 Task: Find connections with filter location Maumere with filter topic #sustainabilitywith filter profile language Potuguese with filter current company STL - Sterlite Technologies Limited with filter school Bharatiya Vidya Bhavans M M College of Arts, N.M.Institute of Science and Haji Rashid Jaffer College of Commerce Bhavans College Munshi Nagar Andheri West Mumbai 400 058 with filter industry Retail Recyclable Materials & Used Merchandise with filter service category Virtual Assistance with filter keywords title Animal Breeder
Action: Mouse moved to (526, 233)
Screenshot: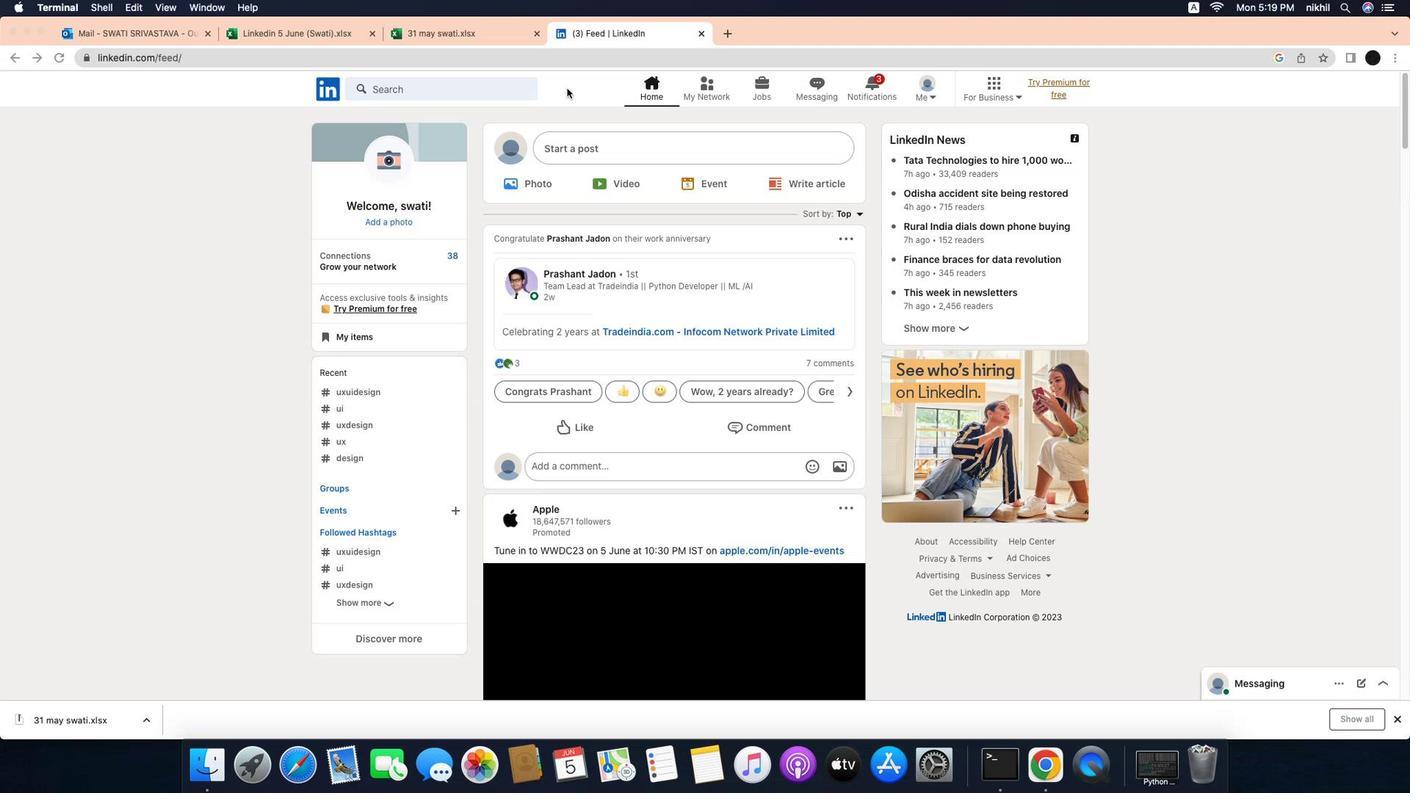 
Action: Mouse pressed left at (526, 233)
Screenshot: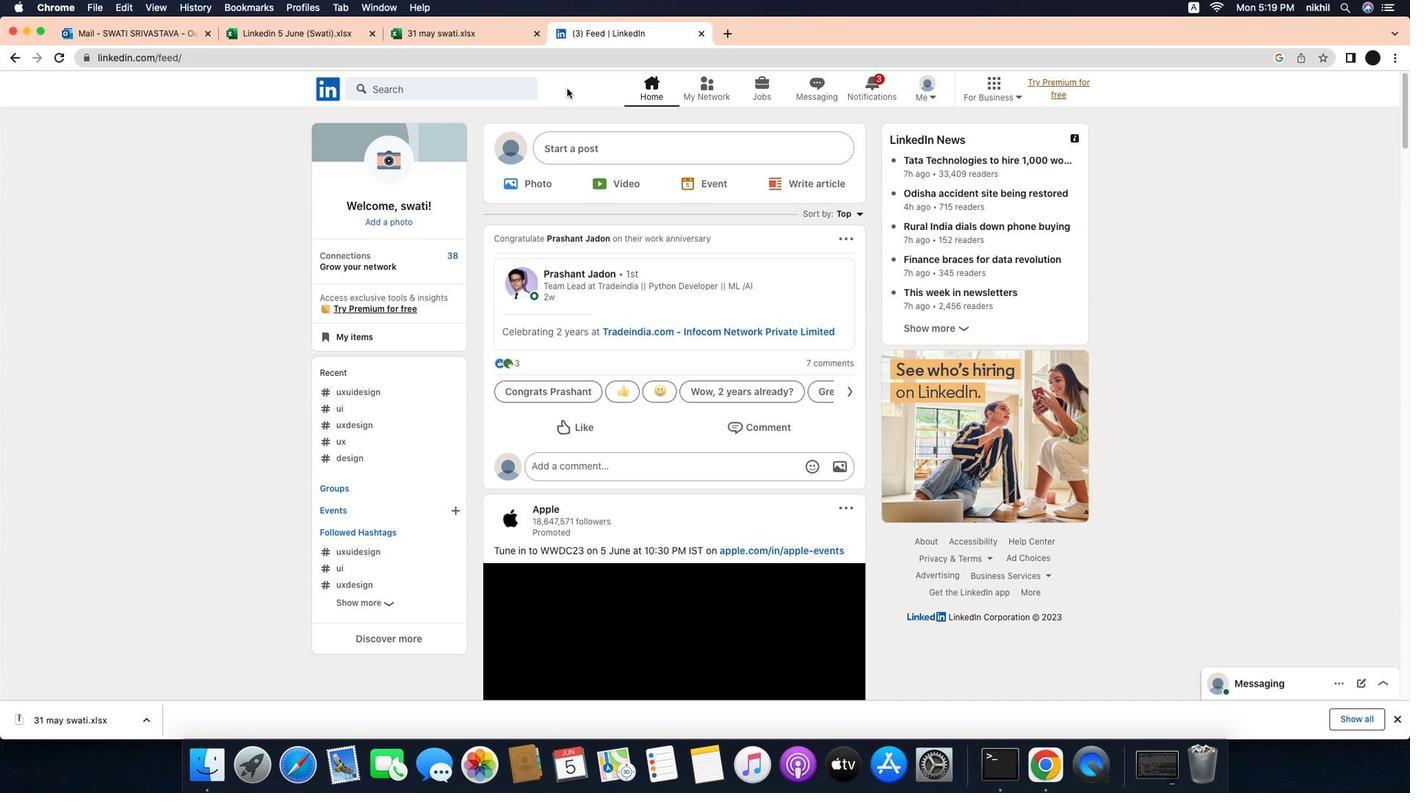 
Action: Mouse moved to (683, 229)
Screenshot: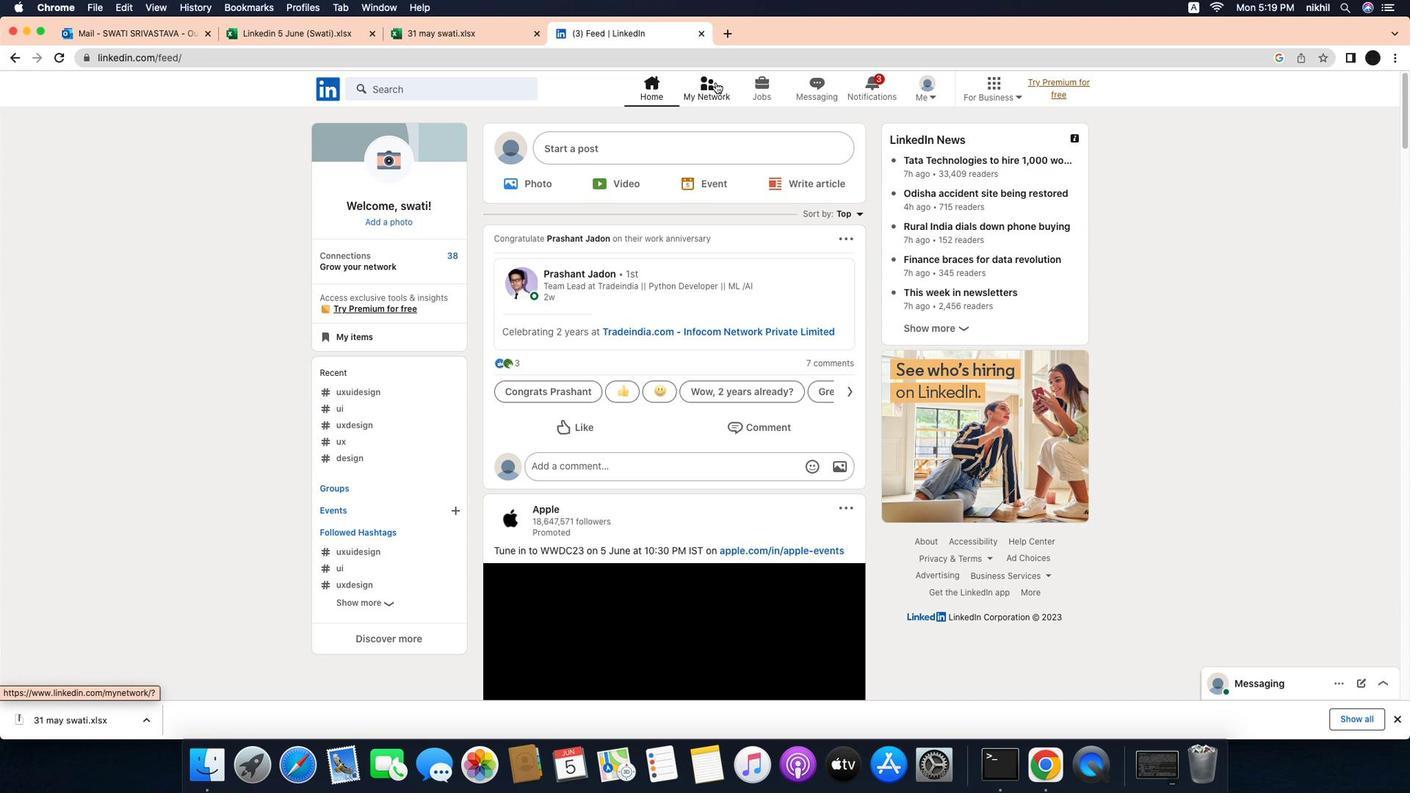 
Action: Mouse pressed left at (683, 229)
Screenshot: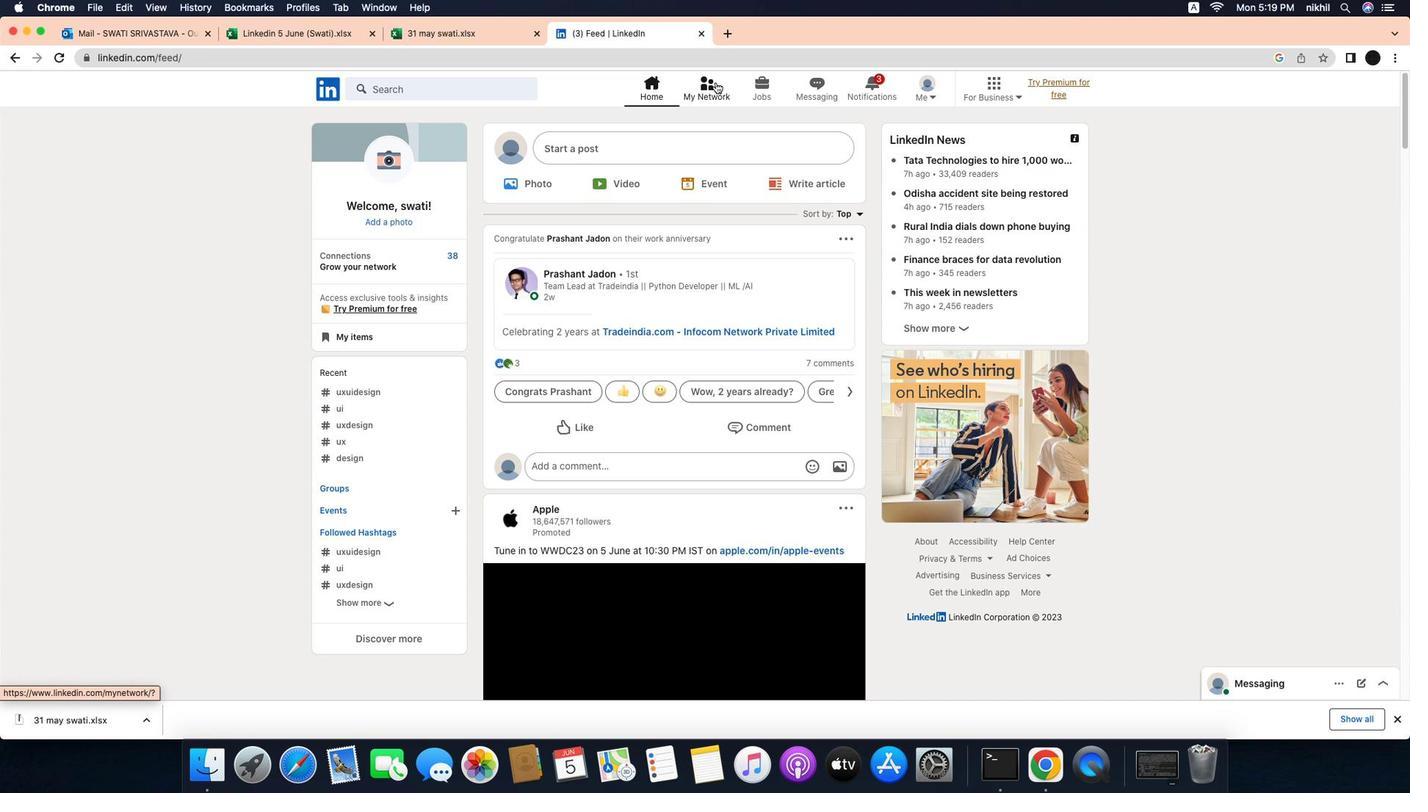 
Action: Mouse moved to (444, 283)
Screenshot: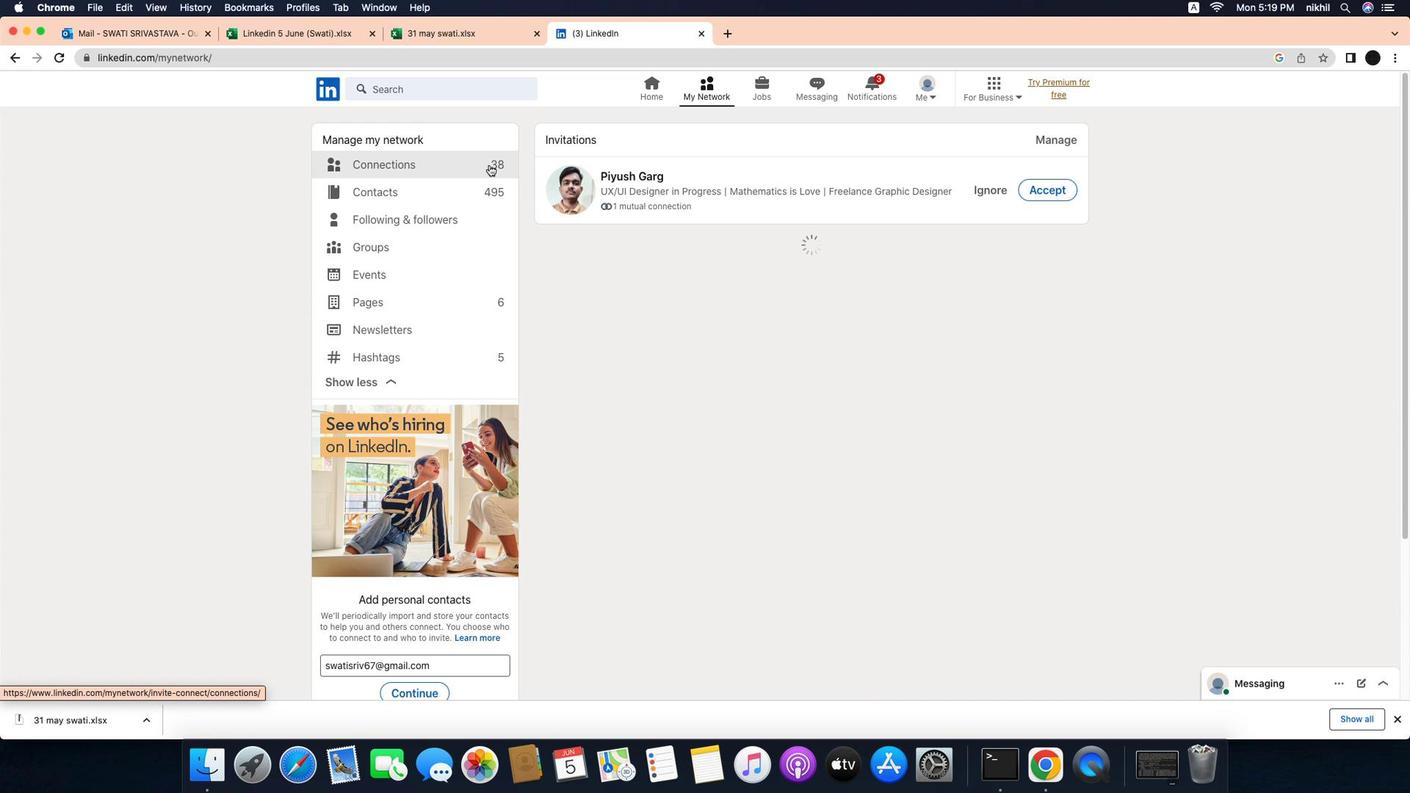 
Action: Mouse pressed left at (444, 283)
Screenshot: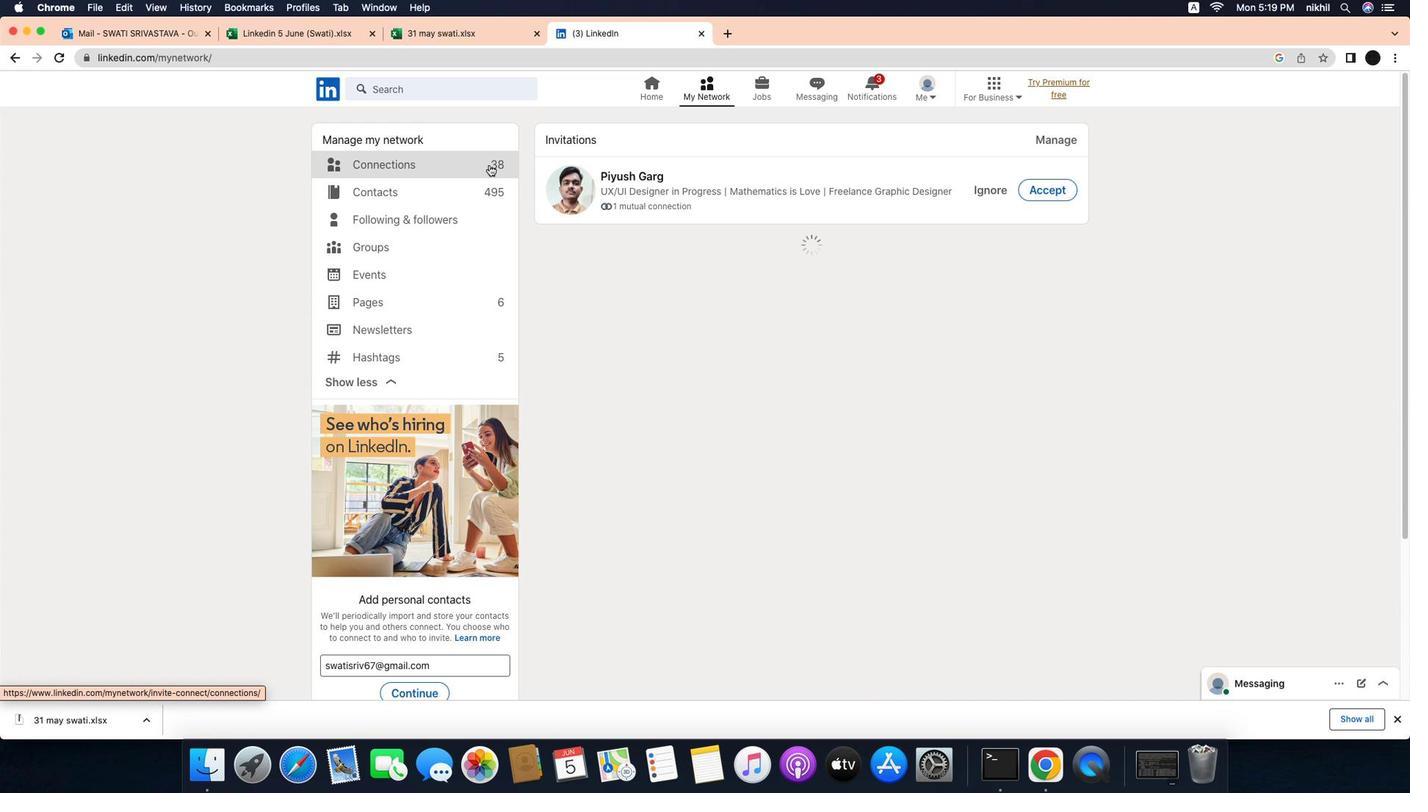 
Action: Mouse moved to (774, 283)
Screenshot: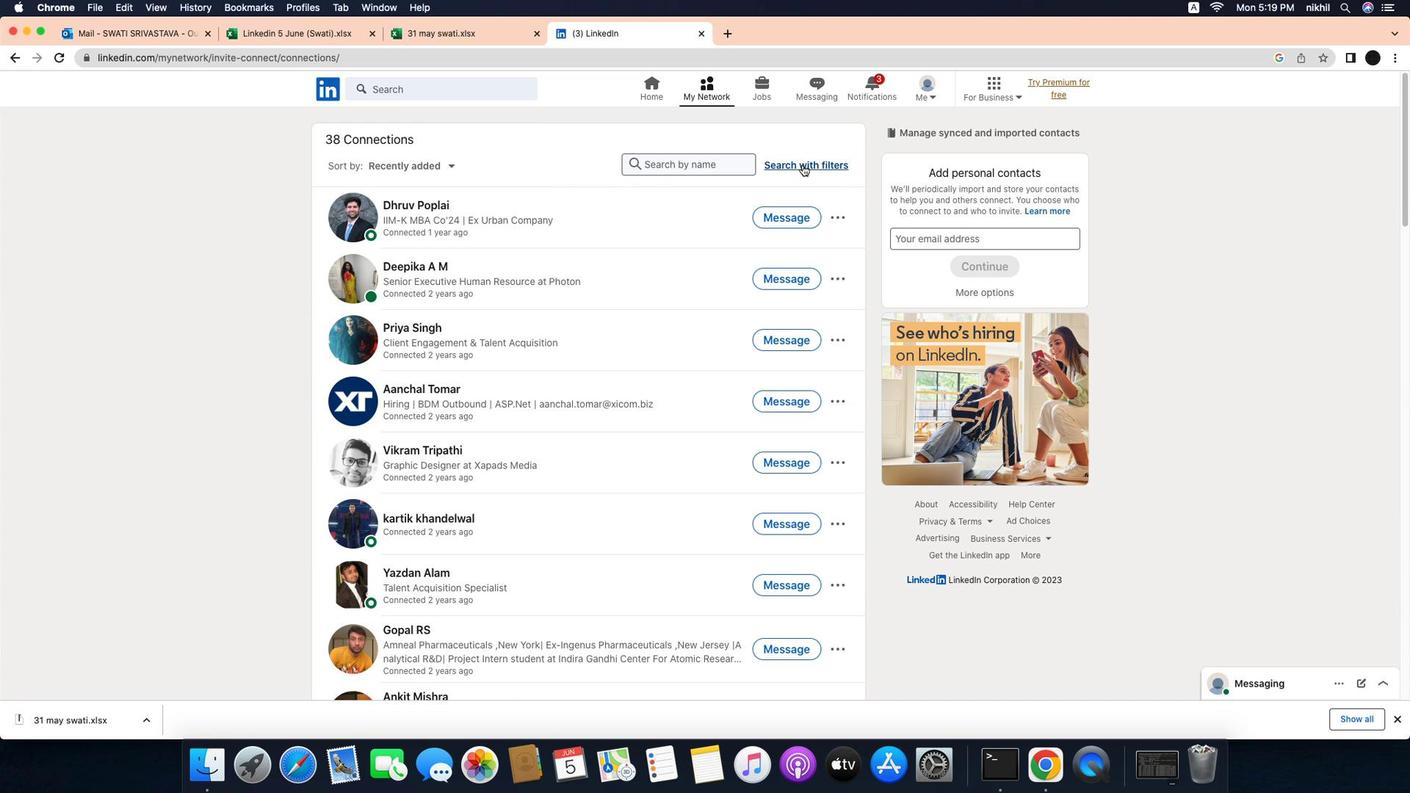 
Action: Mouse pressed left at (774, 283)
Screenshot: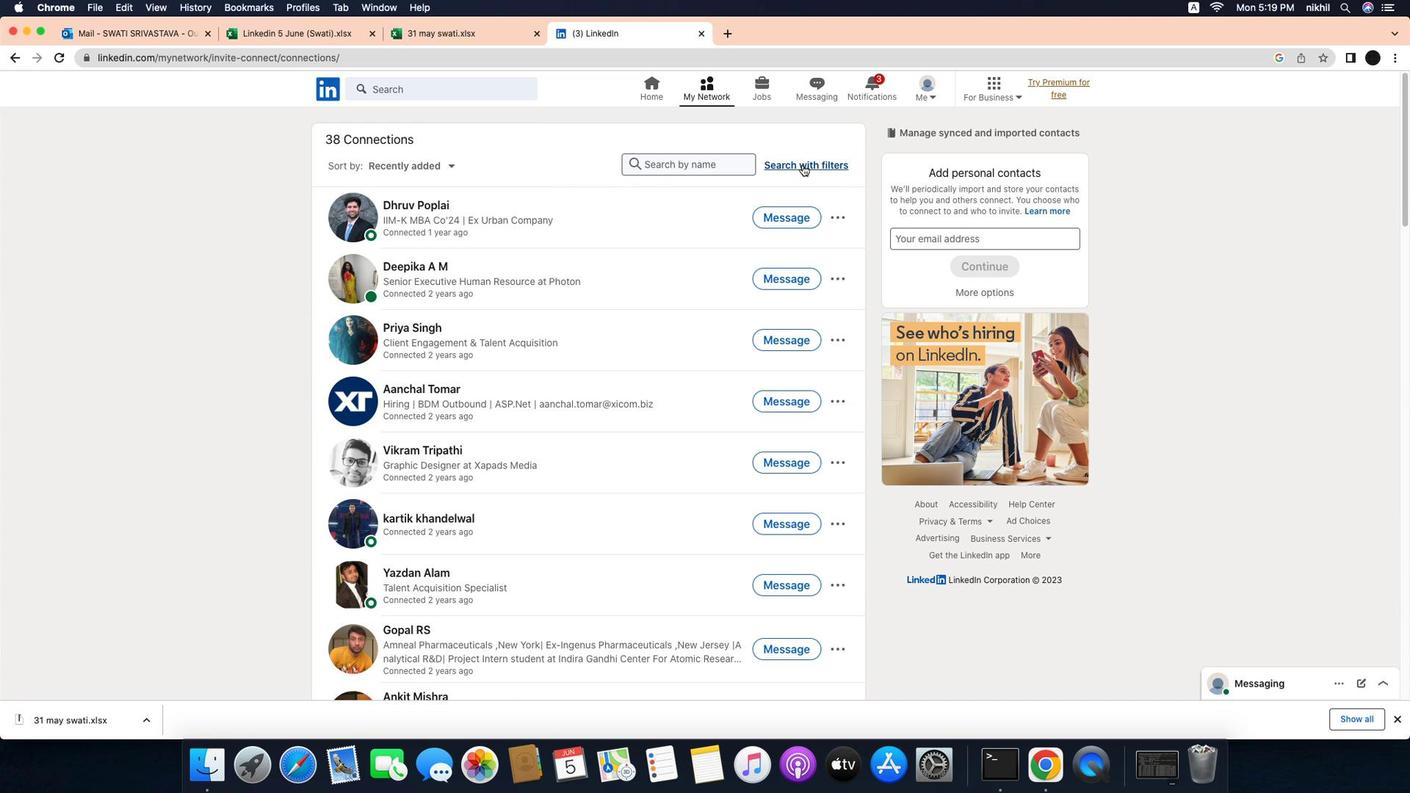 
Action: Mouse moved to (731, 259)
Screenshot: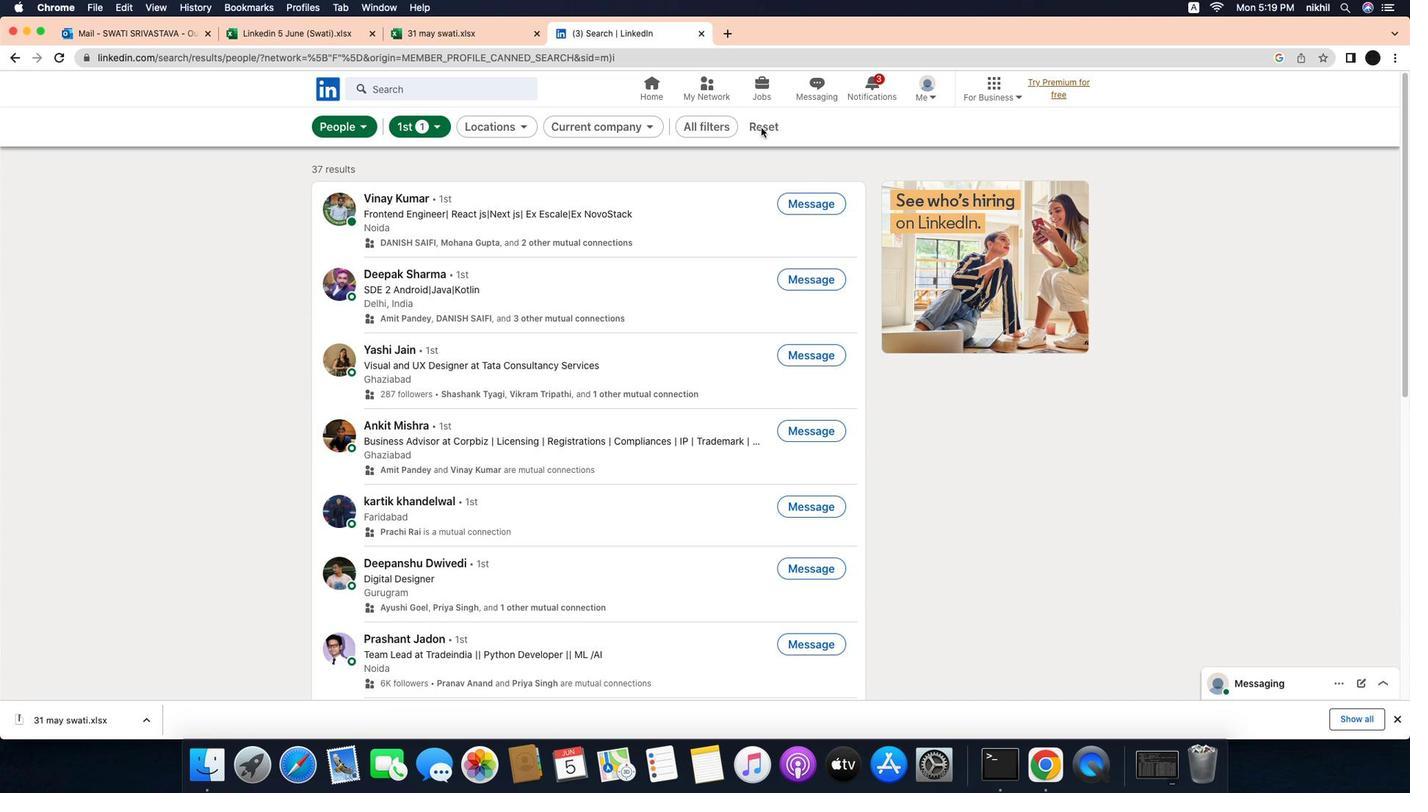 
Action: Mouse pressed left at (731, 259)
Screenshot: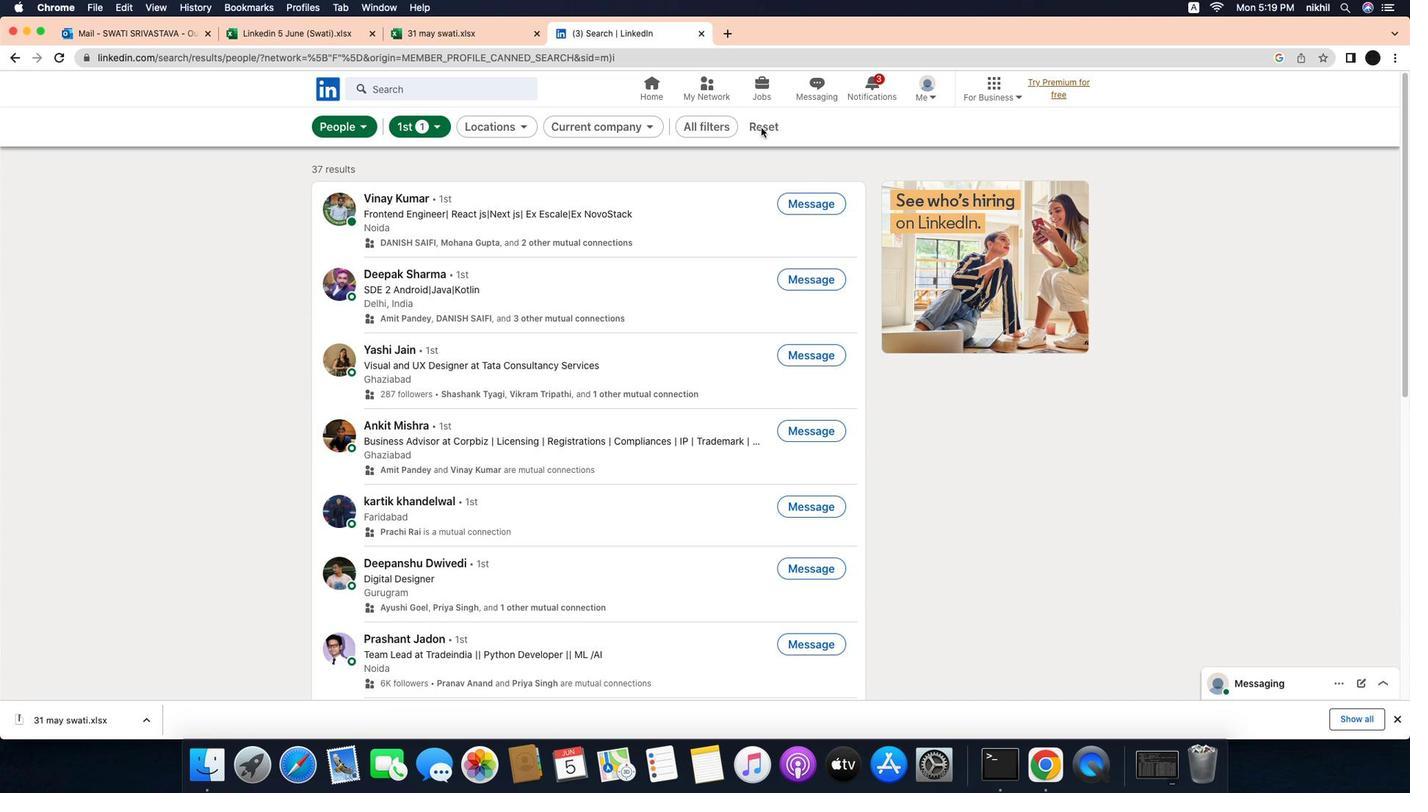 
Action: Mouse moved to (731, 259)
Screenshot: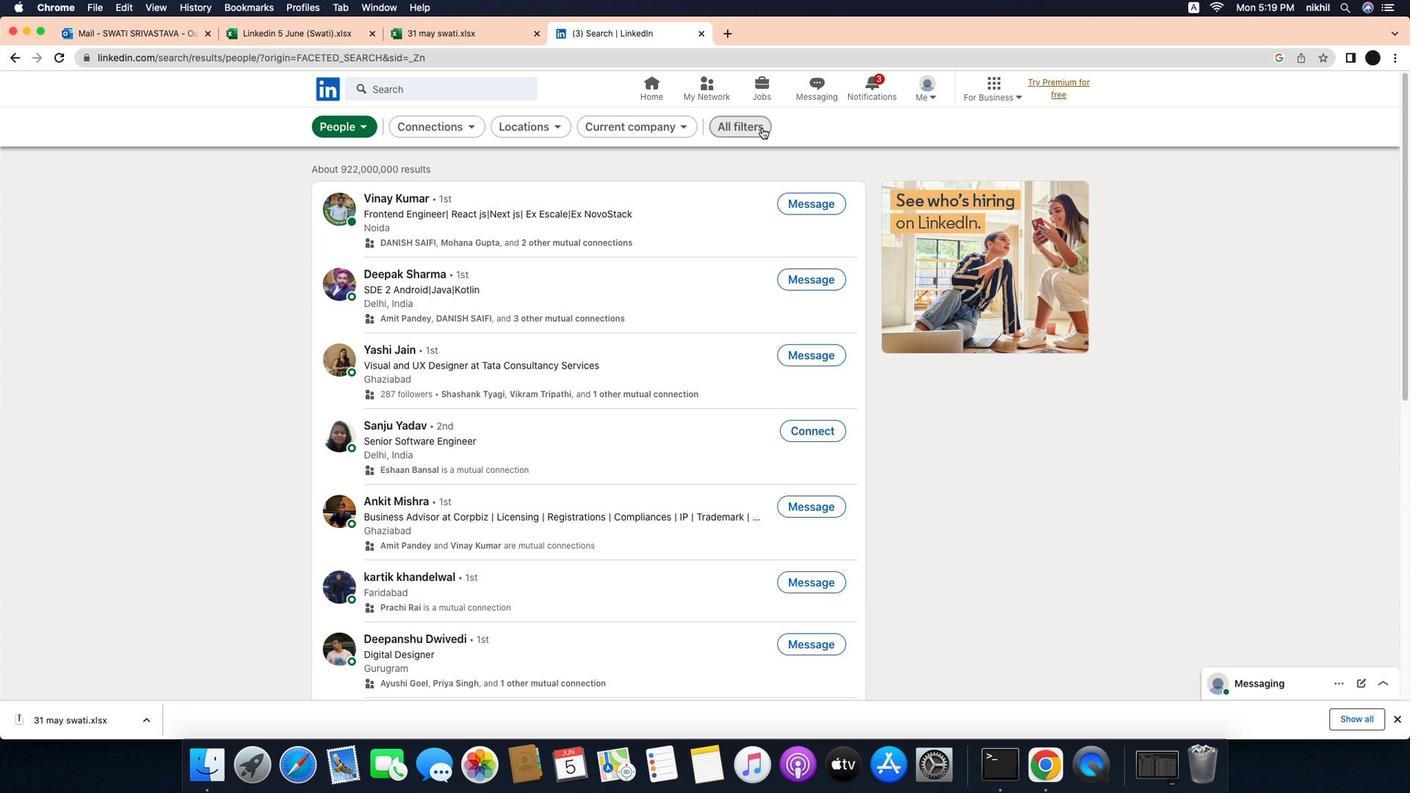 
Action: Mouse pressed left at (731, 259)
Screenshot: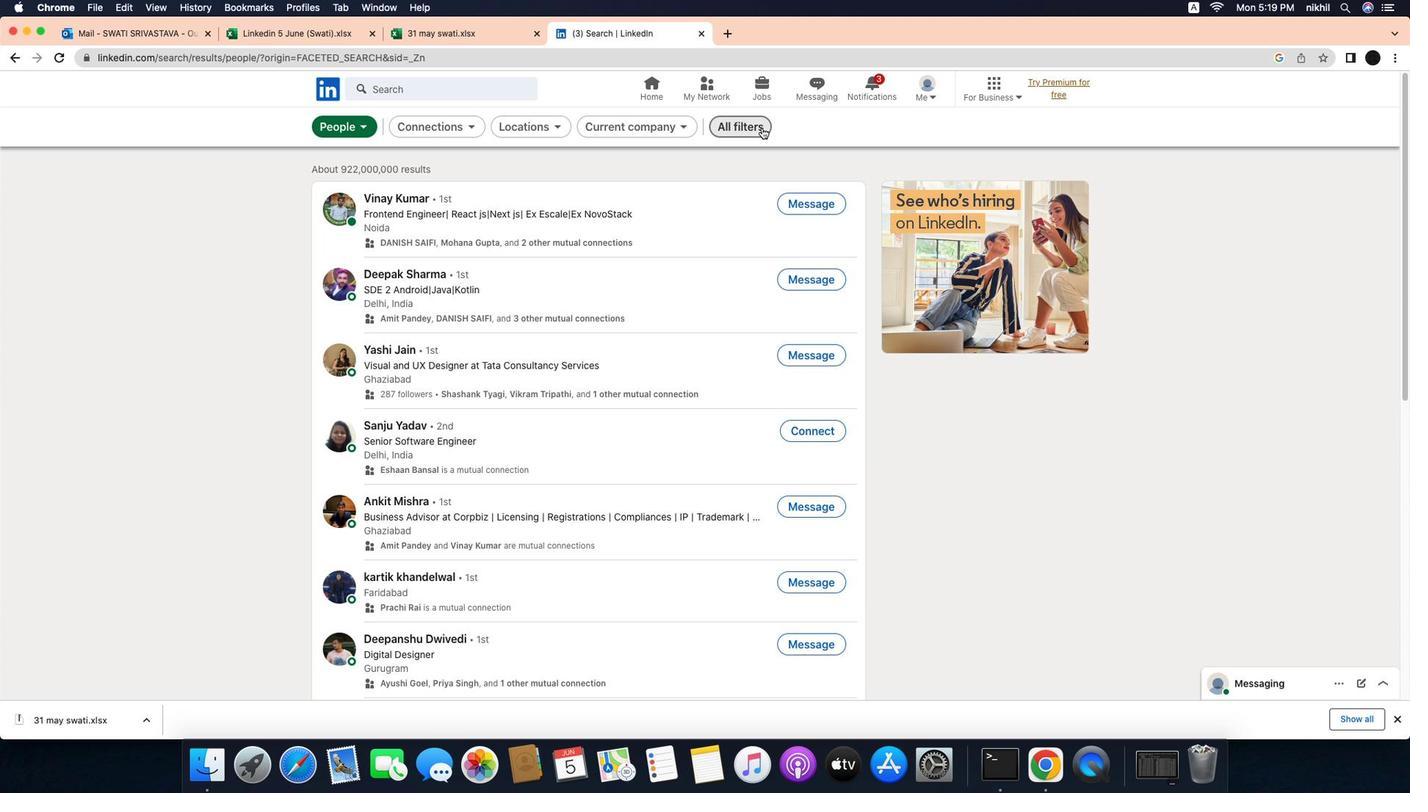 
Action: Mouse moved to (1266, 423)
Screenshot: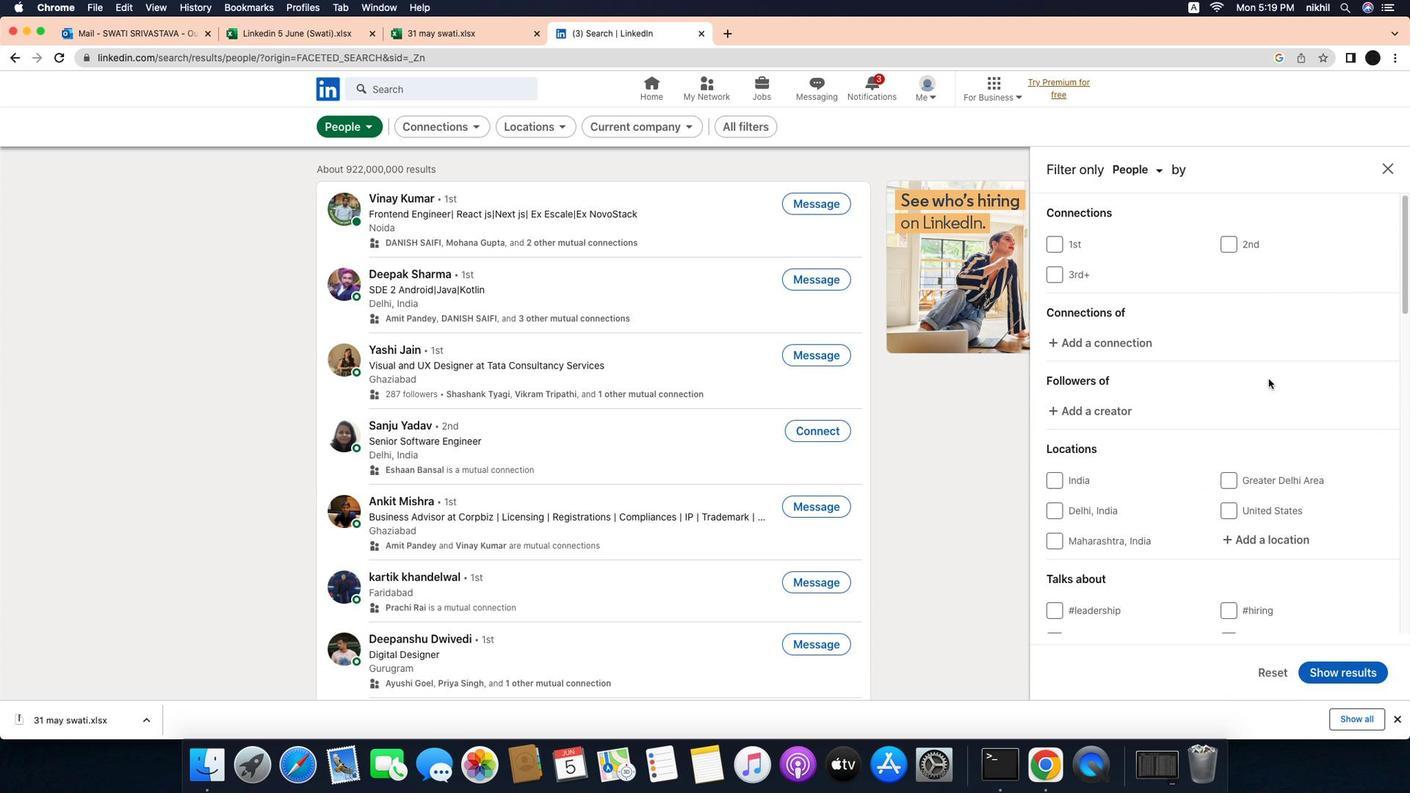 
Action: Mouse scrolled (1266, 423) with delta (-69, 175)
Screenshot: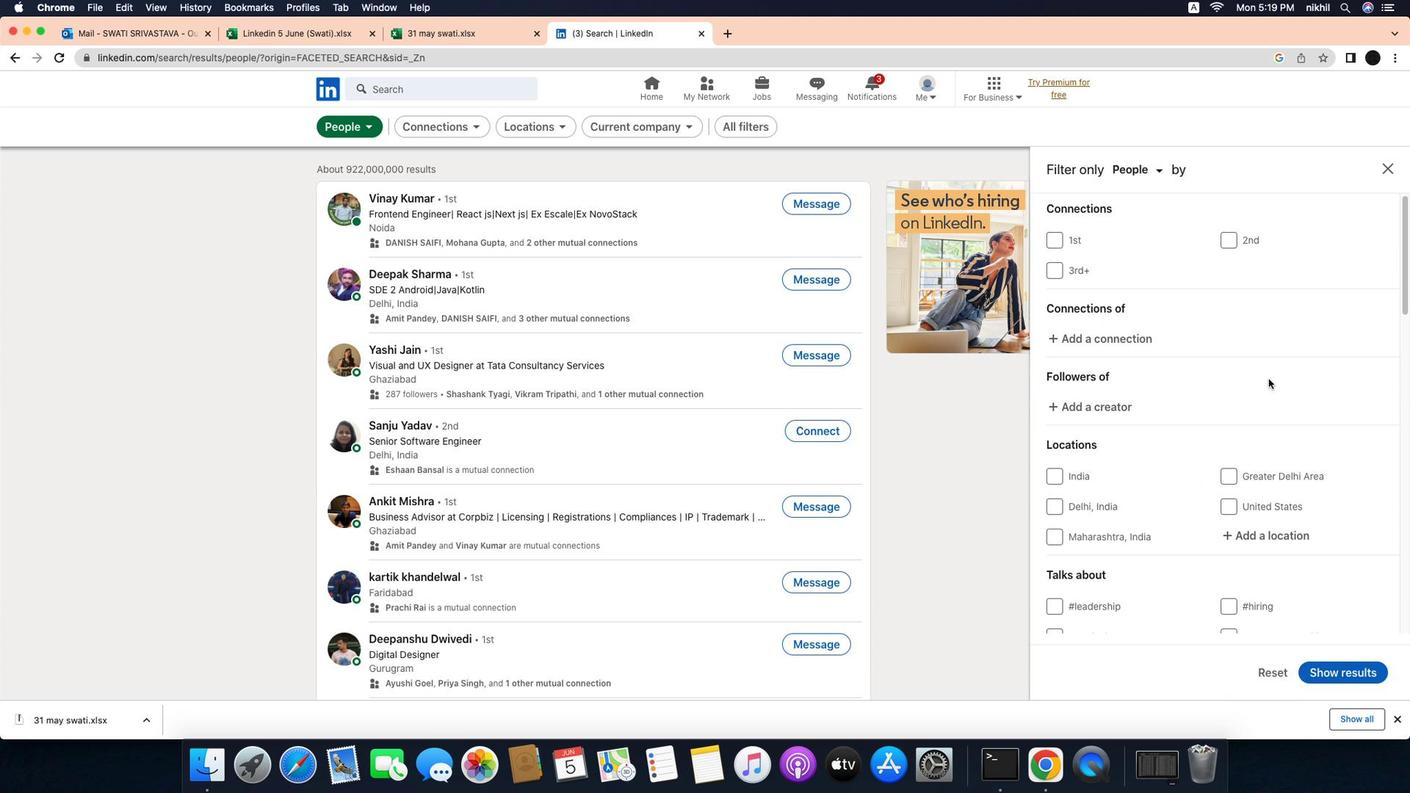 
Action: Mouse scrolled (1266, 423) with delta (-69, 175)
Screenshot: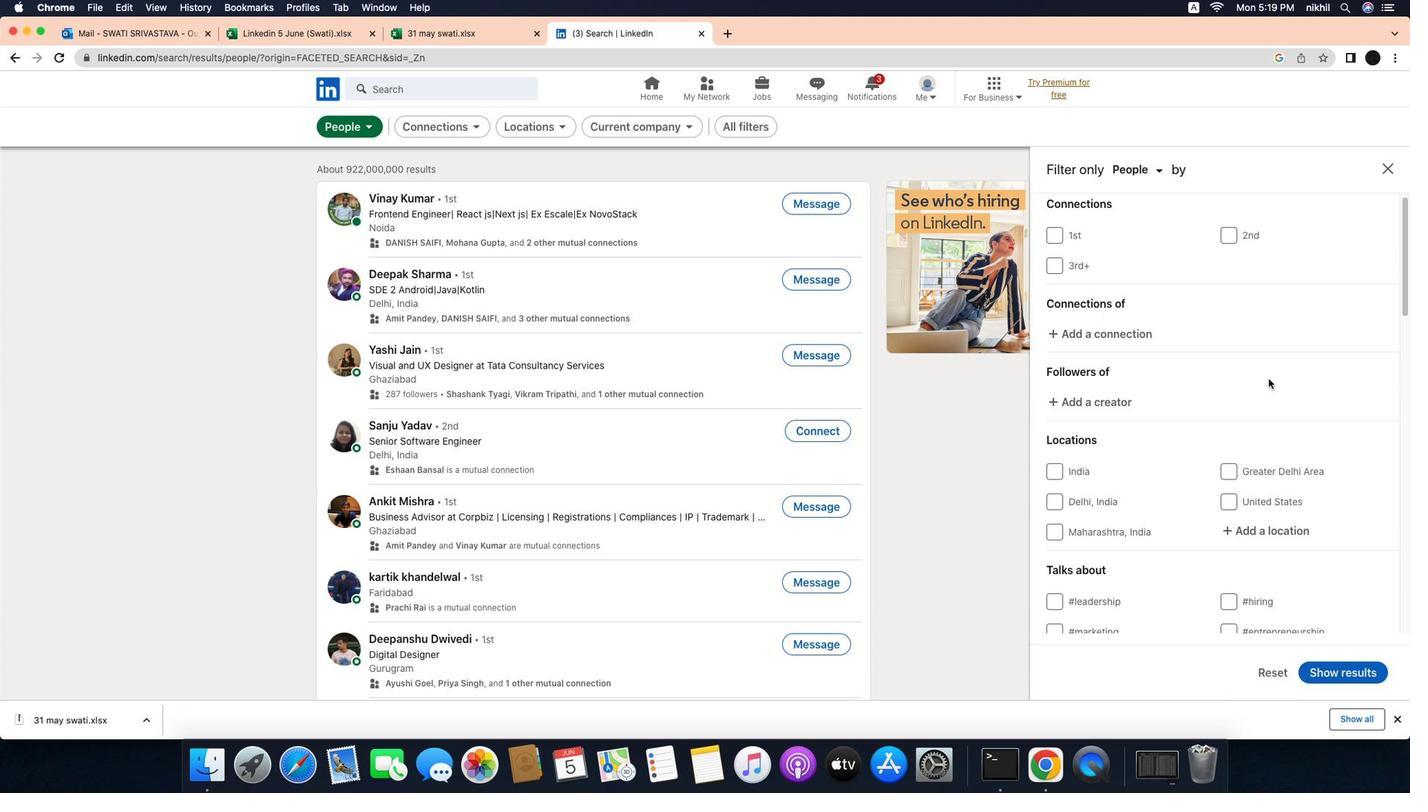 
Action: Mouse moved to (1264, 509)
Screenshot: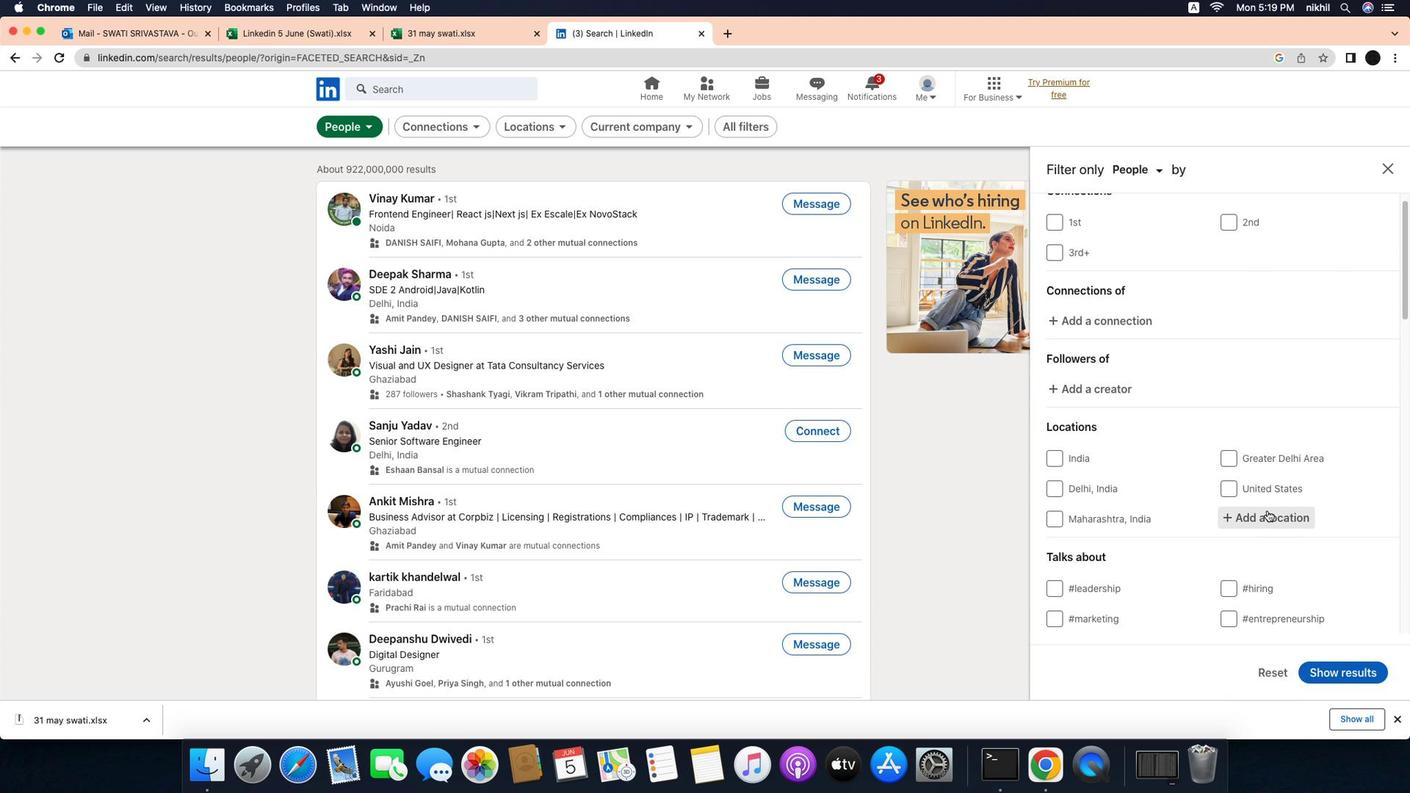 
Action: Mouse pressed left at (1264, 509)
Screenshot: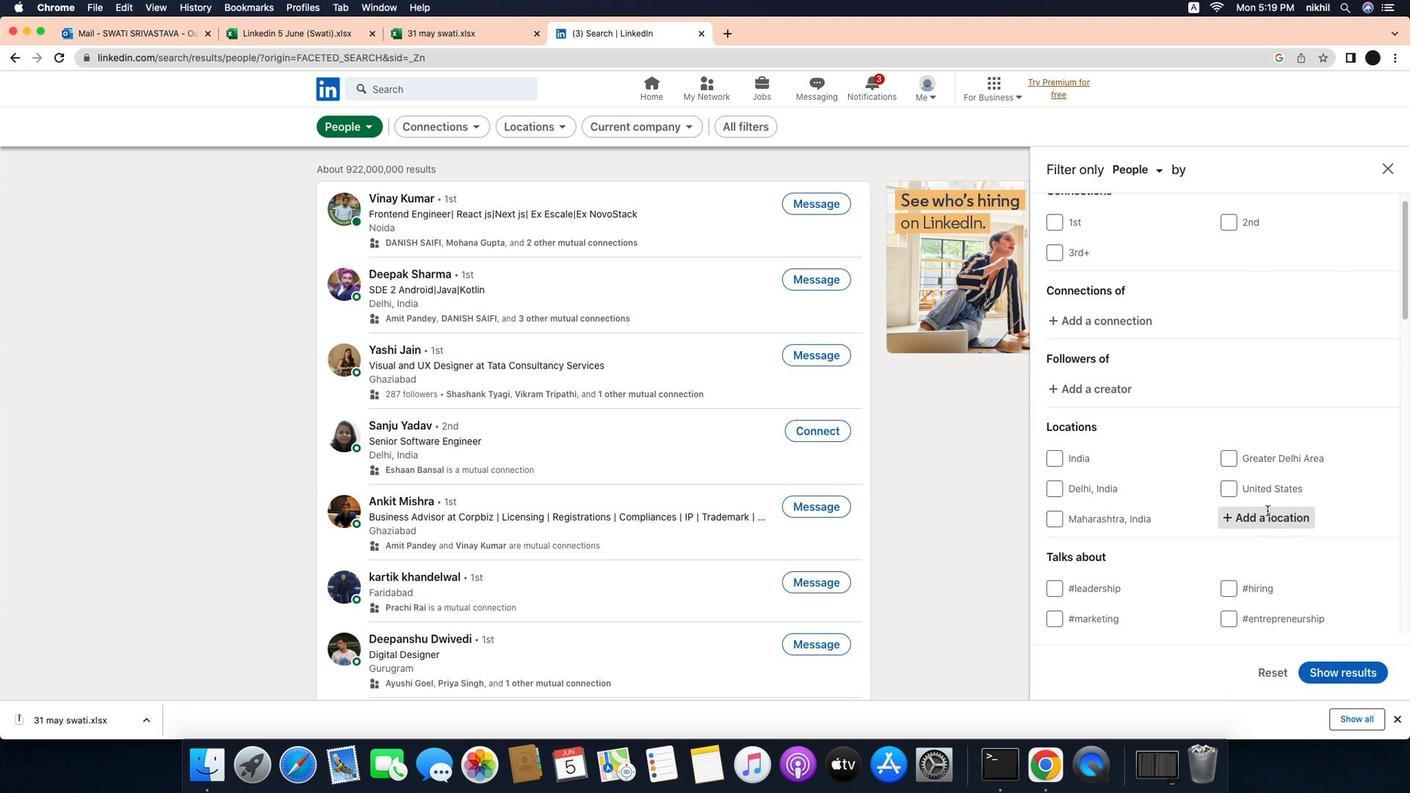 
Action: Mouse moved to (1281, 513)
Screenshot: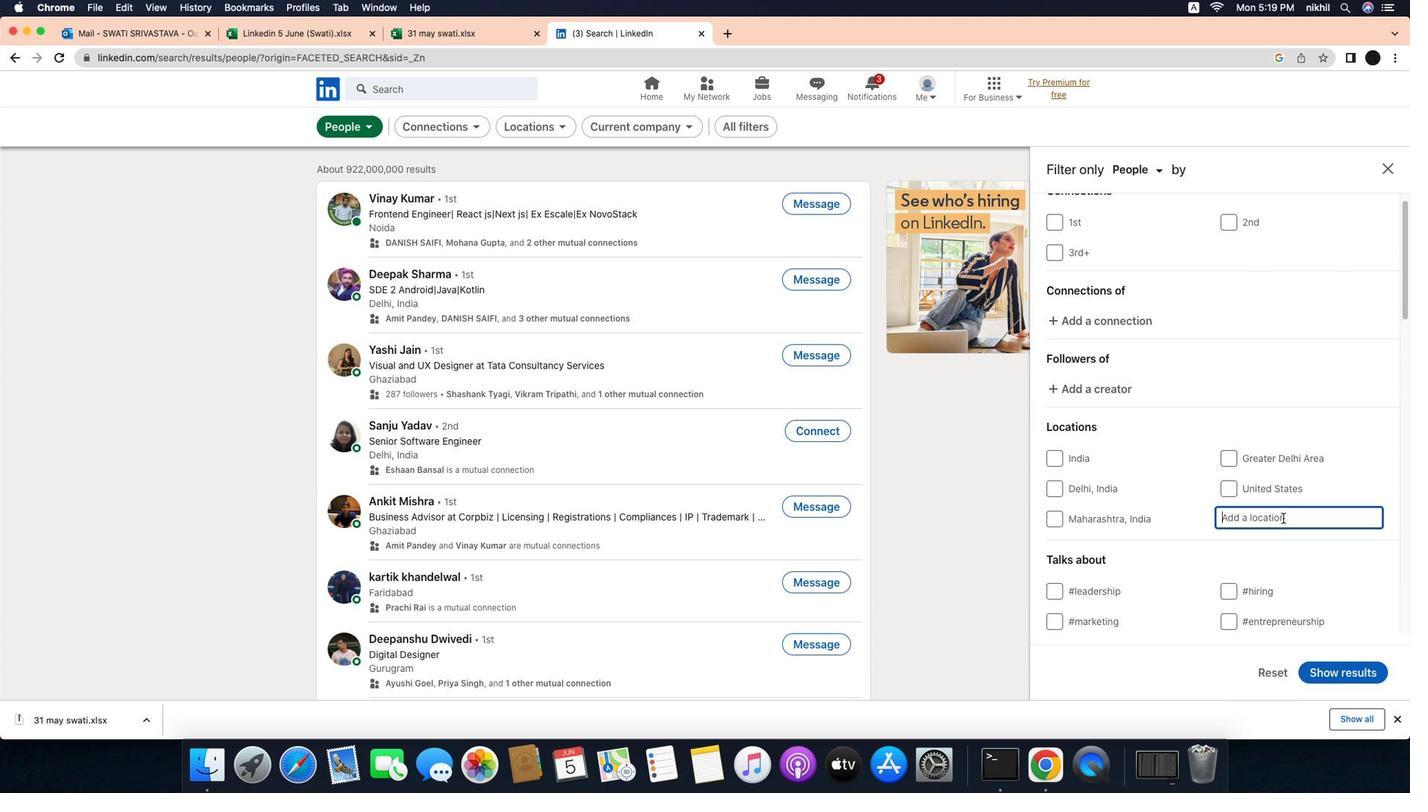 
Action: Mouse pressed left at (1281, 513)
Screenshot: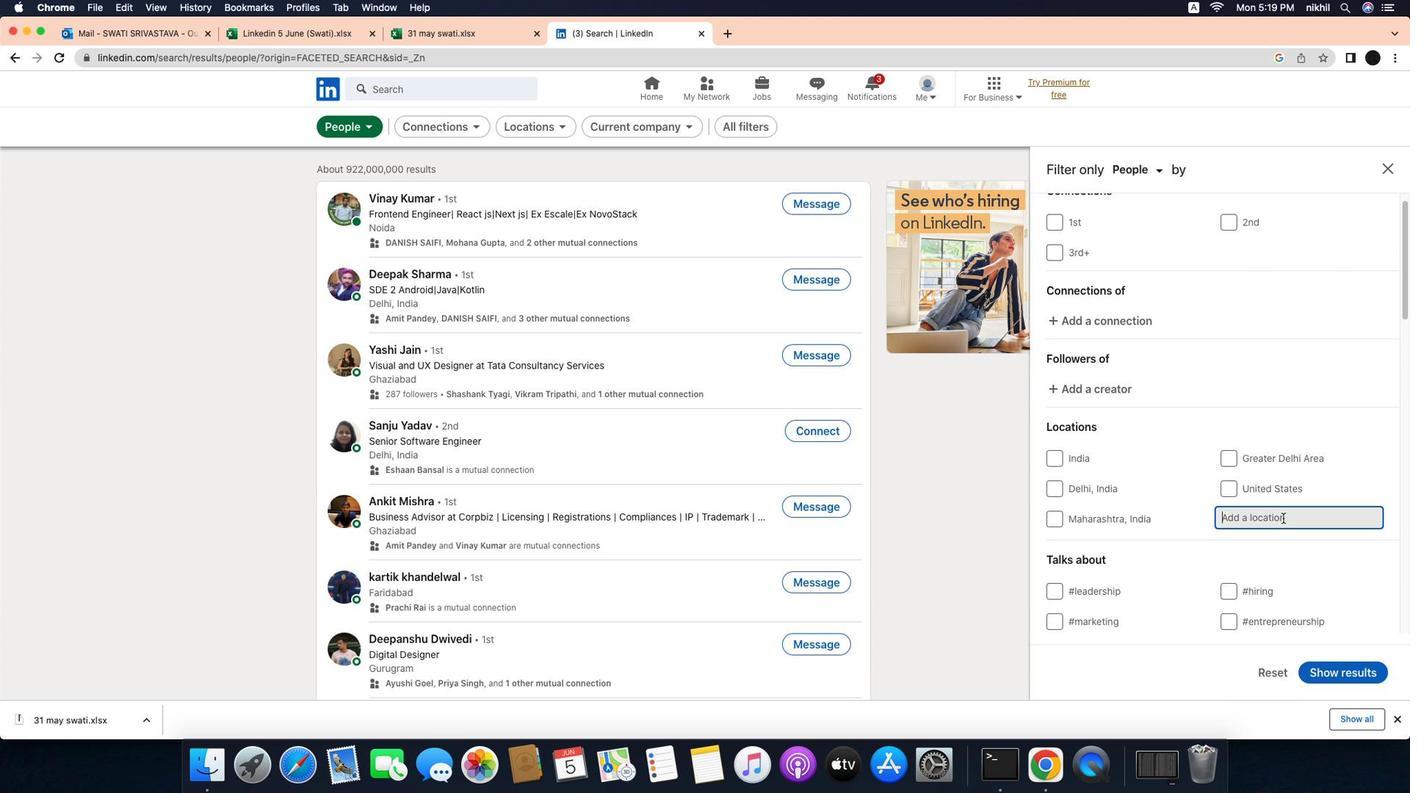 
Action: Key pressed Key.caps_lock'M'Key.caps_lock'a''u''m''e''r''e'Key.enter
Screenshot: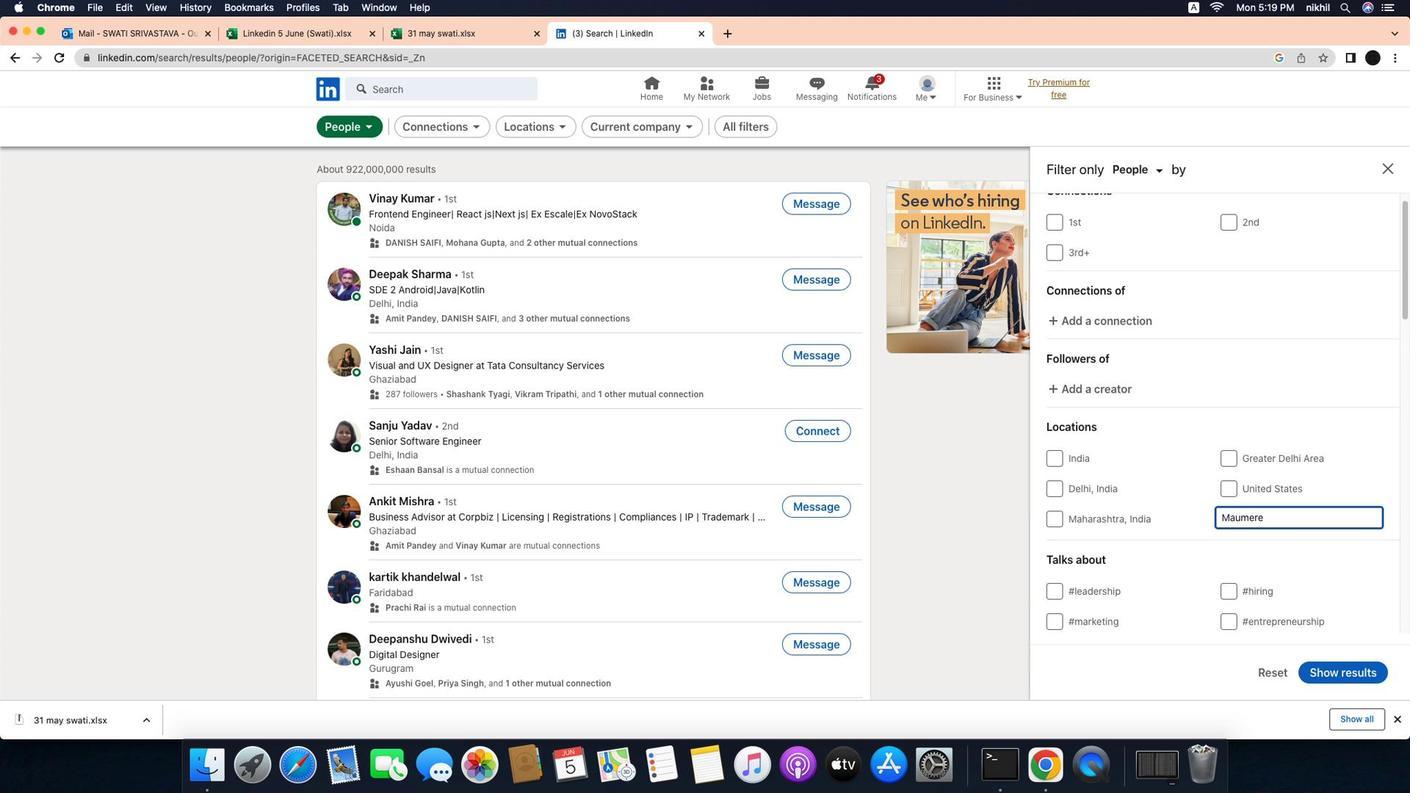 
Action: Mouse moved to (1257, 533)
Screenshot: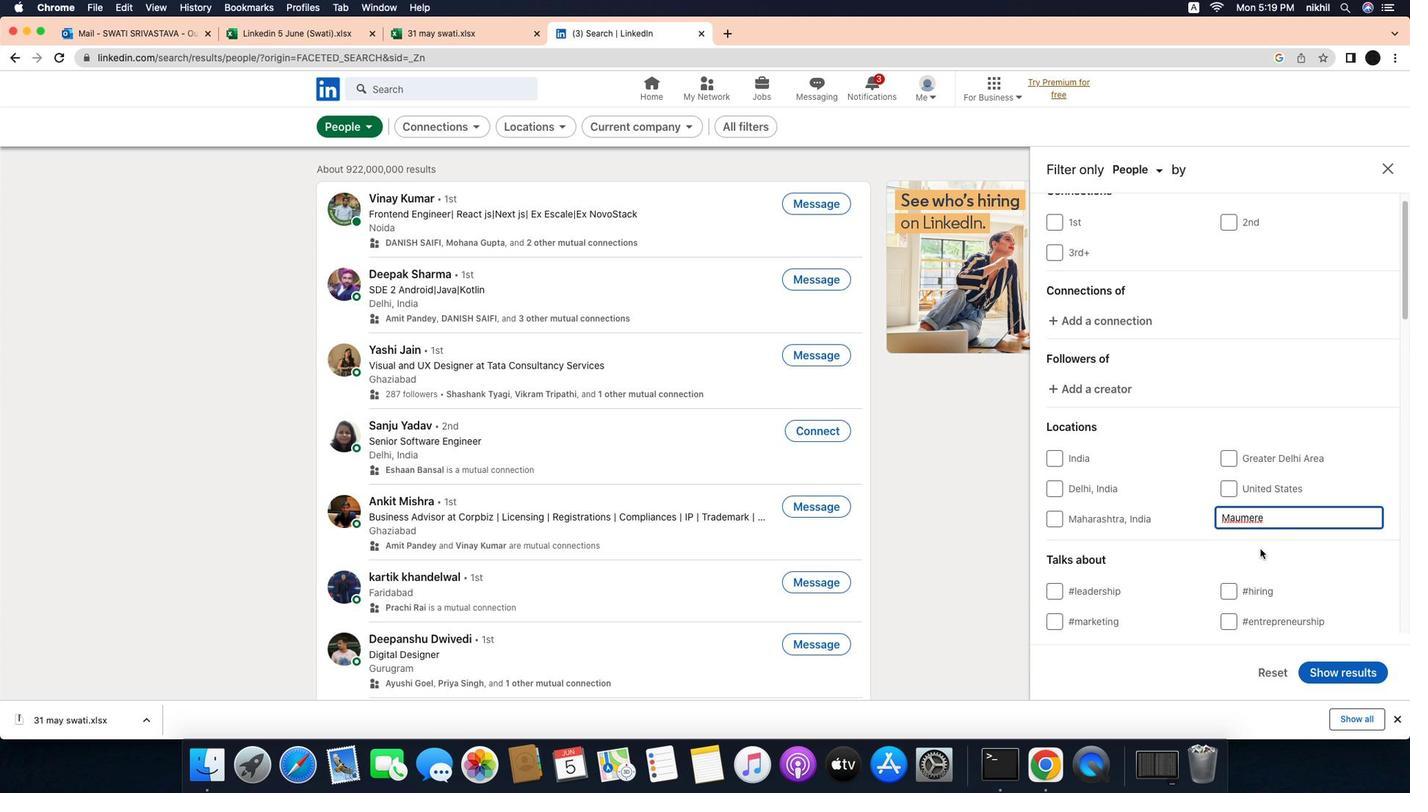 
Action: Mouse scrolled (1257, 533) with delta (-69, 175)
Screenshot: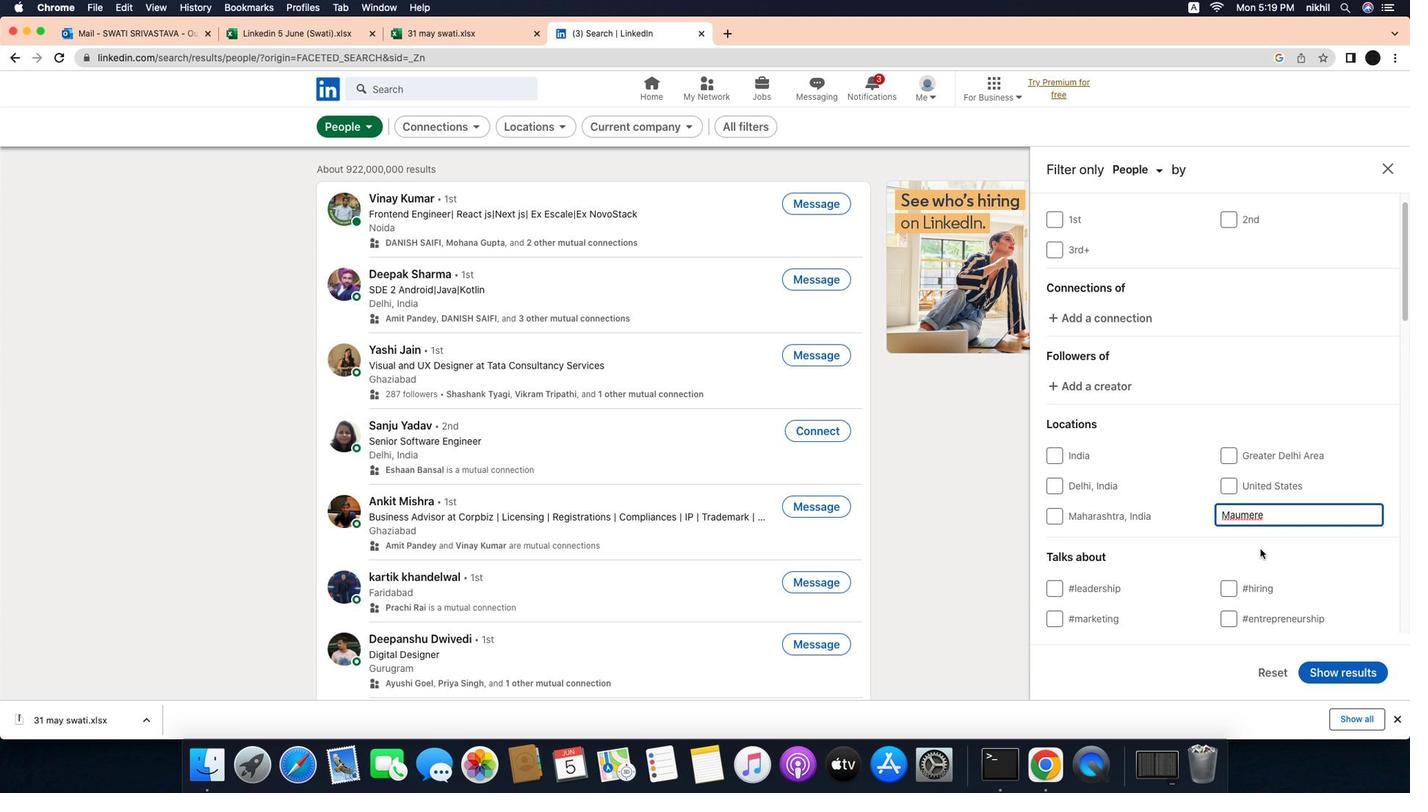 
Action: Mouse scrolled (1257, 533) with delta (-69, 175)
Screenshot: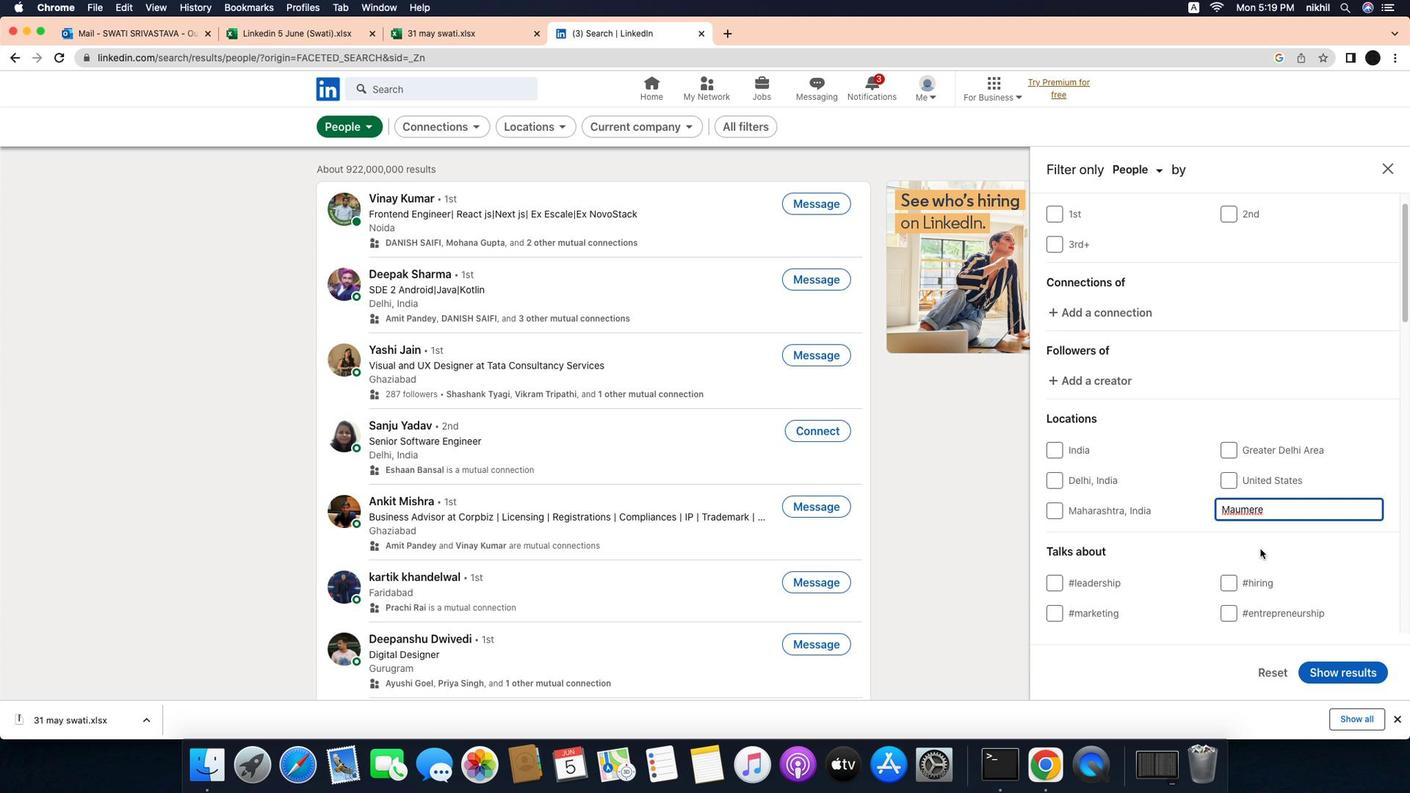 
Action: Mouse scrolled (1257, 533) with delta (-69, 174)
Screenshot: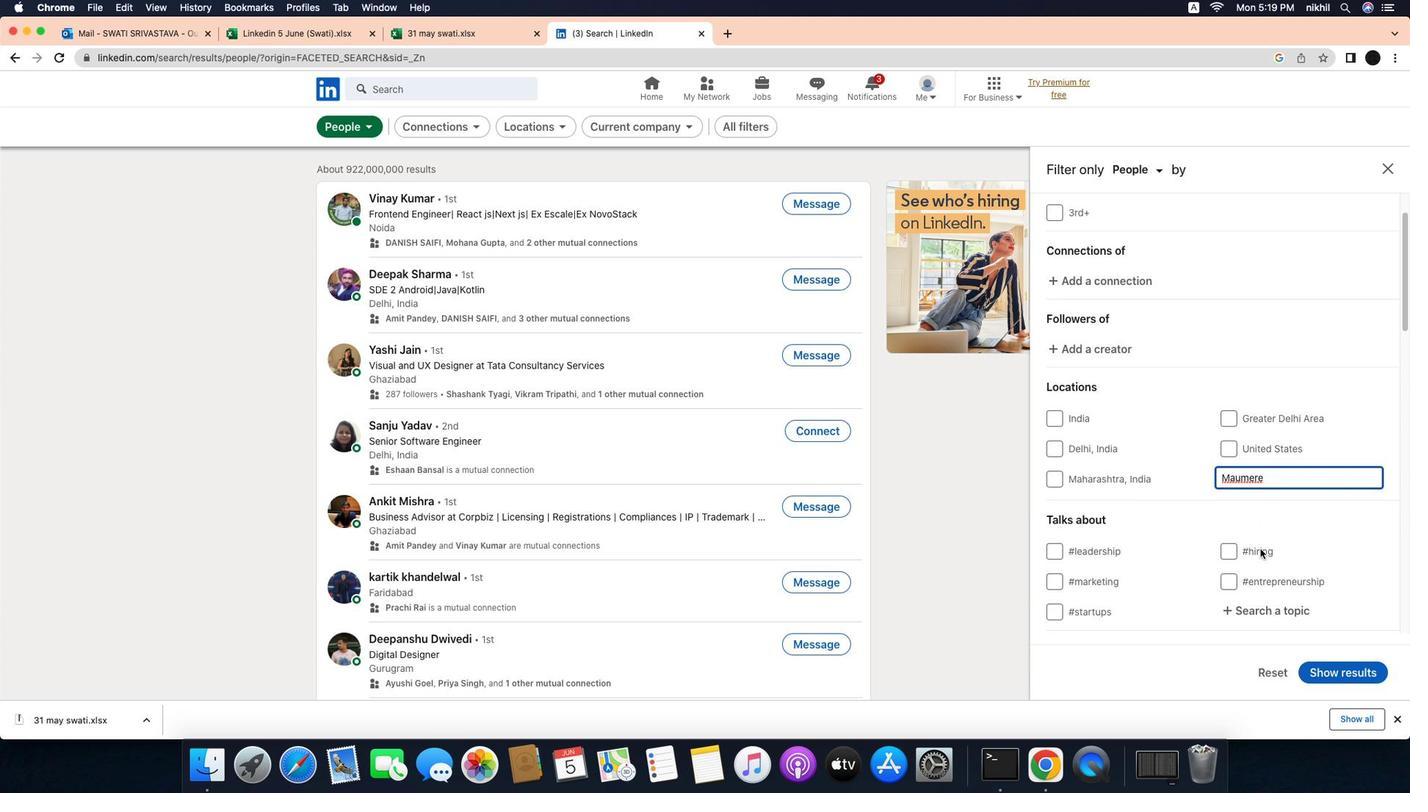
Action: Mouse scrolled (1257, 533) with delta (-69, 174)
Screenshot: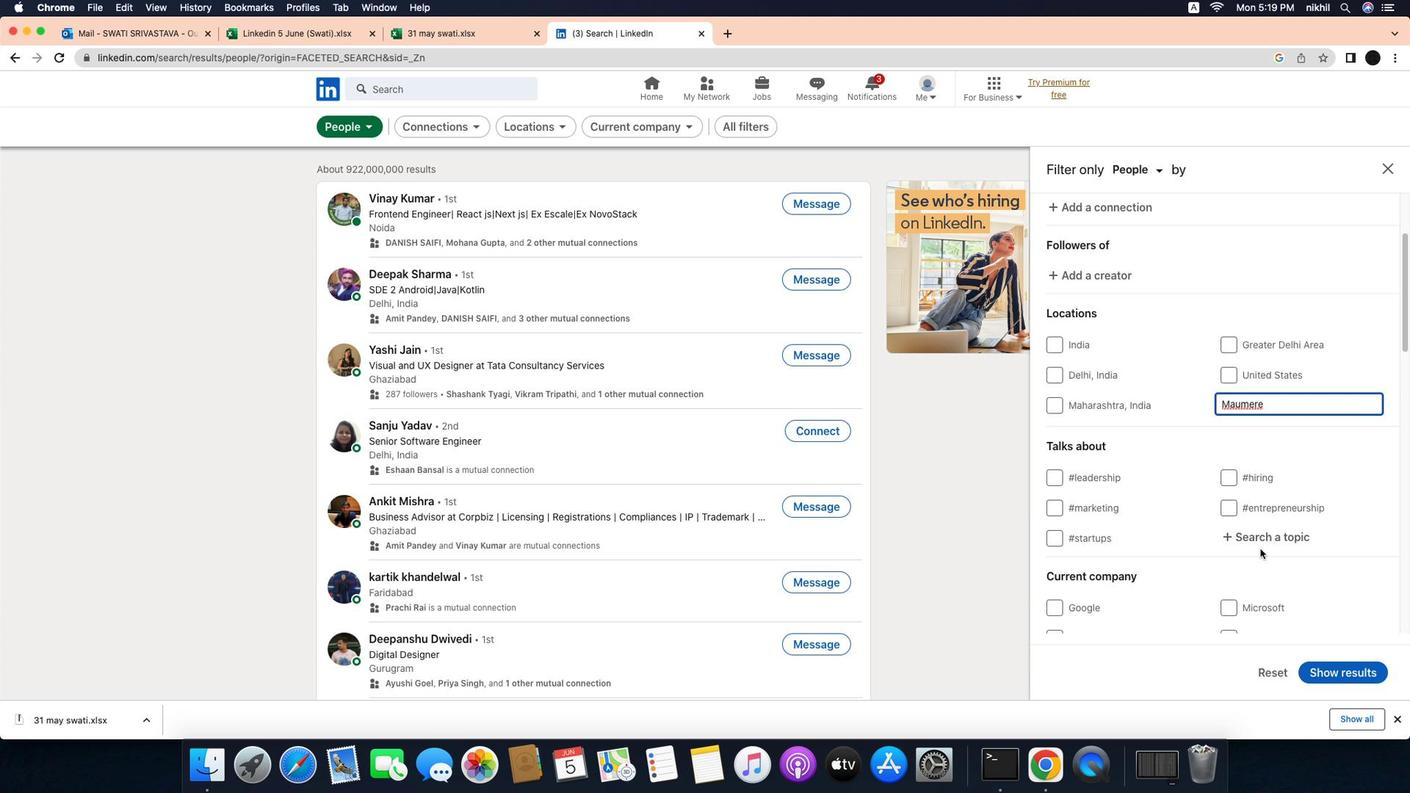 
Action: Mouse moved to (1264, 484)
Screenshot: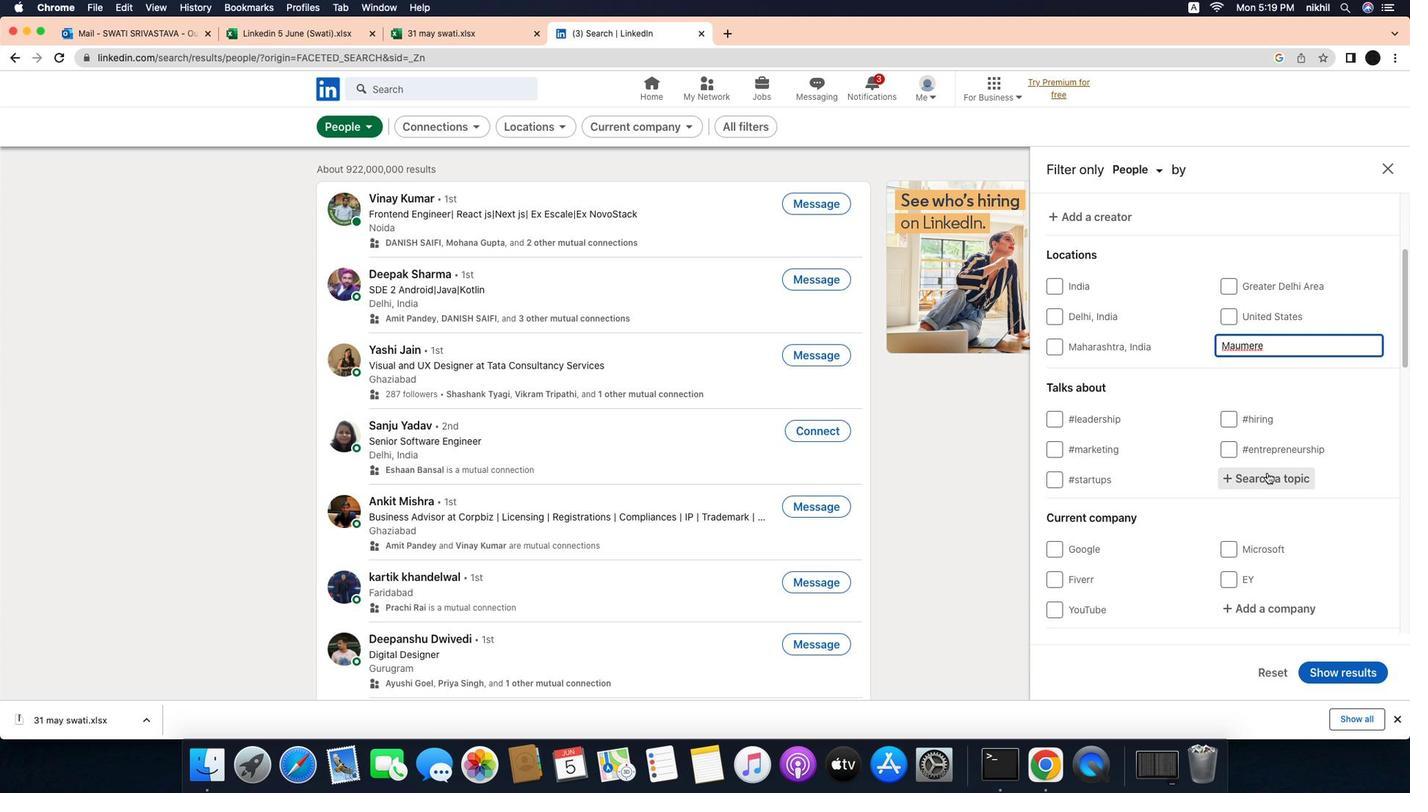 
Action: Mouse pressed left at (1264, 484)
Screenshot: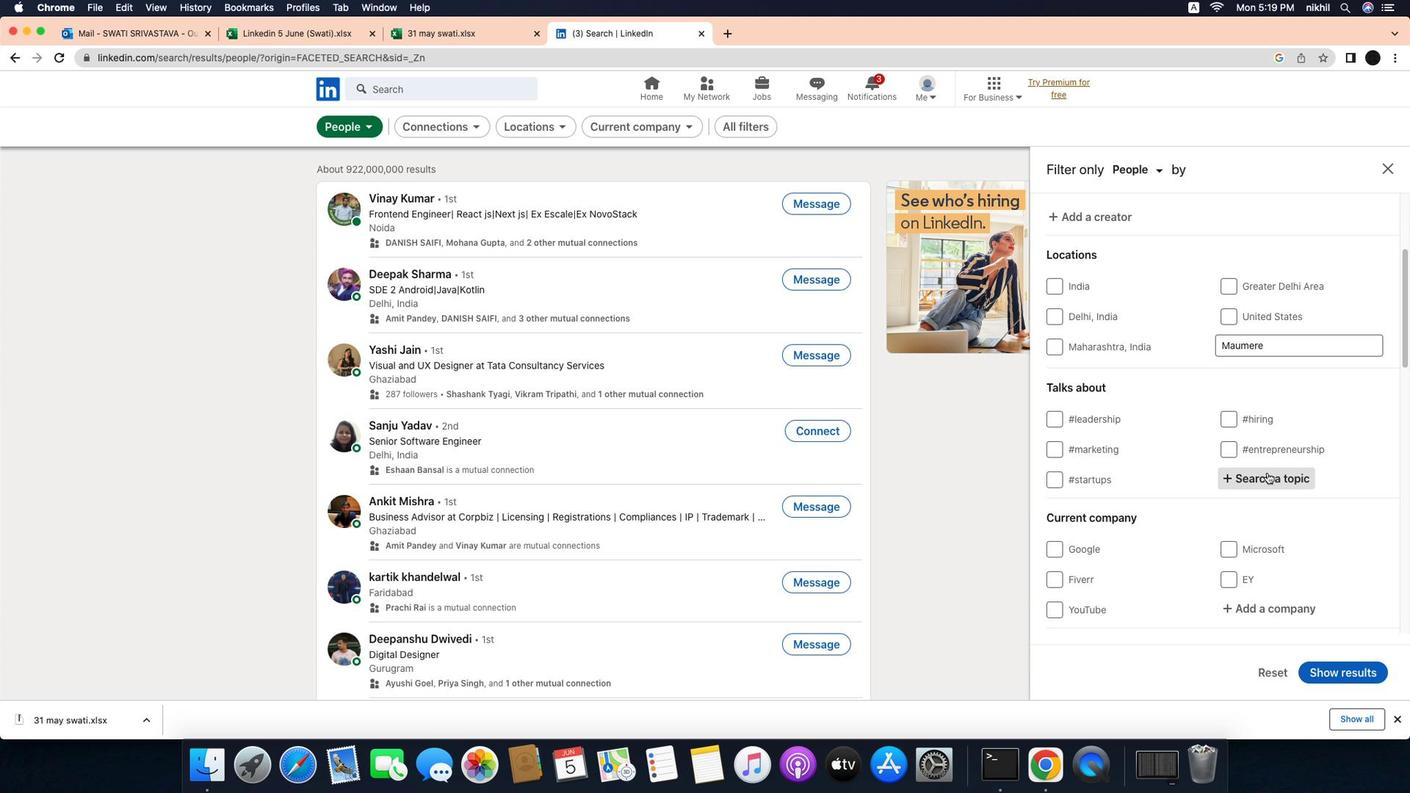 
Action: Mouse moved to (1292, 487)
Screenshot: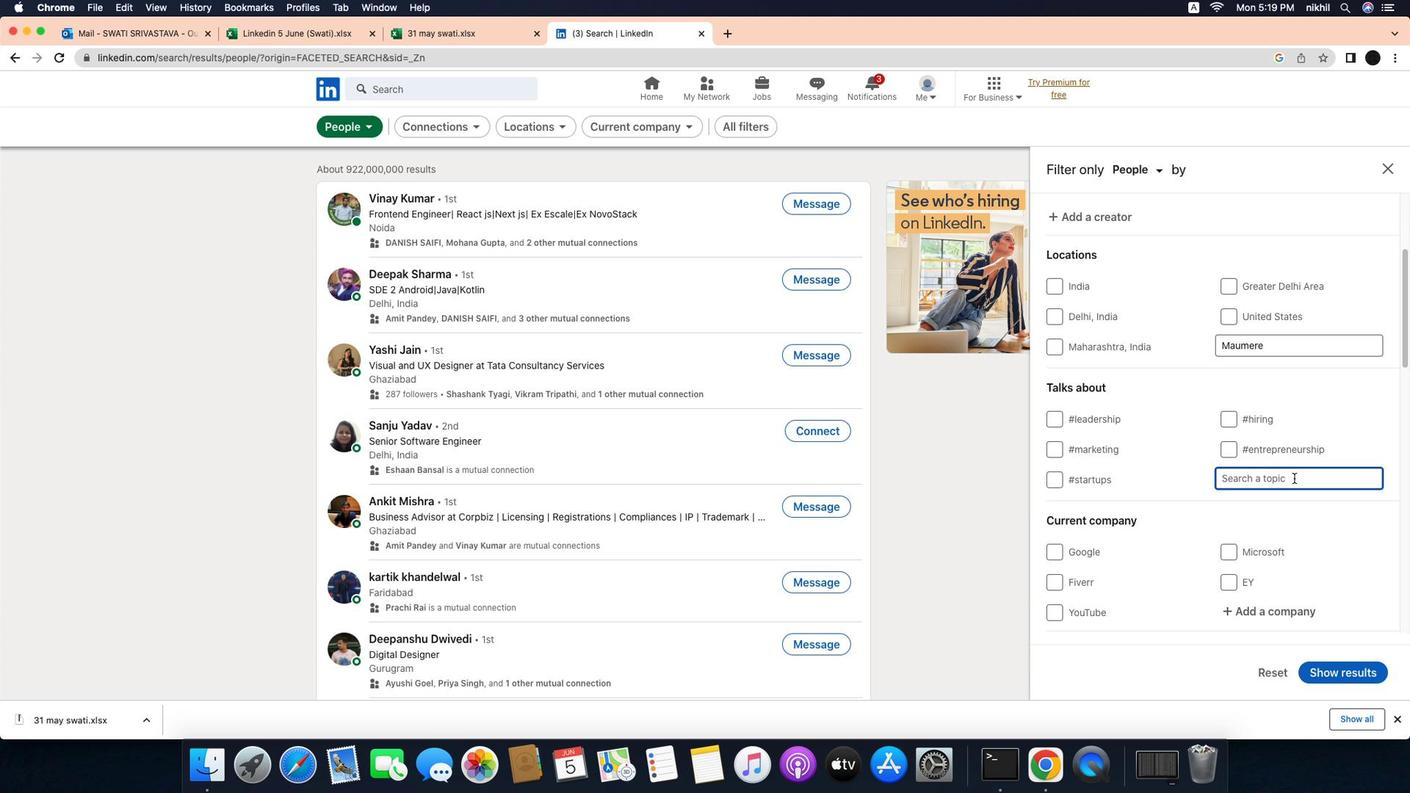 
Action: Mouse pressed left at (1292, 487)
Screenshot: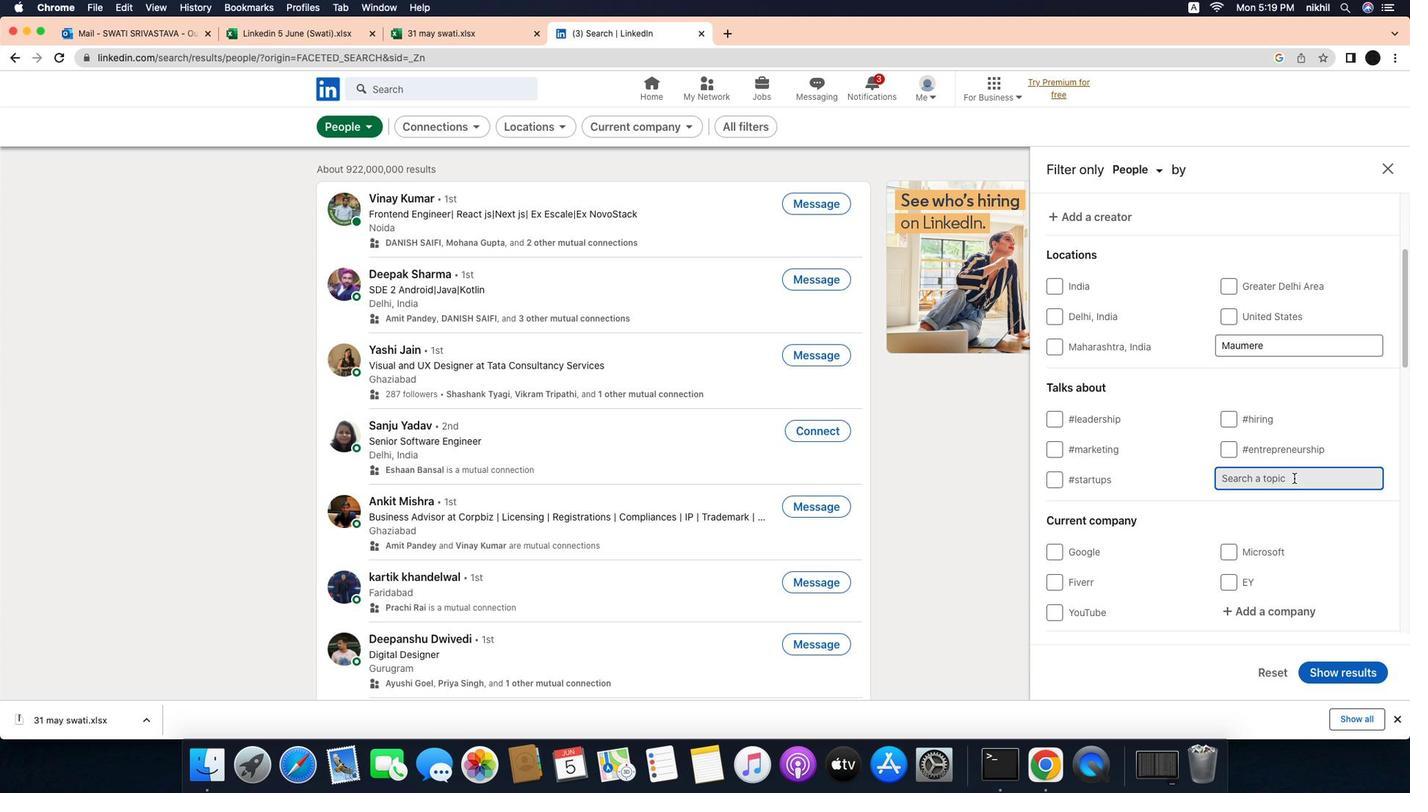 
Action: Key pressed 's''u''s''t''a''i''n''a''b''i''l''i''t''y'
Screenshot: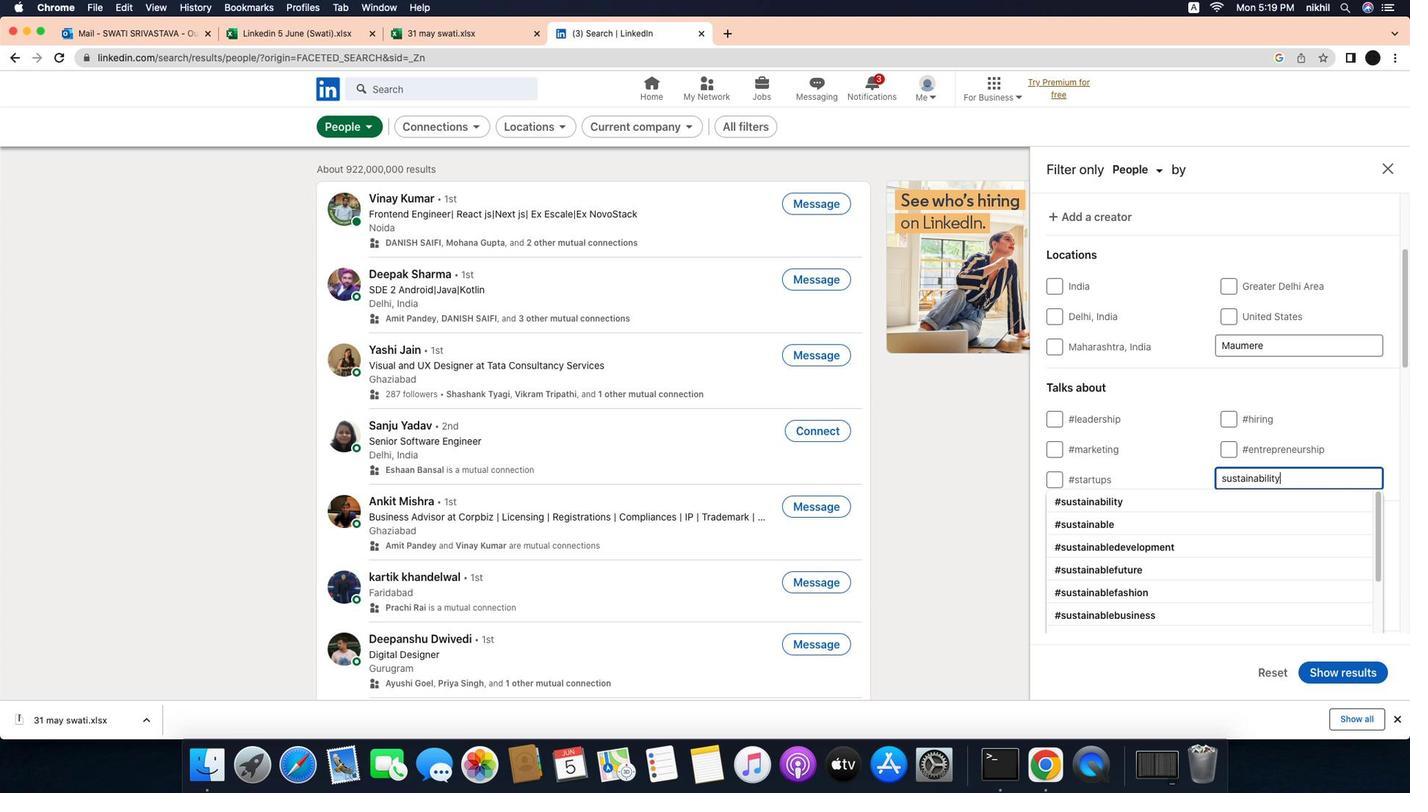 
Action: Mouse moved to (1228, 500)
Screenshot: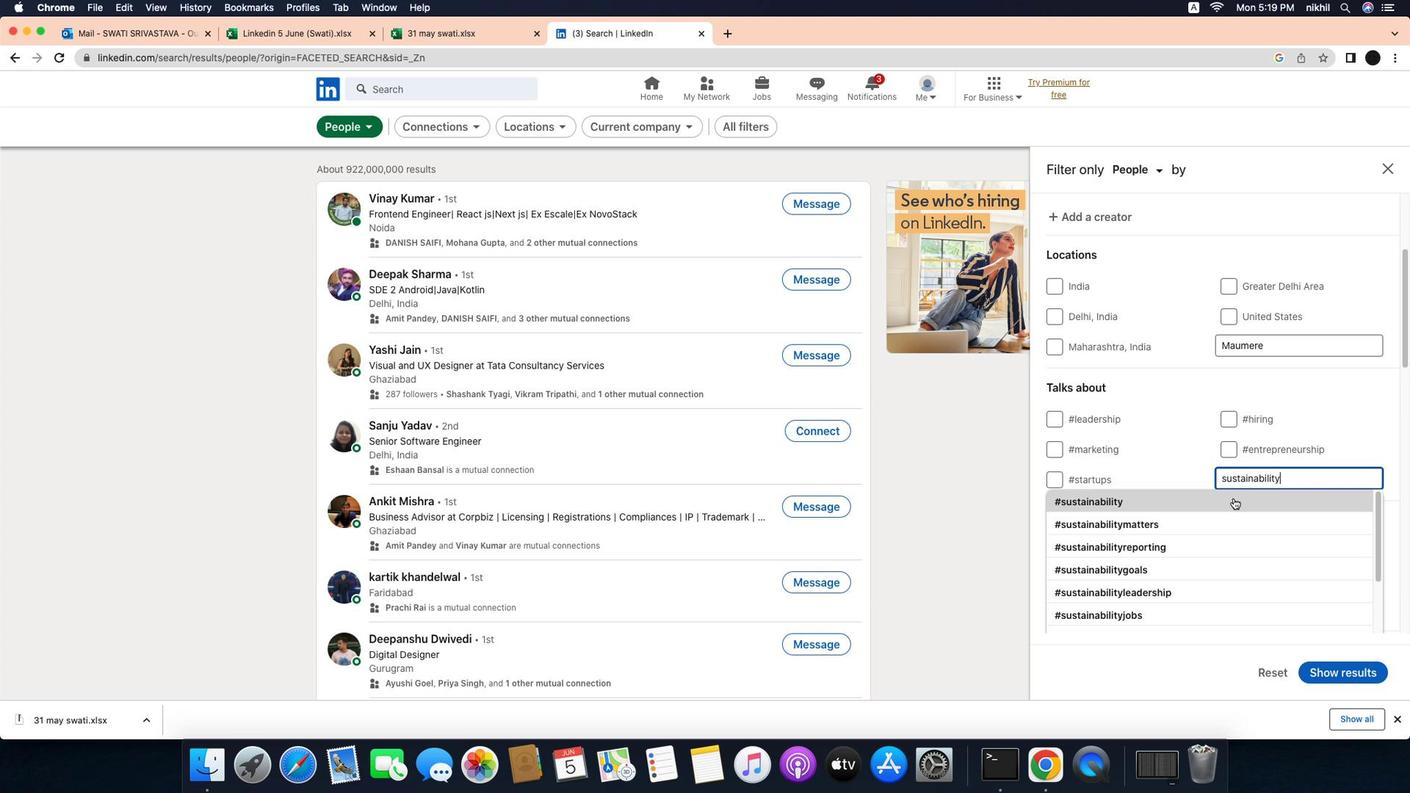 
Action: Mouse pressed left at (1228, 500)
Screenshot: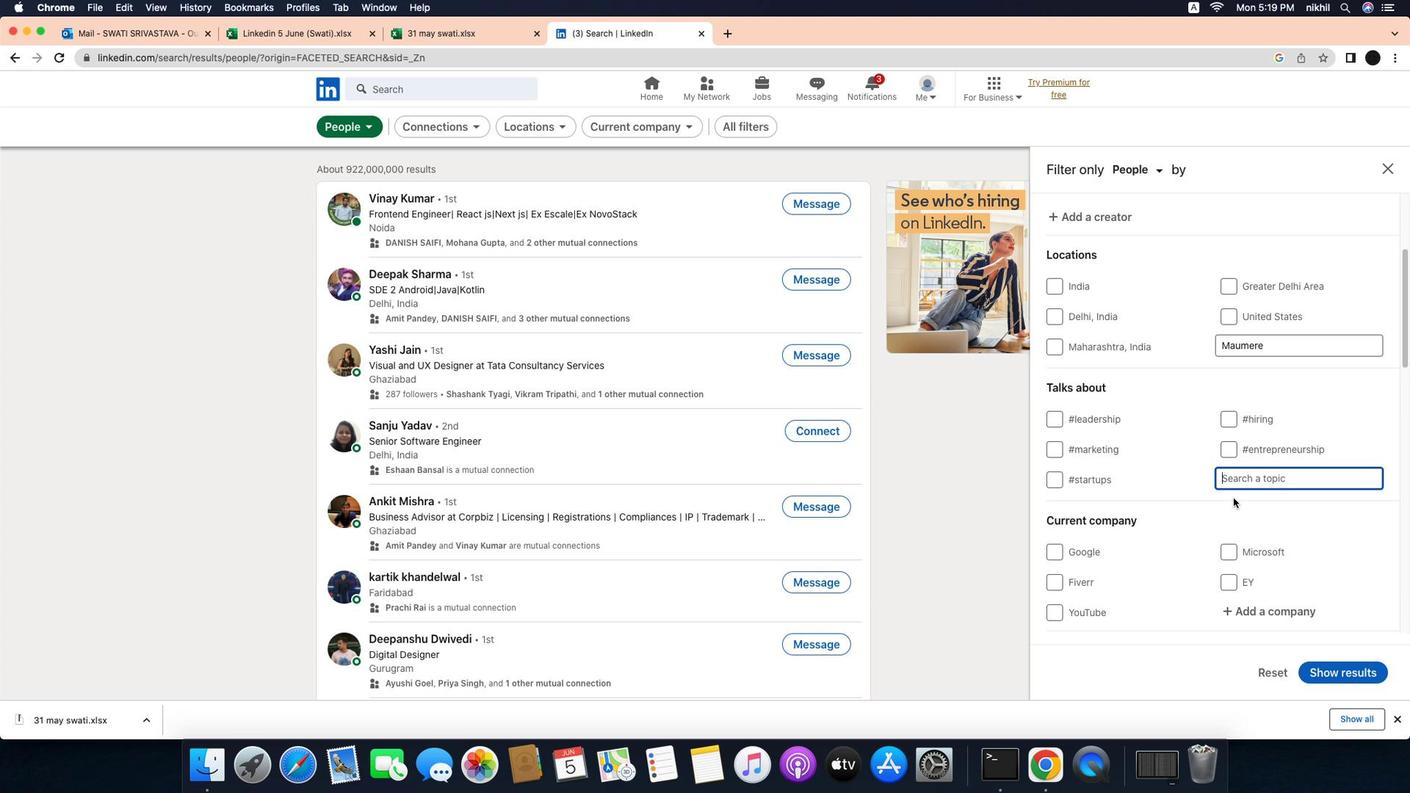 
Action: Mouse moved to (1224, 510)
Screenshot: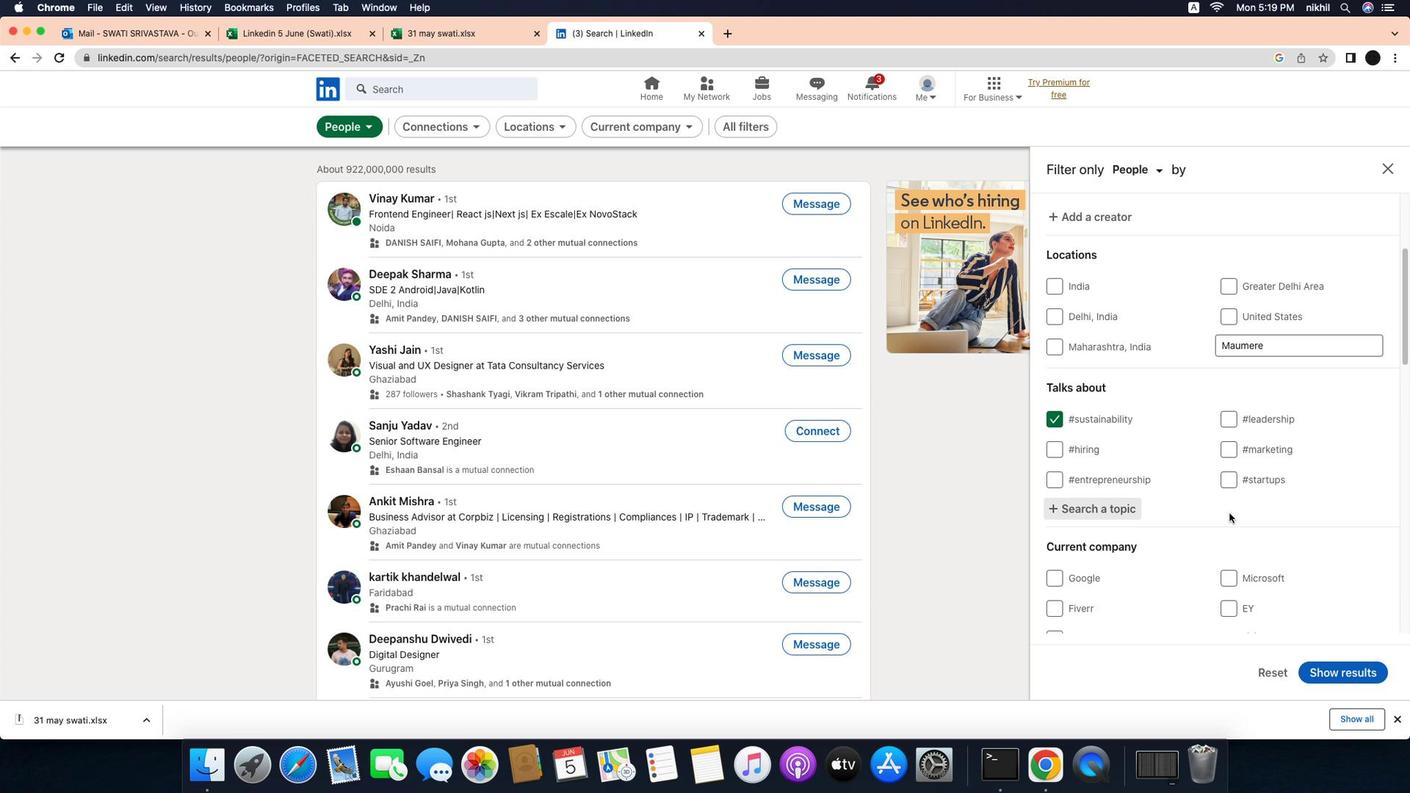 
Action: Mouse scrolled (1224, 510) with delta (-69, 175)
Screenshot: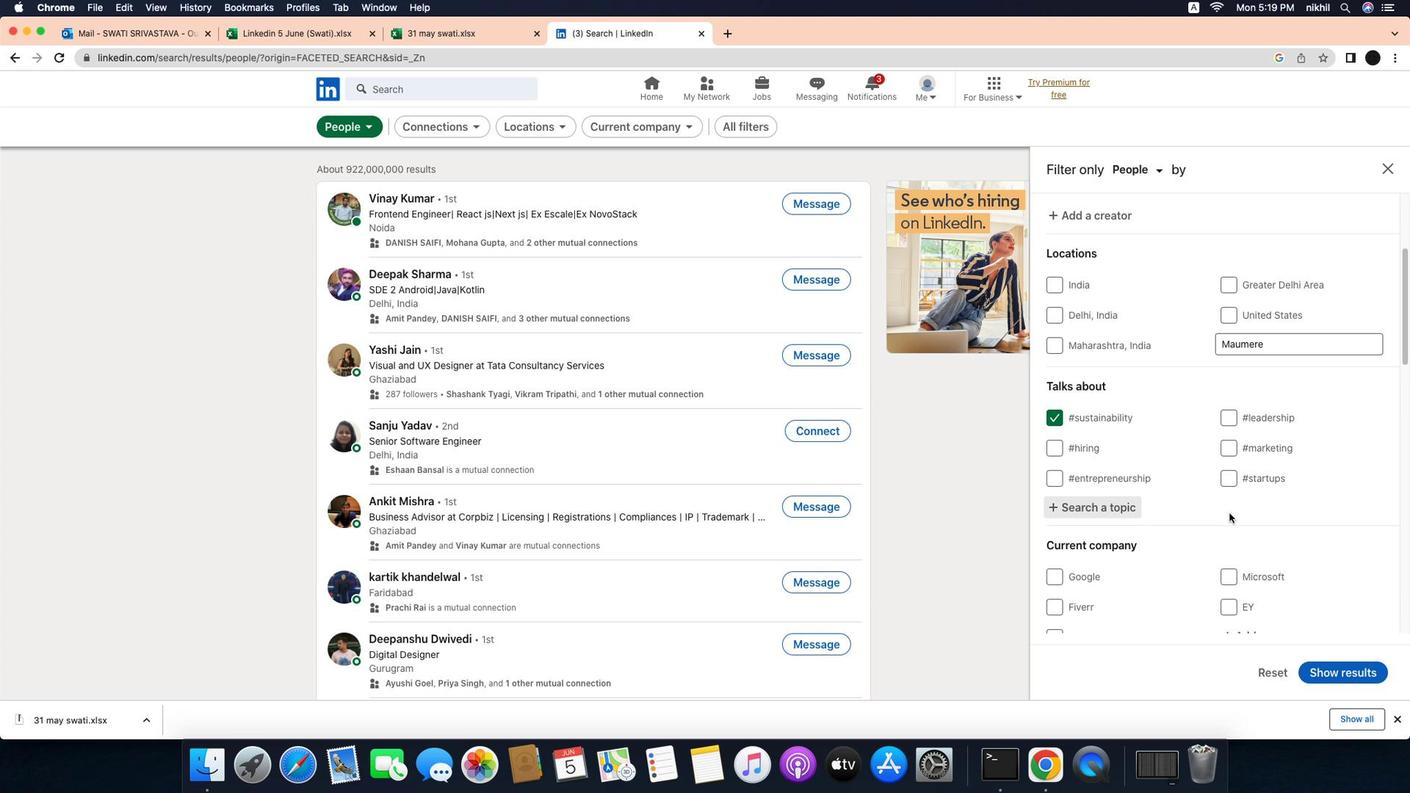
Action: Mouse scrolled (1224, 510) with delta (-69, 175)
Screenshot: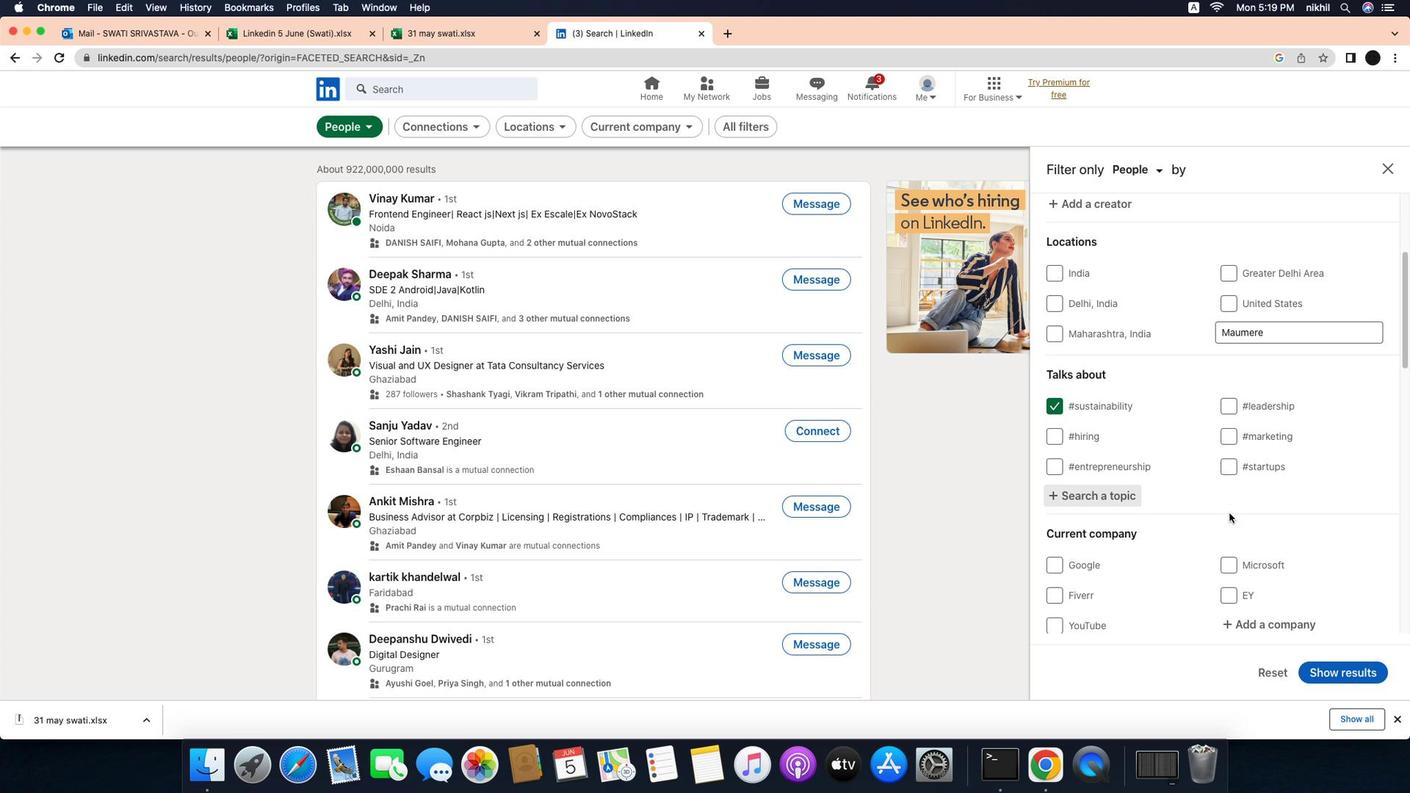 
Action: Mouse scrolled (1224, 510) with delta (-69, 175)
Screenshot: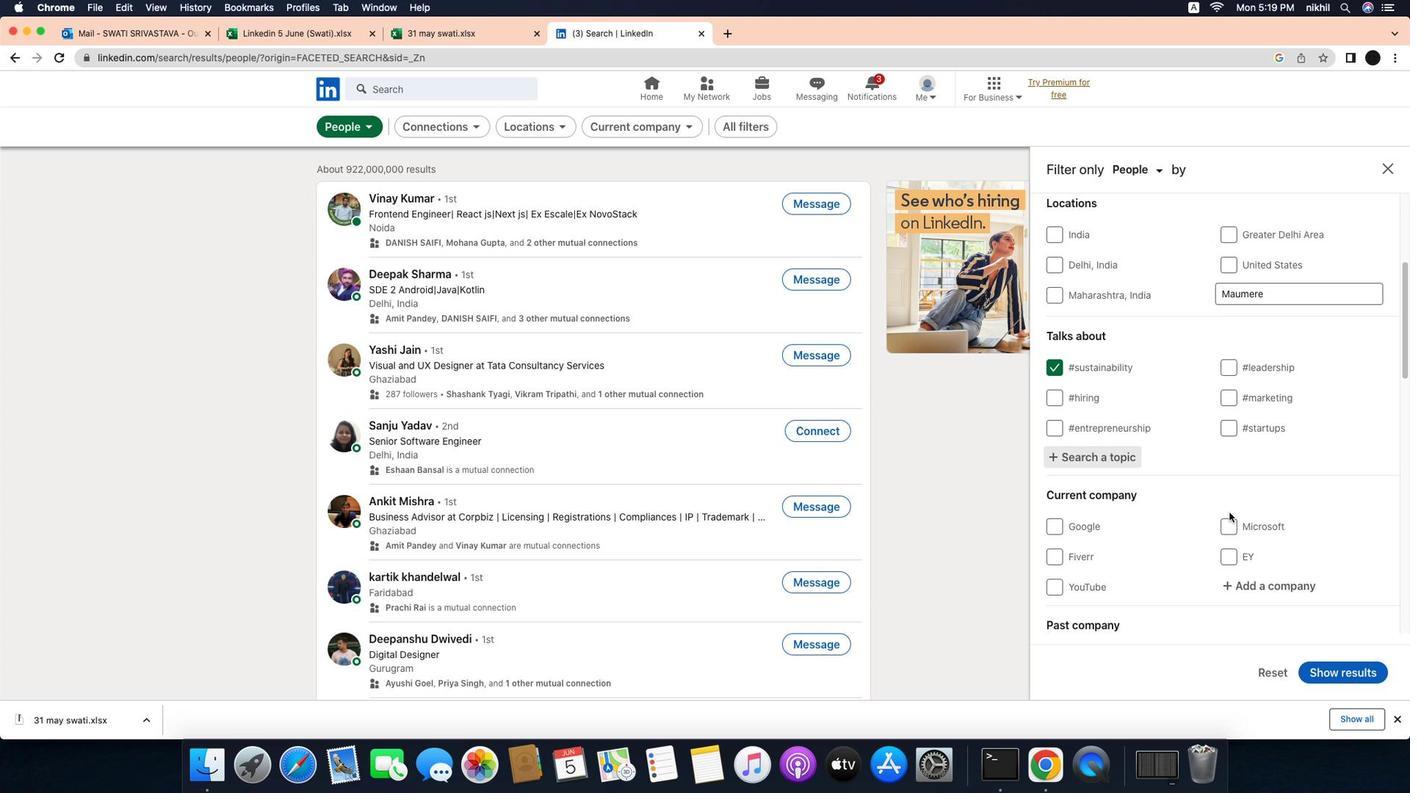 
Action: Mouse moved to (1224, 510)
Screenshot: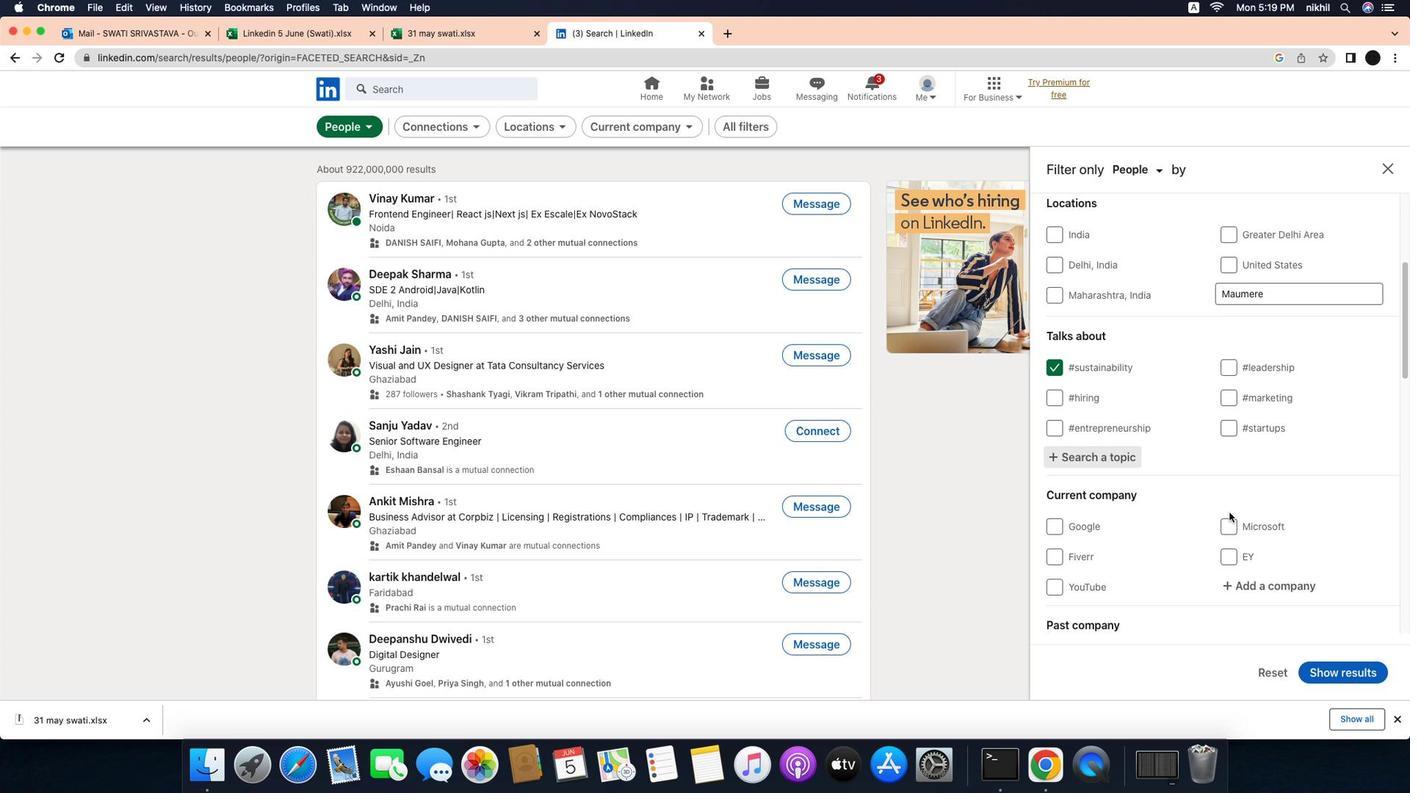 
Action: Mouse scrolled (1224, 510) with delta (-69, 174)
Screenshot: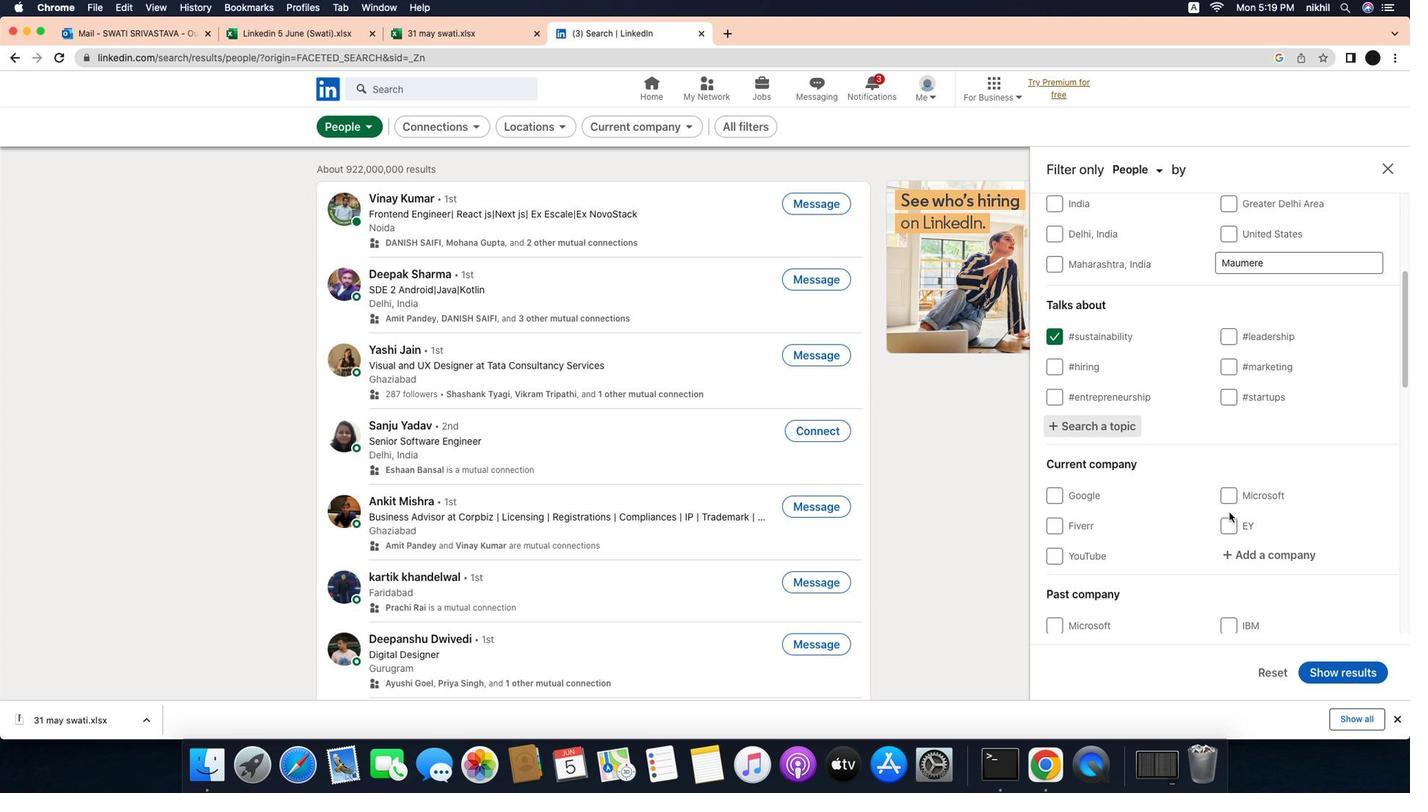 
Action: Mouse moved to (1219, 506)
Screenshot: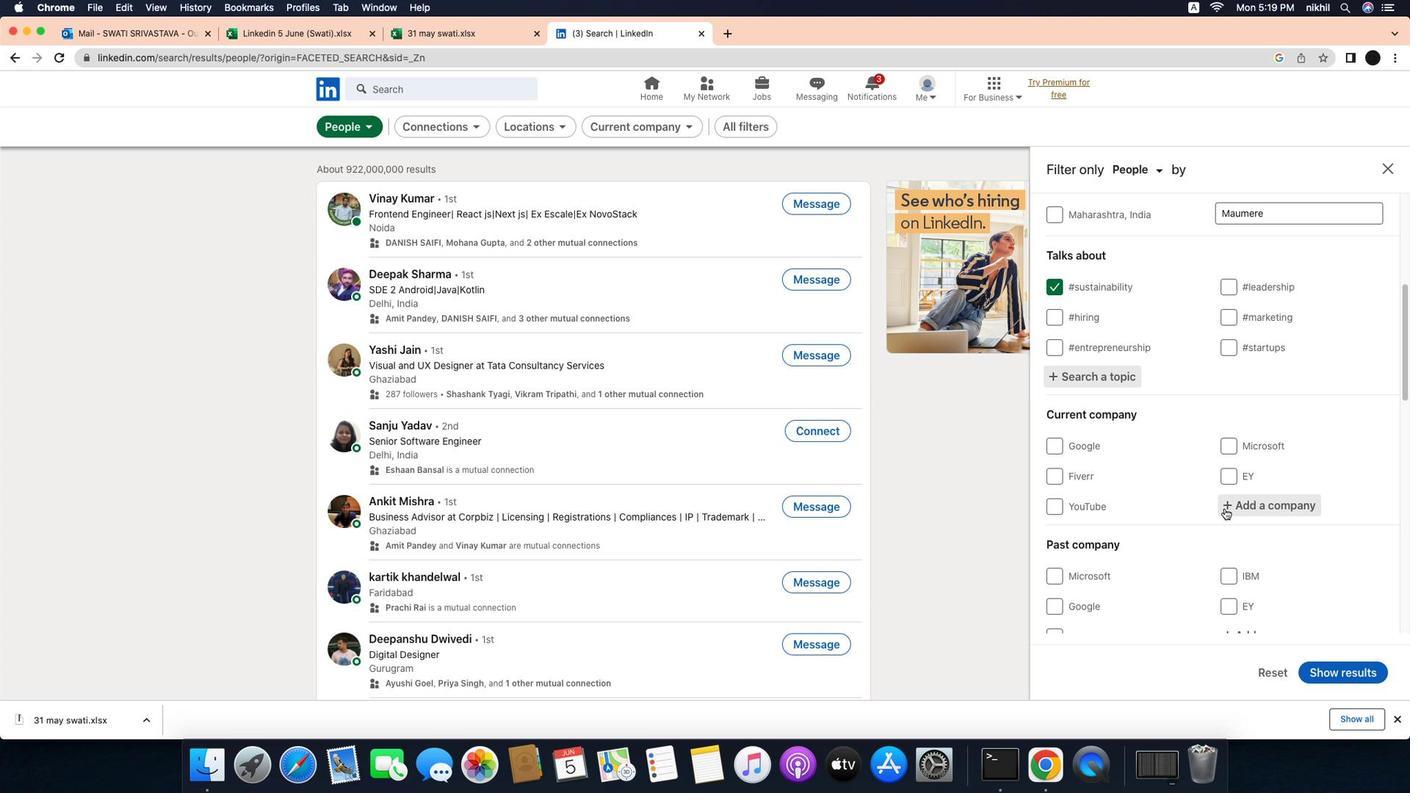 
Action: Mouse scrolled (1219, 506) with delta (-69, 175)
Screenshot: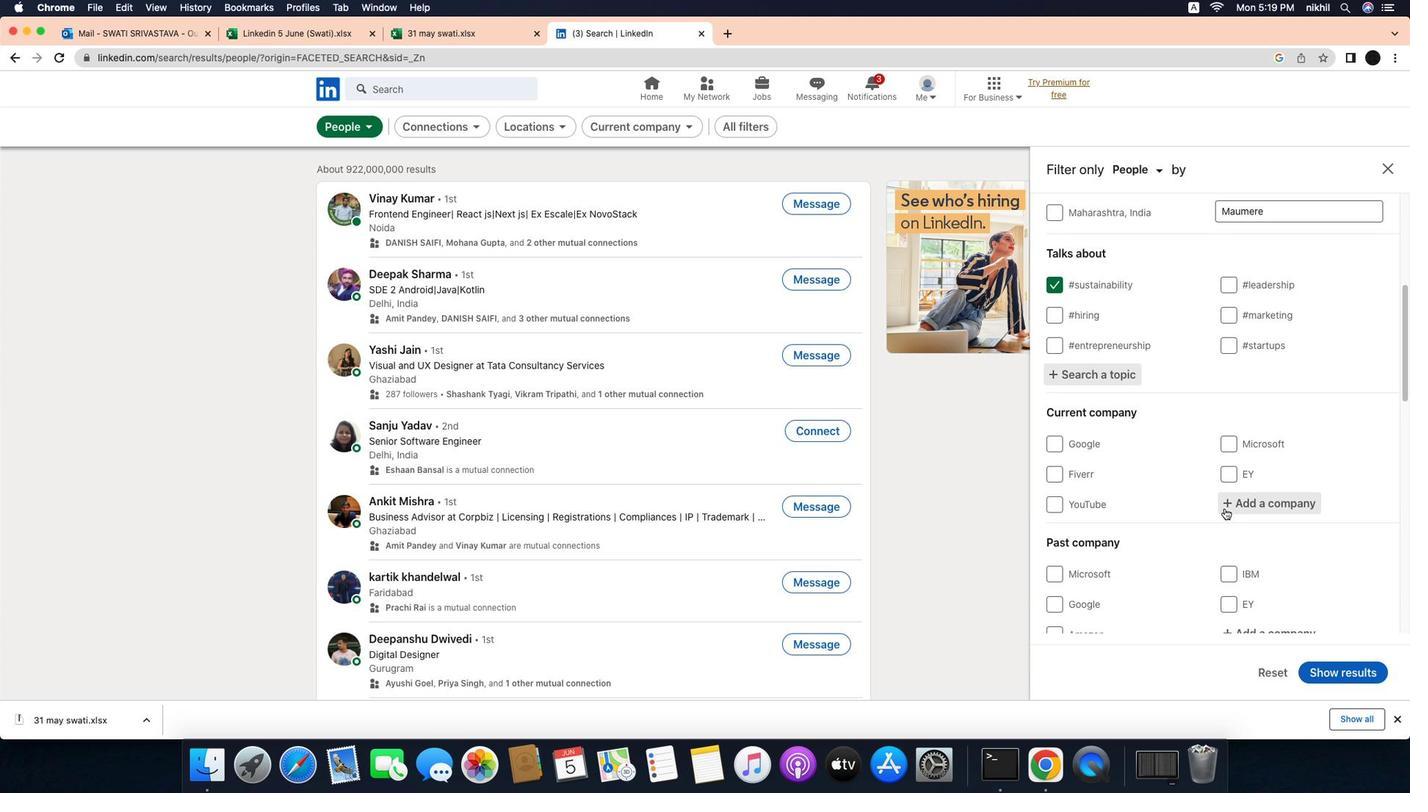 
Action: Mouse scrolled (1219, 506) with delta (-69, 175)
Screenshot: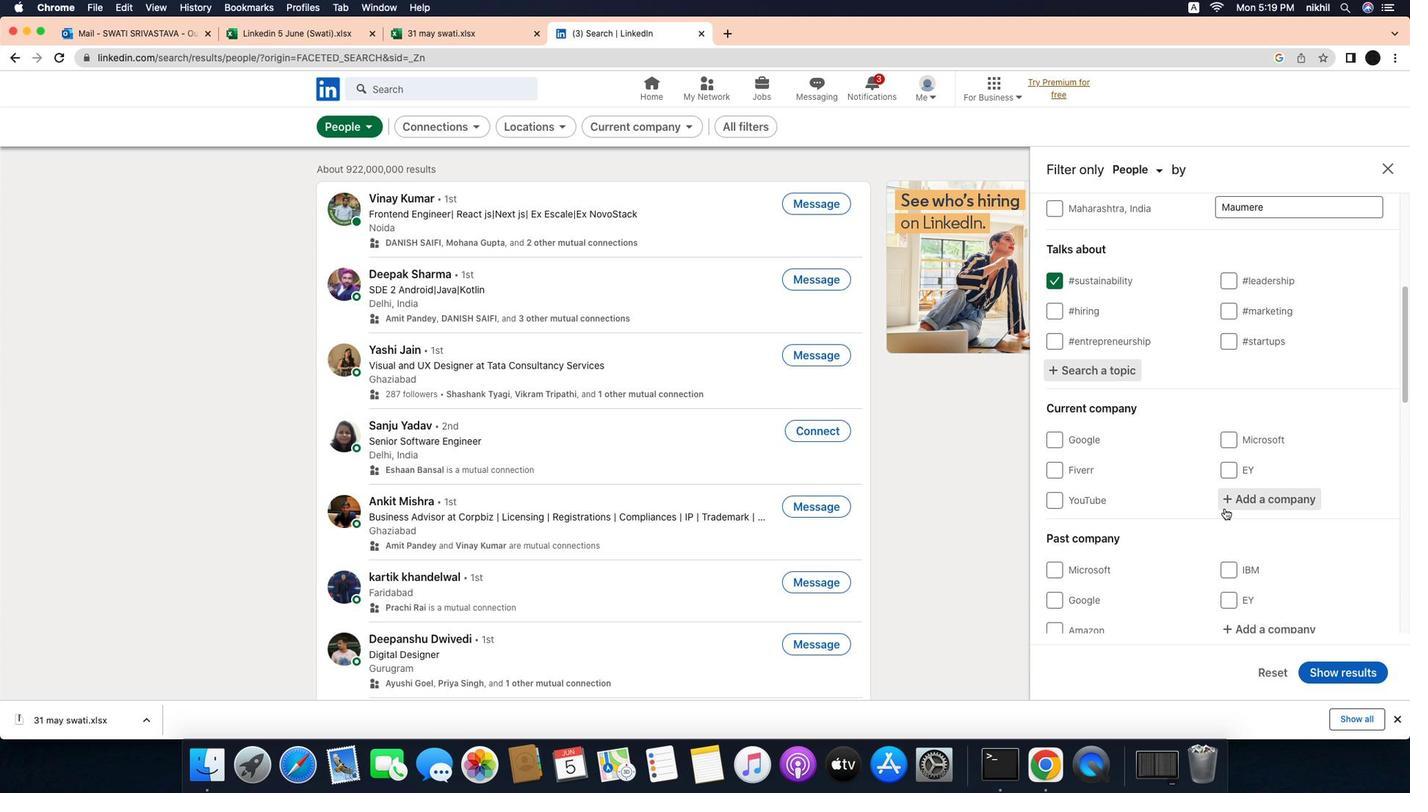 
Action: Mouse scrolled (1219, 506) with delta (-69, 175)
Screenshot: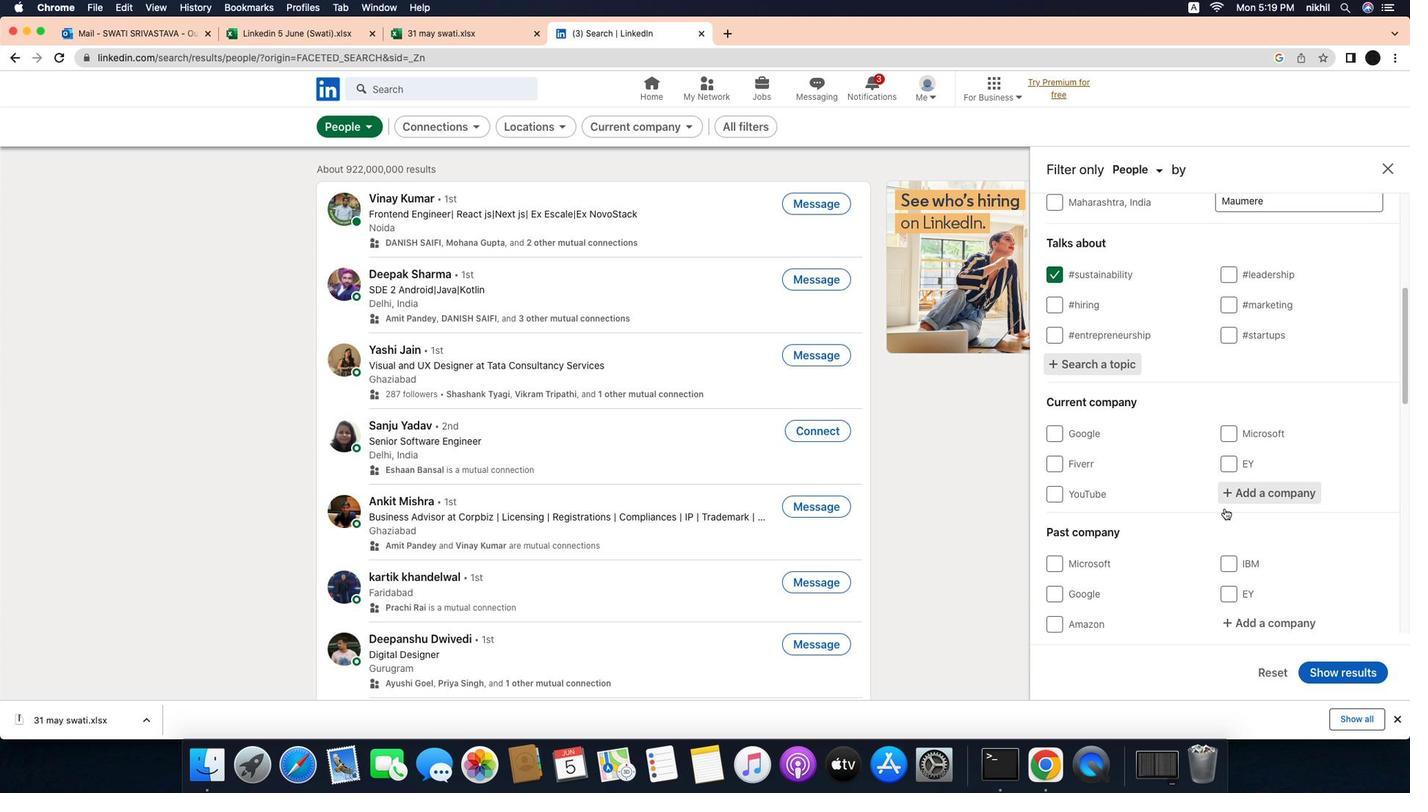 
Action: Mouse scrolled (1219, 506) with delta (-69, 175)
Screenshot: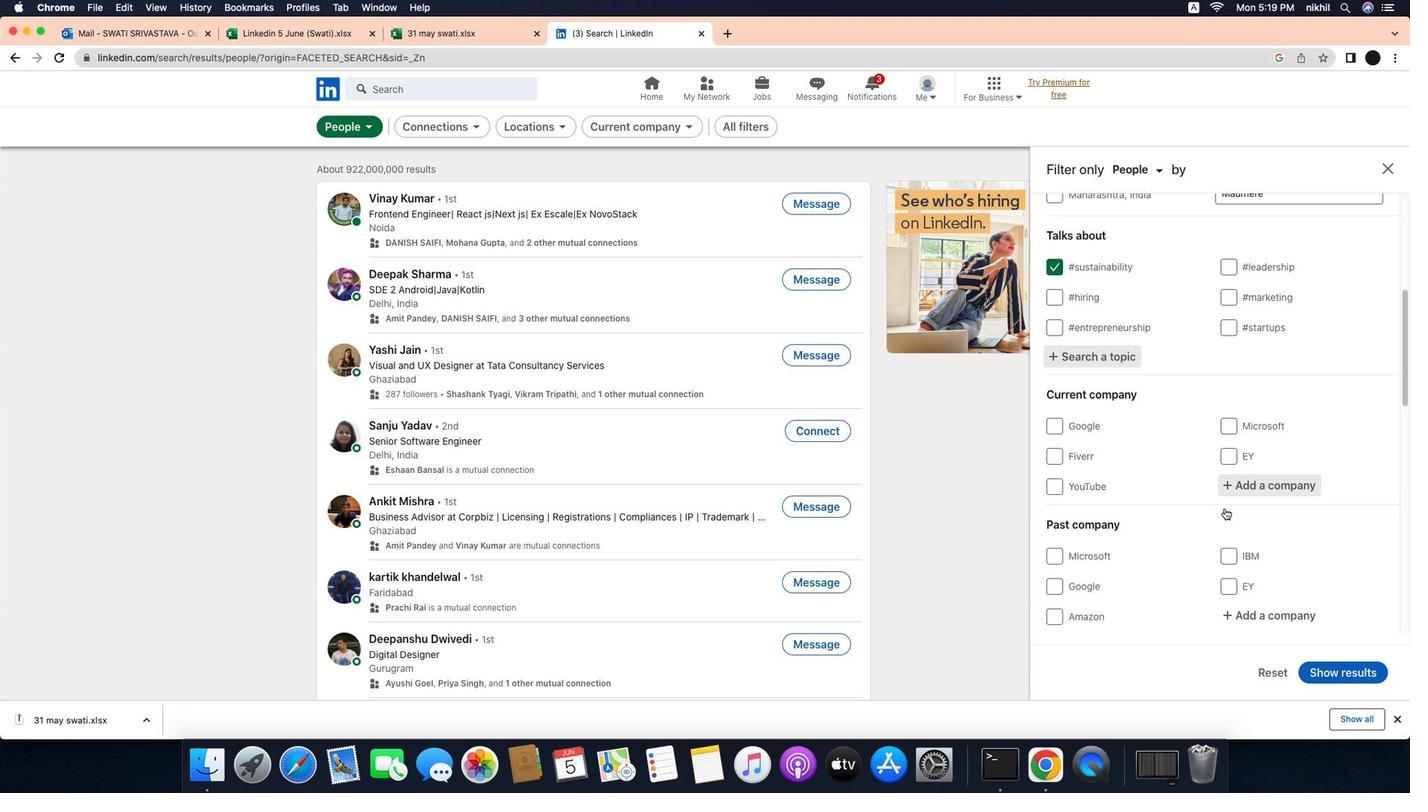 
Action: Mouse scrolled (1219, 506) with delta (-69, 175)
Screenshot: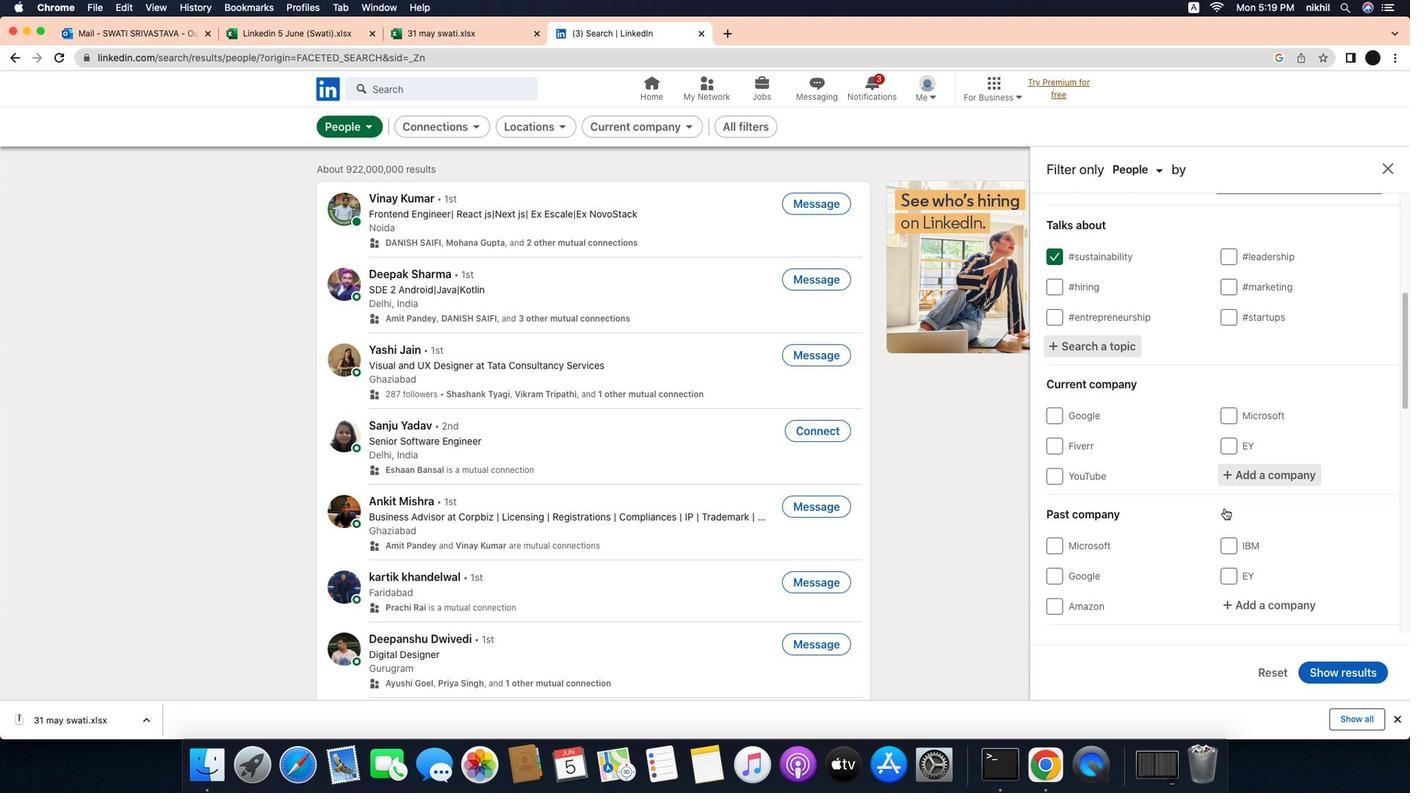 
Action: Mouse scrolled (1219, 506) with delta (-69, 175)
Screenshot: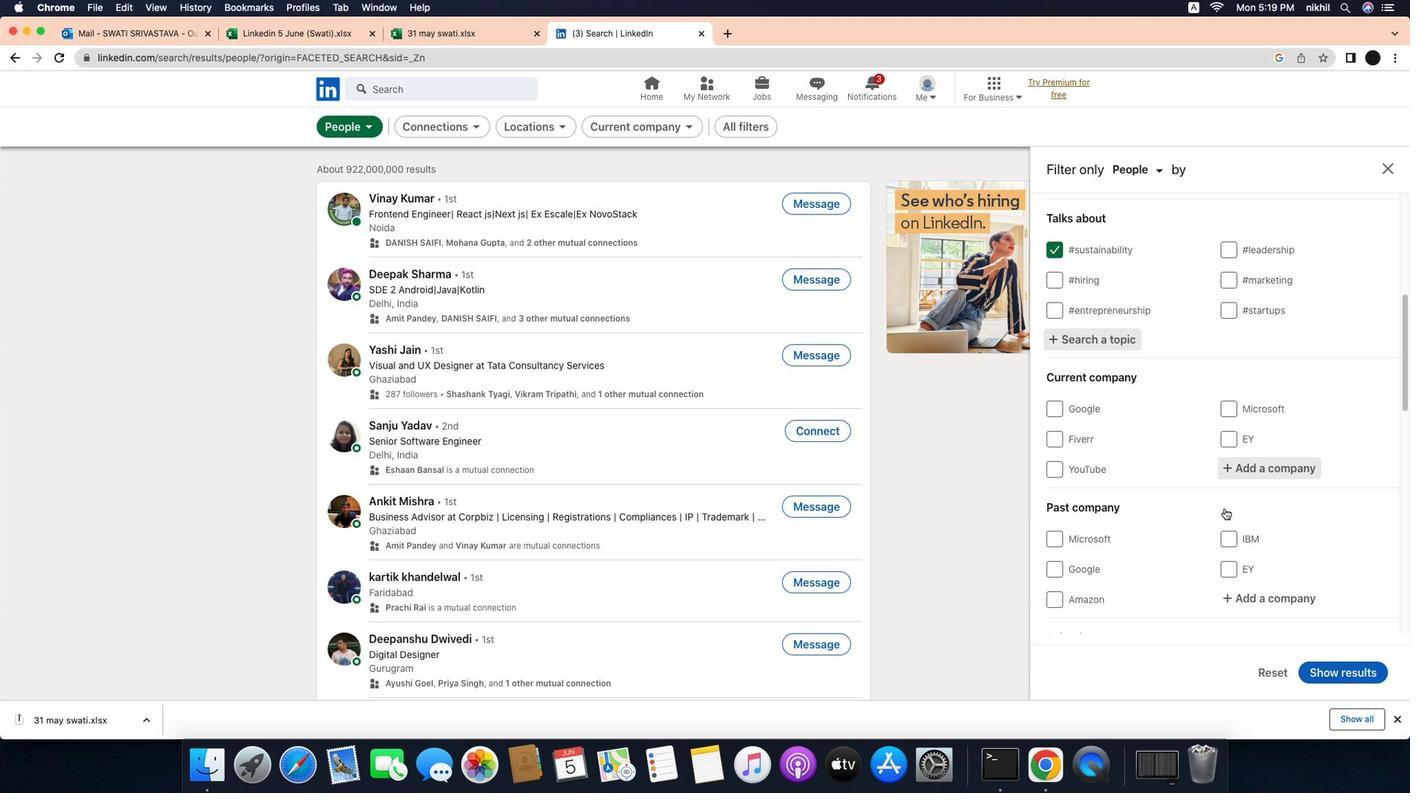 
Action: Mouse scrolled (1219, 506) with delta (-69, 175)
Screenshot: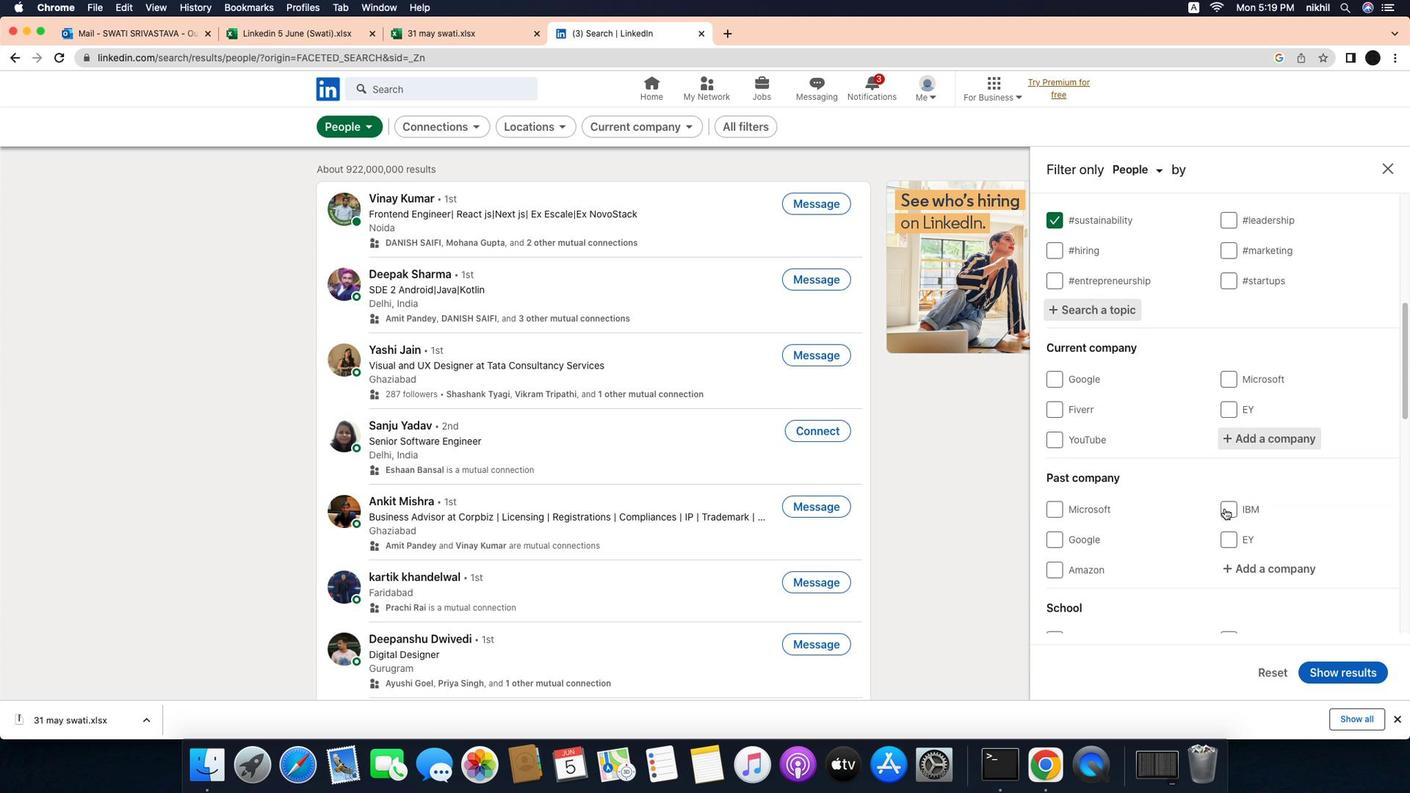 
Action: Mouse scrolled (1219, 506) with delta (-69, 174)
Screenshot: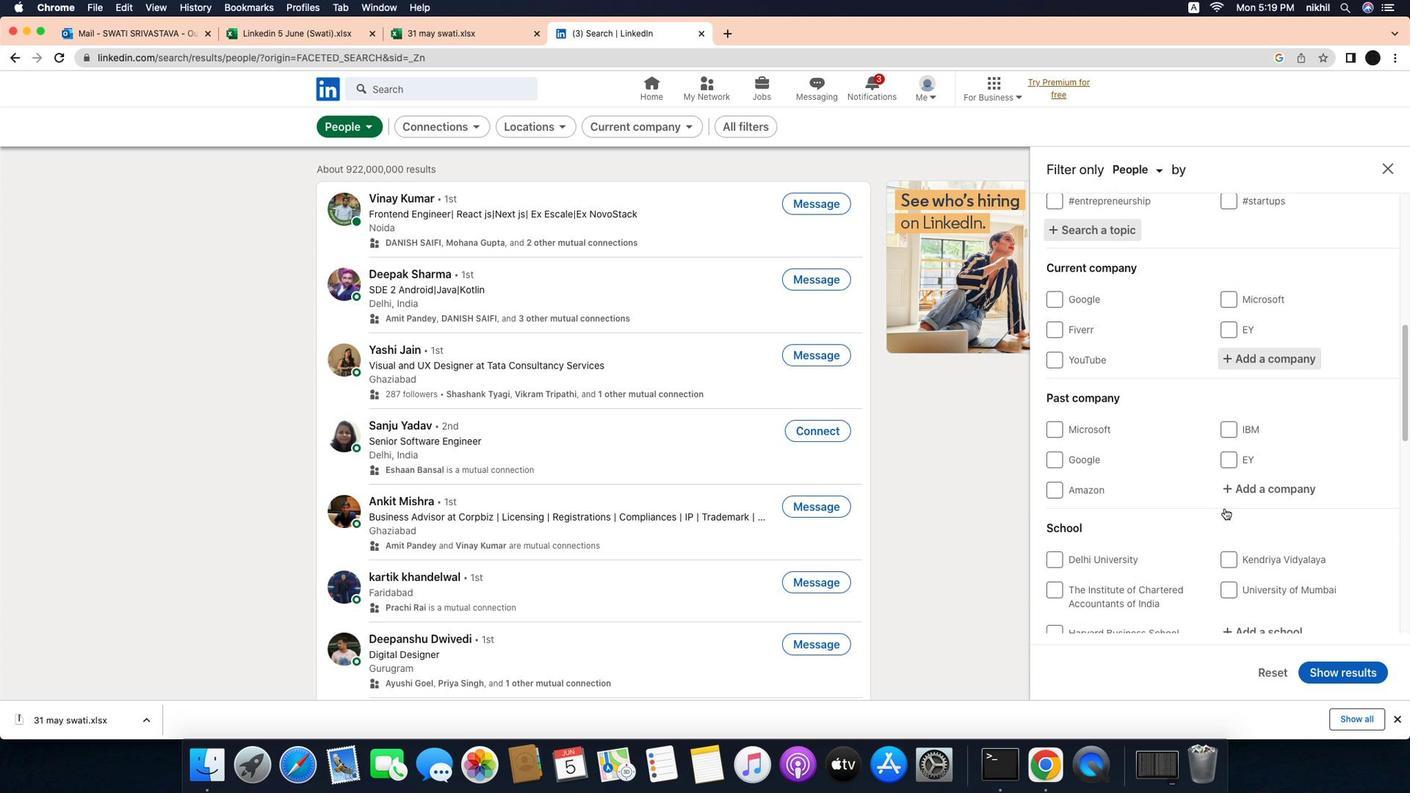 
Action: Mouse scrolled (1219, 506) with delta (-69, 174)
Screenshot: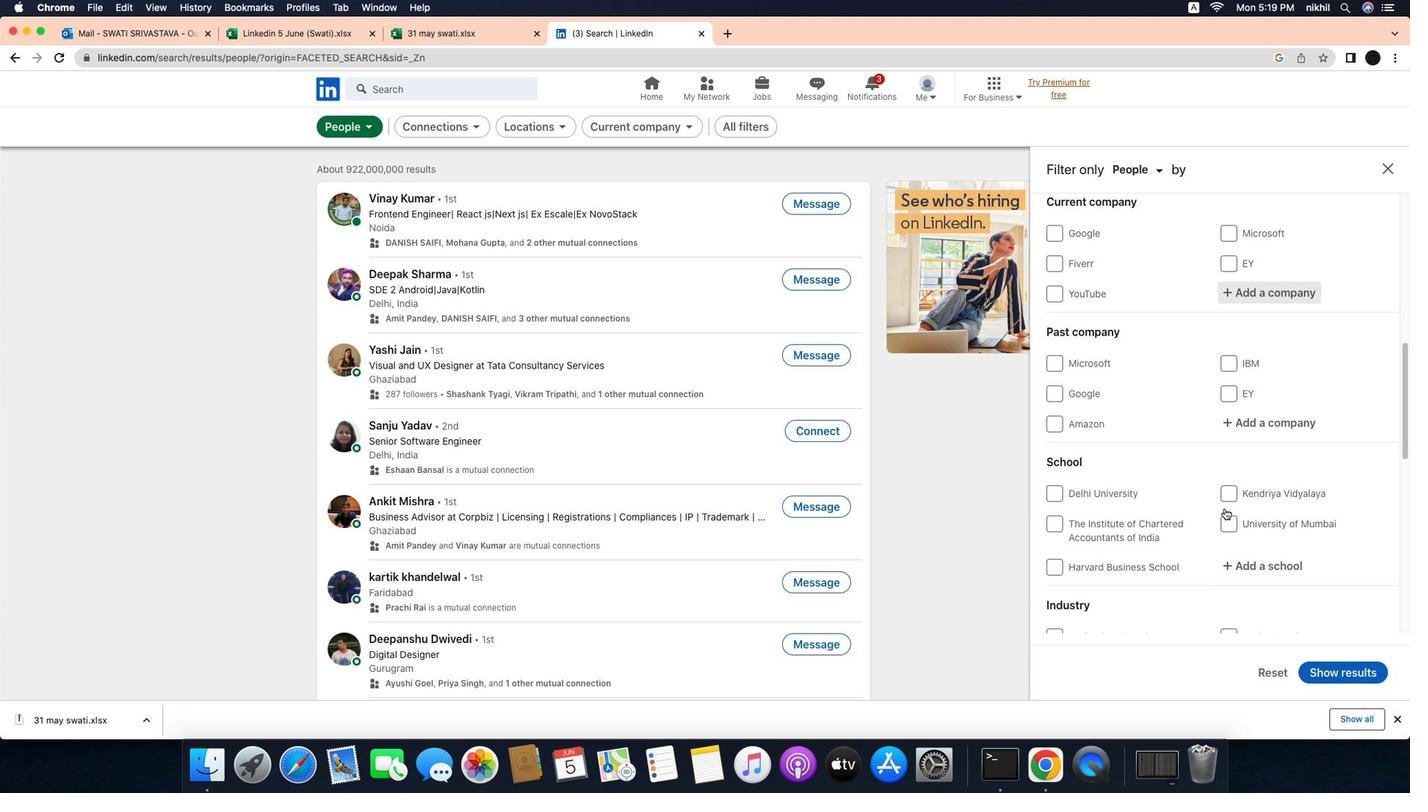 
Action: Mouse scrolled (1219, 506) with delta (-69, 175)
Screenshot: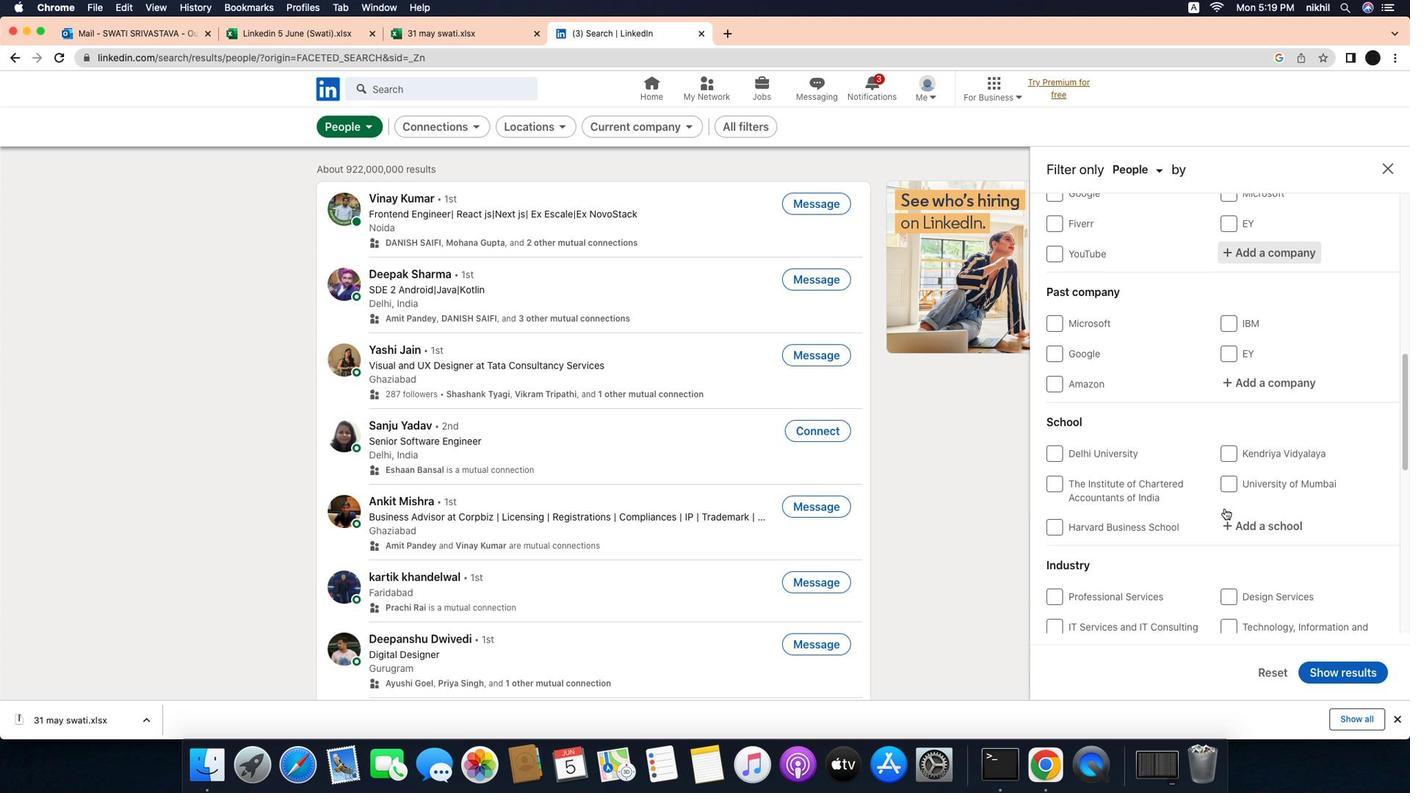 
Action: Mouse scrolled (1219, 506) with delta (-69, 175)
Screenshot: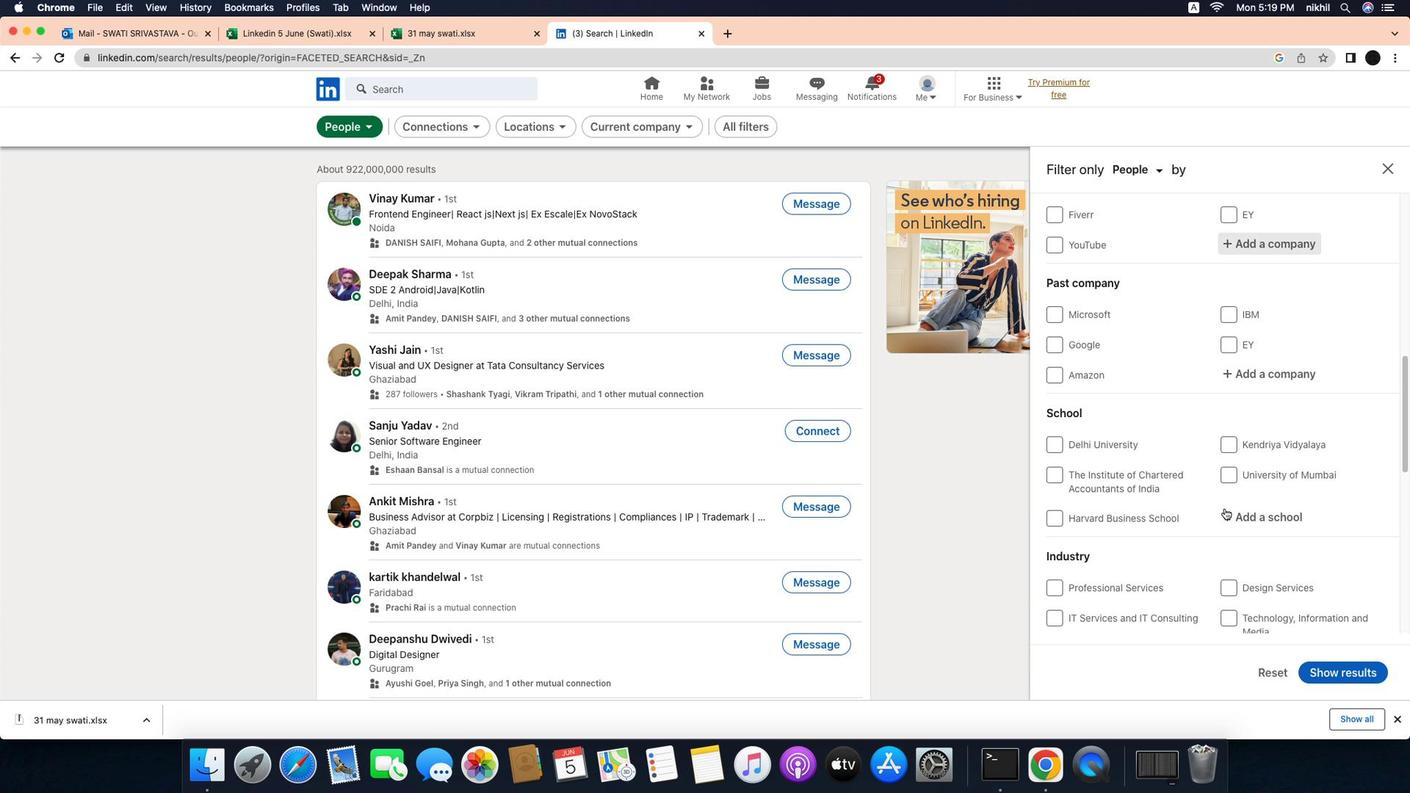 
Action: Mouse scrolled (1219, 506) with delta (-69, 174)
Screenshot: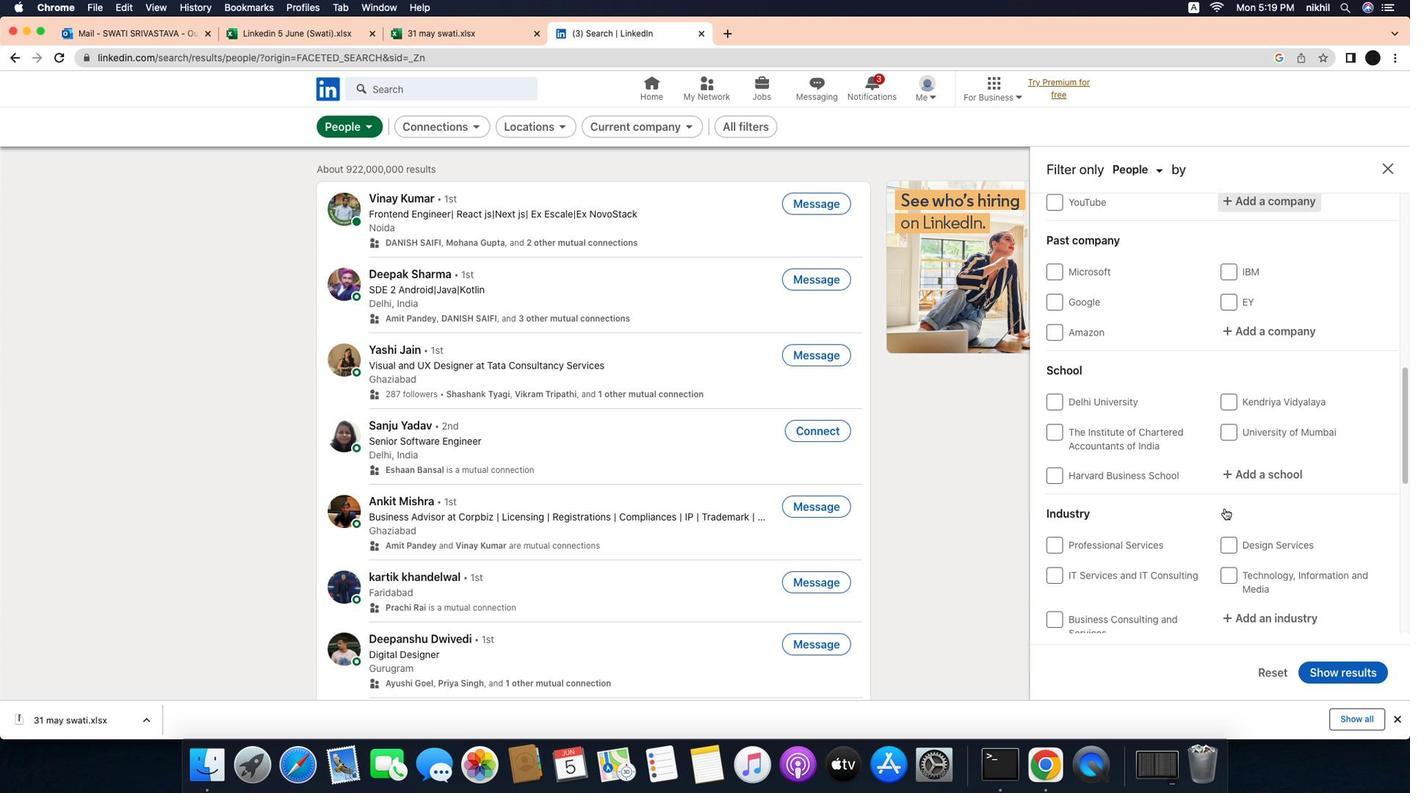 
Action: Mouse scrolled (1219, 506) with delta (-69, 174)
Screenshot: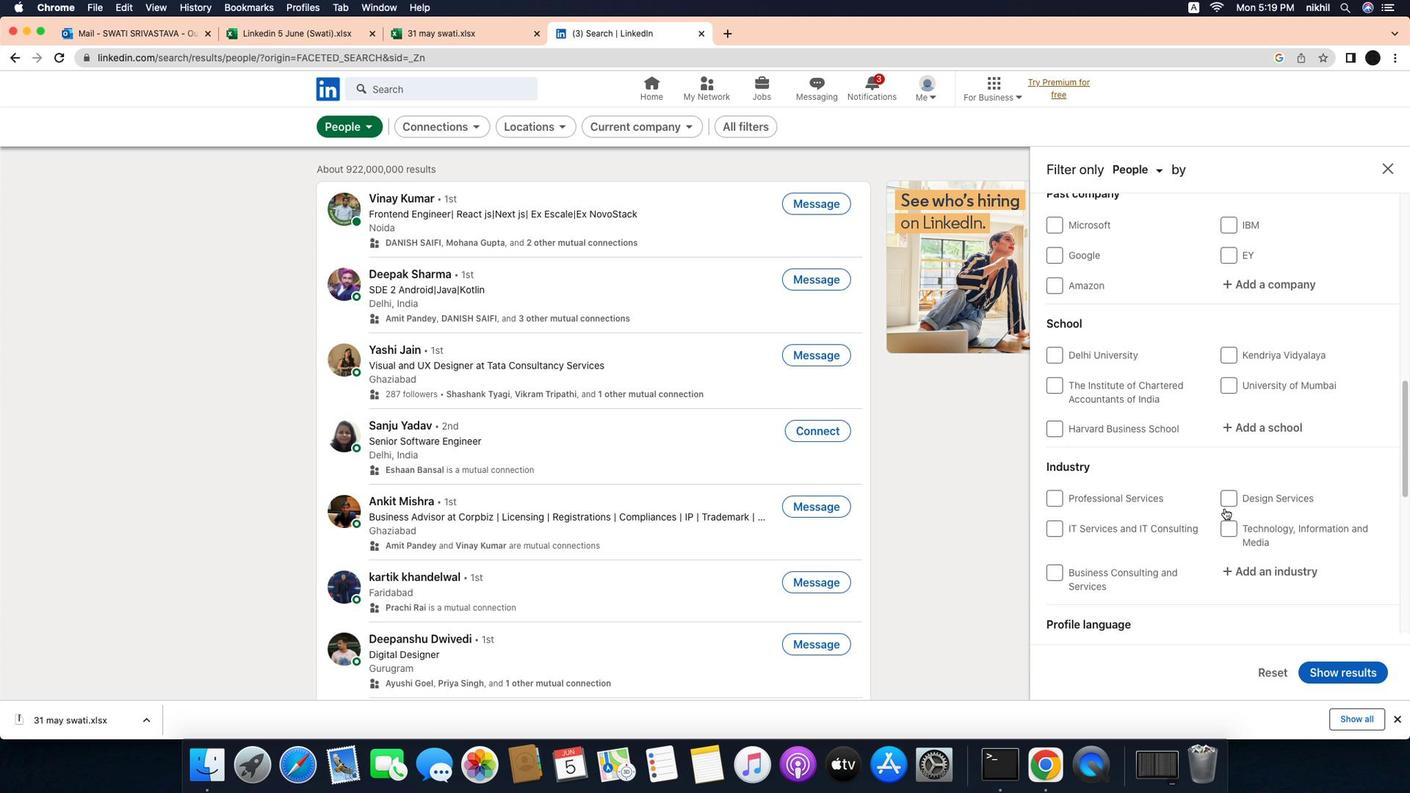 
Action: Mouse scrolled (1219, 506) with delta (-69, 174)
Screenshot: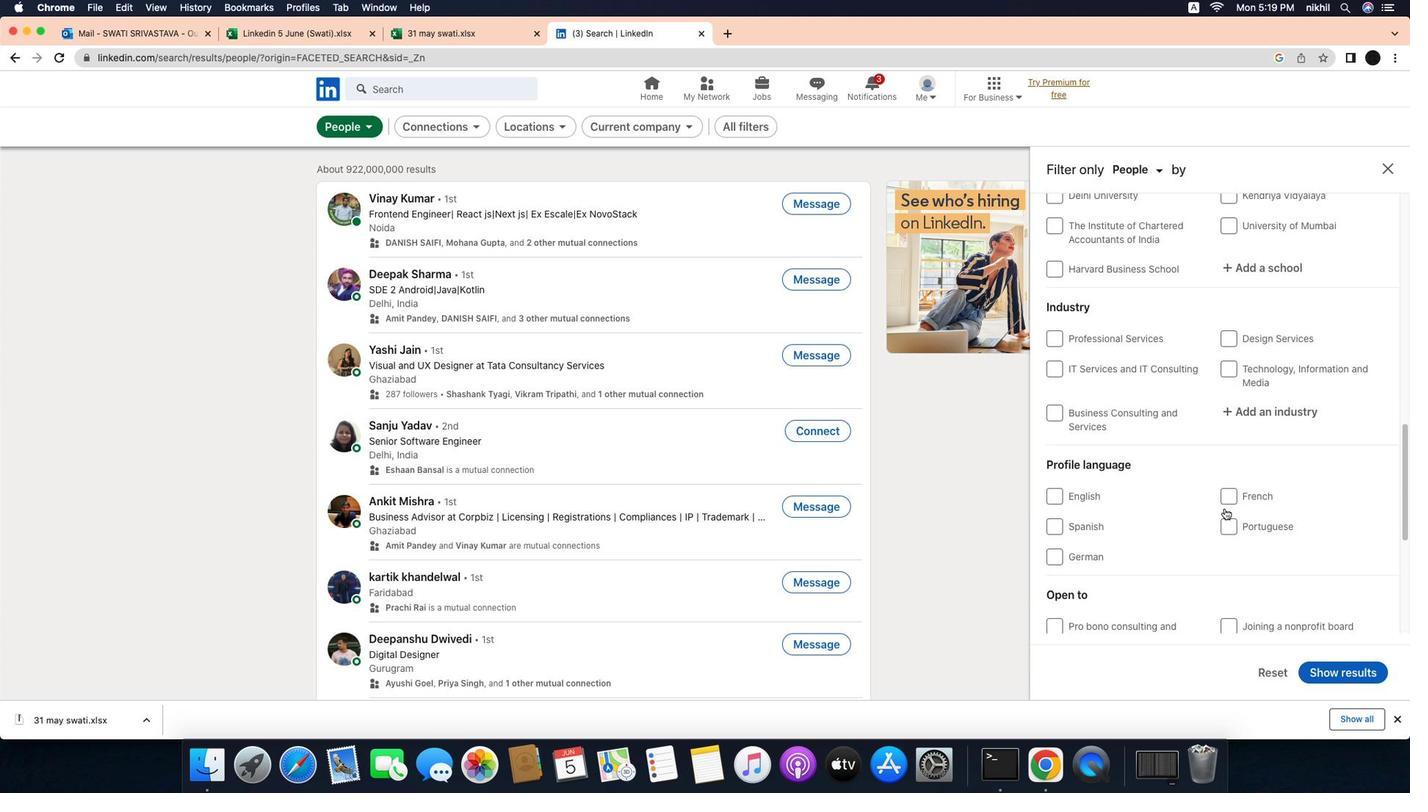 
Action: Mouse scrolled (1219, 506) with delta (-69, 175)
Screenshot: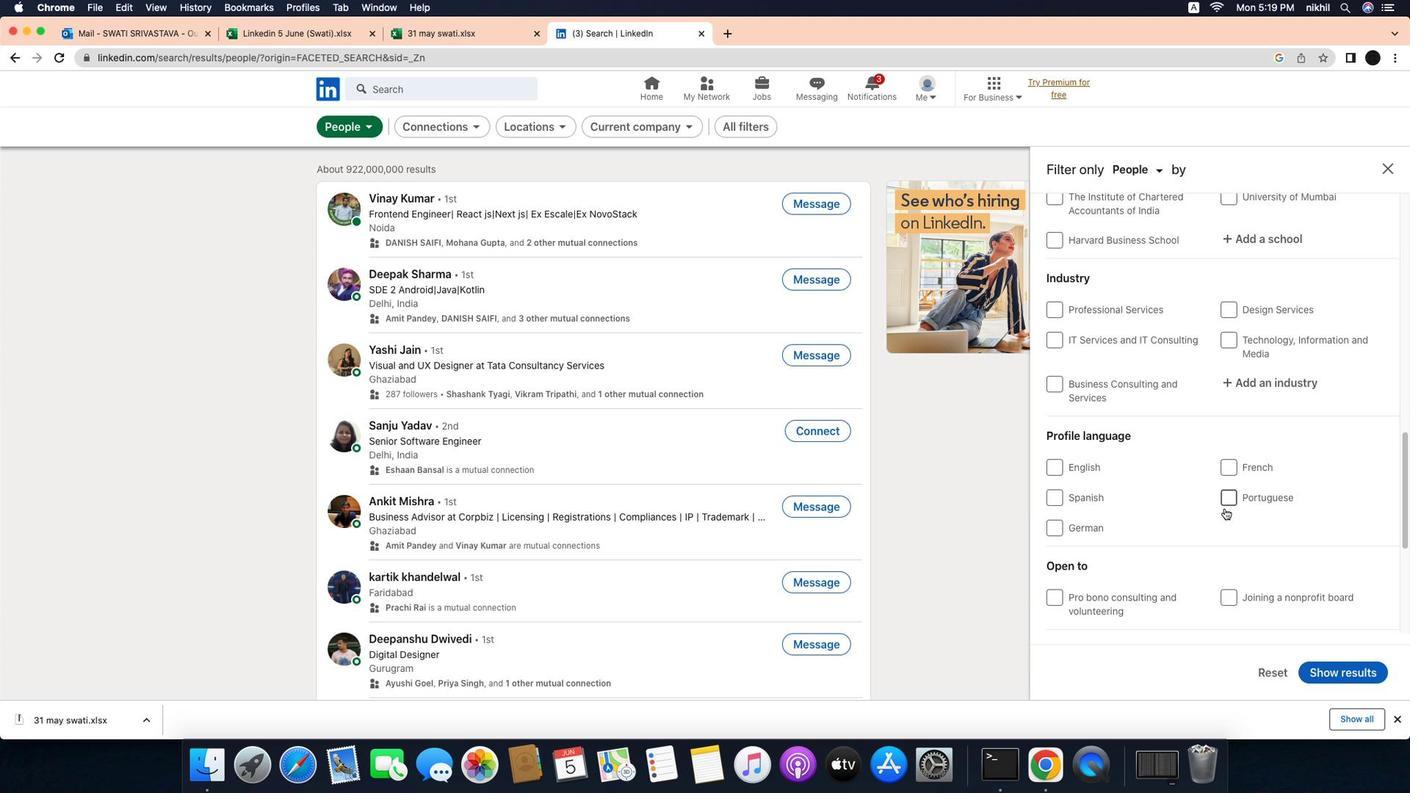
Action: Mouse scrolled (1219, 506) with delta (-69, 175)
Screenshot: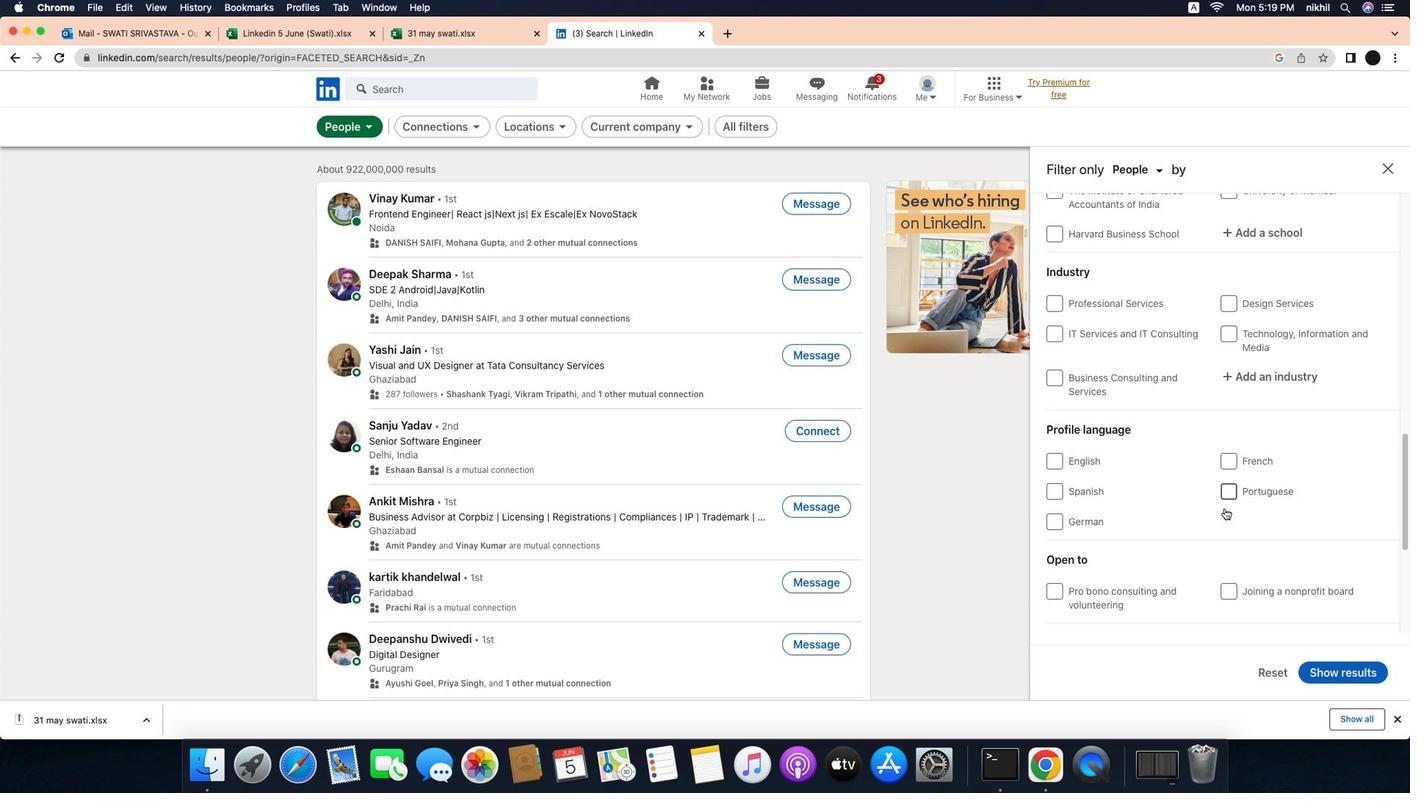 
Action: Mouse moved to (1223, 493)
Screenshot: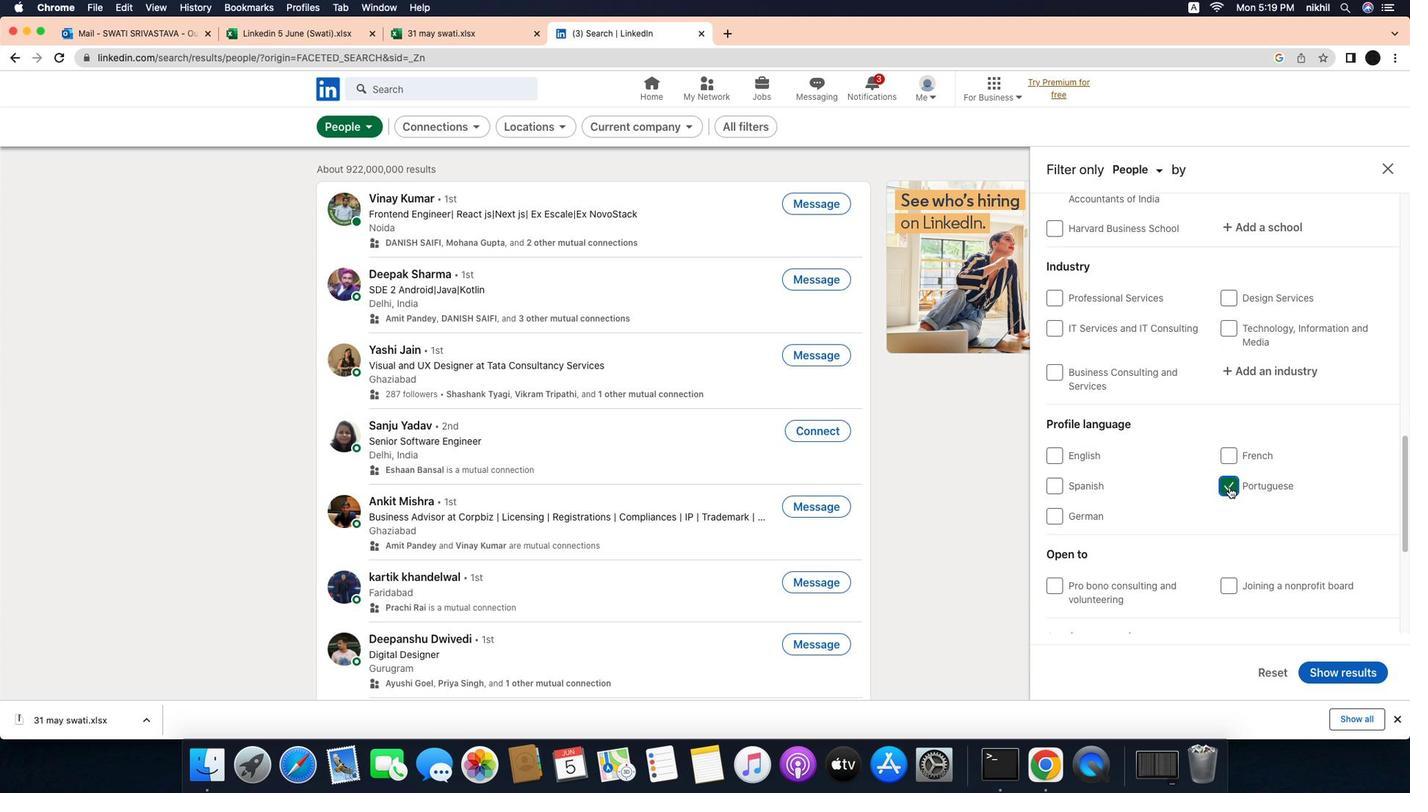 
Action: Mouse pressed left at (1223, 493)
Screenshot: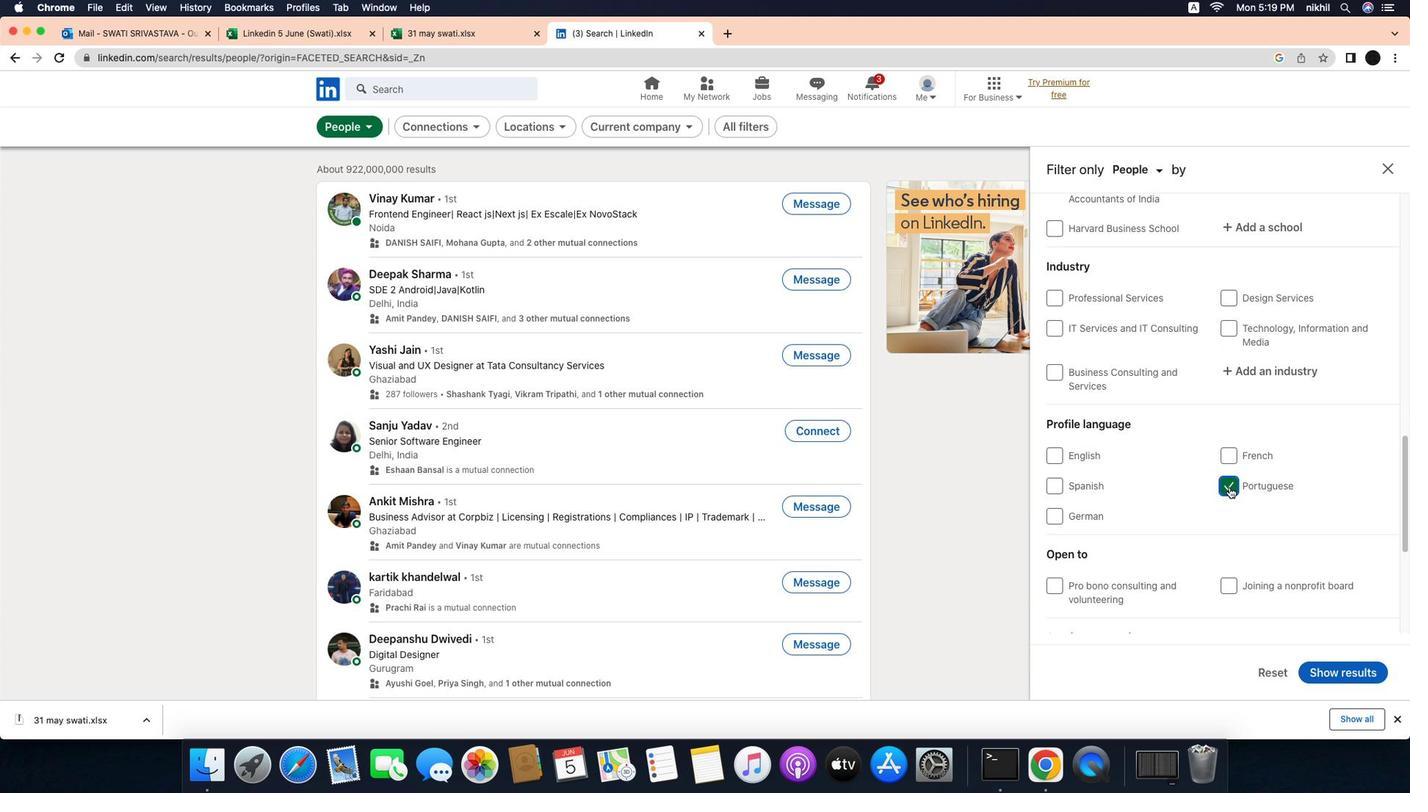 
Action: Mouse moved to (1206, 466)
Screenshot: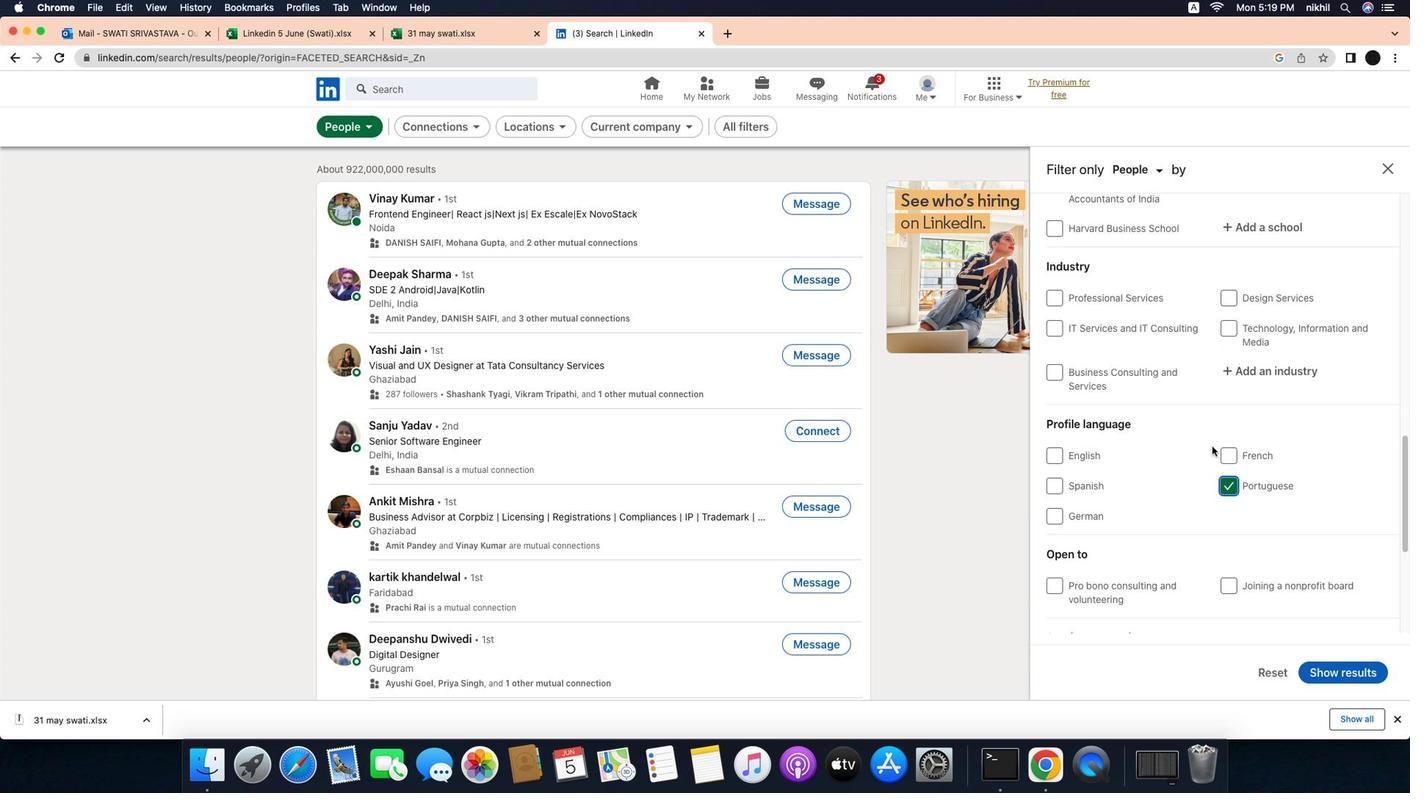 
Action: Mouse scrolled (1206, 466) with delta (-69, 176)
Screenshot: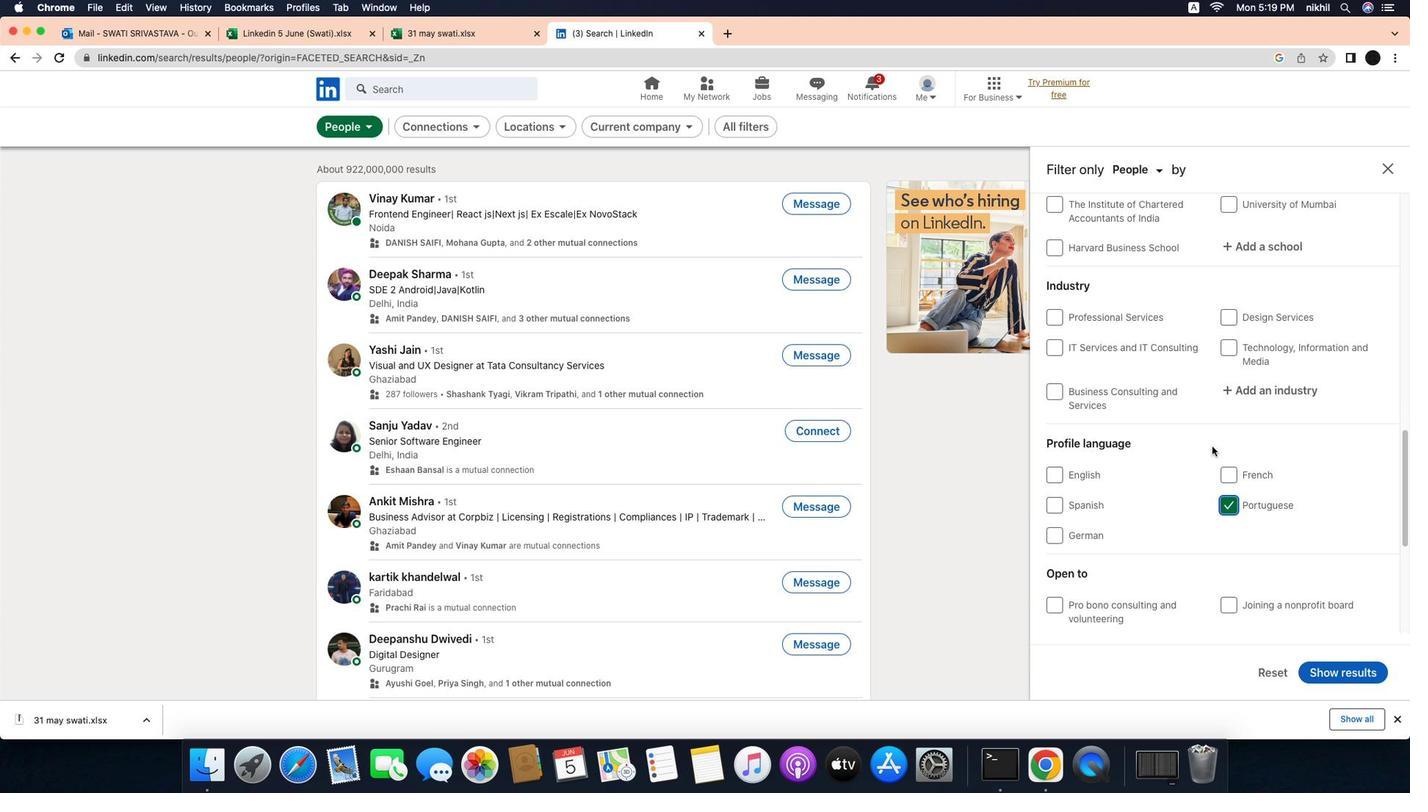 
Action: Mouse scrolled (1206, 466) with delta (-69, 176)
Screenshot: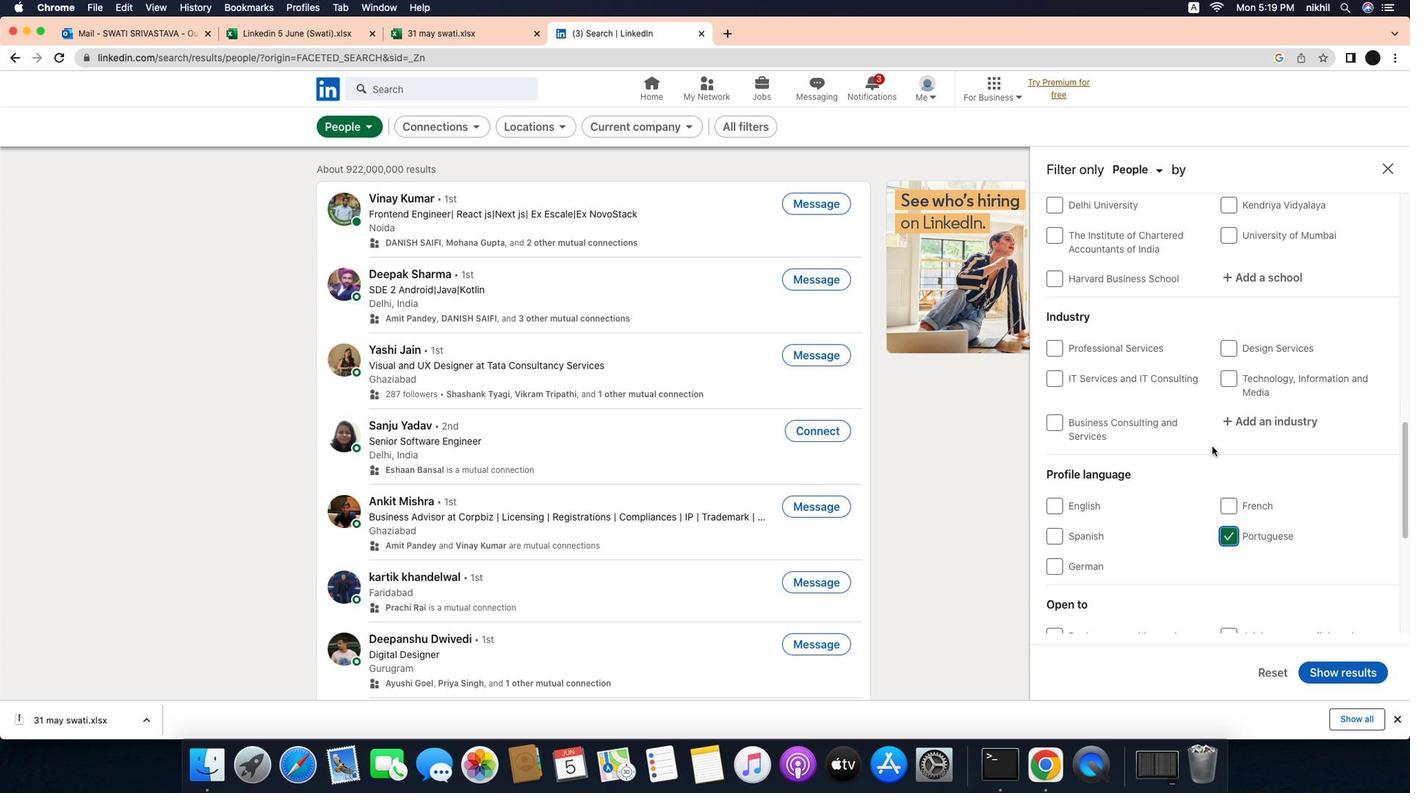 
Action: Mouse scrolled (1206, 466) with delta (-69, 177)
Screenshot: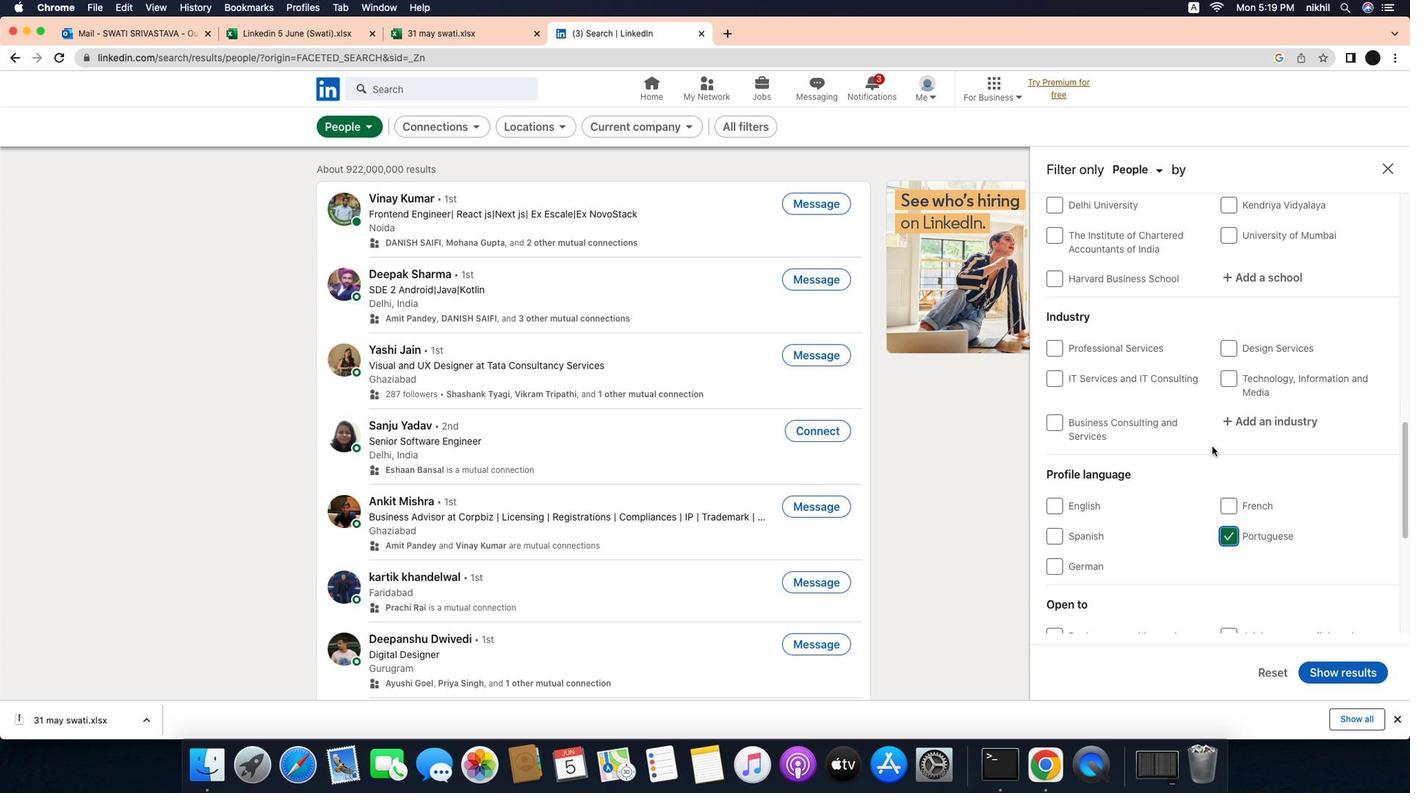 
Action: Mouse scrolled (1206, 466) with delta (-69, 177)
Screenshot: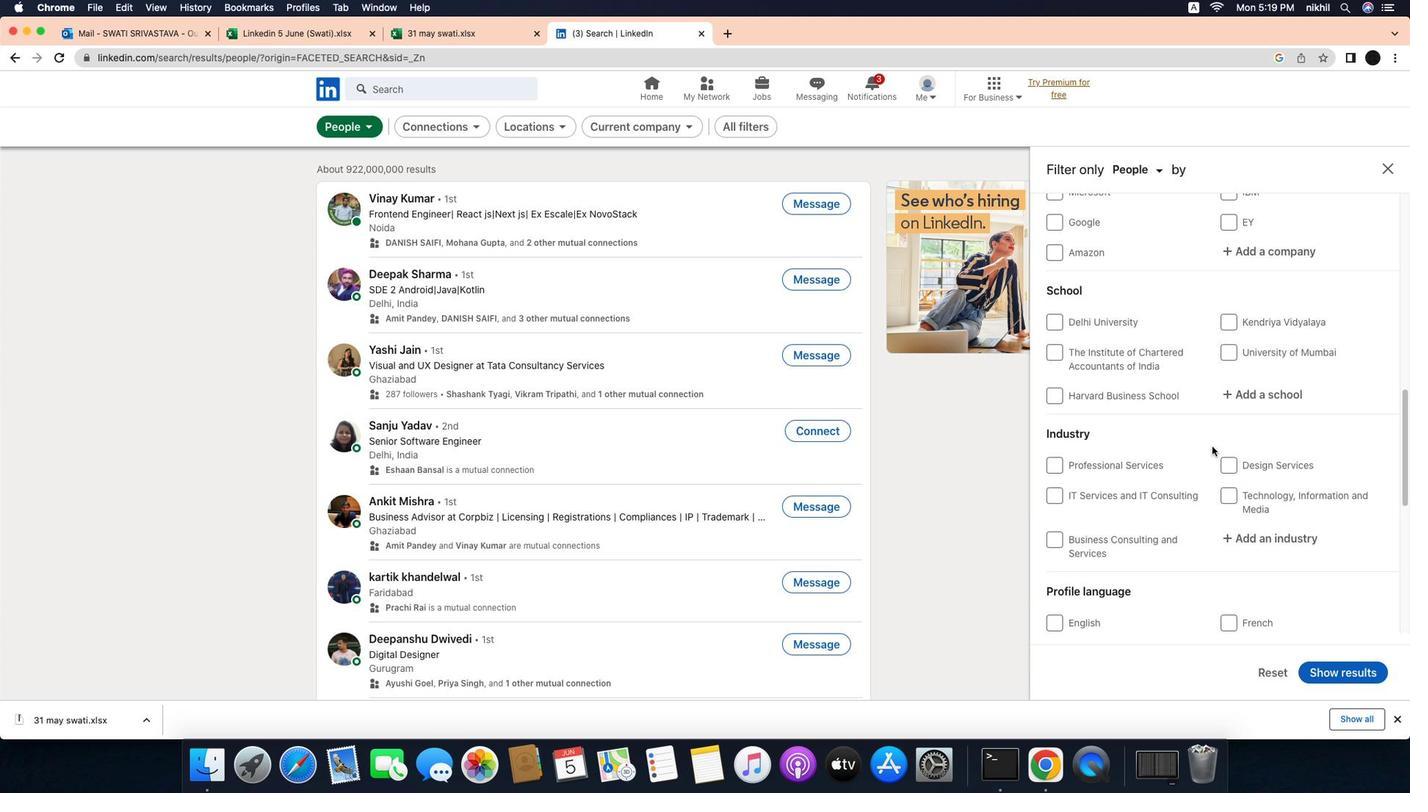 
Action: Mouse scrolled (1206, 466) with delta (-69, 176)
Screenshot: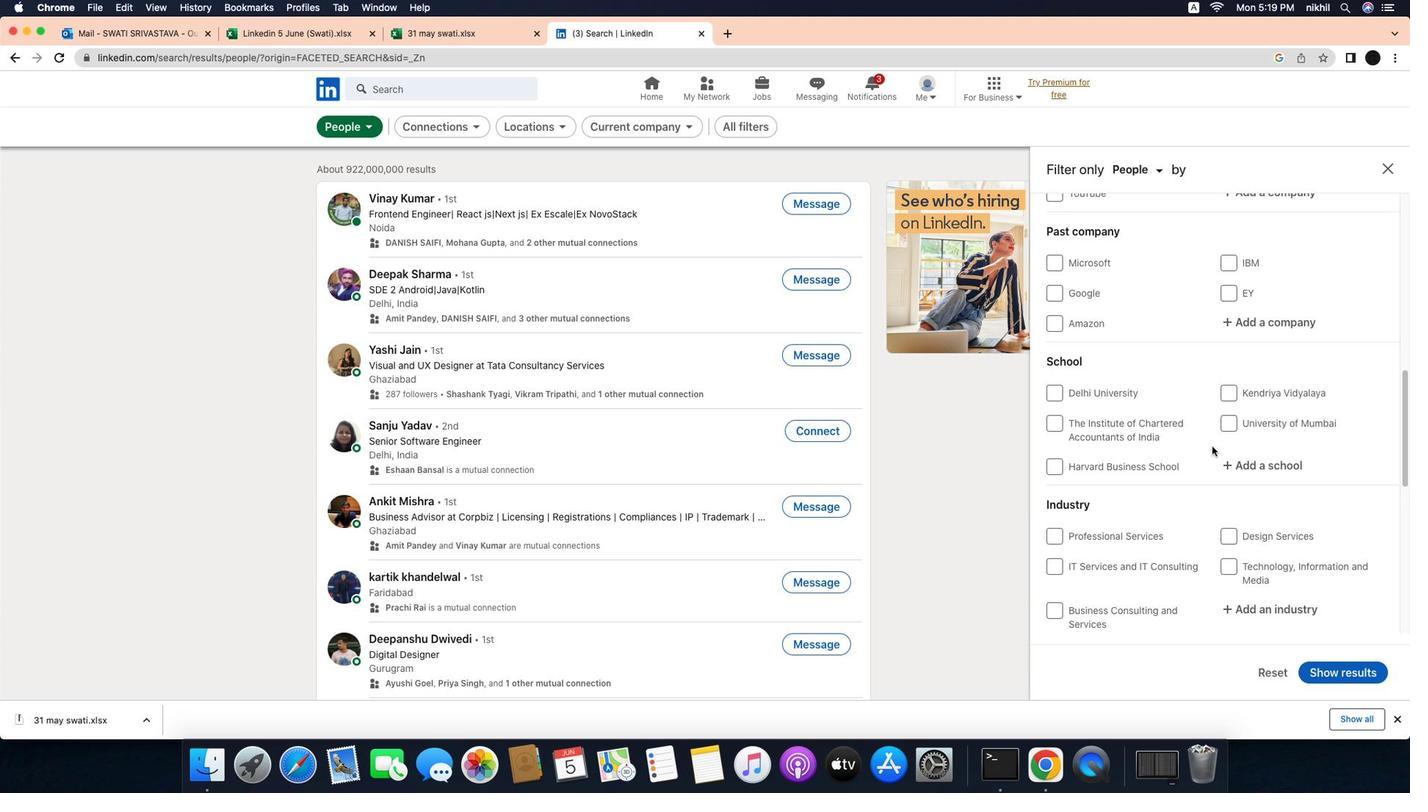 
Action: Mouse scrolled (1206, 466) with delta (-69, 176)
Screenshot: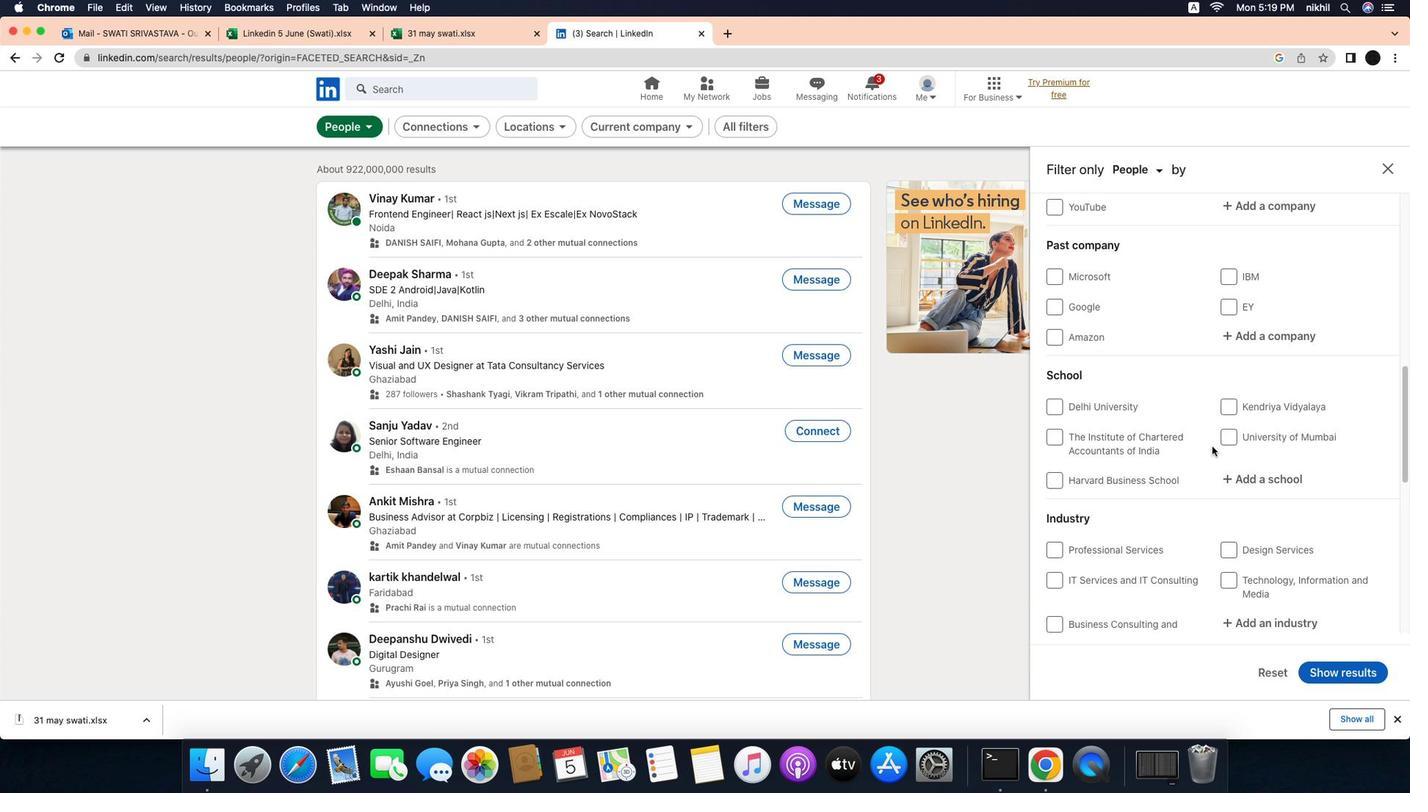 
Action: Mouse scrolled (1206, 466) with delta (-69, 176)
Screenshot: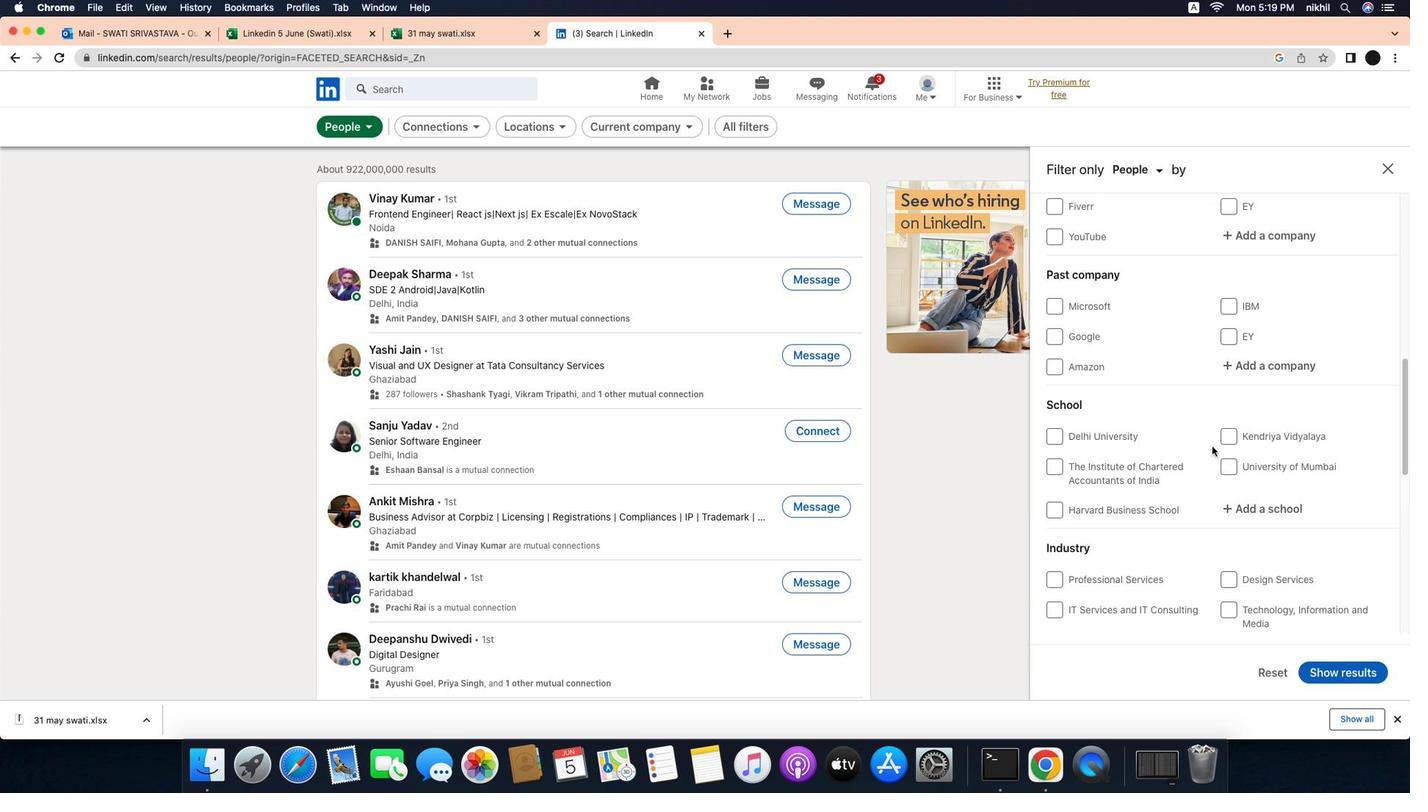 
Action: Mouse scrolled (1206, 466) with delta (-69, 176)
Screenshot: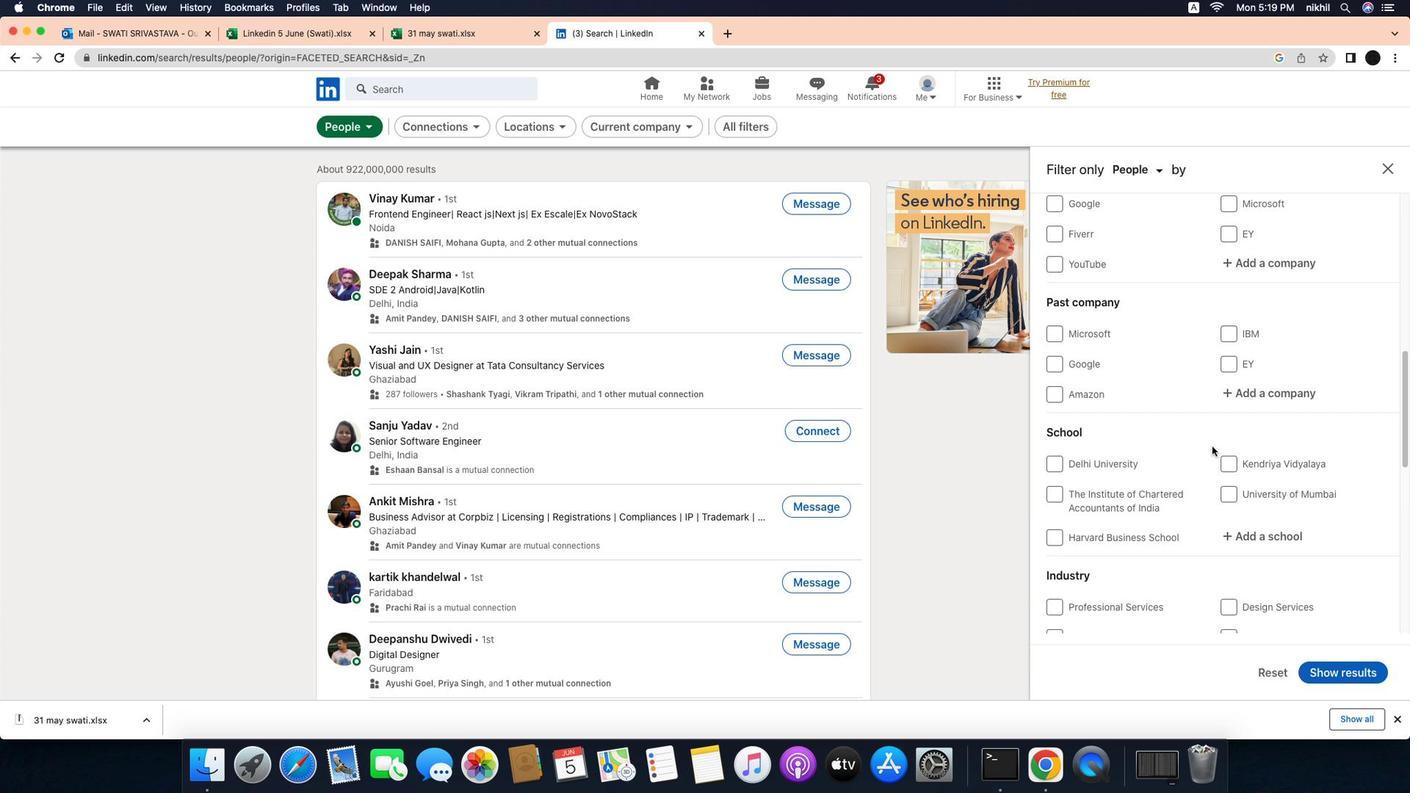
Action: Mouse scrolled (1206, 466) with delta (-69, 176)
Screenshot: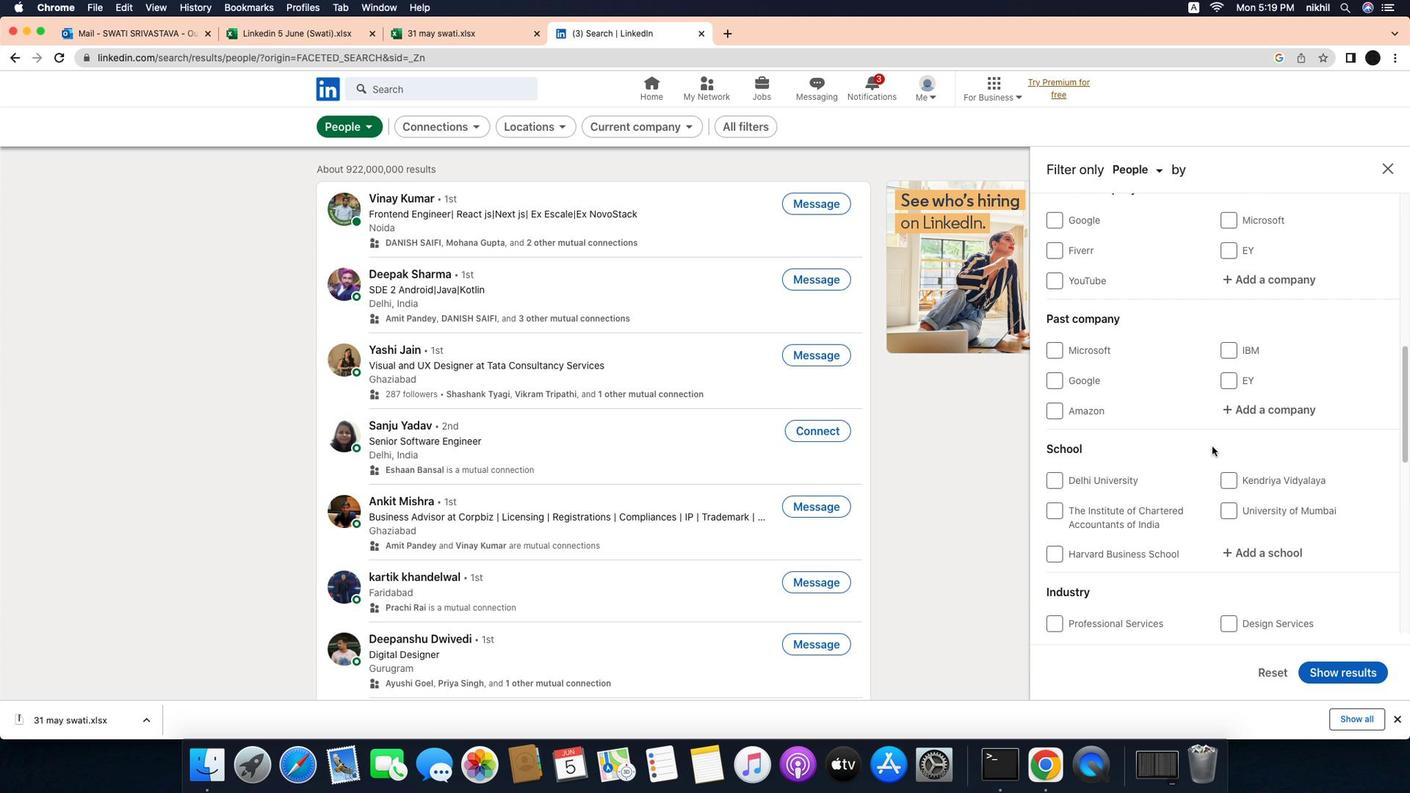 
Action: Mouse scrolled (1206, 466) with delta (-69, 177)
Screenshot: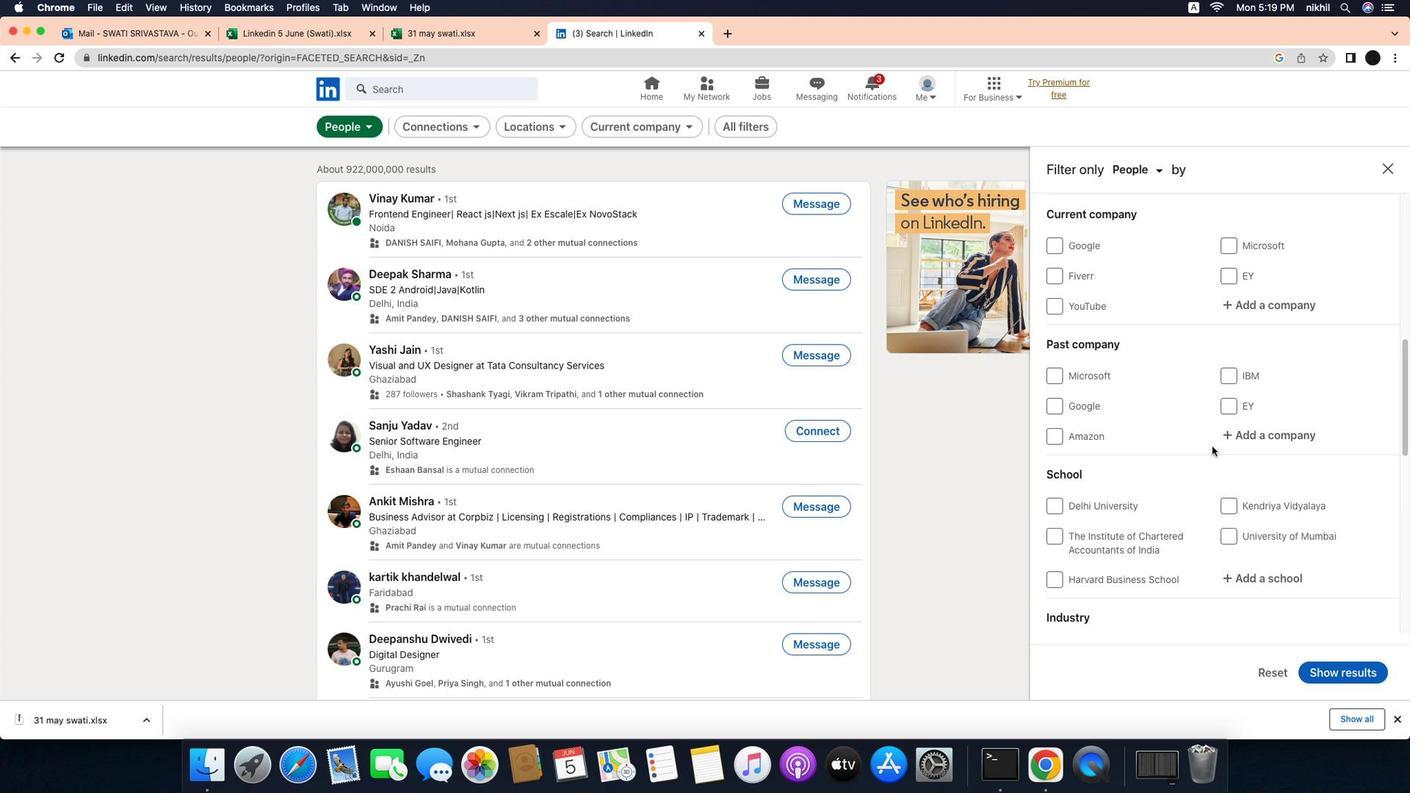 
Action: Mouse scrolled (1206, 466) with delta (-69, 176)
Screenshot: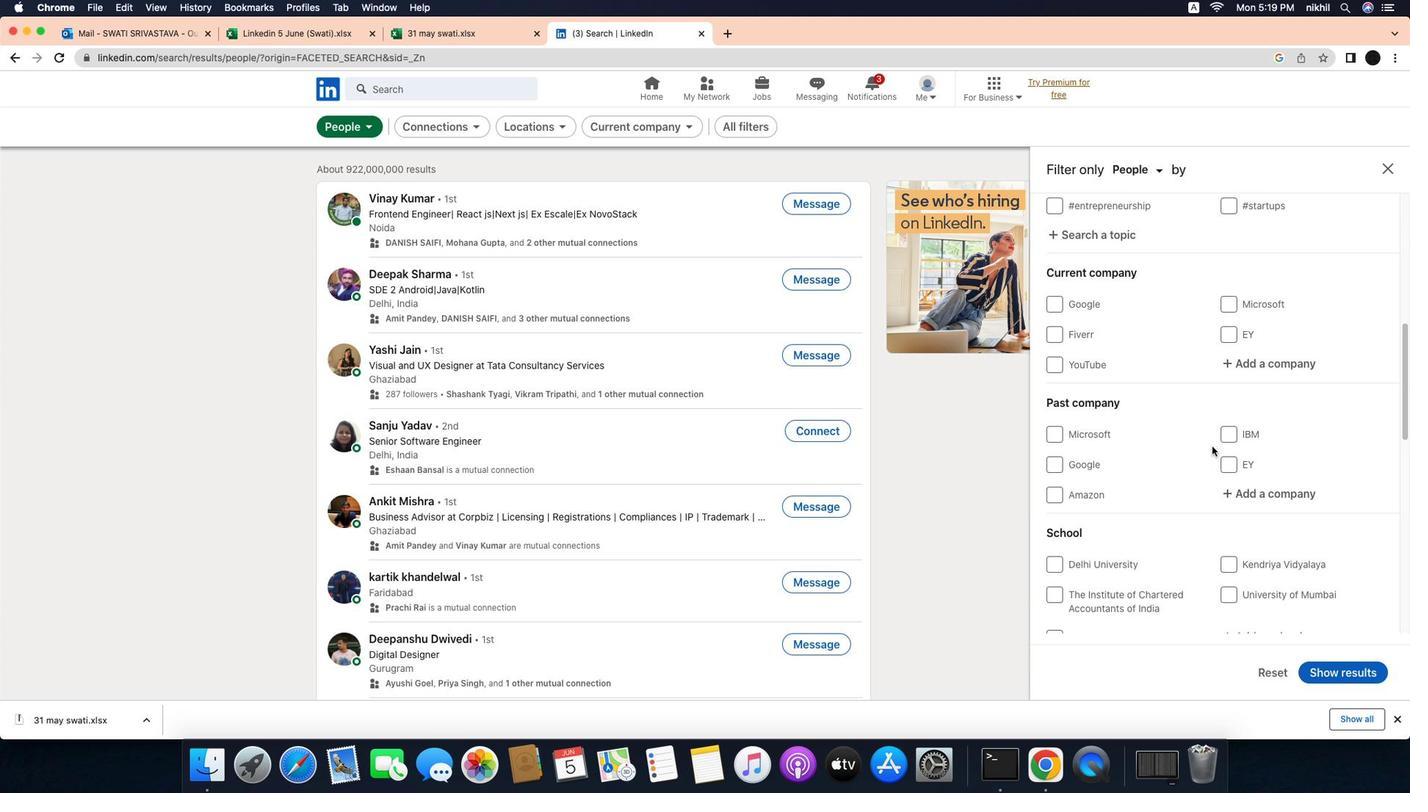 
Action: Mouse scrolled (1206, 466) with delta (-69, 176)
Screenshot: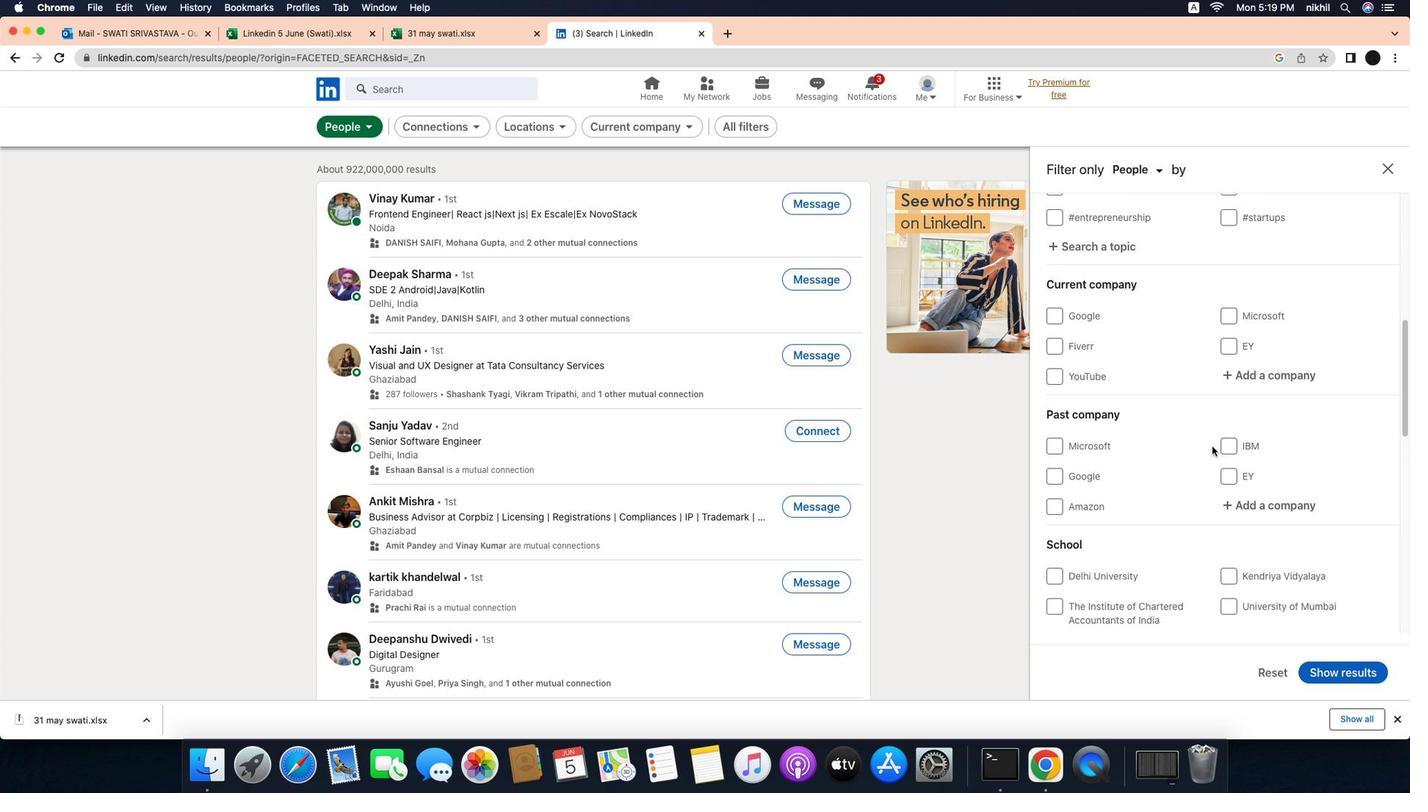 
Action: Mouse scrolled (1206, 466) with delta (-69, 177)
Screenshot: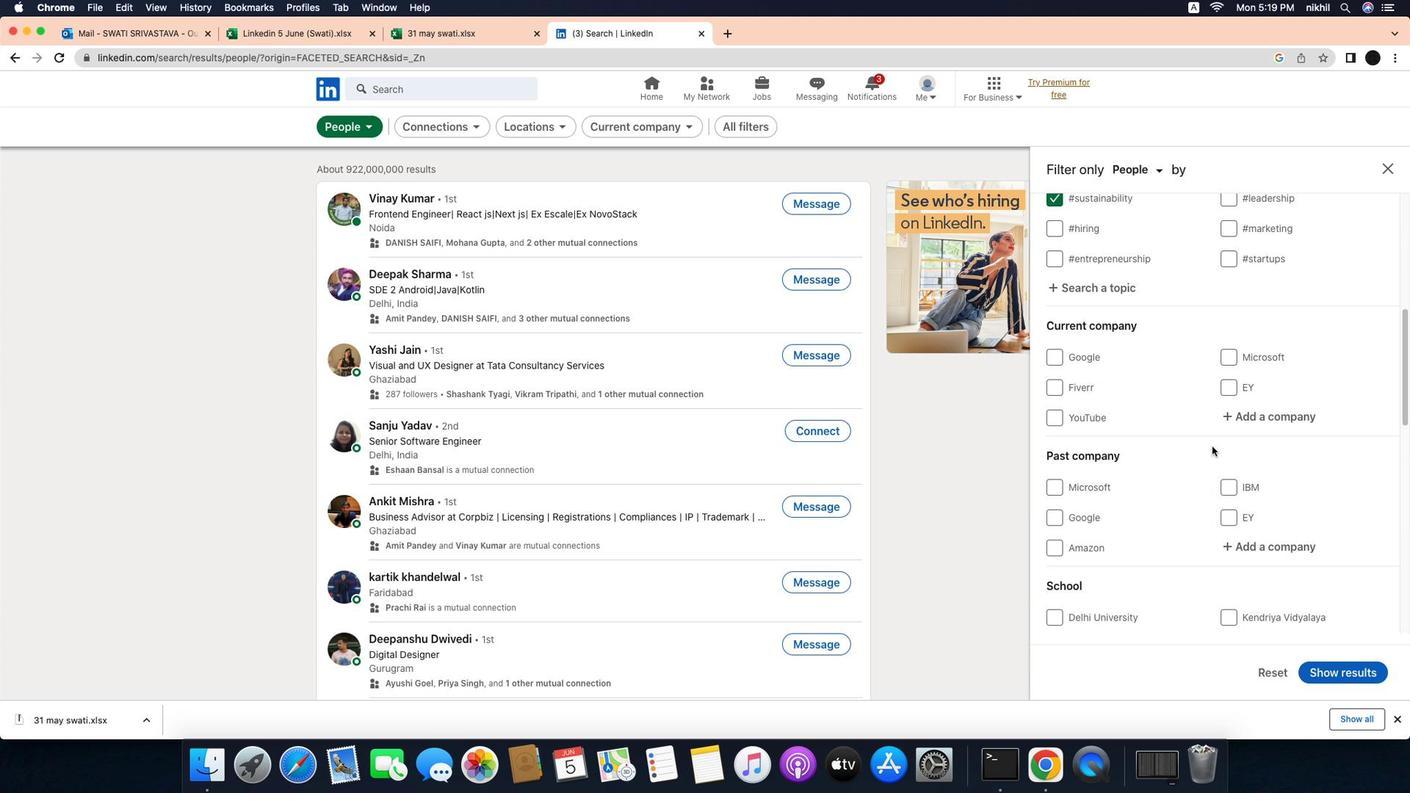 
Action: Mouse moved to (1261, 462)
Screenshot: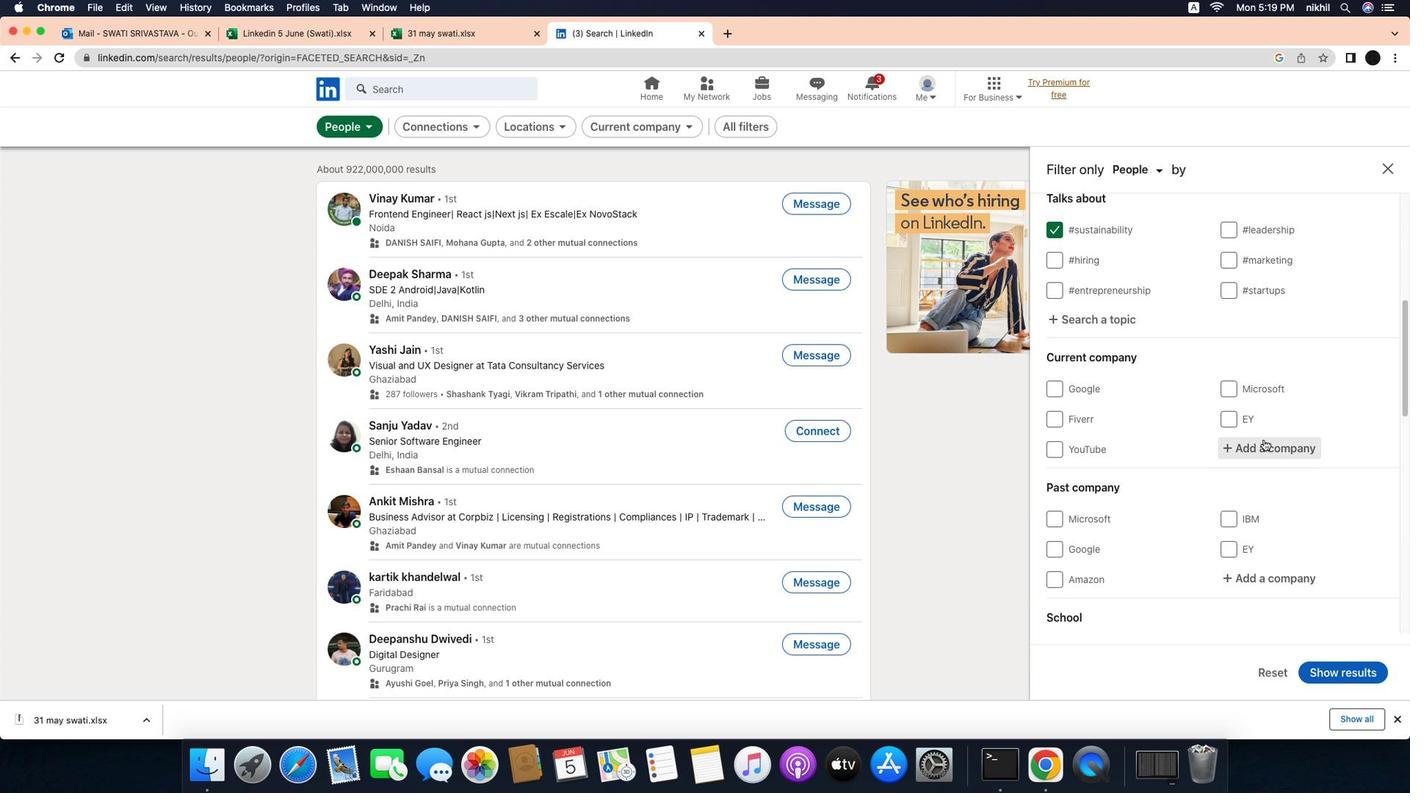 
Action: Mouse pressed left at (1261, 462)
Screenshot: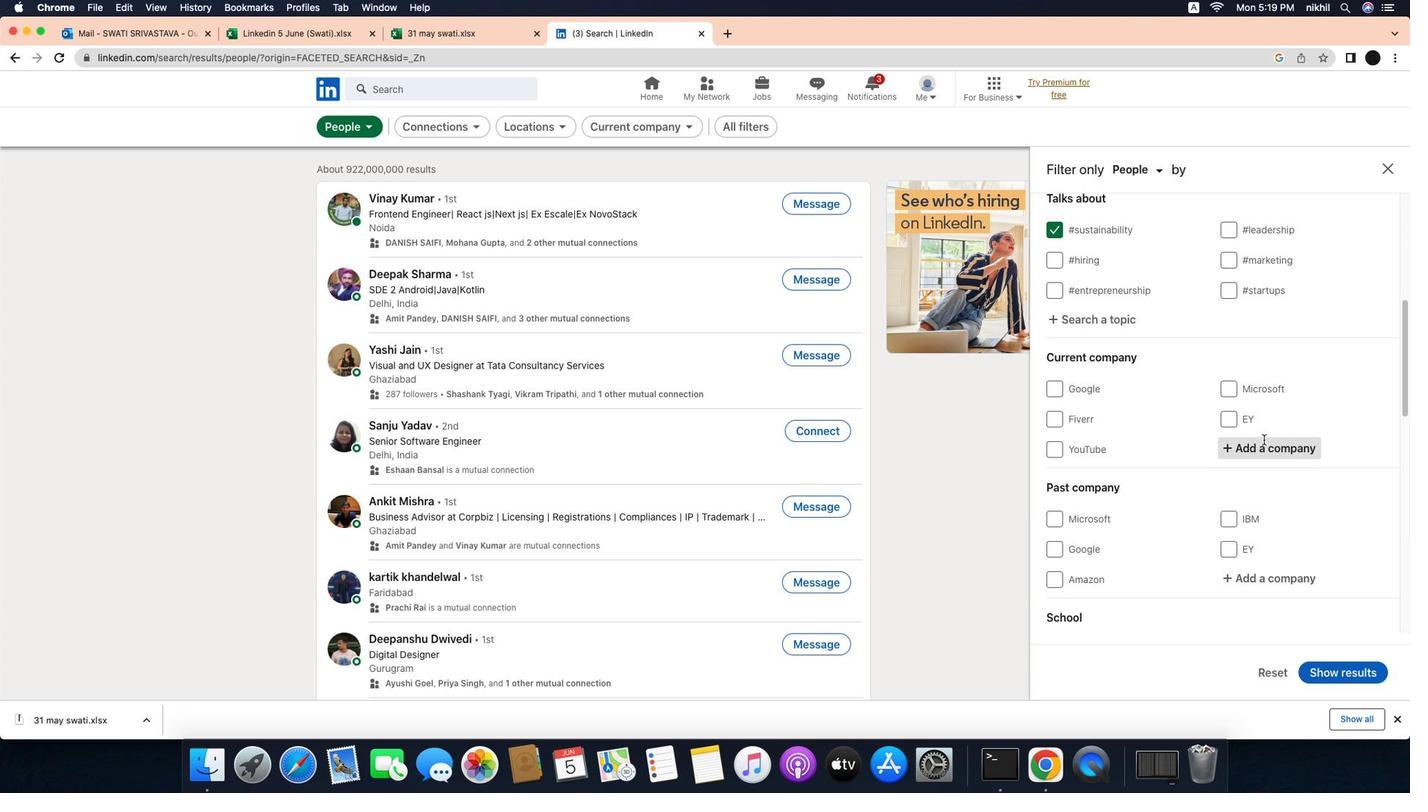 
Action: Mouse moved to (1268, 467)
Screenshot: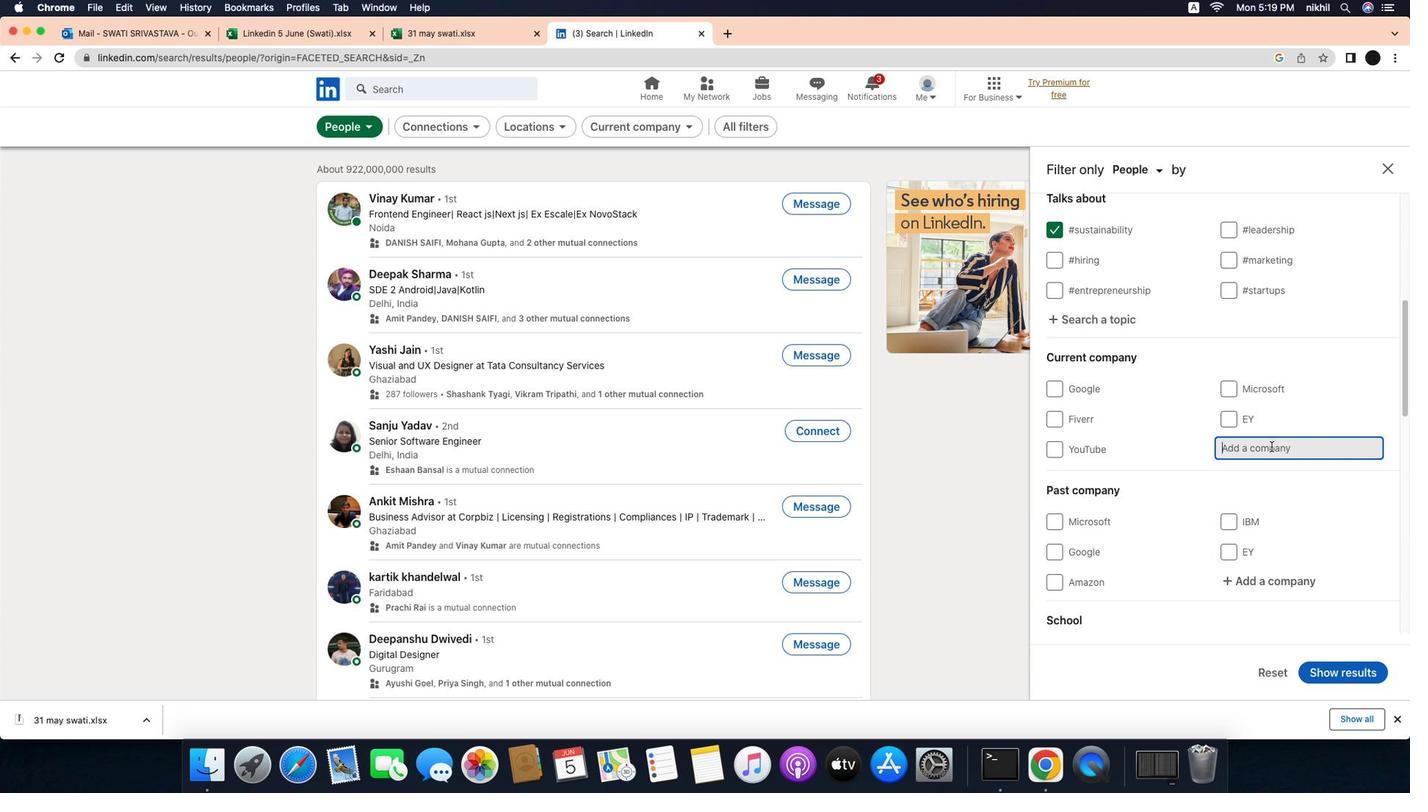 
Action: Mouse pressed left at (1268, 467)
Screenshot: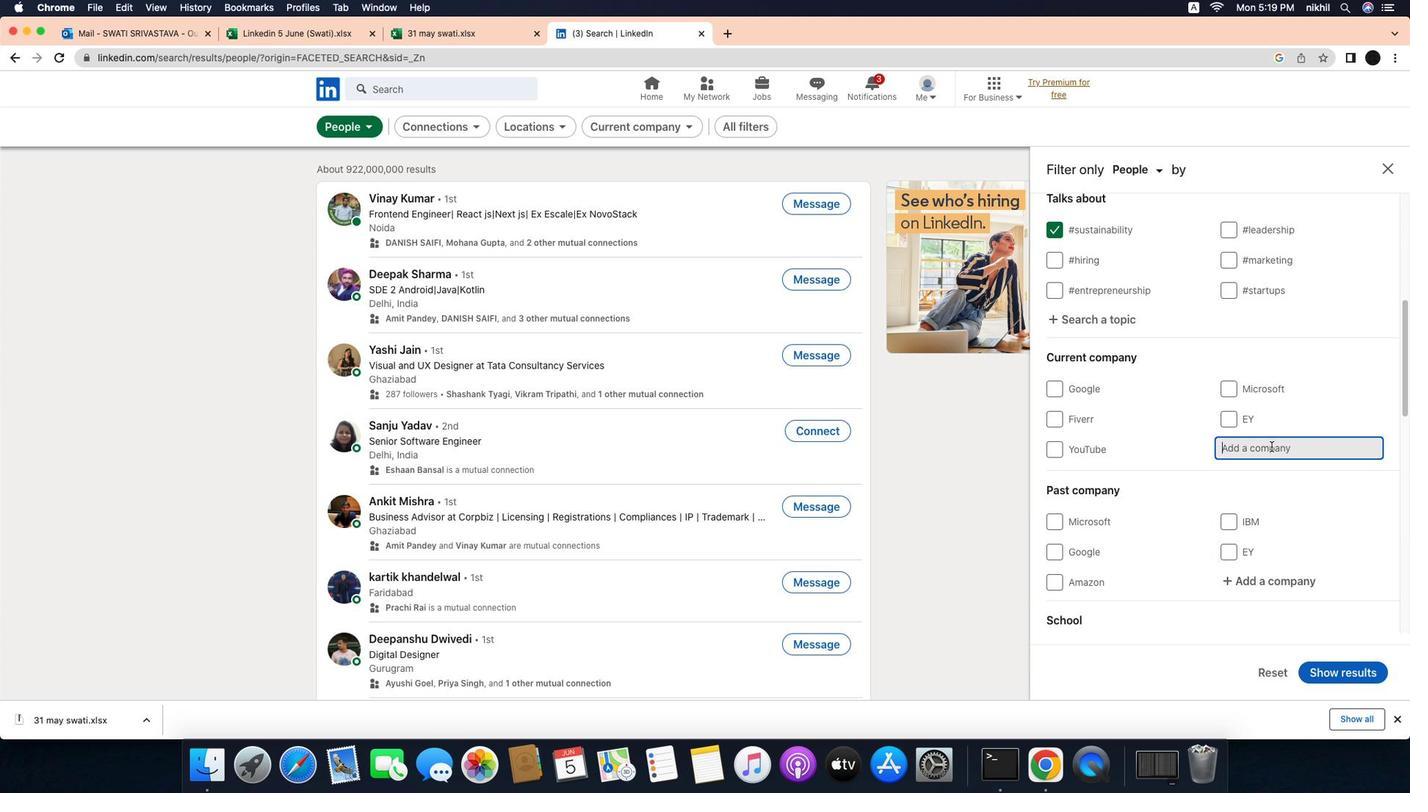 
Action: Key pressed Key.caps_lock'S''T''L''-'Key.space'S'Key.caps_lock't''e''r''l''i''t''e'Key.spaceKey.caps_lock'T'Key.caps_lock'e''c''h''n''o''l''o''g''i''e''s'Key.spaceKey.caps_lock'L'Key.caps_lock'i''m''i''t''e''d'
Screenshot: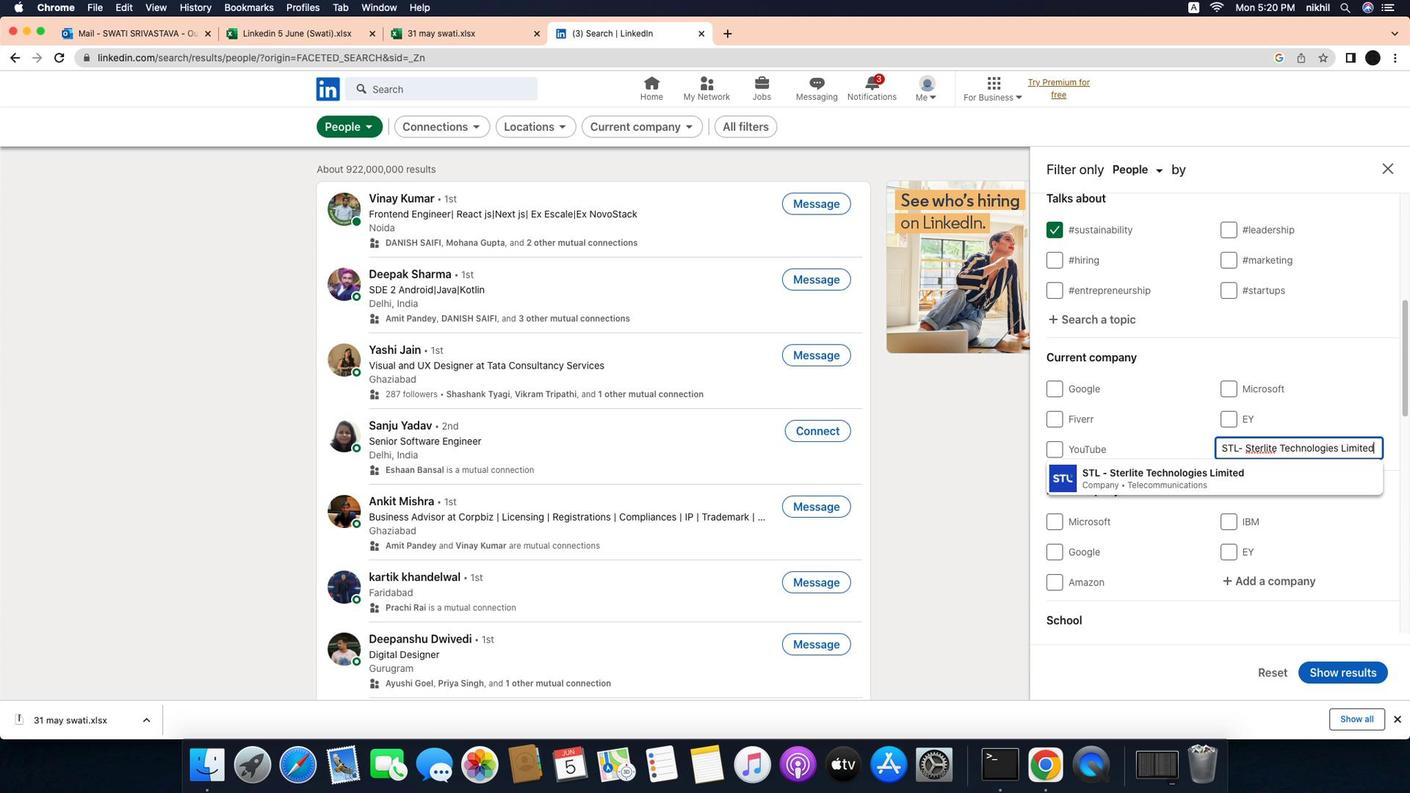 
Action: Mouse moved to (1223, 486)
Screenshot: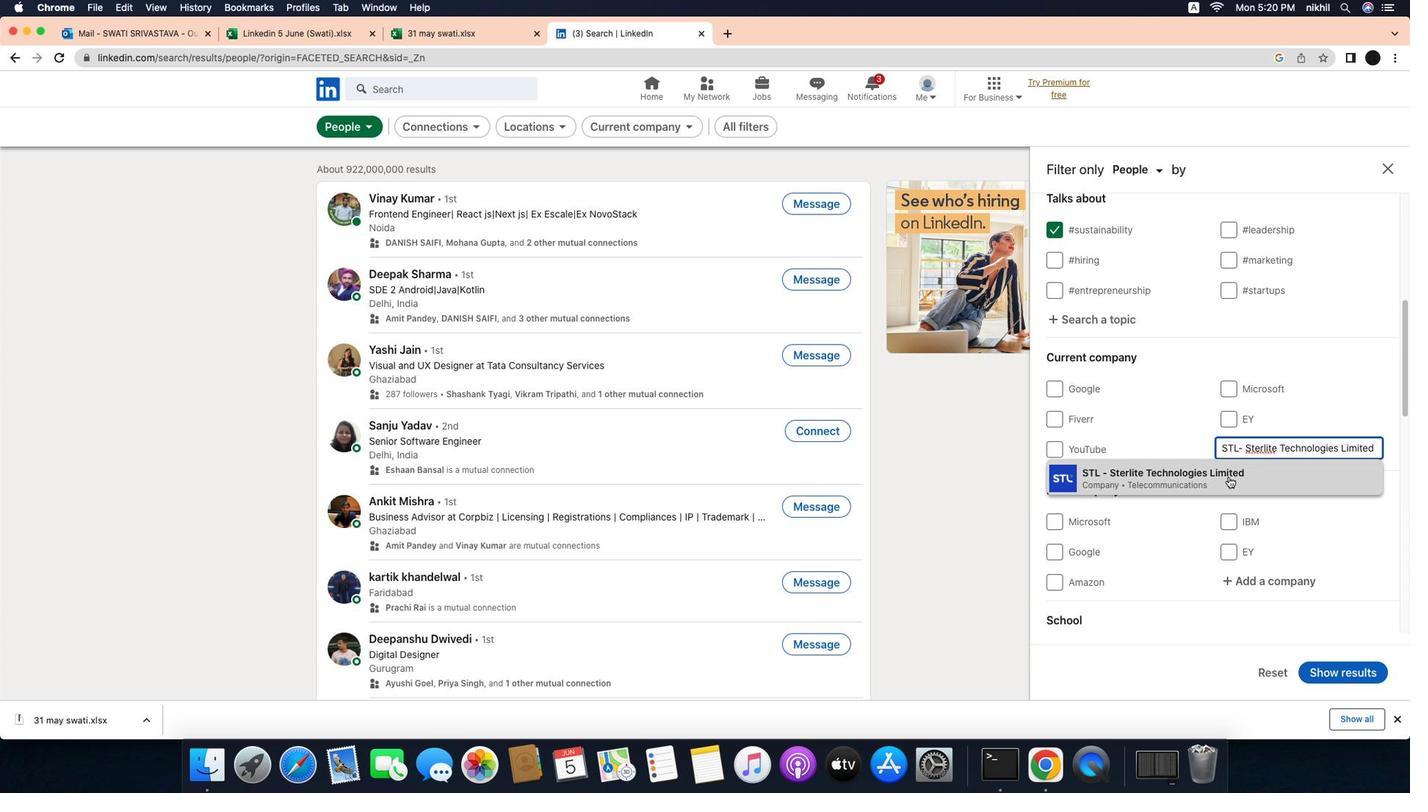 
Action: Mouse pressed left at (1223, 486)
Screenshot: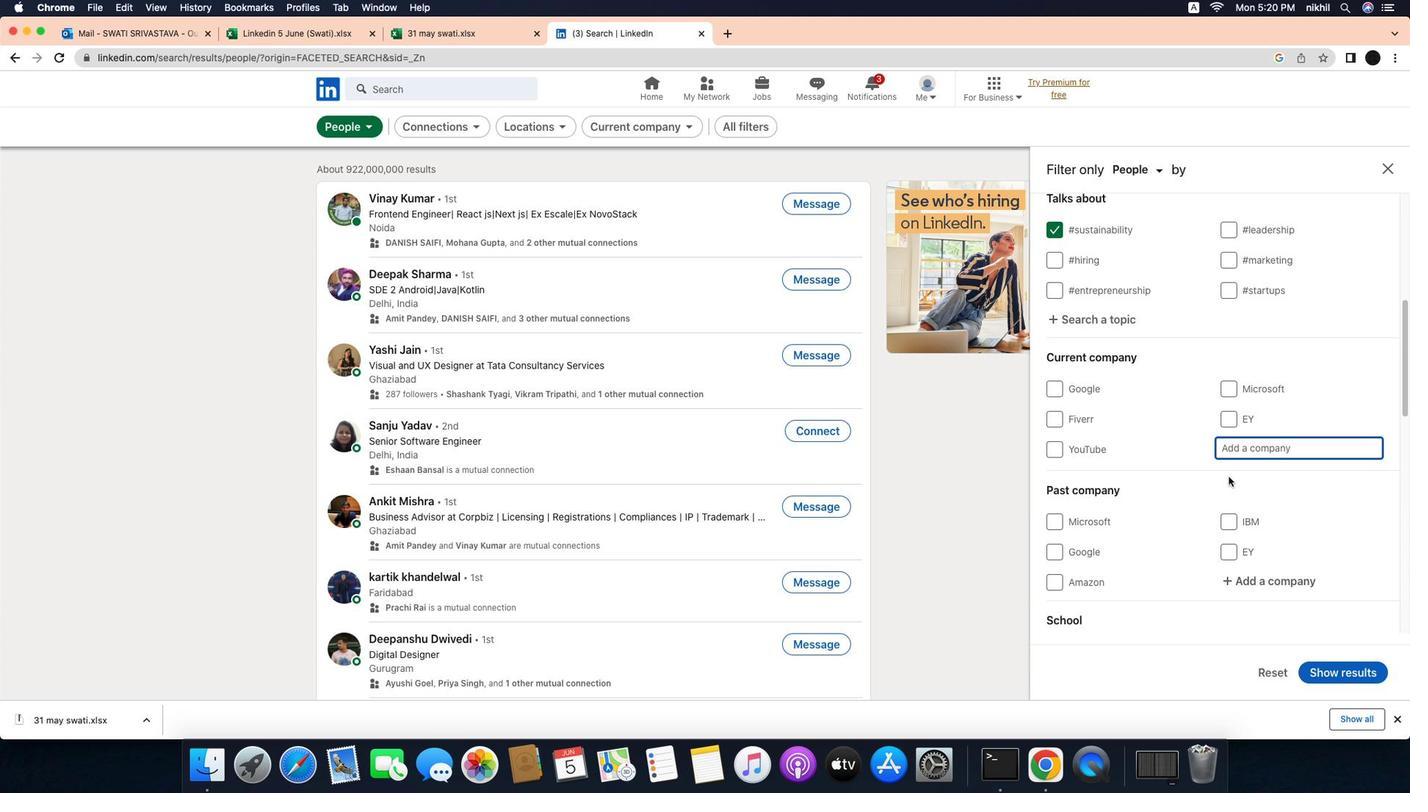 
Action: Mouse moved to (1206, 495)
Screenshot: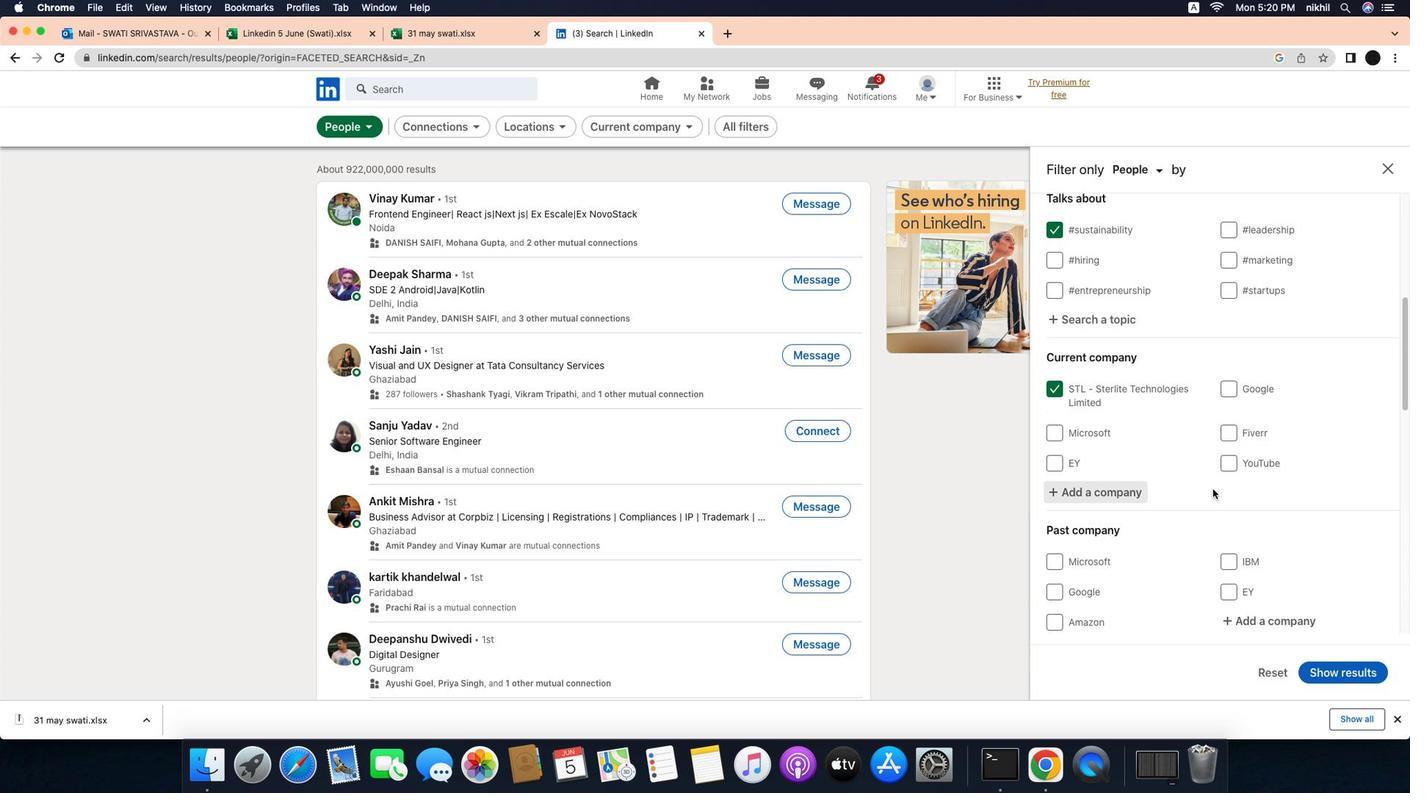 
Action: Mouse scrolled (1206, 495) with delta (-69, 175)
Screenshot: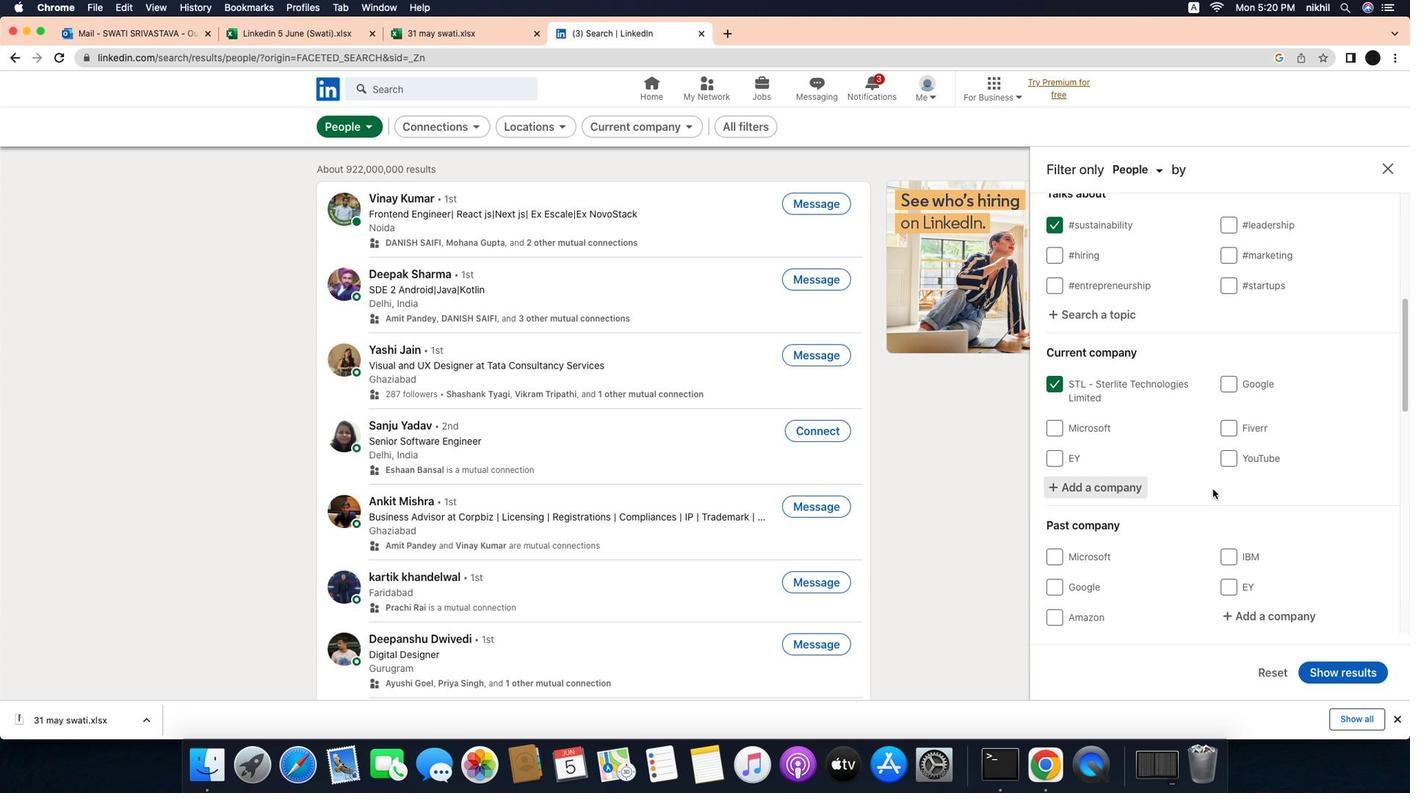 
Action: Mouse scrolled (1206, 495) with delta (-69, 175)
Screenshot: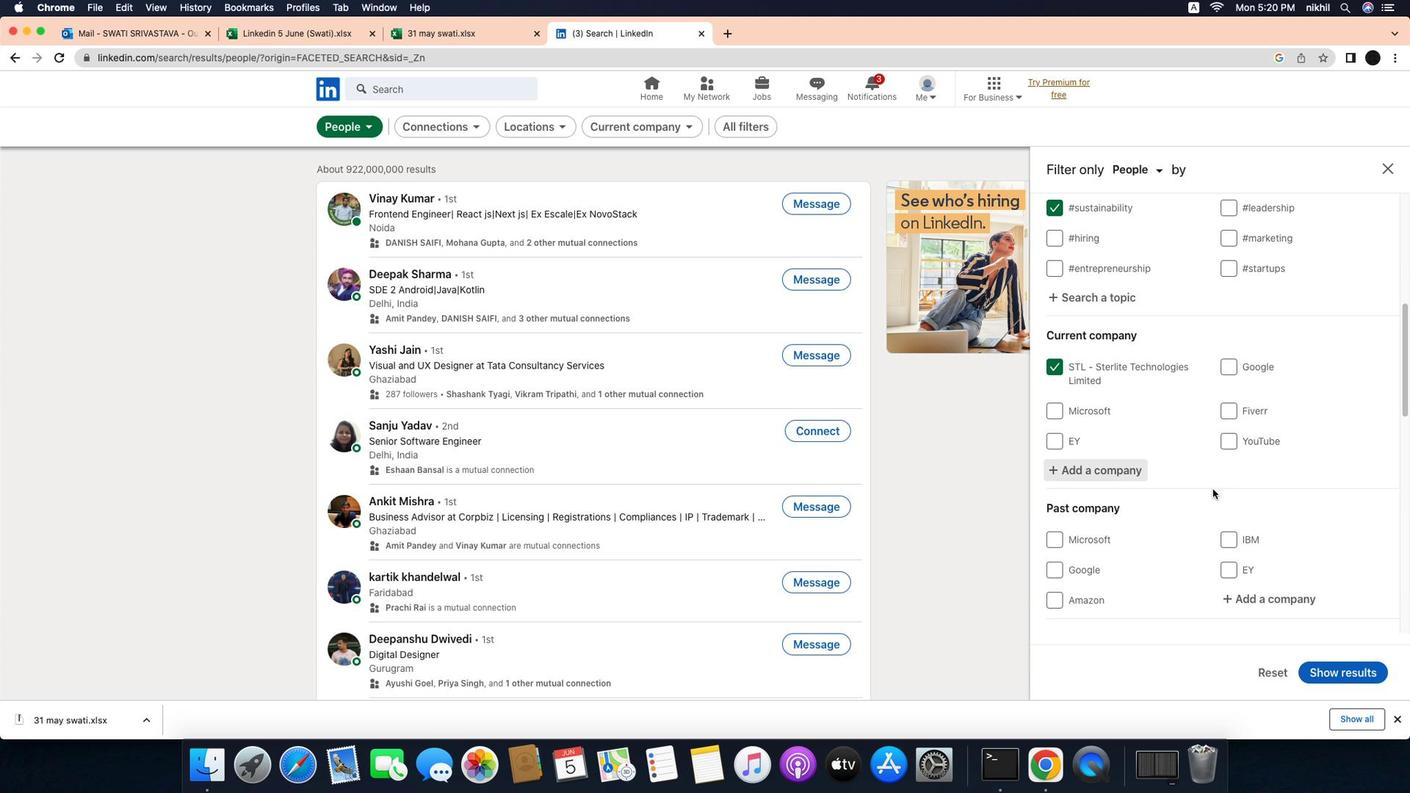 
Action: Mouse scrolled (1206, 495) with delta (-69, 175)
Screenshot: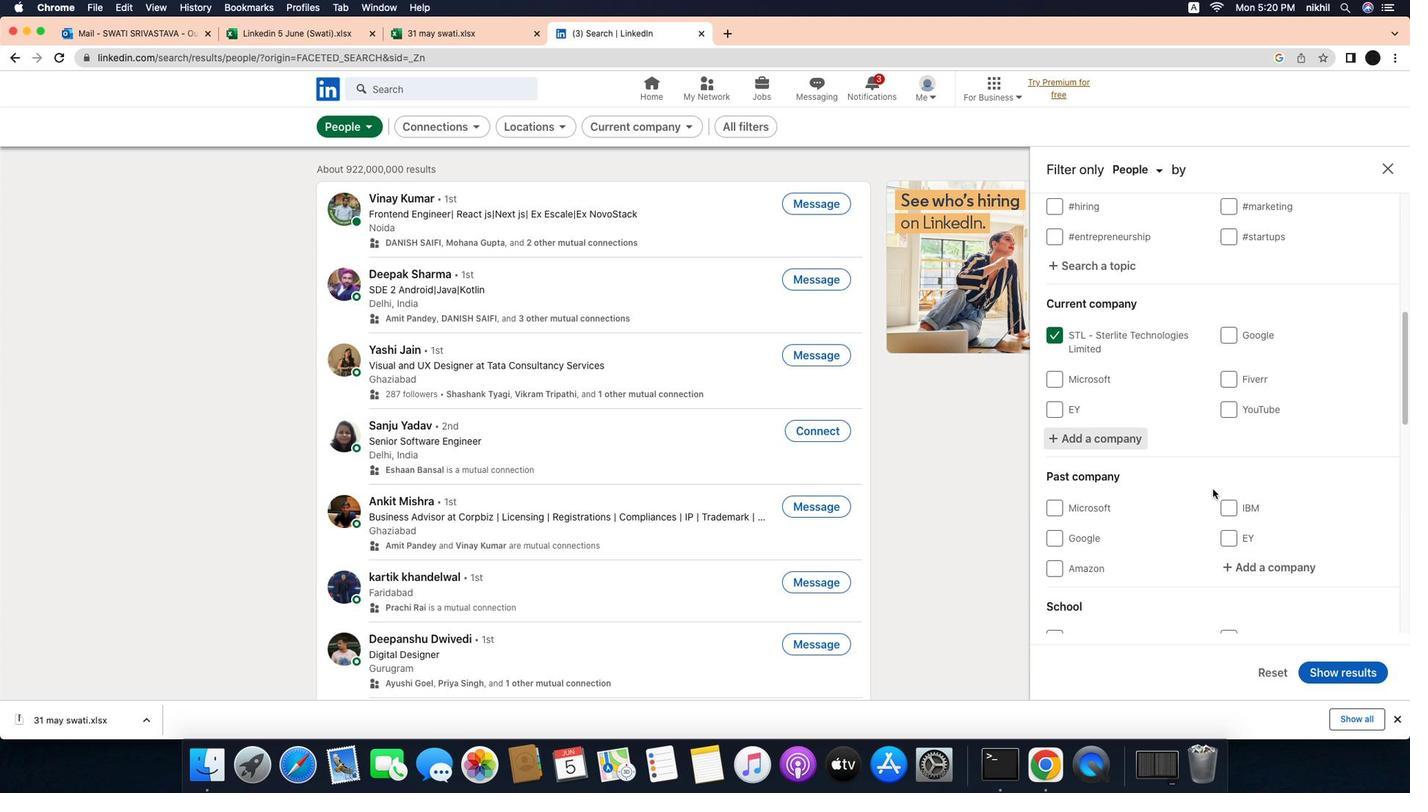 
Action: Mouse scrolled (1206, 495) with delta (-69, 175)
Screenshot: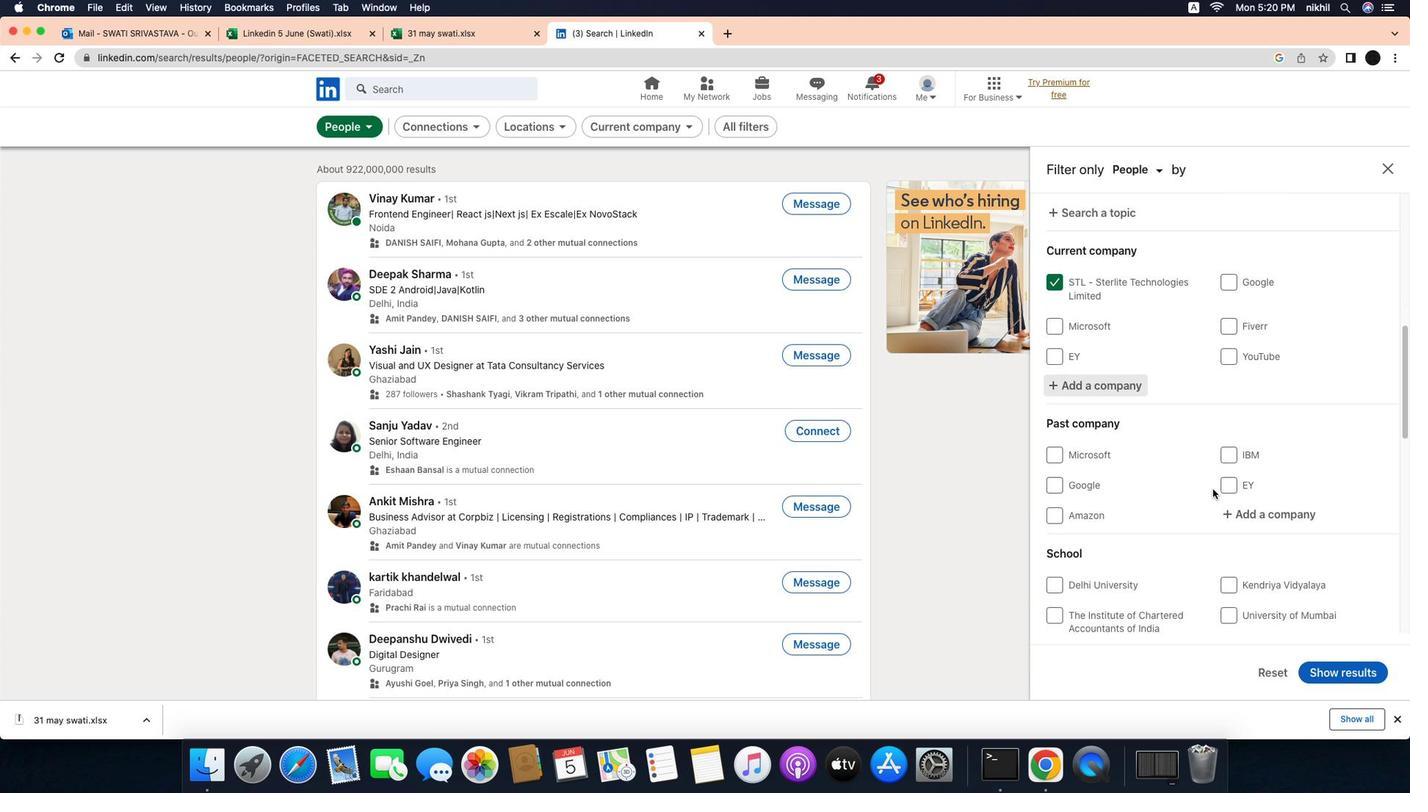 
Action: Mouse scrolled (1206, 495) with delta (-69, 175)
Screenshot: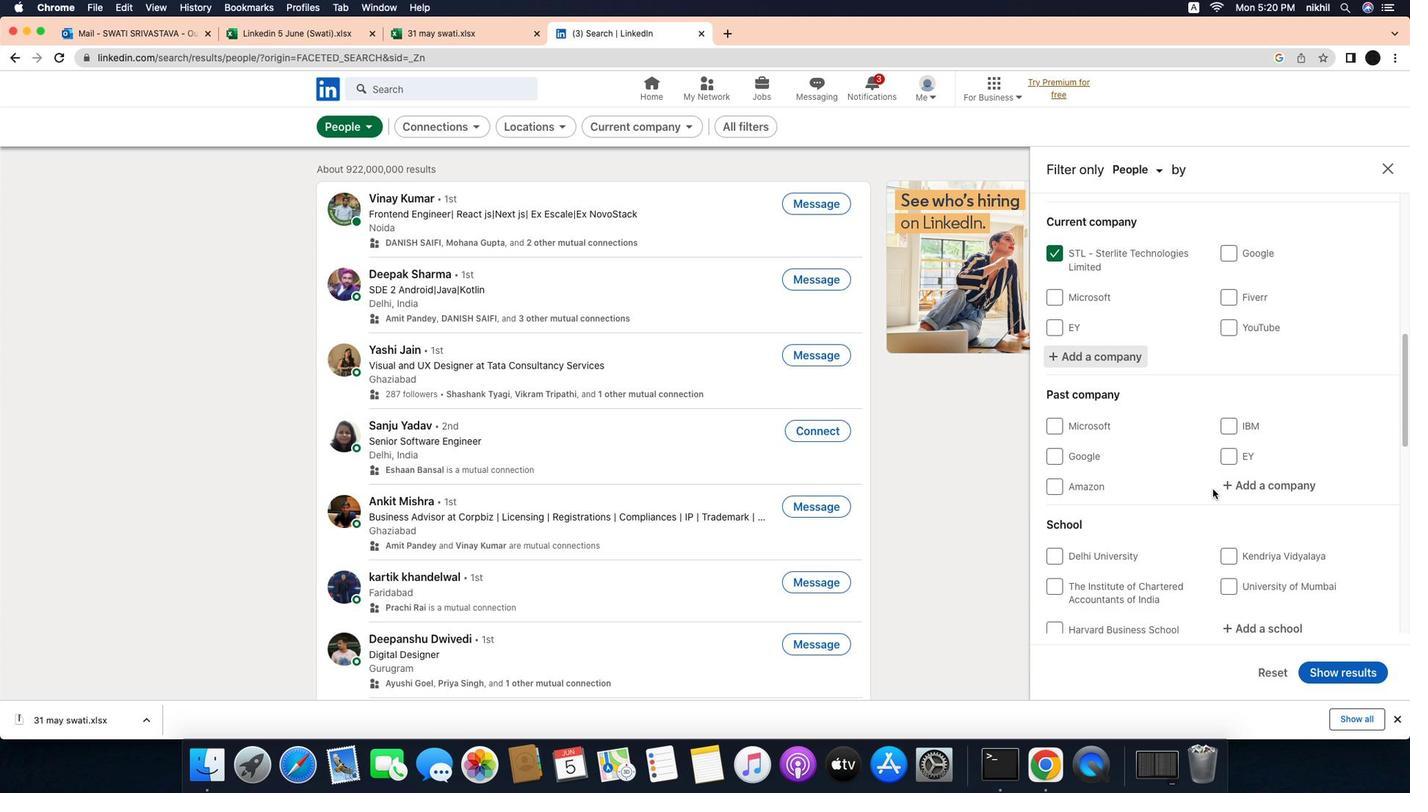 
Action: Mouse scrolled (1206, 495) with delta (-69, 175)
Screenshot: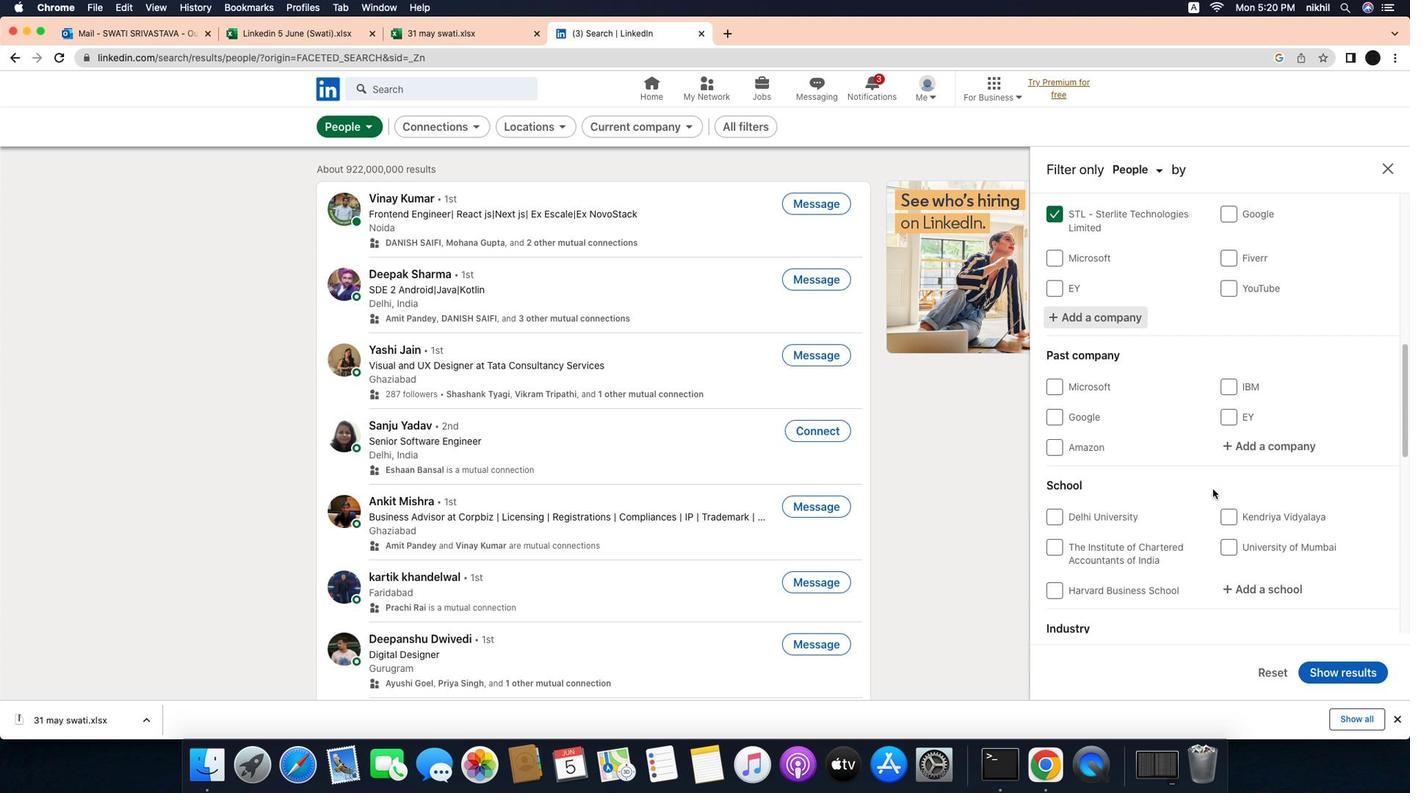
Action: Mouse scrolled (1206, 495) with delta (-69, 174)
Screenshot: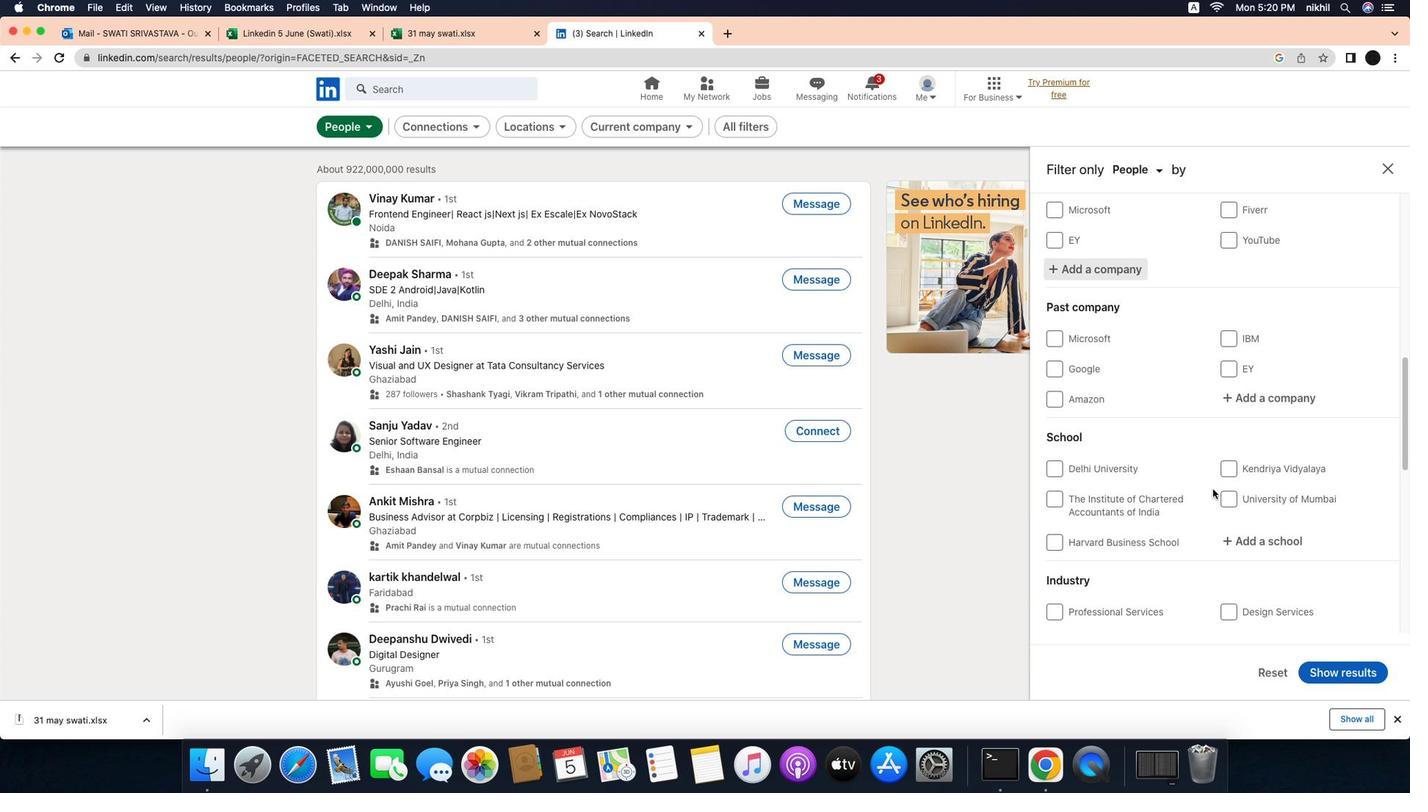 
Action: Mouse scrolled (1206, 495) with delta (-69, 174)
Screenshot: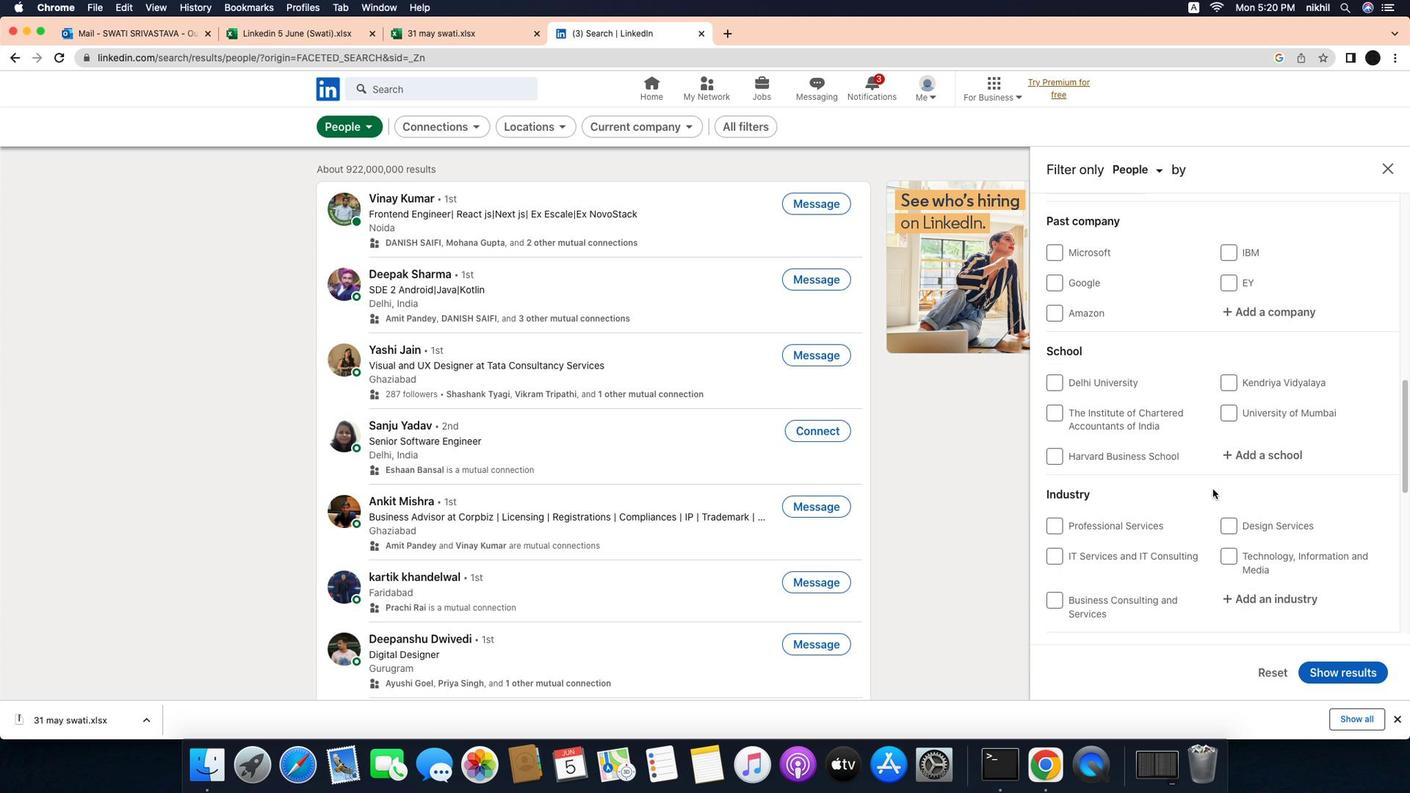 
Action: Mouse moved to (1262, 468)
Screenshot: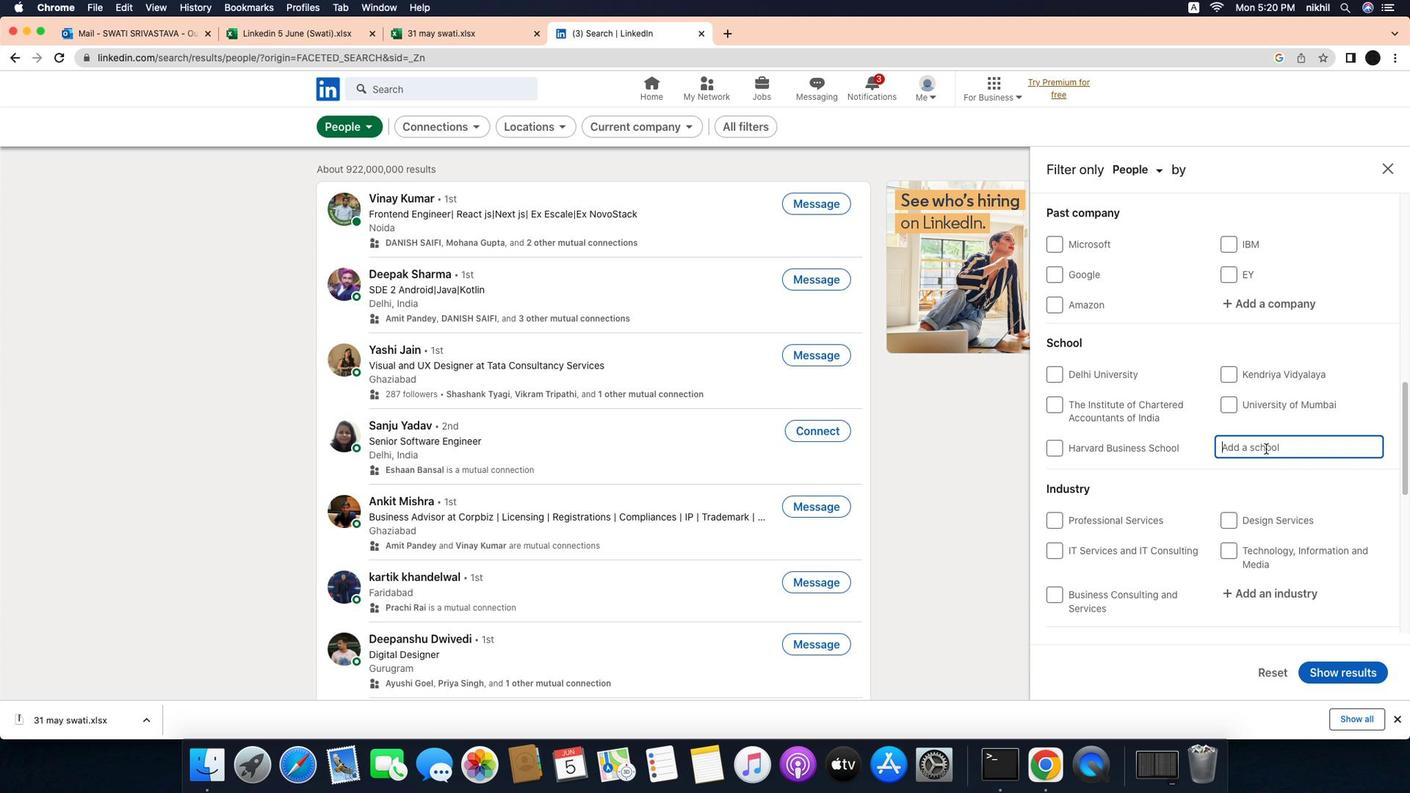 
Action: Mouse pressed left at (1262, 468)
Screenshot: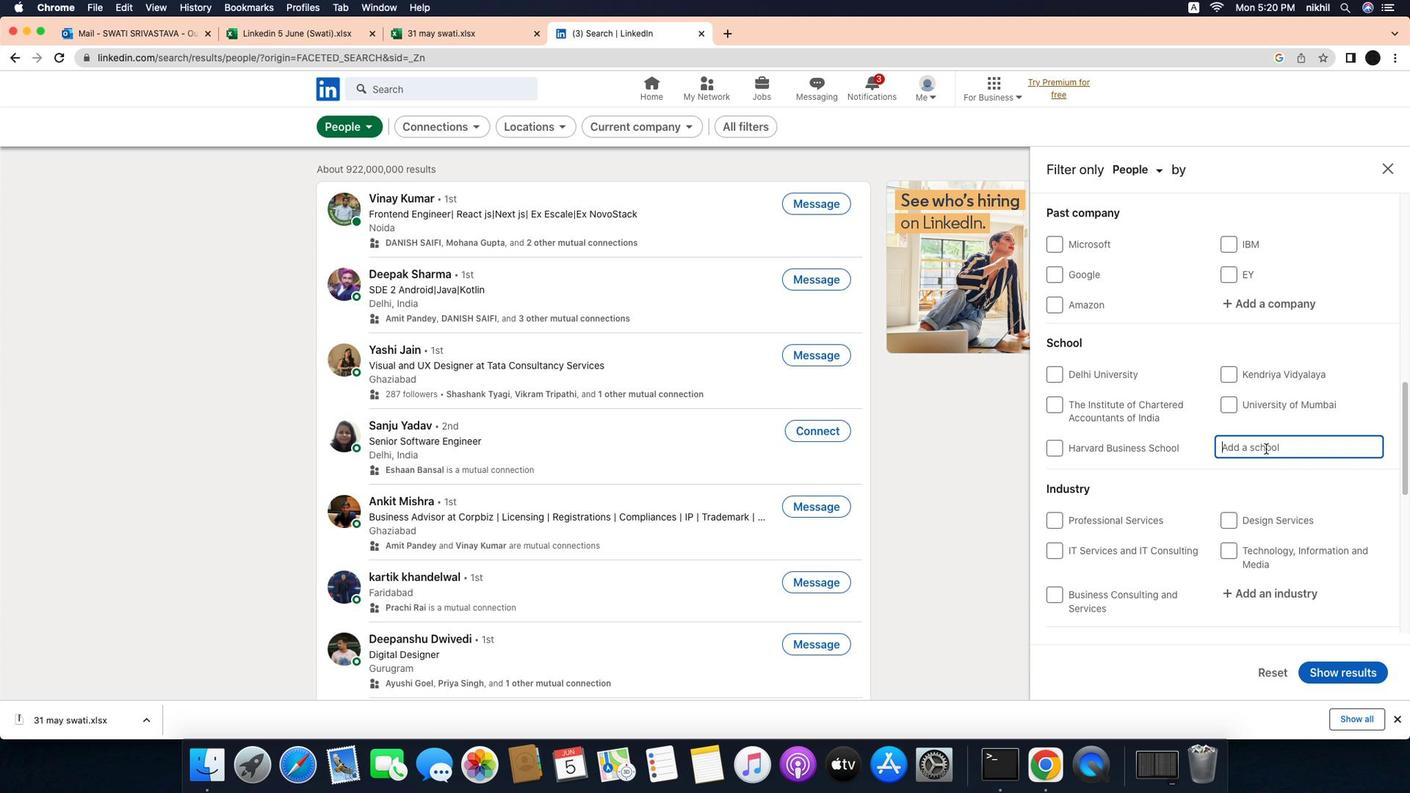 
Action: Mouse moved to (1281, 467)
Screenshot: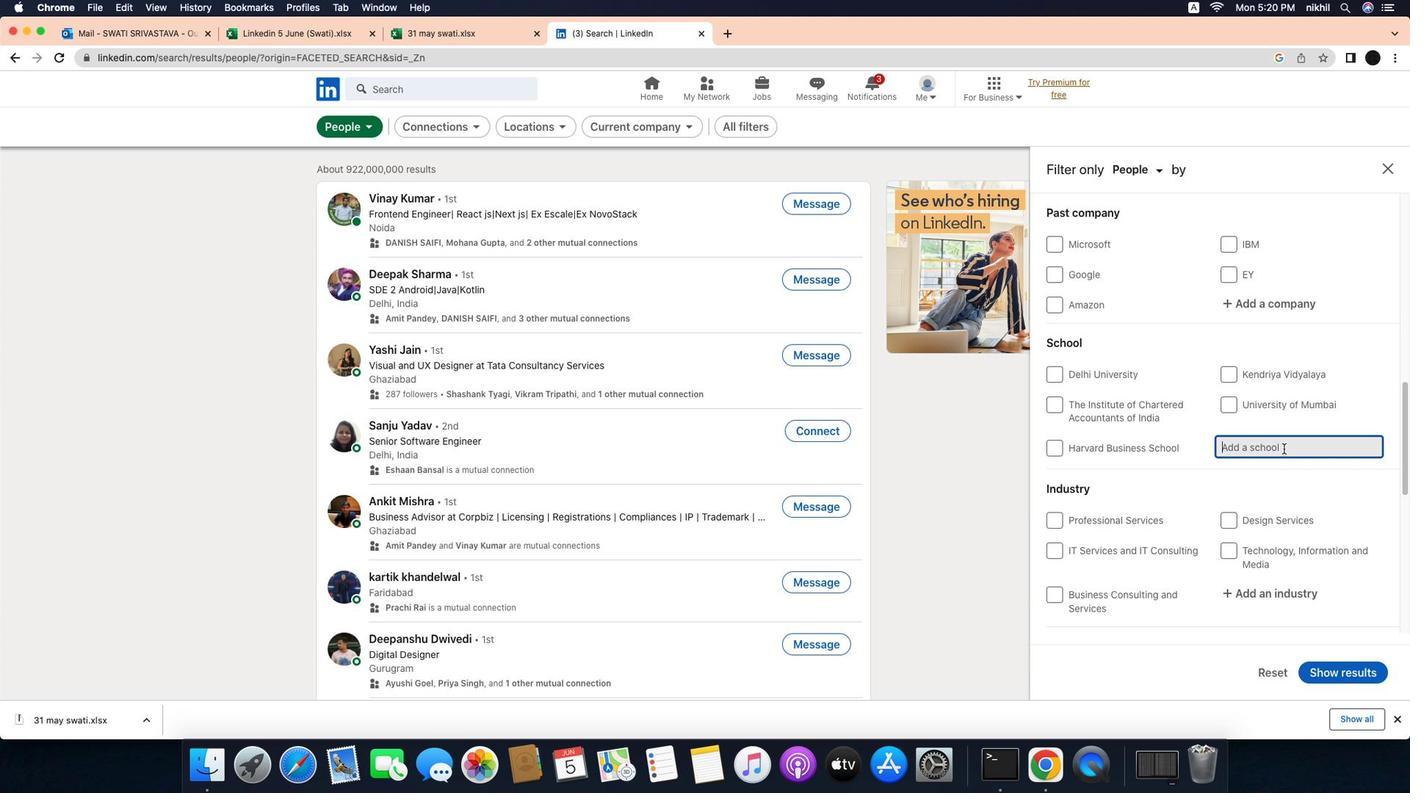 
Action: Mouse pressed left at (1281, 467)
Screenshot: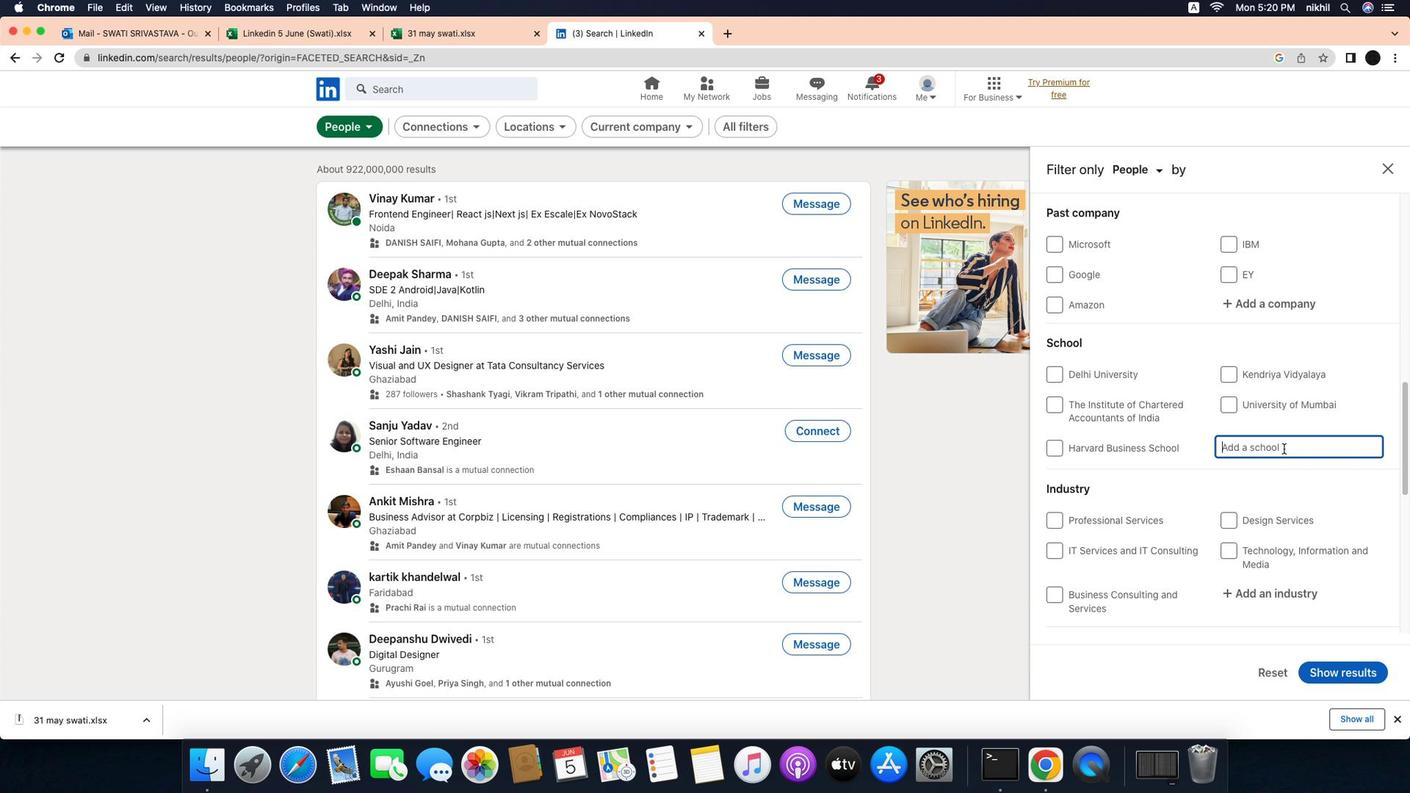 
Action: Key pressed Key.caps_lock'B'Key.caps_lock'h''a''r''a''t''i''y''a'Key.spaceKey.caps_lock'V'Key.caps_lock'i''d''y''a'Key.spaceKey.caps_lock'B'Key.caps_lock'h''a''v''a''n''s'Key.spaceKey.caps_lock'M'Key.space'M'Key.space'C'Key.caps_lock'o''l''l''e''g''e'Key.space'o''f'Key.spaceKey.caps_lock'A'Key.caps_lock'r''t''s'','Key.caps_lock'N''.''M''.''I'Key.caps_lock'n''s''t''i''t''u''t''e'Key.space'o''f'Key.spaceKey.caps_lock'S'Key.caps_lock'c''i''e''n''c''e'Key.space'a''n''d'Key.spaceKey.caps_lock'H'Key.caps_lock'a''j''i'Key.spaceKey.caps_lock'R'Key.caps_lock'a''s''h''i''d'Key.spaceKey.caps_lock'J'Key.caps_lock'a''f''f''e''r'Key.spaceKey.caps_lock'C'Key.caps_lock'o''l''l''e''g''e'Key.space'o''f'Key.spaceKey.caps_lock'C'Key.caps_lock'o''m''m''e''r''c''e'Key.spaceKey.caps_lock'B'Key.caps_lock'h''a''v''a''n''s'Key.spaceKey.caps_lock'C'Key.caps_lock'o''l''l''e''g''e'Key.spaceKey.caps_lock'M'Key.caps_lock'u''n''s''h''i'Key.spaceKey.caps_lock'N'Key.caps_lock'a''g''a''r'Key.spaceKey.caps_lock'A'Key.caps_lock'n''d''h''e''r''i'Key.spaceKey.caps_lock'W'Key.caps_lock'e''s''t'Key.spaceKey.caps_lock'M'Key.caps_lock'u''m''b''a''i'Key.space'4''0''0'Key.space'0''5''8'Key.enter
Screenshot: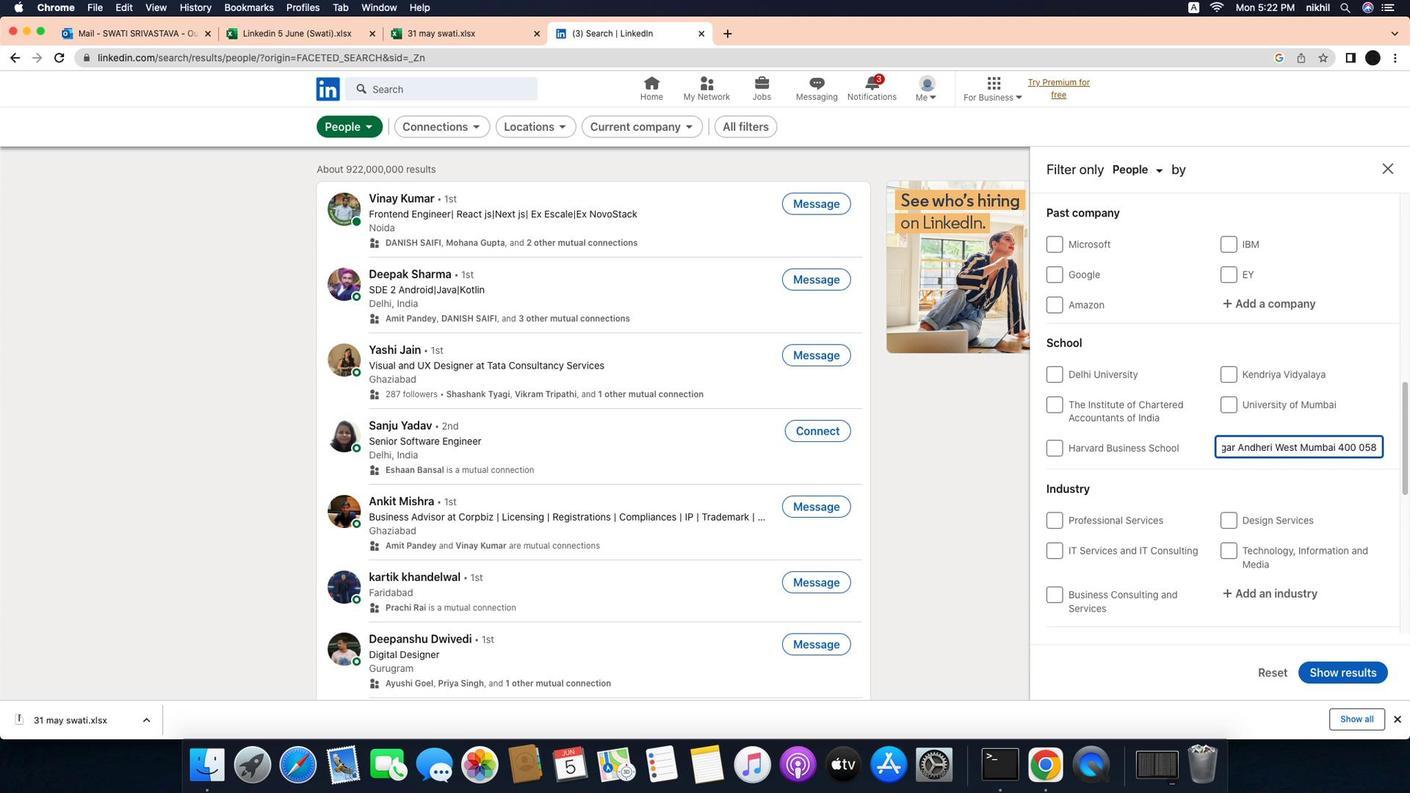 
Action: Mouse moved to (1246, 523)
Screenshot: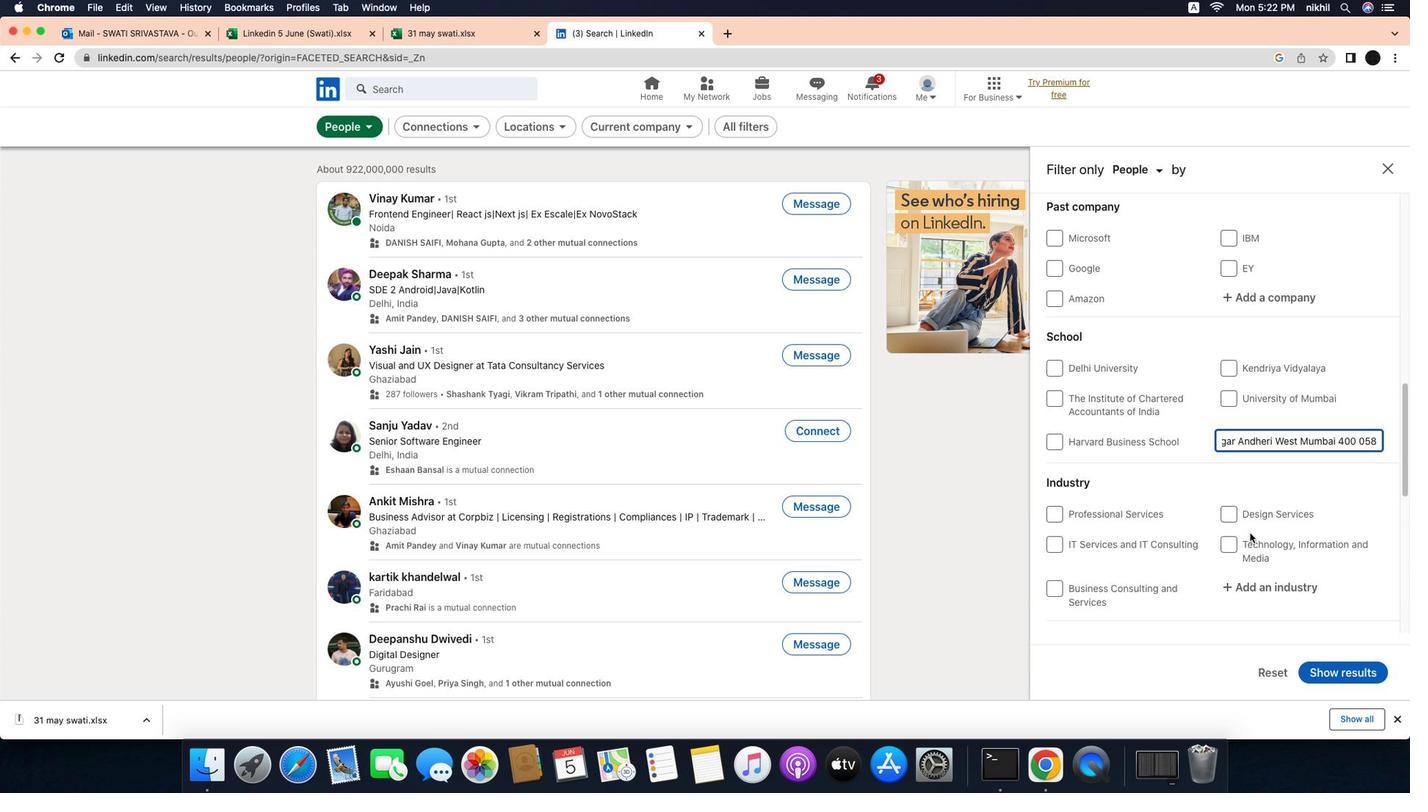 
Action: Mouse scrolled (1246, 523) with delta (-69, 175)
Screenshot: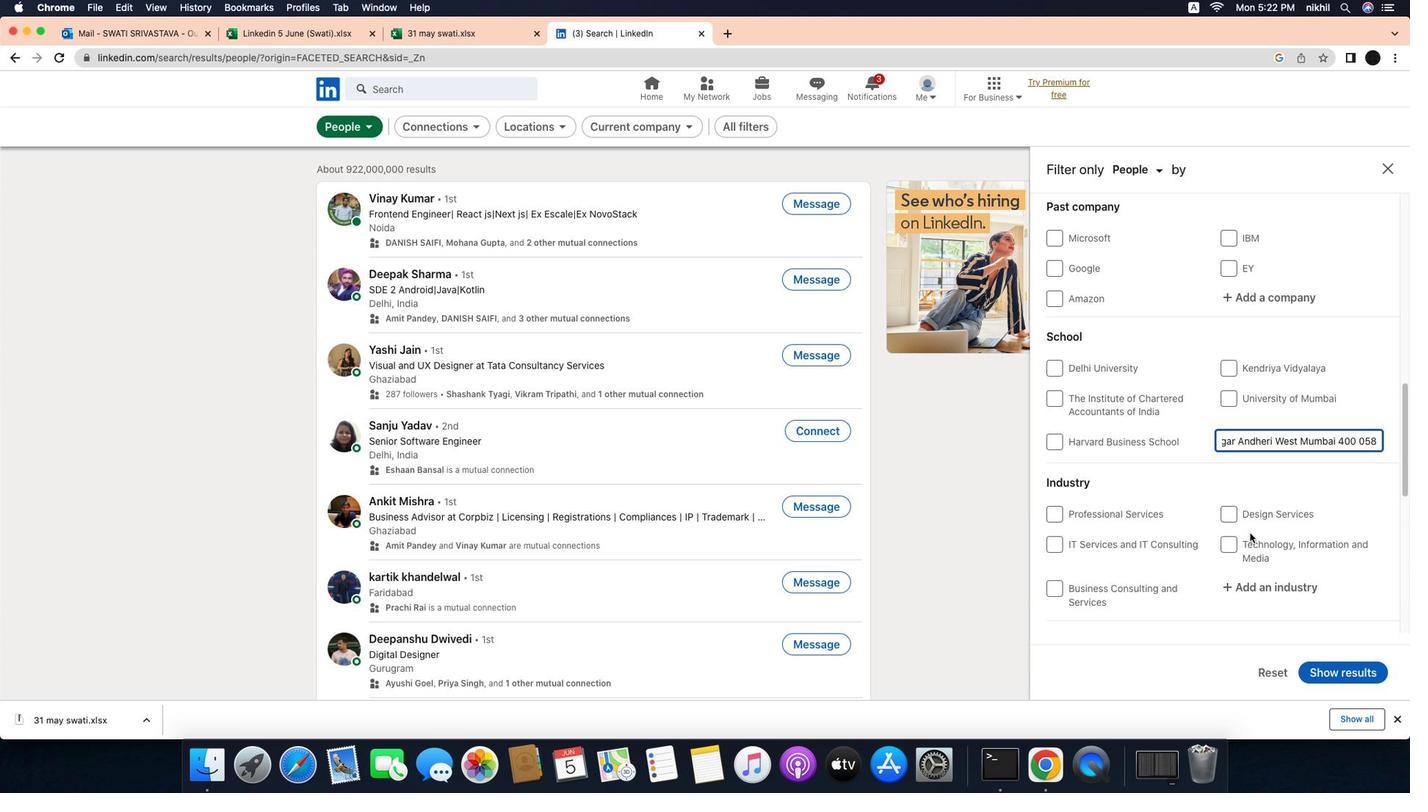 
Action: Mouse scrolled (1246, 523) with delta (-69, 175)
Screenshot: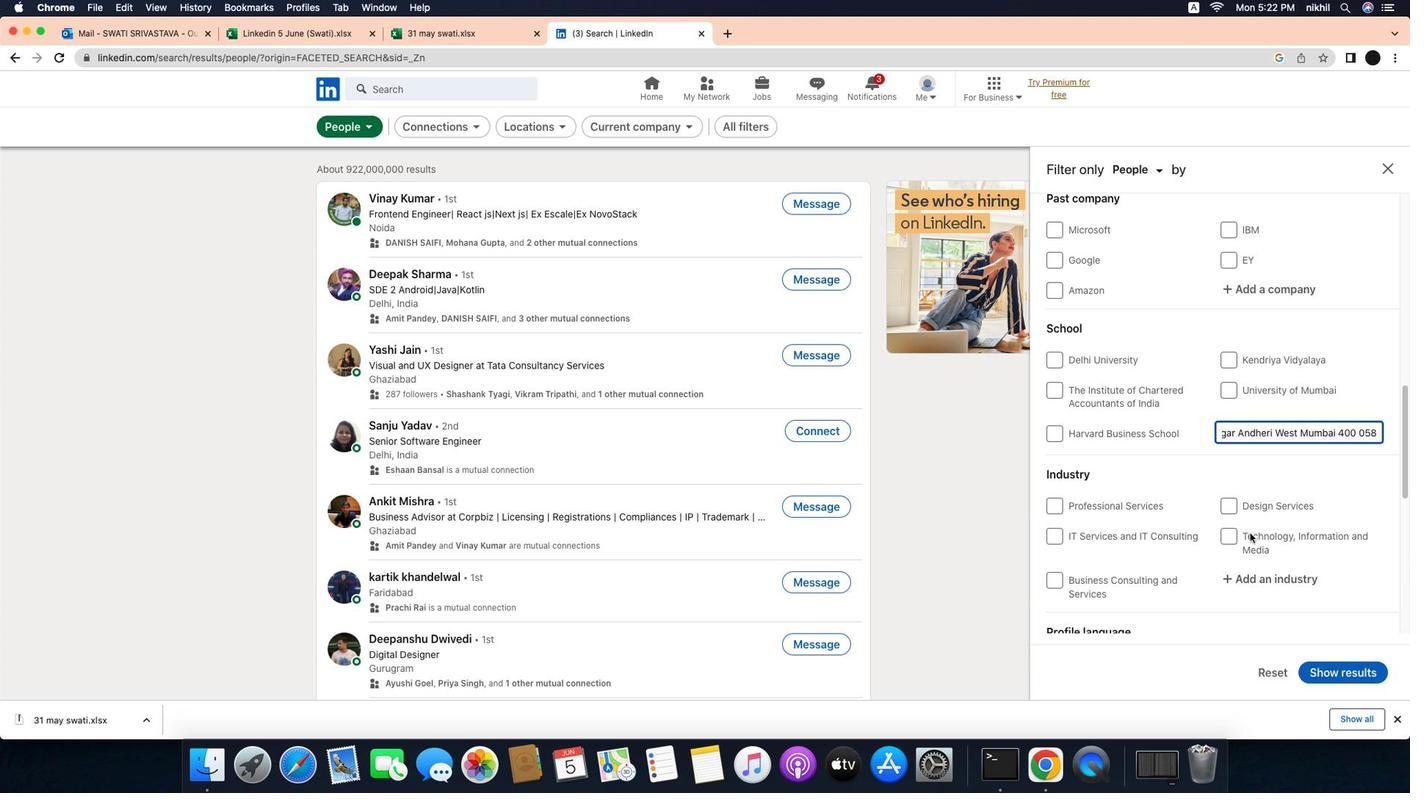 
Action: Mouse scrolled (1246, 523) with delta (-69, 174)
Screenshot: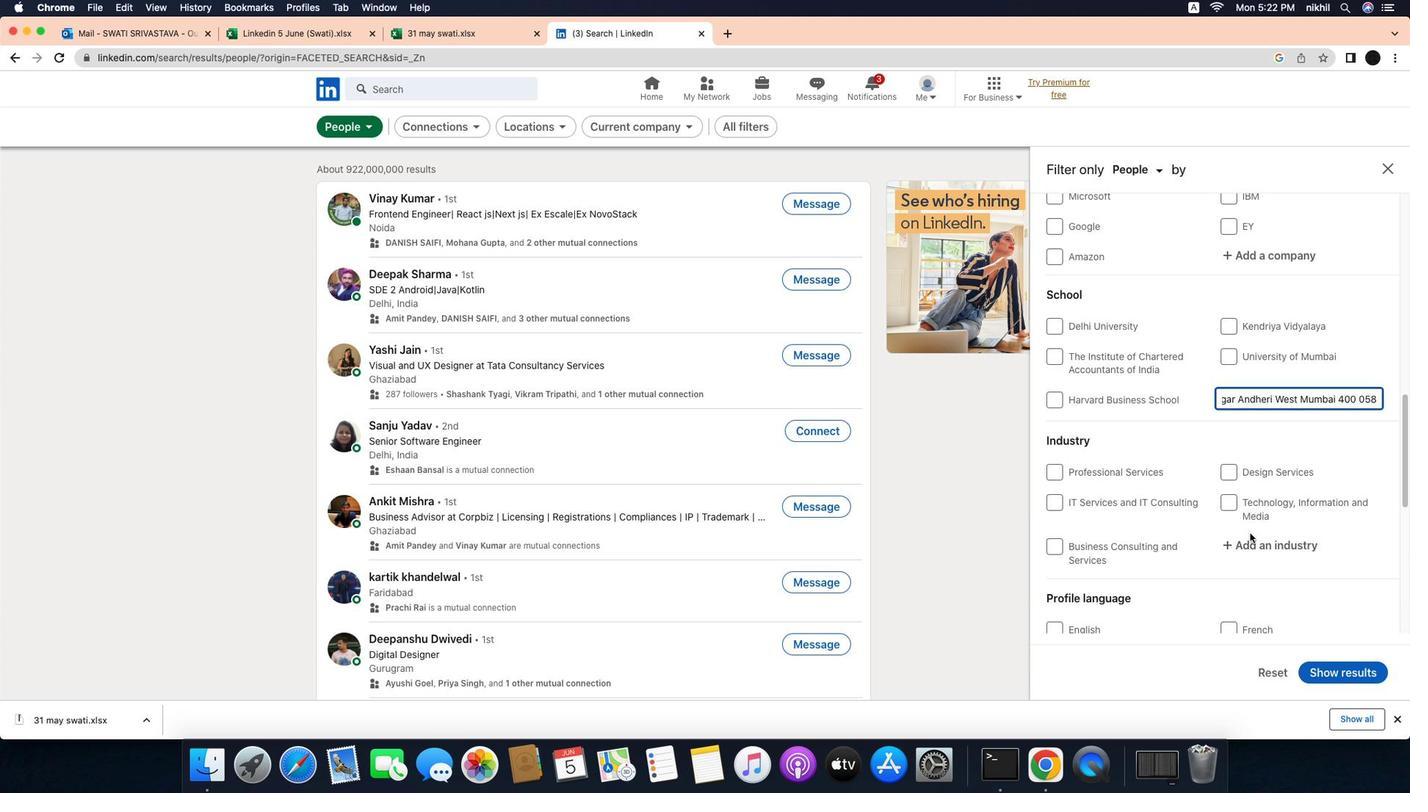 
Action: Mouse moved to (1249, 511)
Screenshot: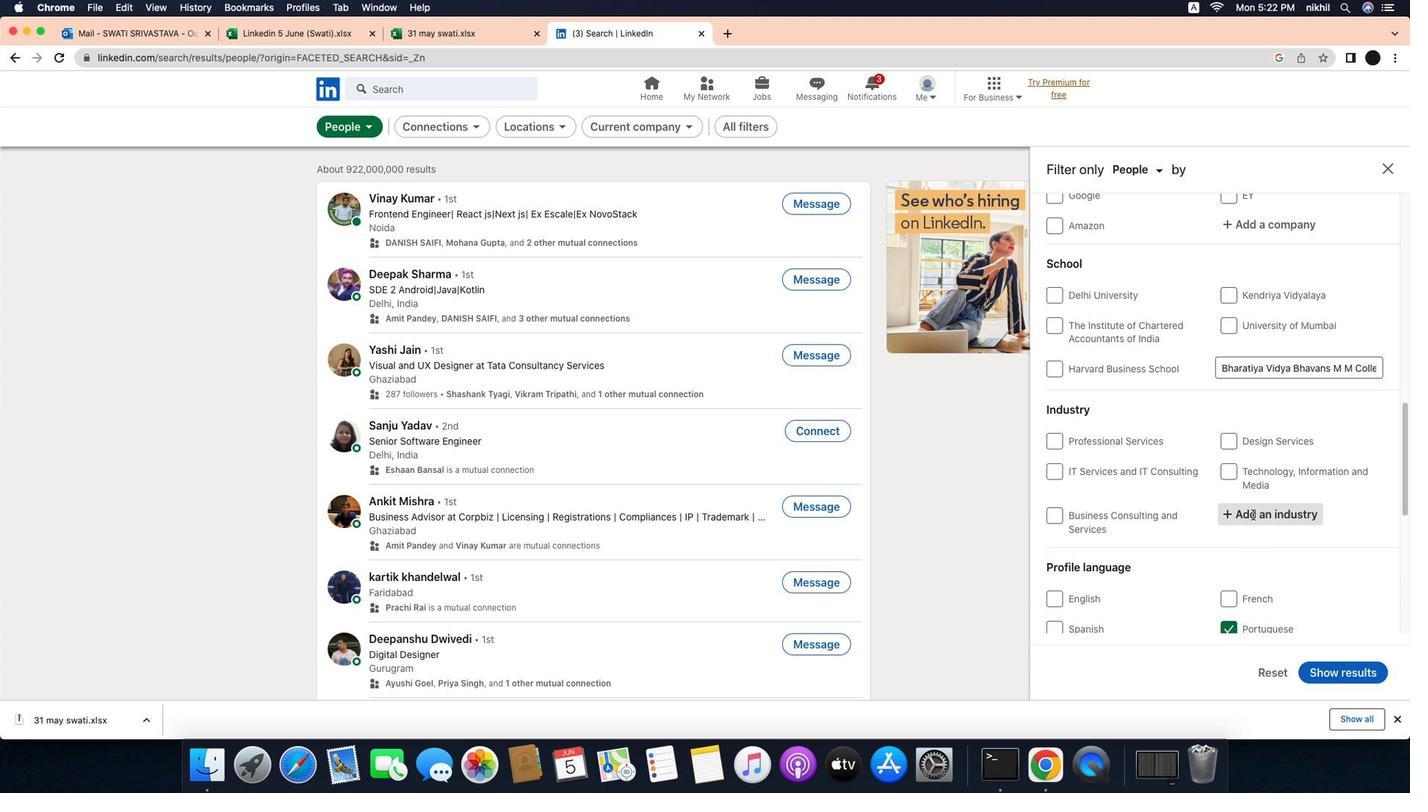 
Action: Mouse pressed left at (1249, 511)
Screenshot: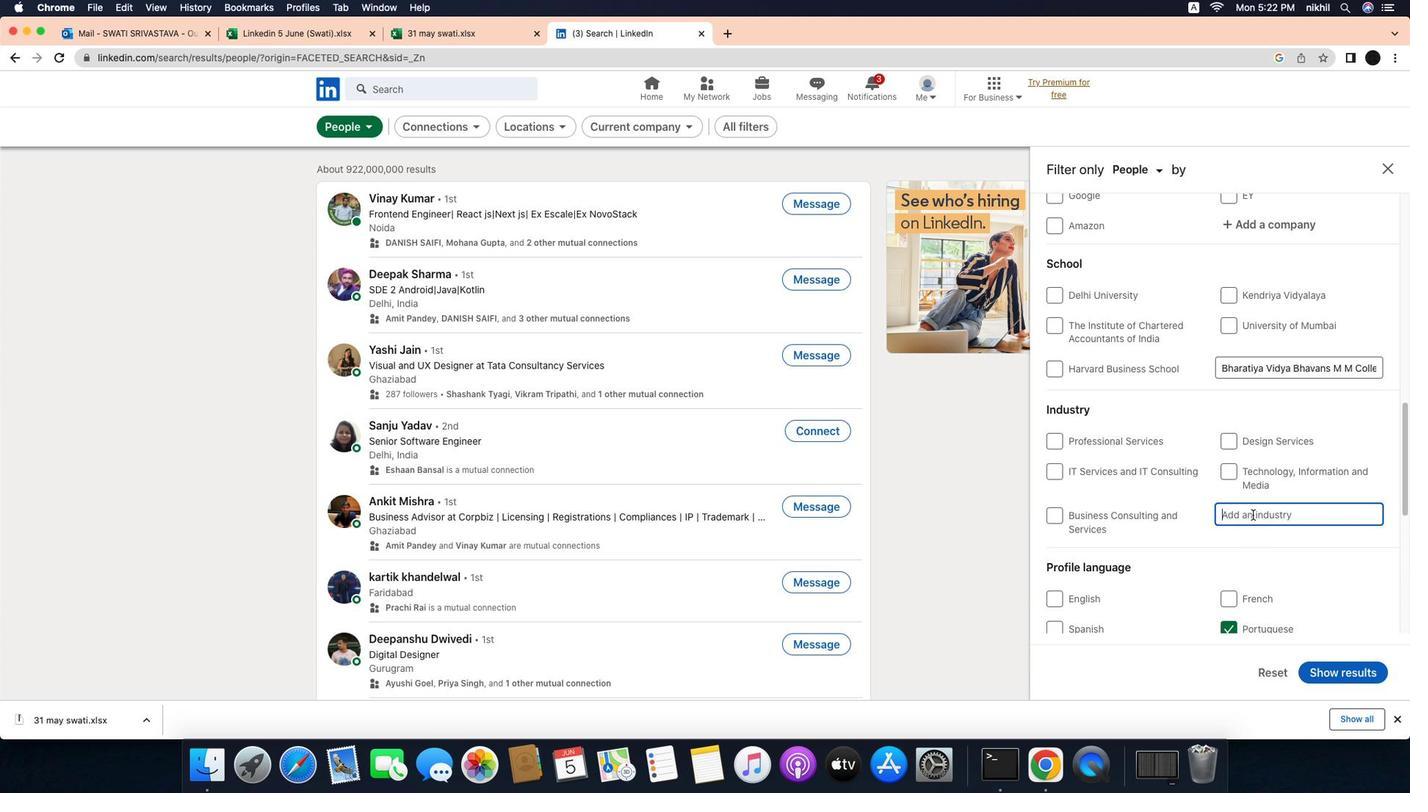 
Action: Mouse moved to (1276, 511)
Screenshot: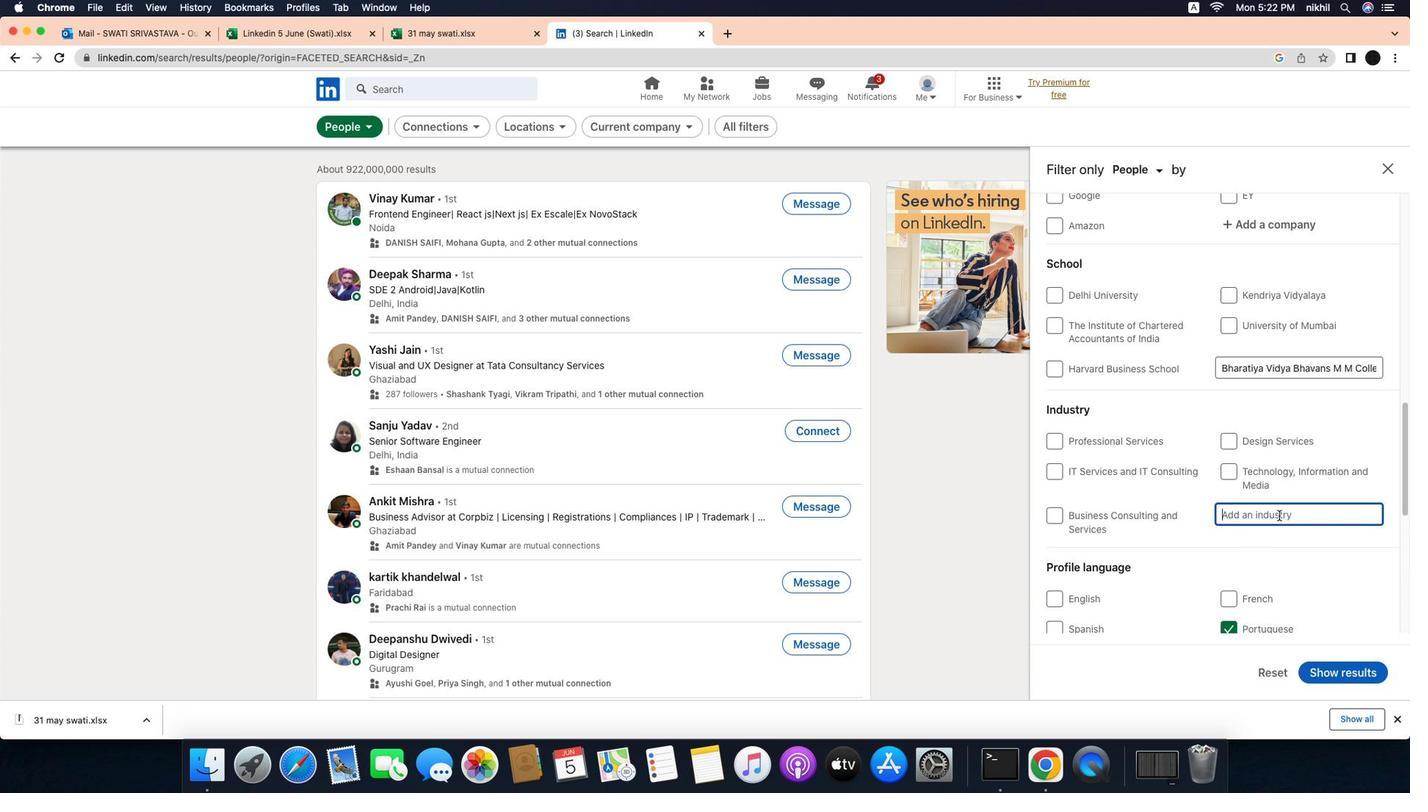 
Action: Mouse pressed left at (1276, 511)
Screenshot: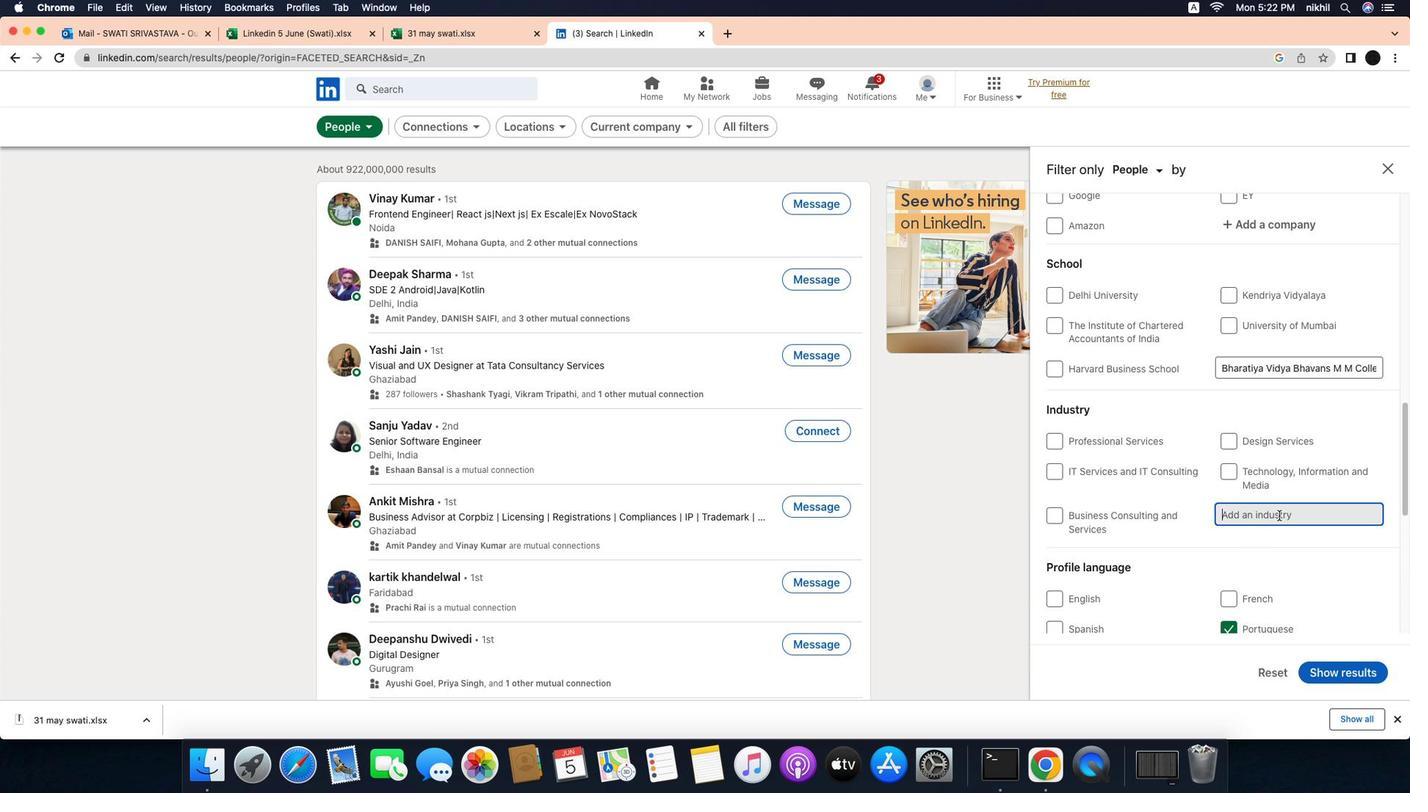 
Action: Key pressed Key.caps_lock'R'Key.caps_lock'e''t''a''i''l'Key.spaceKey.caps_lock'R'Key.caps_lock'e''c''y''c''l''a''b''l''e'Key.spaceKey.caps_lock'M'Key.caps_lock'a''t''e''r''i''a''l''s'Key.spaceKey.shift_r'&'Key.spaceKey.caps_lock'U'Key.caps_lock's''e''d'Key.spaceKey.caps_lock'M'Key.caps_lock'e''r''c''h''a''n''d''i''s''e'
Screenshot: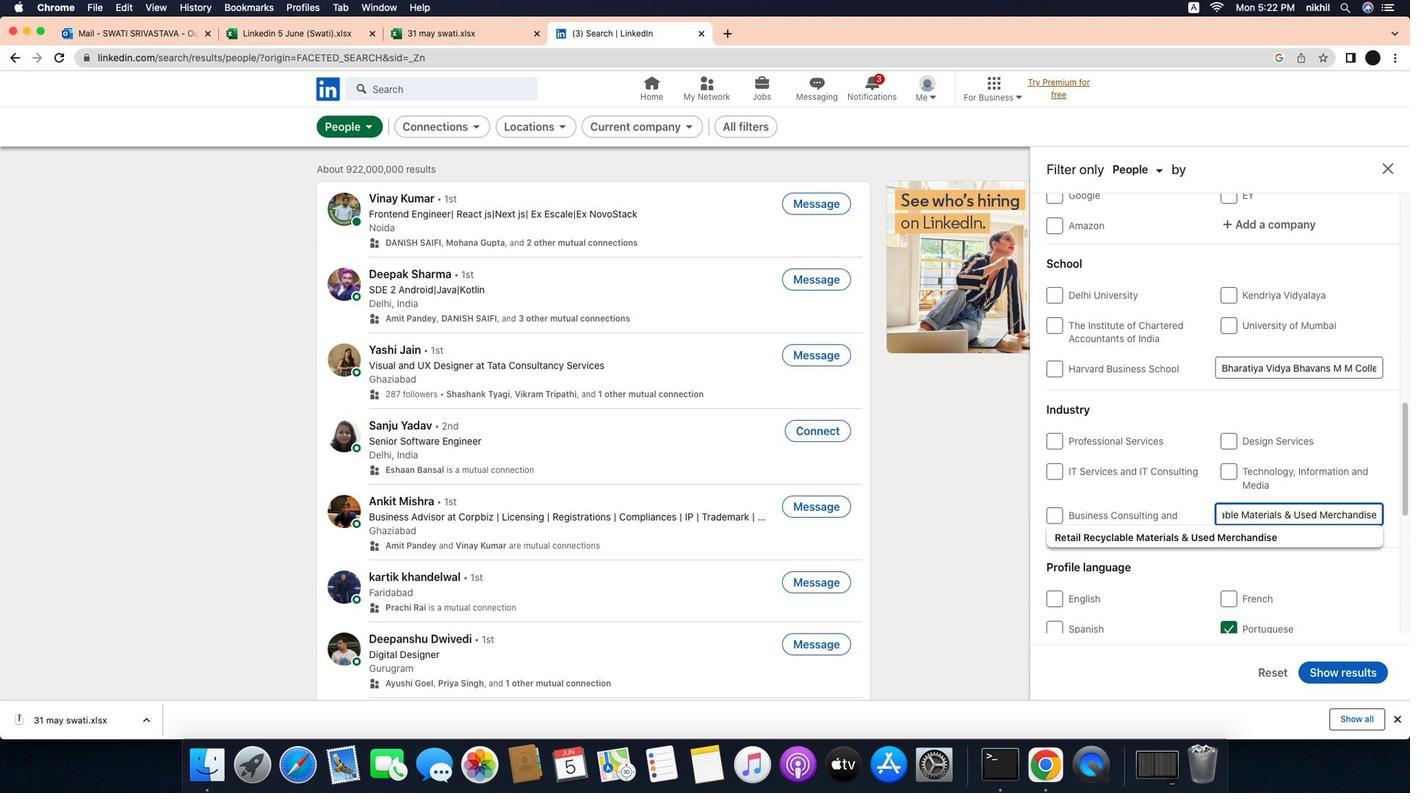 
Action: Mouse moved to (1245, 528)
Screenshot: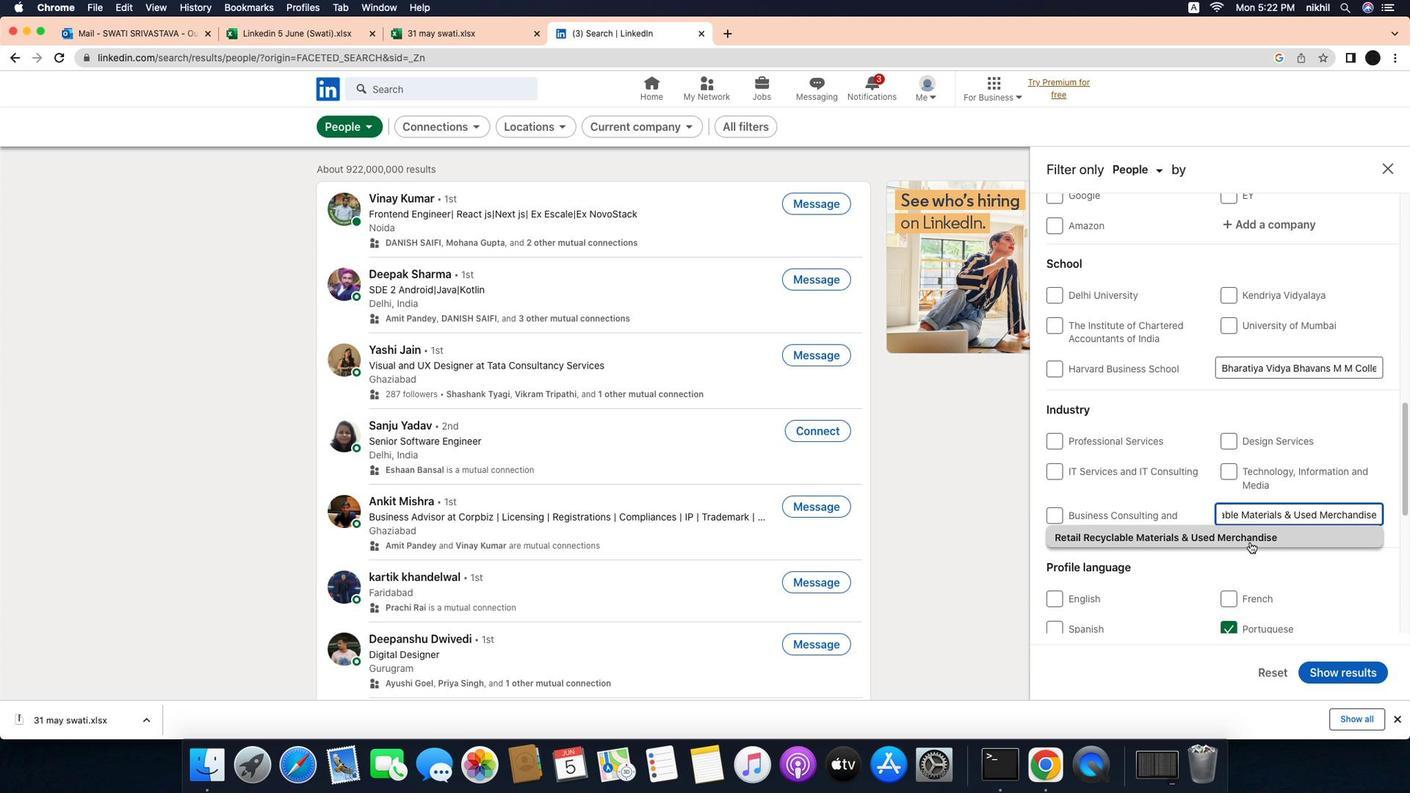 
Action: Mouse pressed left at (1245, 528)
Screenshot: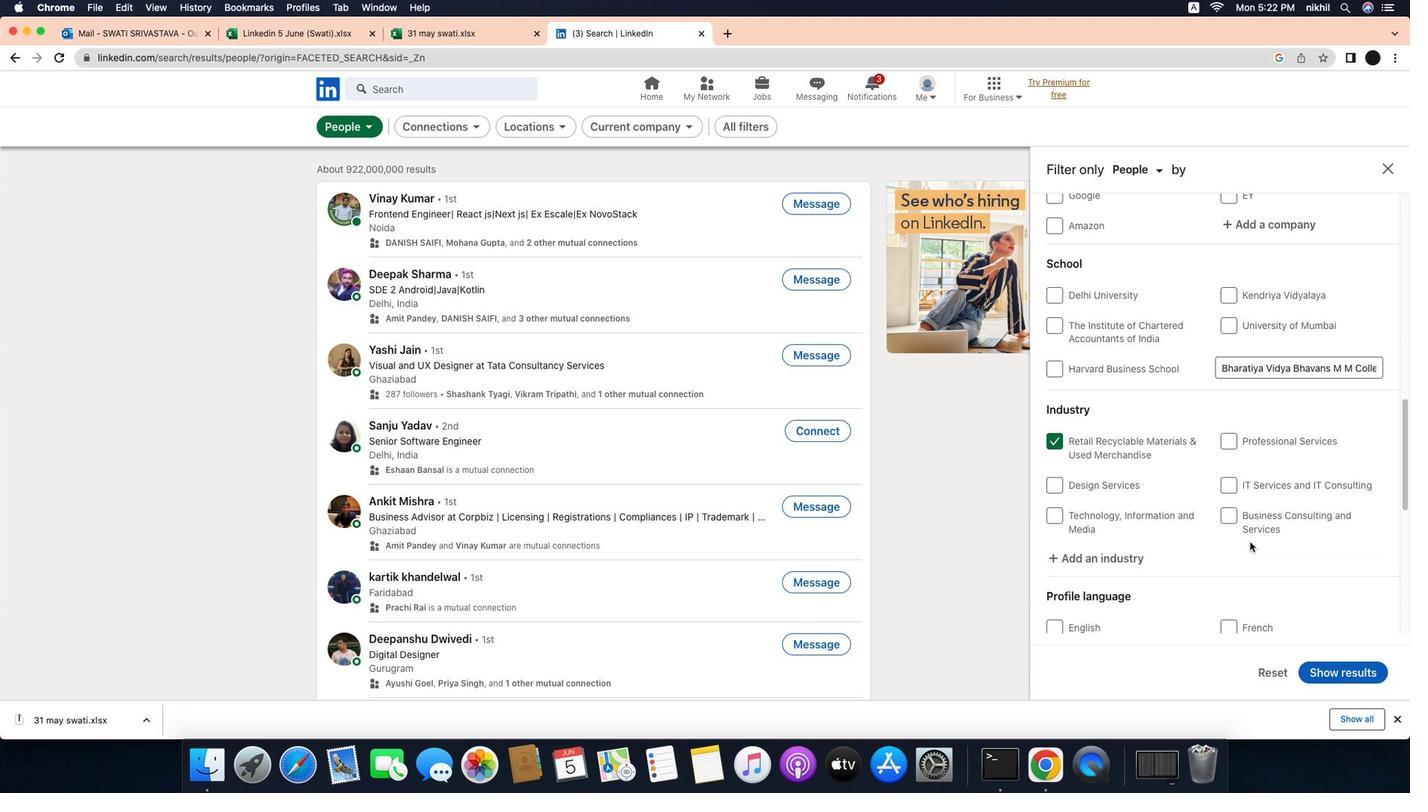 
Action: Mouse moved to (1246, 539)
Screenshot: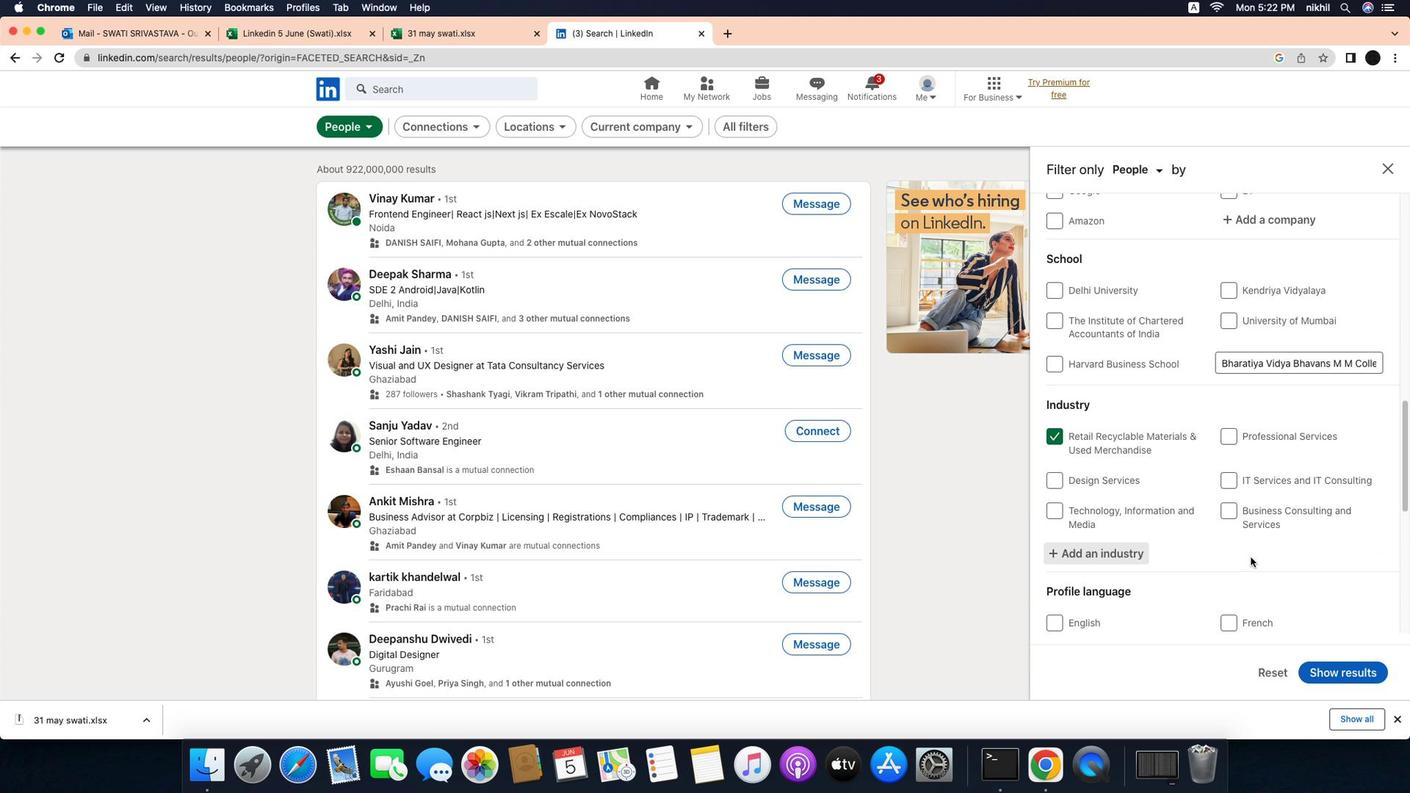 
Action: Mouse scrolled (1246, 539) with delta (-69, 175)
Screenshot: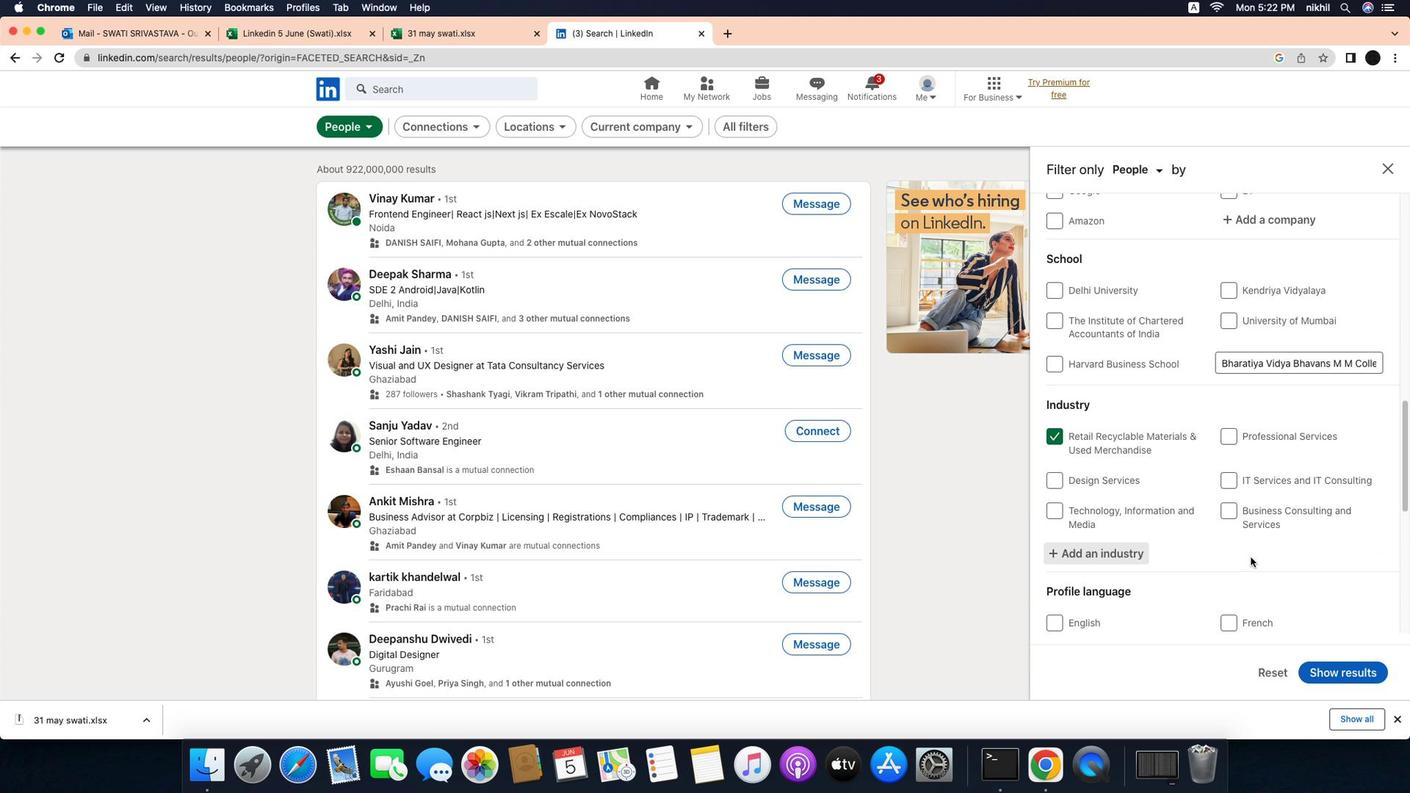 
Action: Mouse moved to (1246, 539)
Screenshot: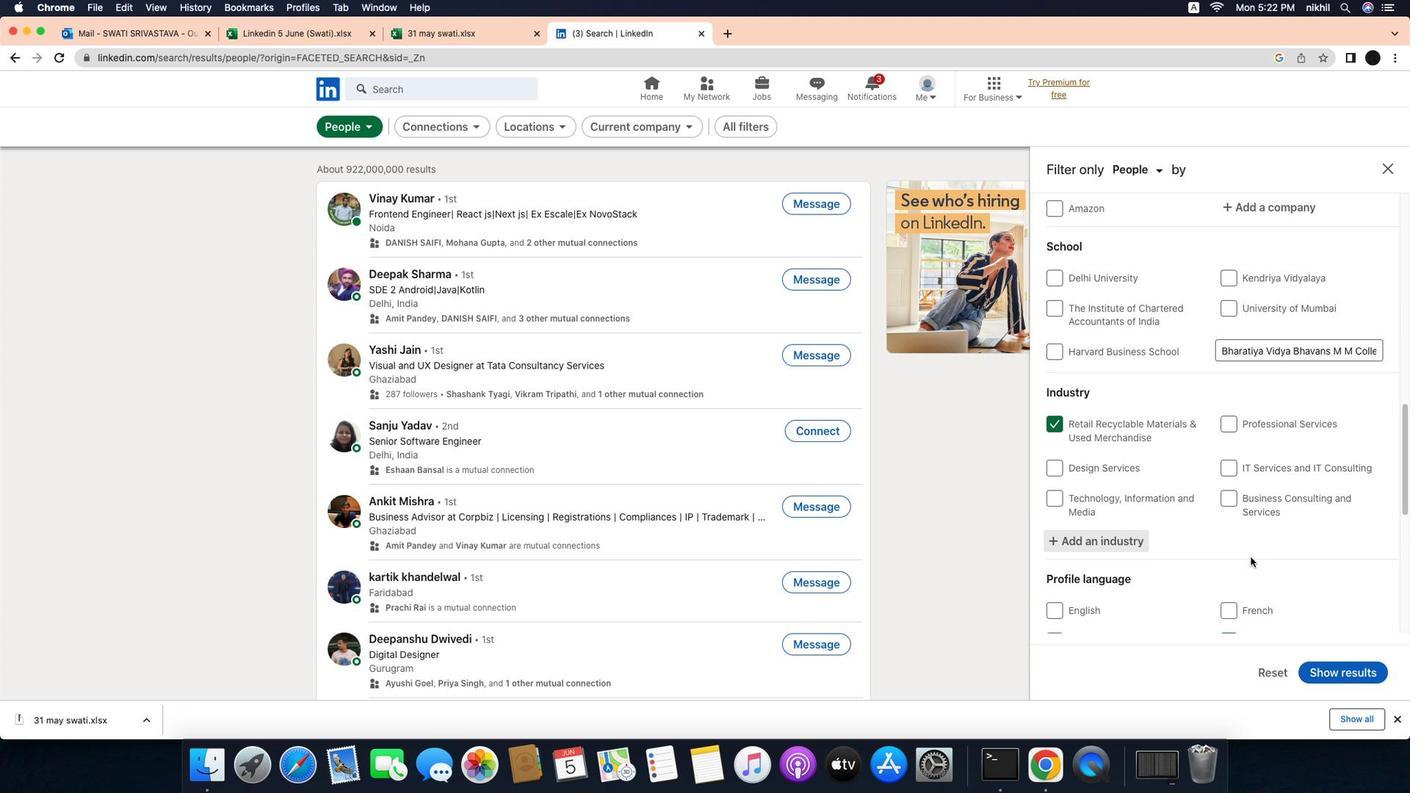 
Action: Mouse scrolled (1246, 539) with delta (-69, 175)
Screenshot: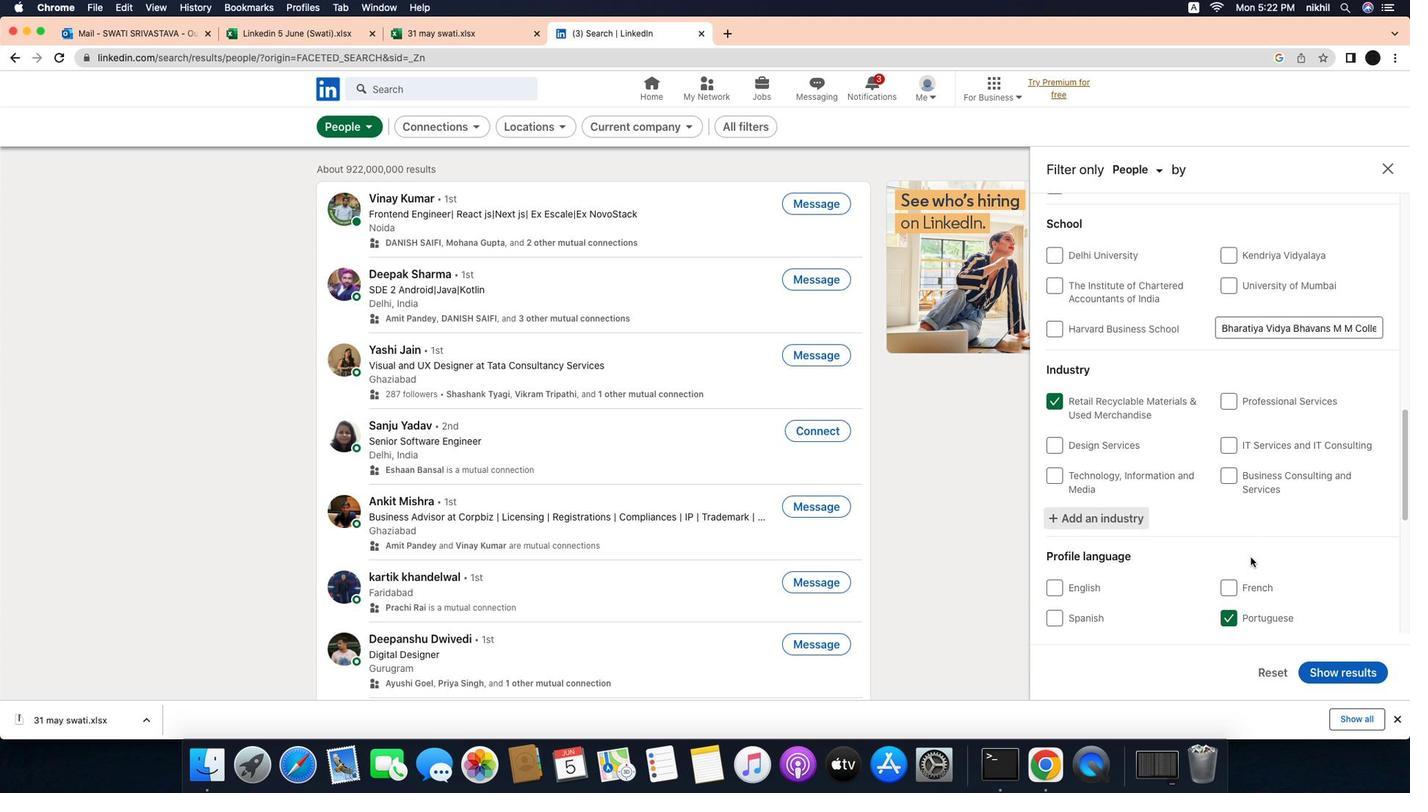 
Action: Mouse moved to (1246, 539)
Screenshot: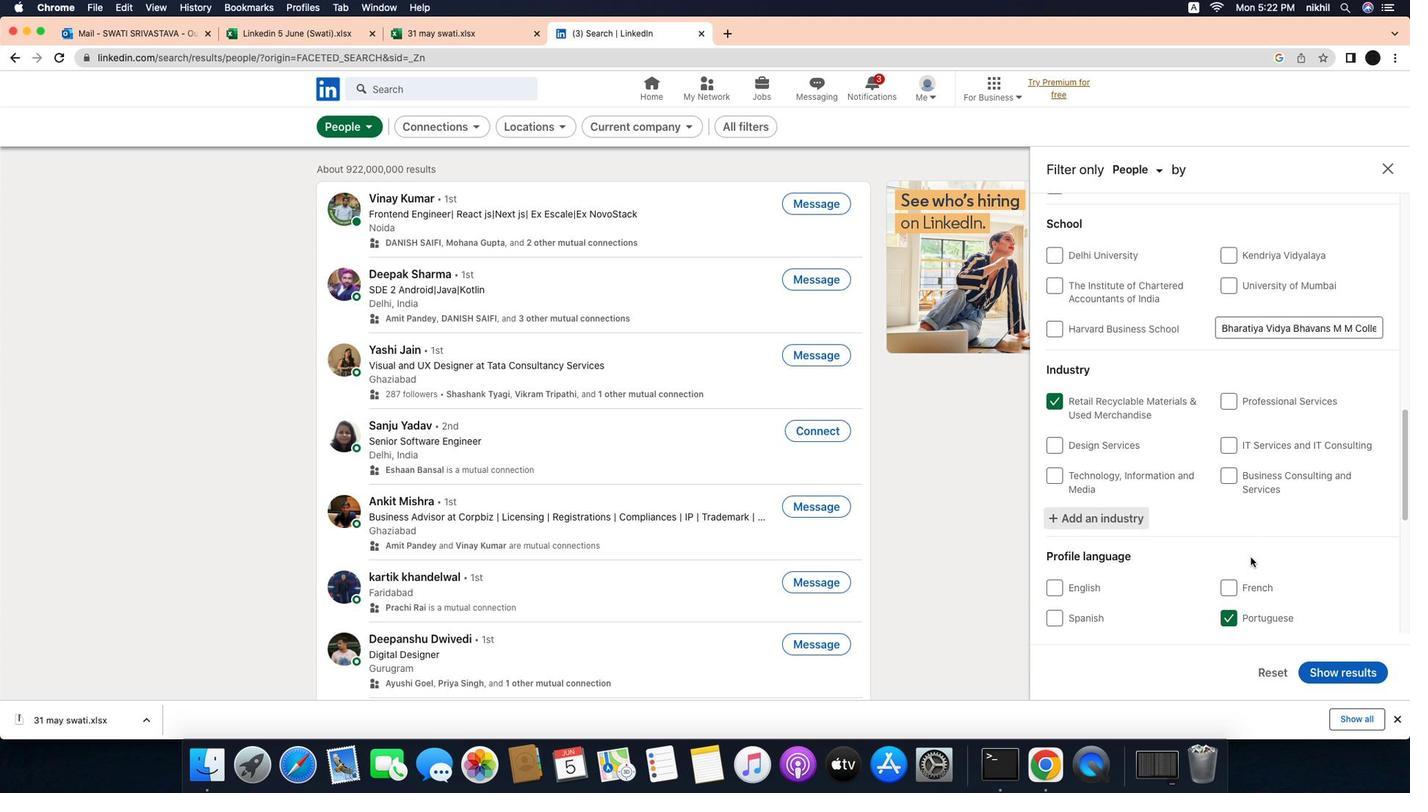 
Action: Mouse scrolled (1246, 539) with delta (-69, 174)
Screenshot: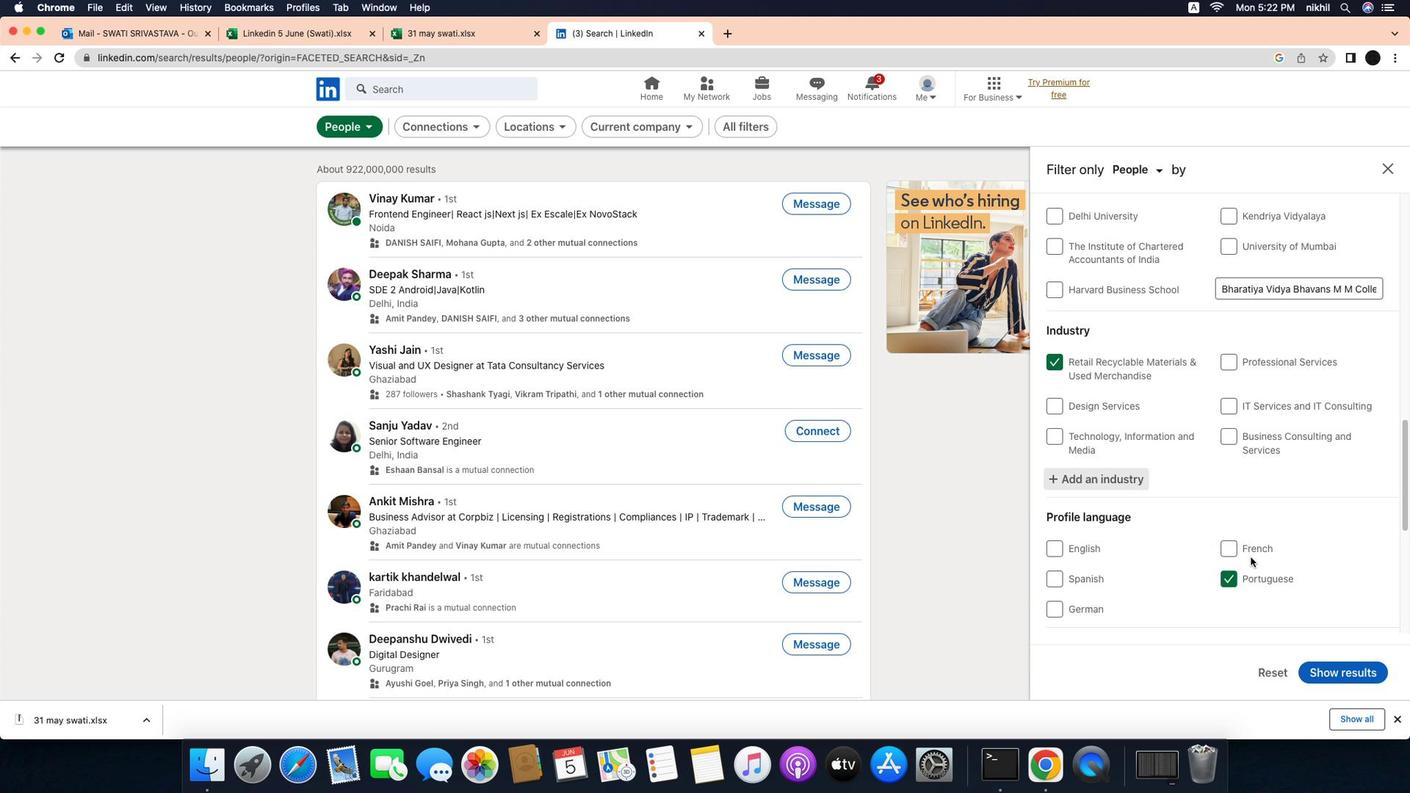 
Action: Mouse scrolled (1246, 539) with delta (-69, 174)
Screenshot: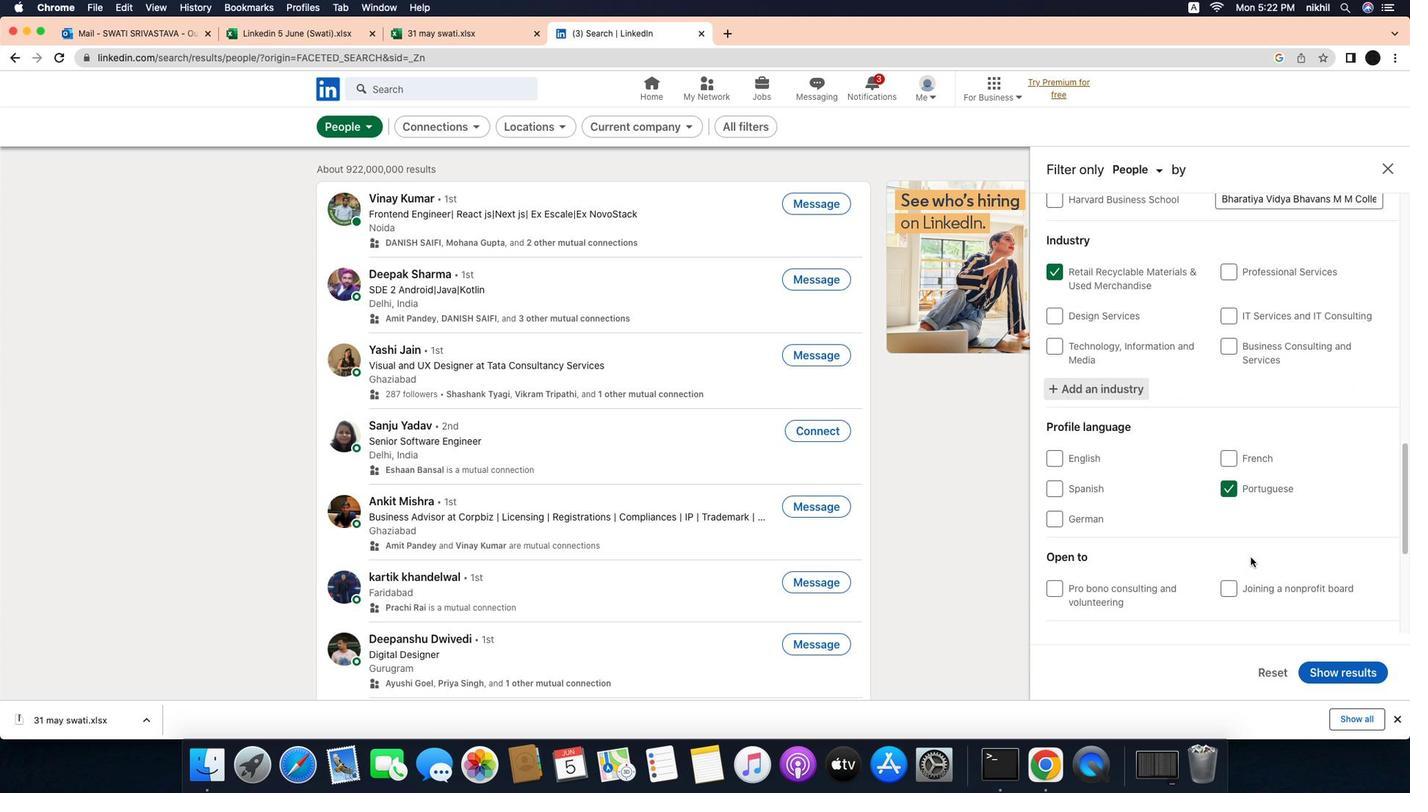 
Action: Mouse scrolled (1246, 539) with delta (-69, 175)
Screenshot: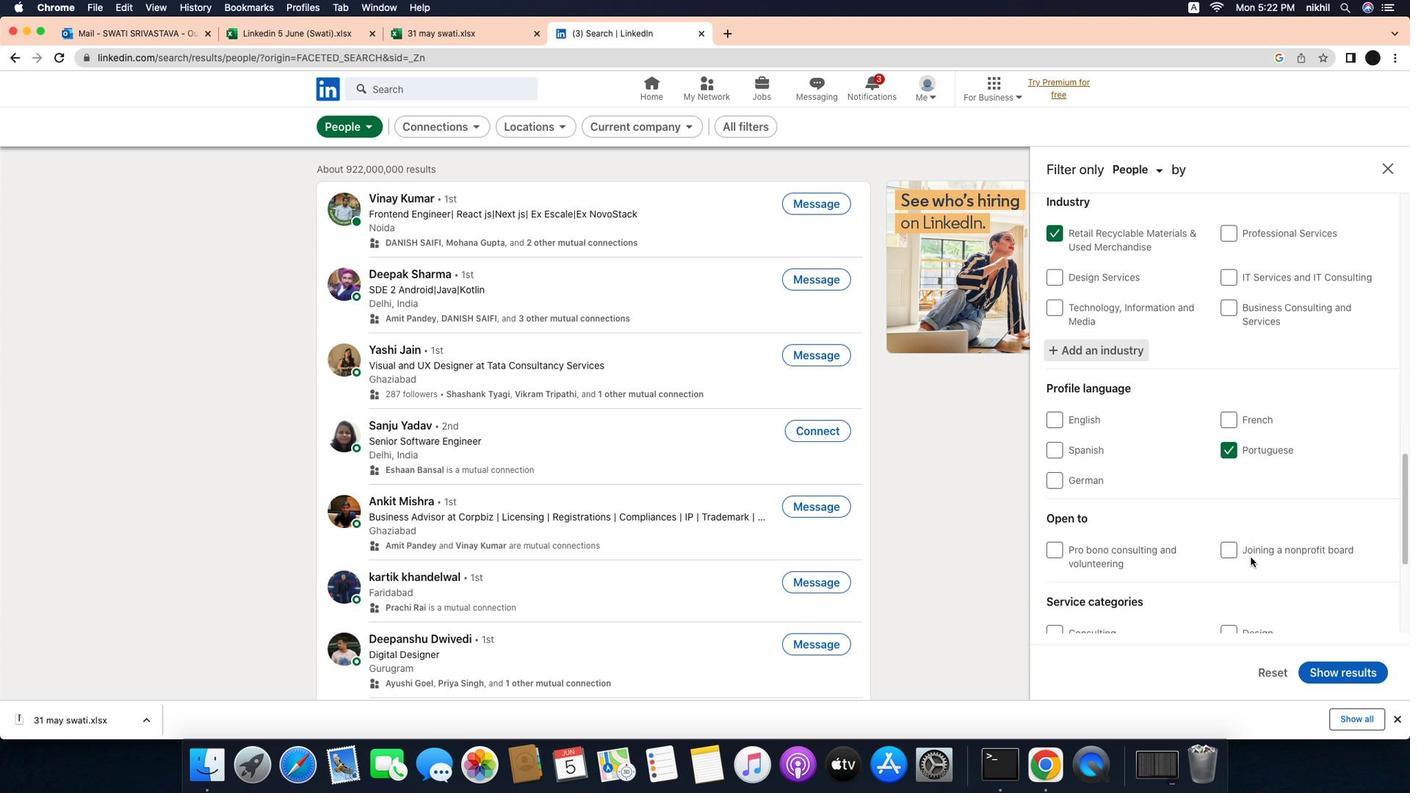 
Action: Mouse scrolled (1246, 539) with delta (-69, 175)
Screenshot: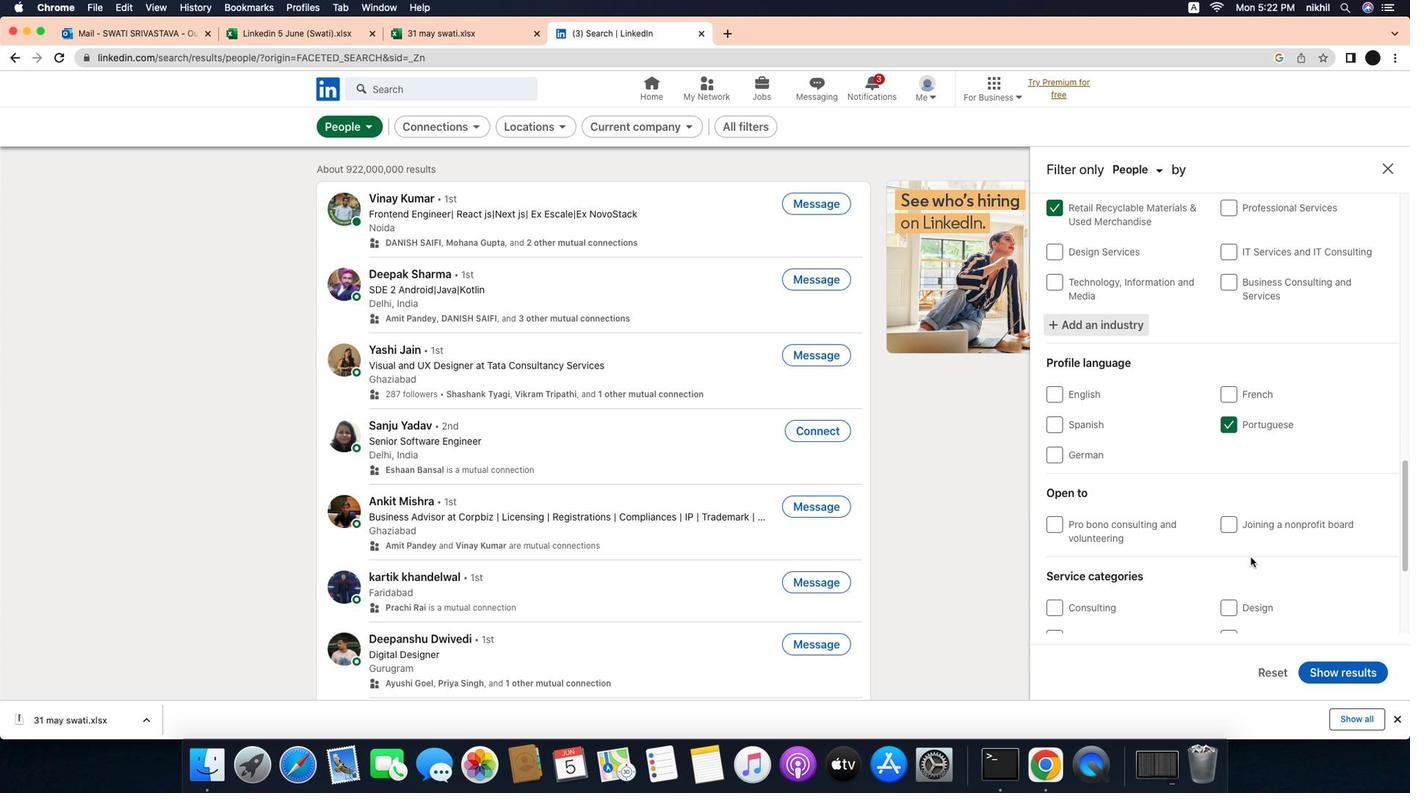 
Action: Mouse scrolled (1246, 539) with delta (-69, 174)
Screenshot: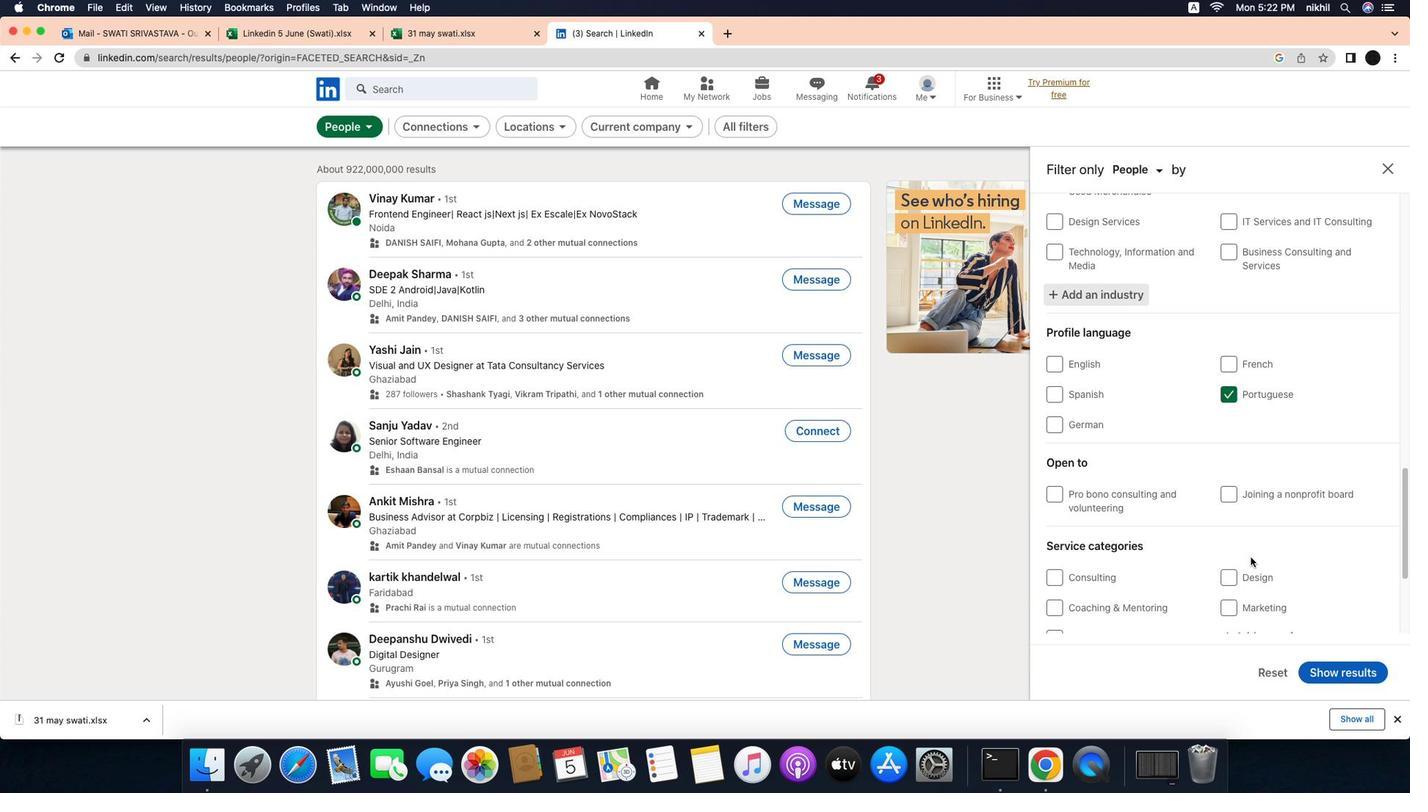 
Action: Mouse moved to (1265, 573)
Screenshot: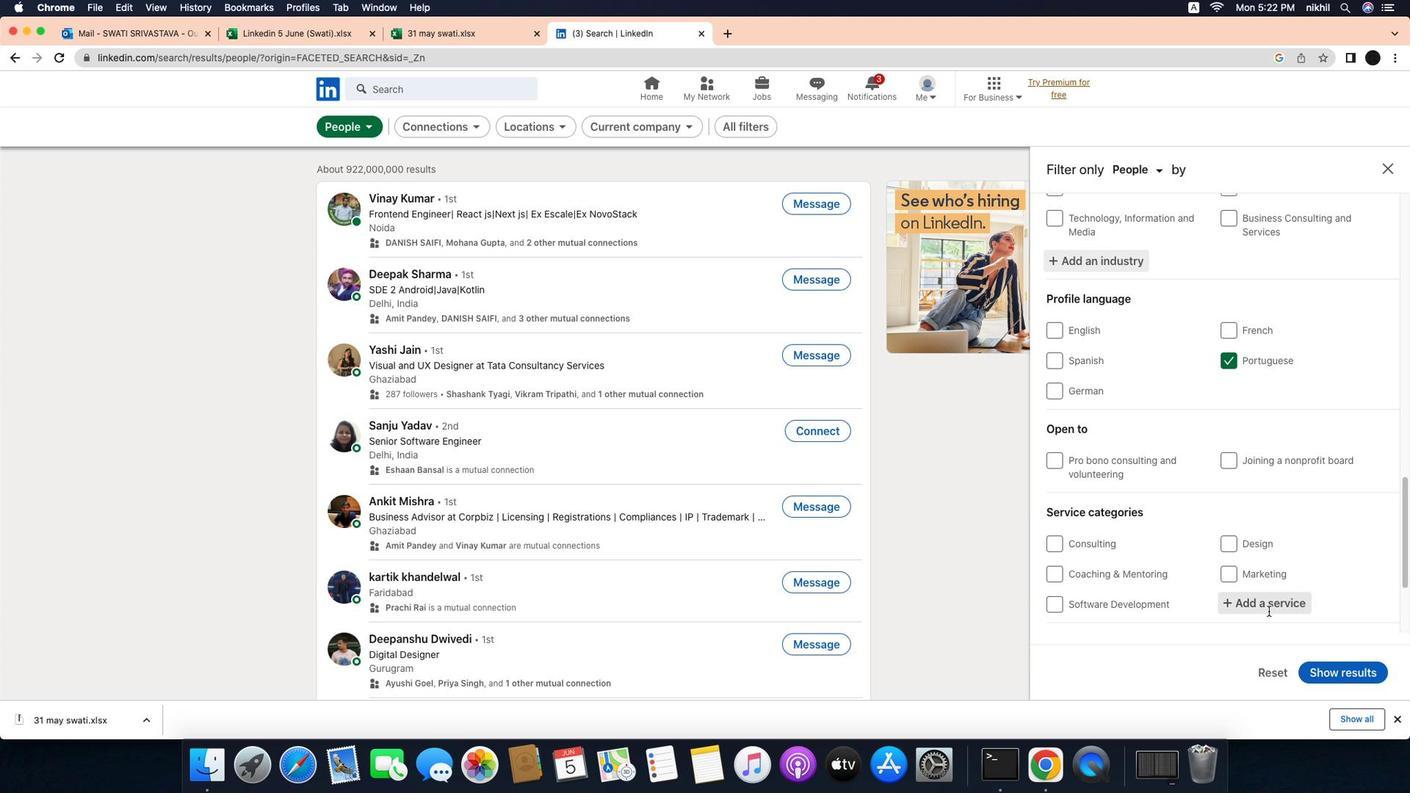 
Action: Mouse pressed left at (1265, 573)
Screenshot: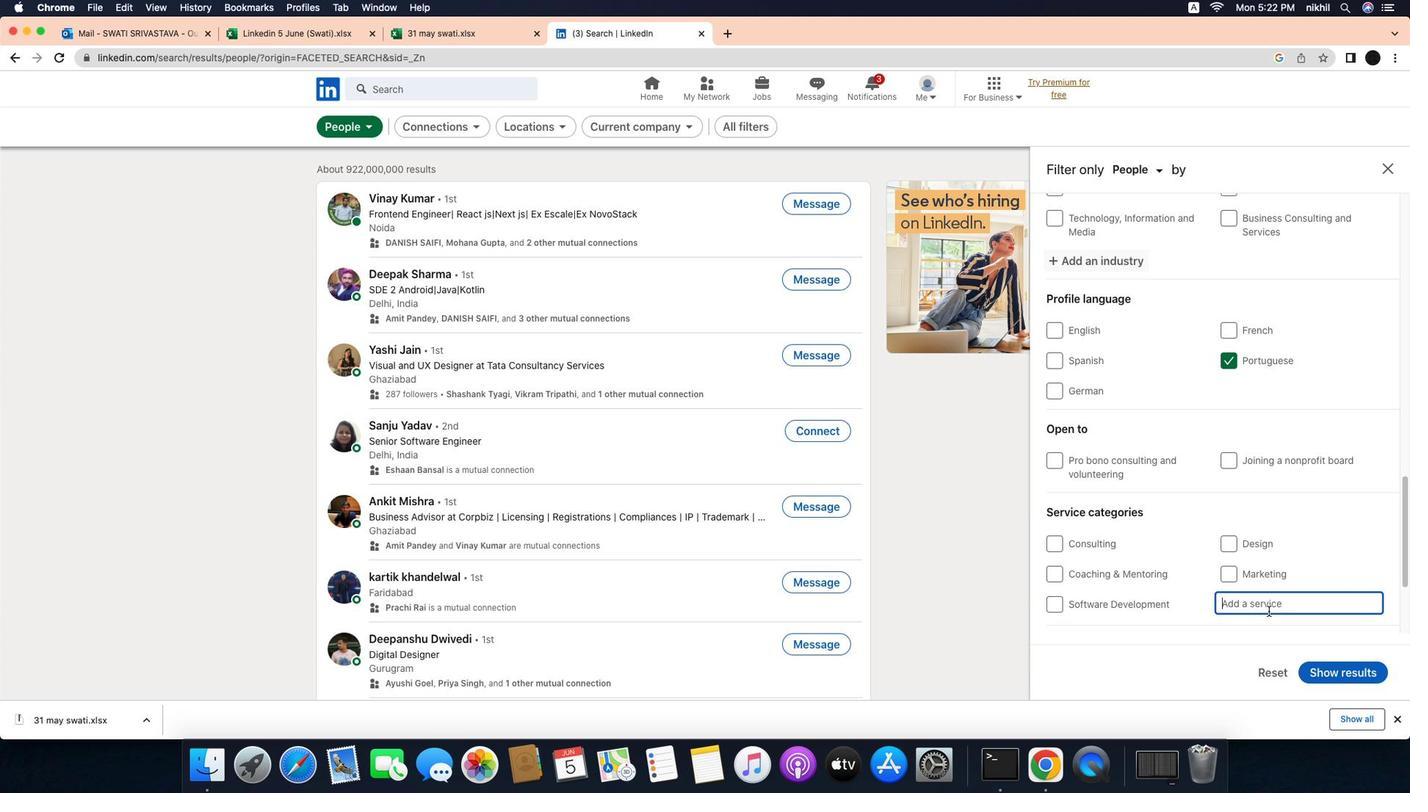 
Action: Mouse moved to (1289, 569)
Screenshot: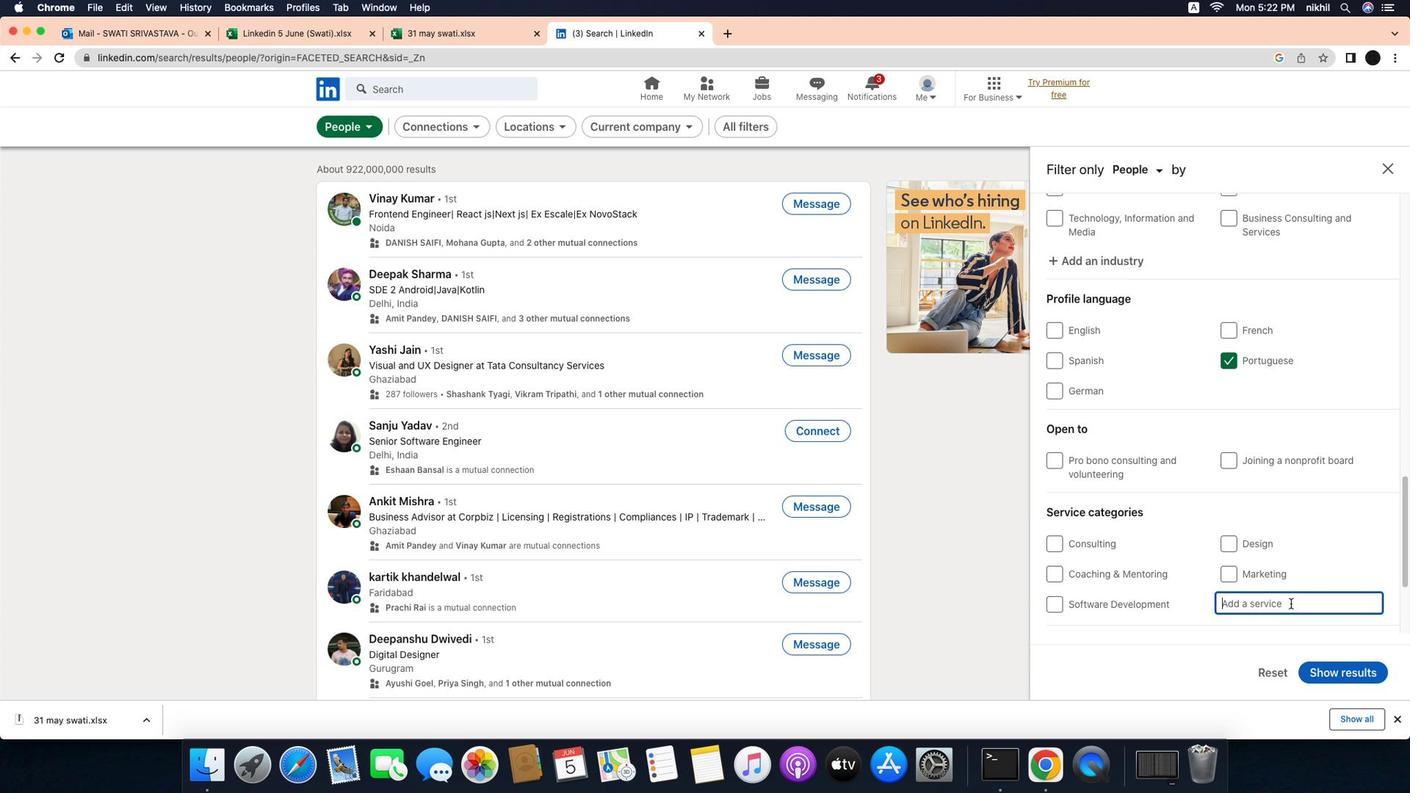 
Action: Mouse pressed left at (1289, 569)
Screenshot: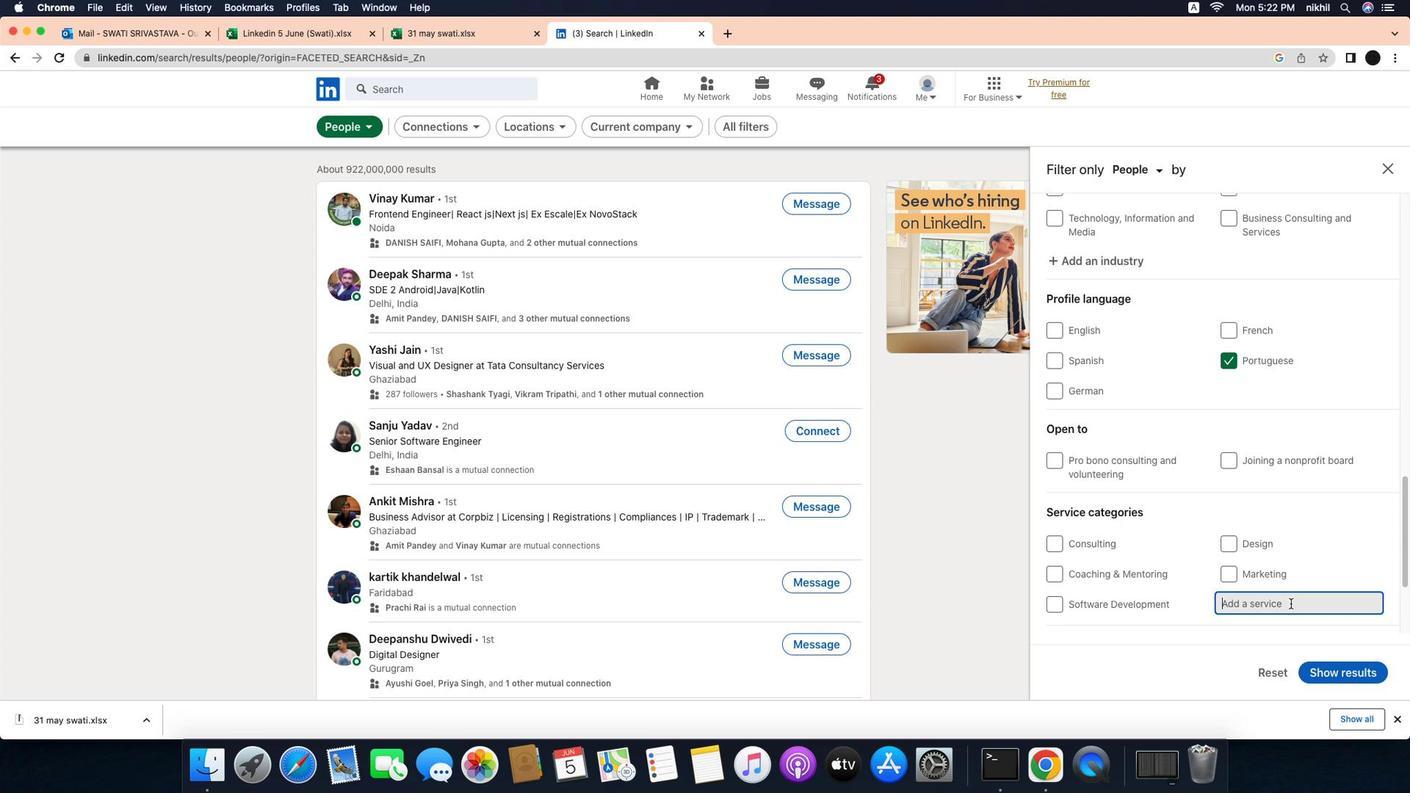 
Action: Key pressed Key.caps_lock'V'Key.caps_lock'i''r''t''u''a''l'Key.spaceKey.caps_lock'A'Key.caps_lock's''s''i''s''t''a''n''c''e'
Screenshot: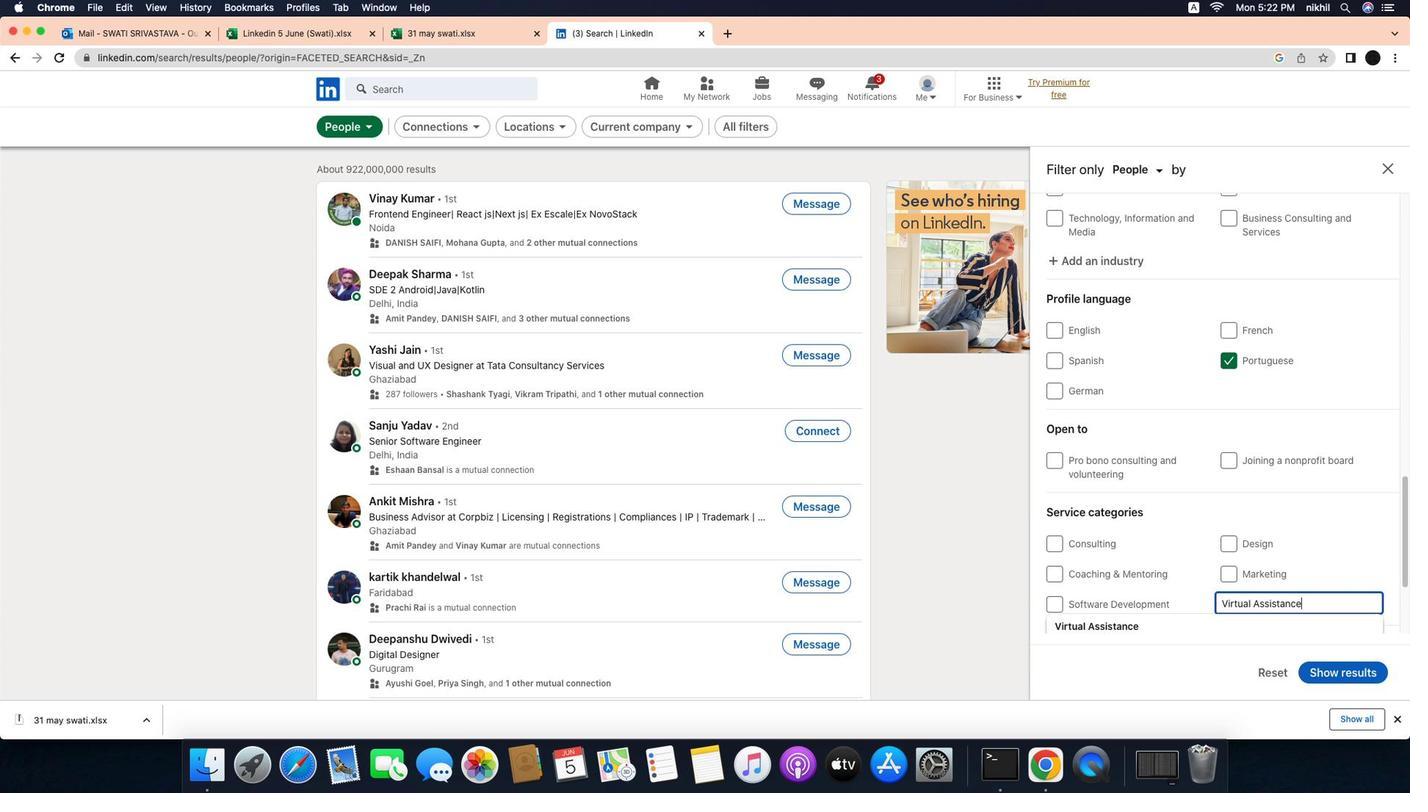 
Action: Mouse moved to (1212, 584)
Screenshot: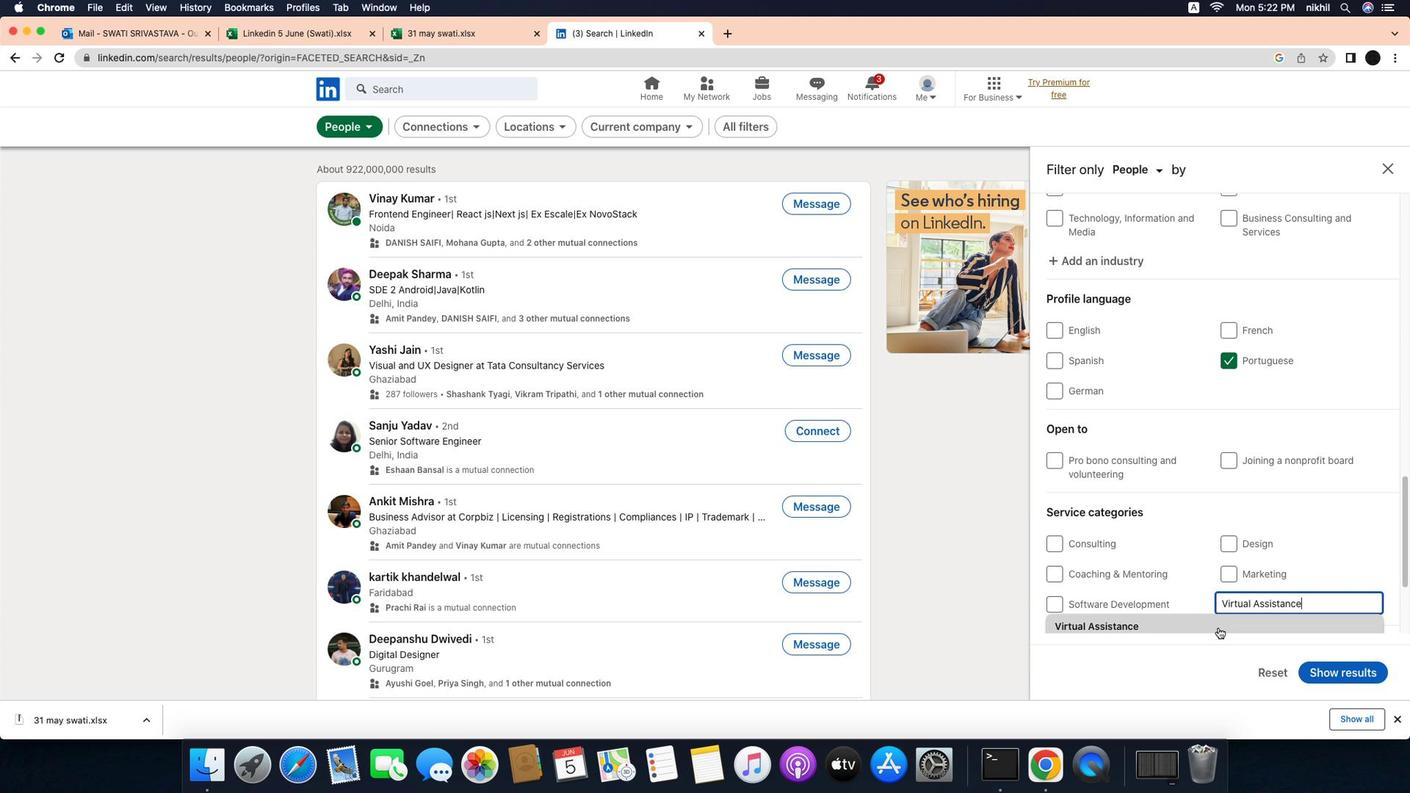 
Action: Mouse pressed left at (1212, 584)
Screenshot: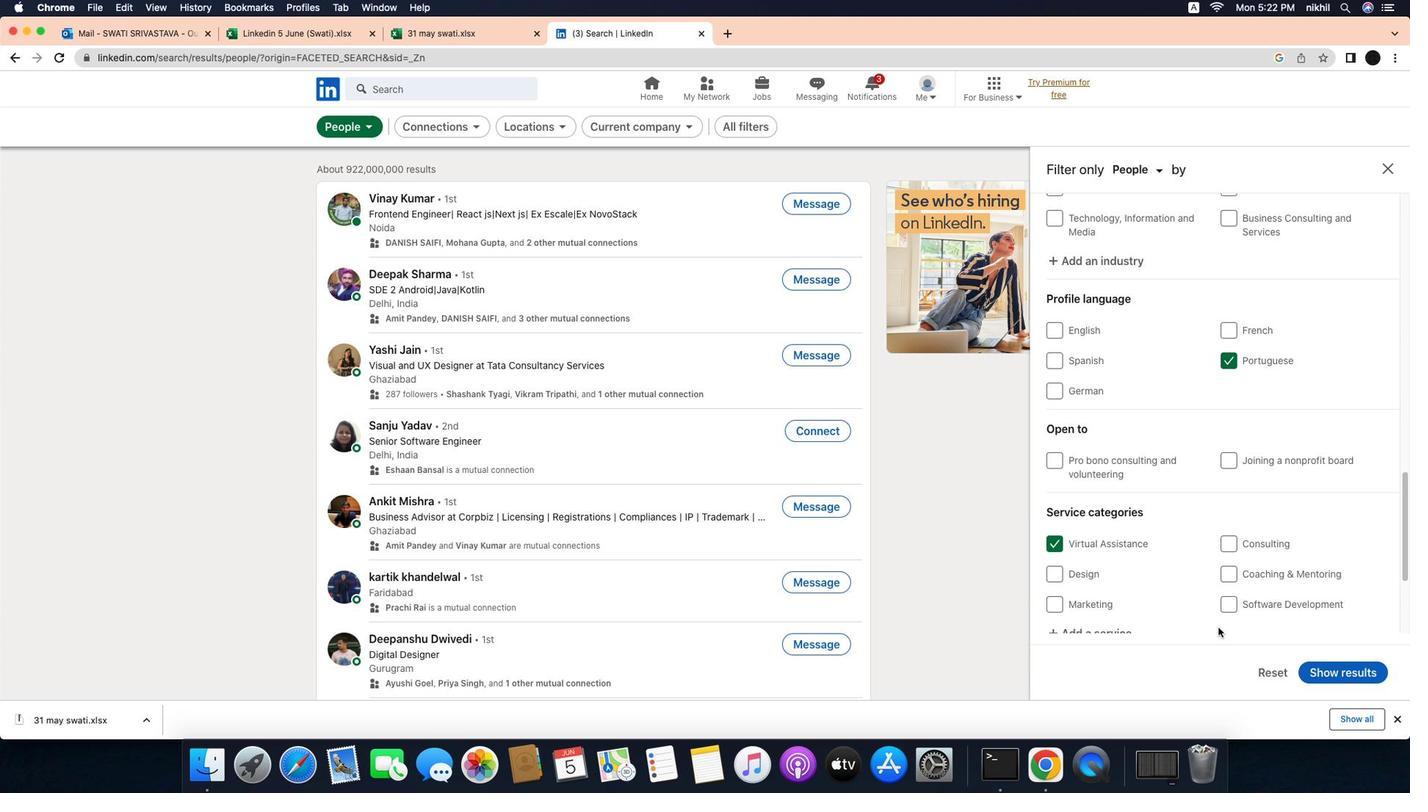 
Action: Mouse moved to (1209, 557)
Screenshot: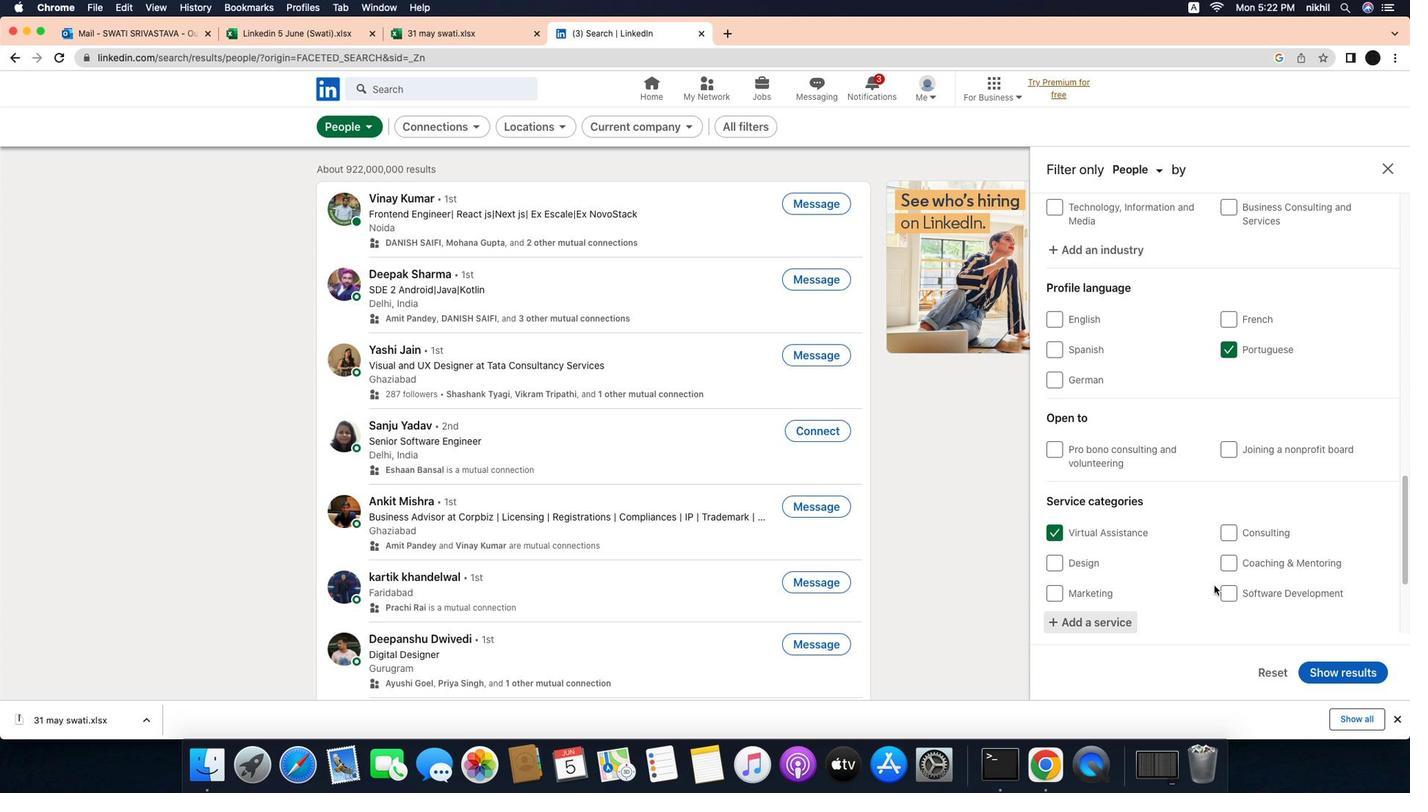 
Action: Mouse scrolled (1209, 557) with delta (-69, 175)
Screenshot: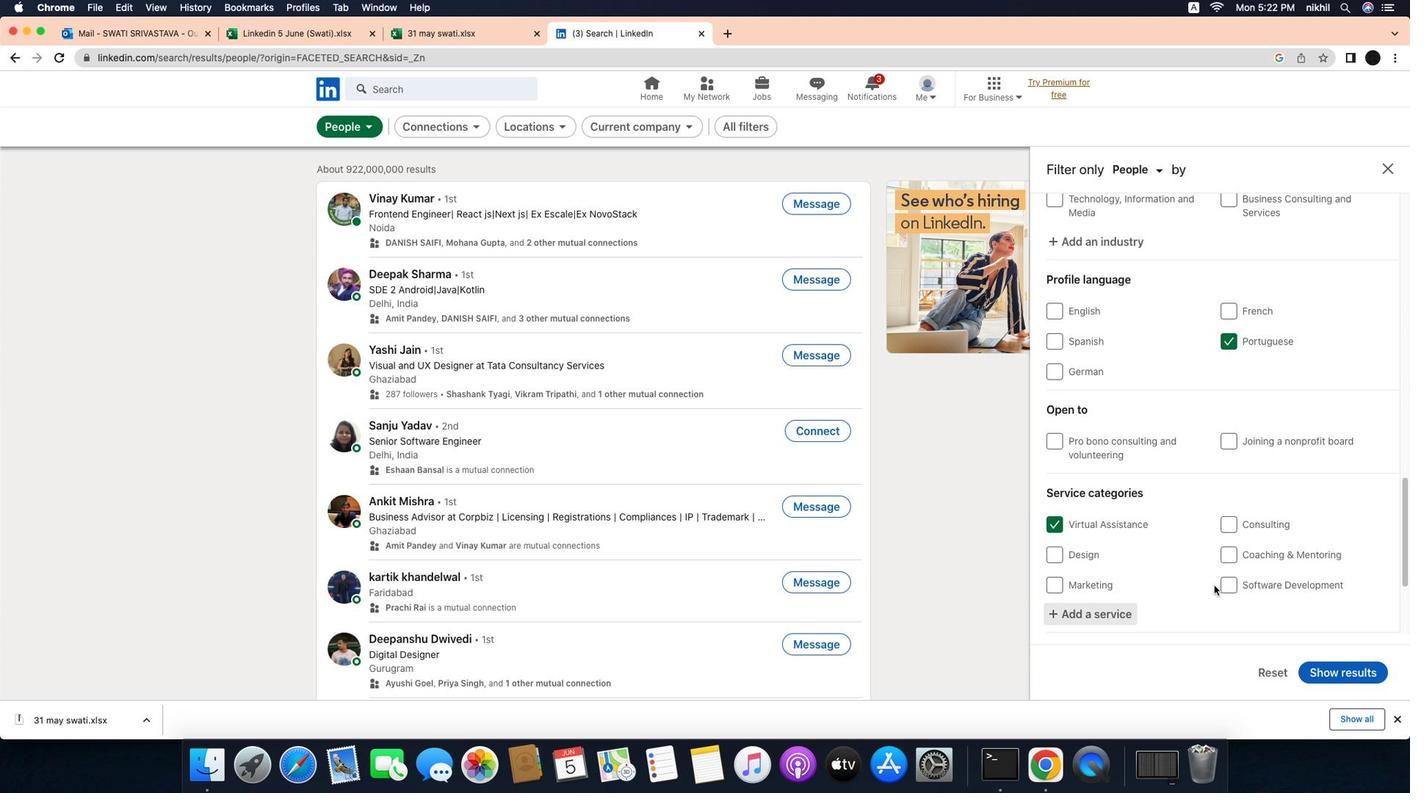 
Action: Mouse scrolled (1209, 557) with delta (-69, 175)
Screenshot: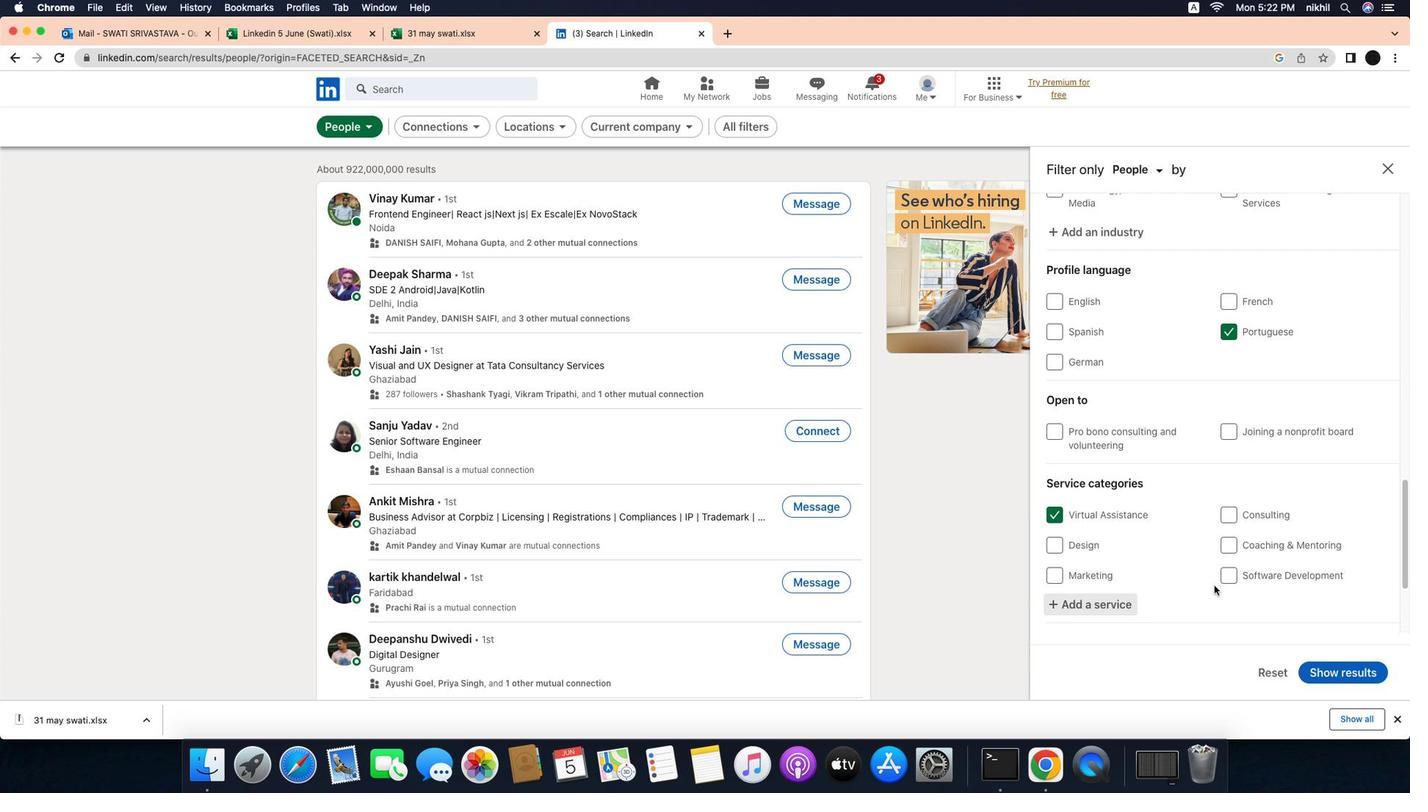 
Action: Mouse scrolled (1209, 557) with delta (-69, 174)
Screenshot: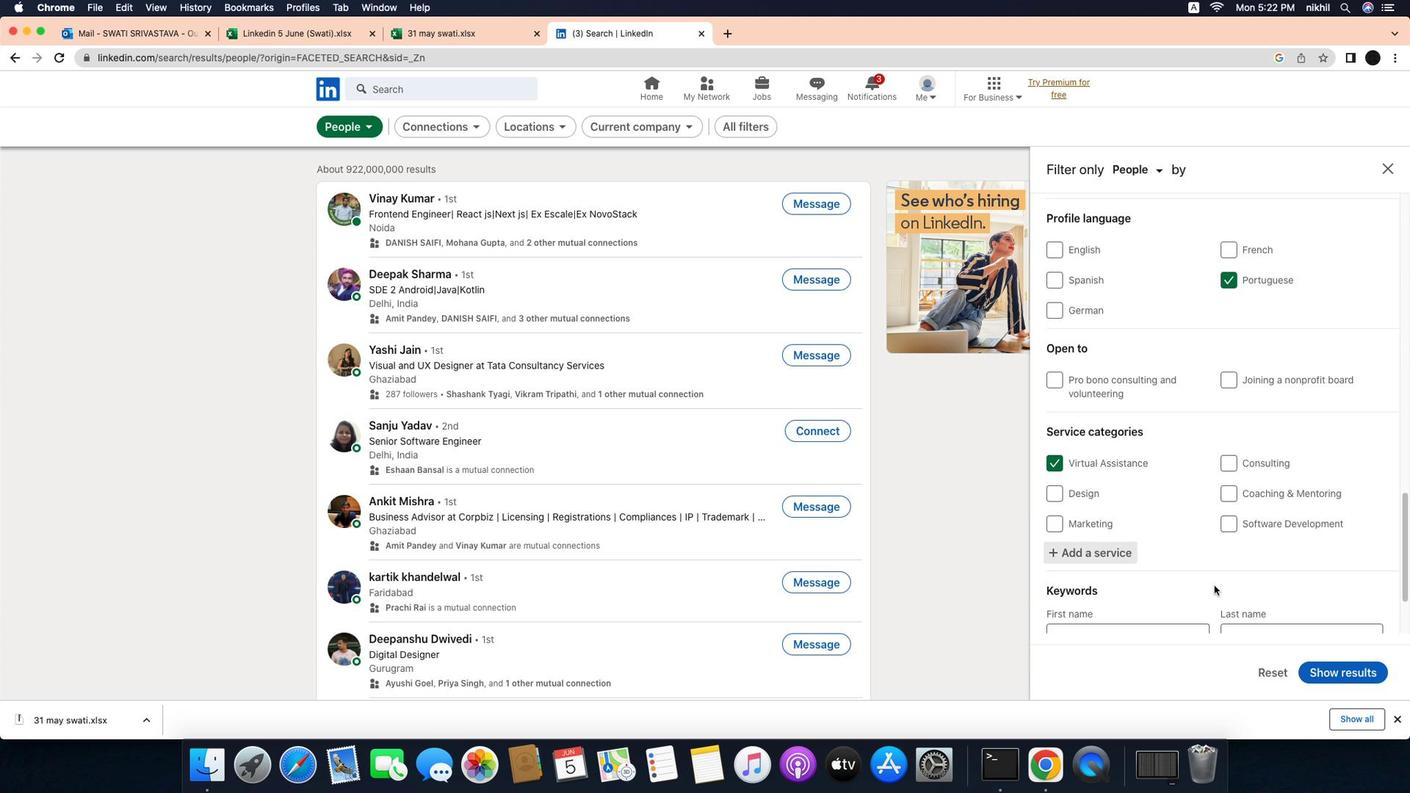 
Action: Mouse scrolled (1209, 557) with delta (-69, 175)
Screenshot: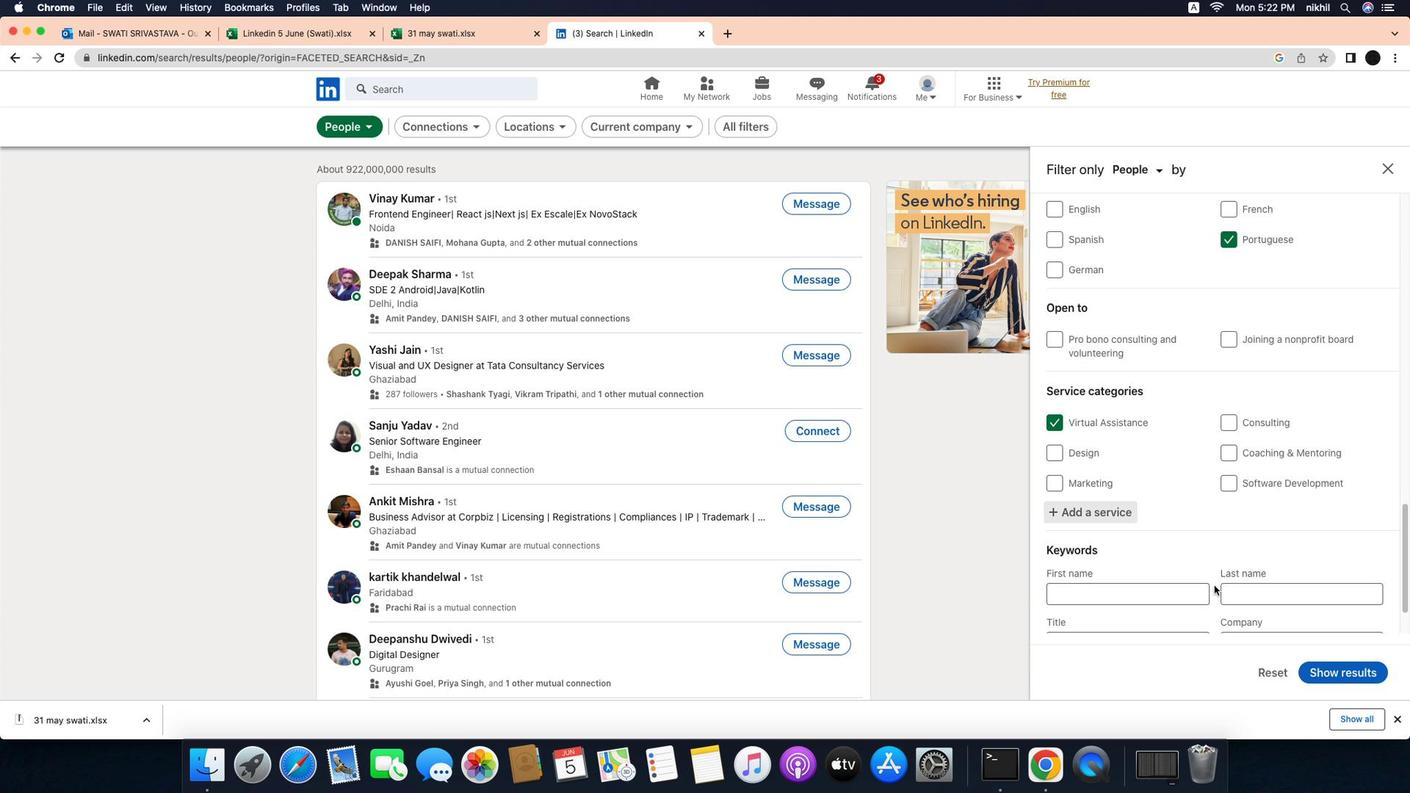 
Action: Mouse scrolled (1209, 557) with delta (-69, 175)
Screenshot: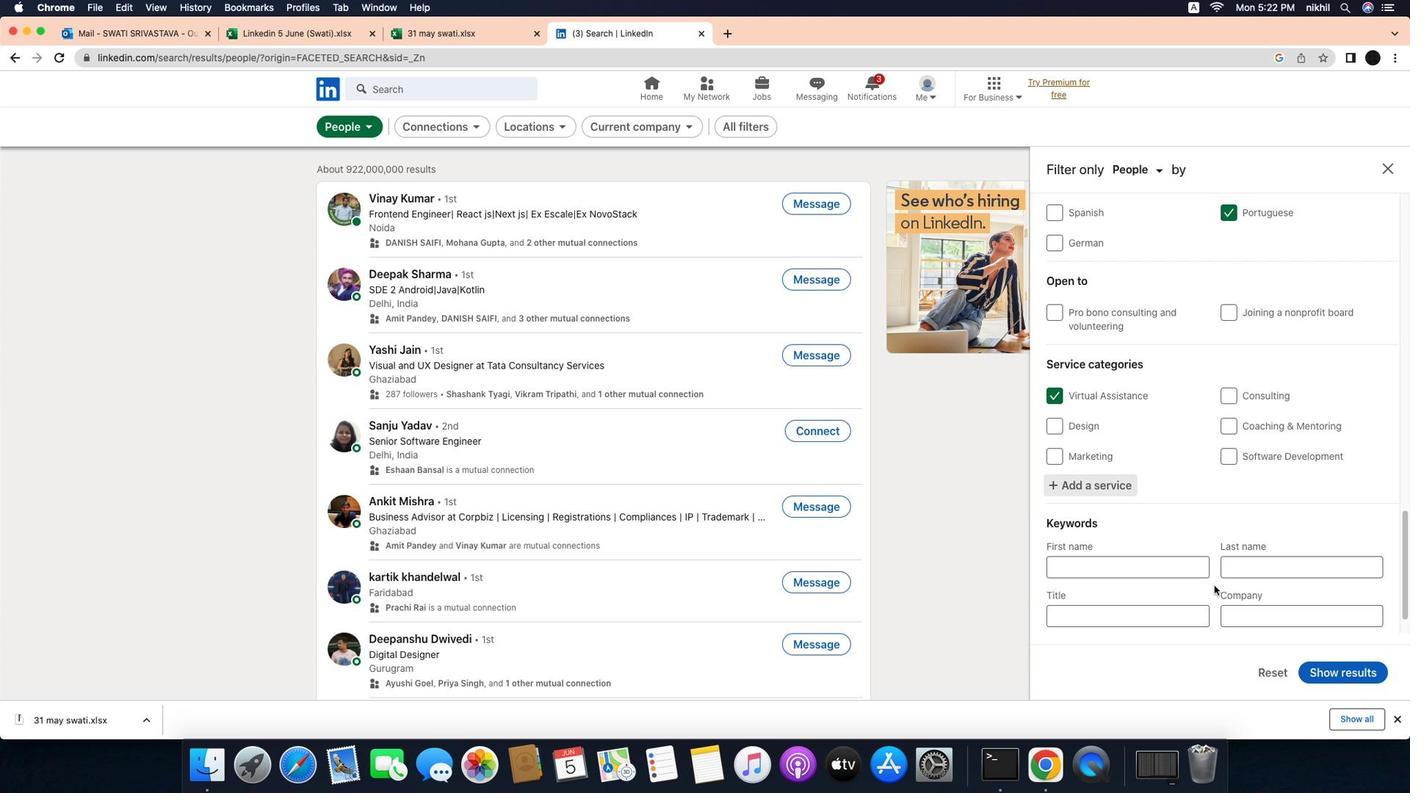 
Action: Mouse scrolled (1209, 557) with delta (-69, 174)
Screenshot: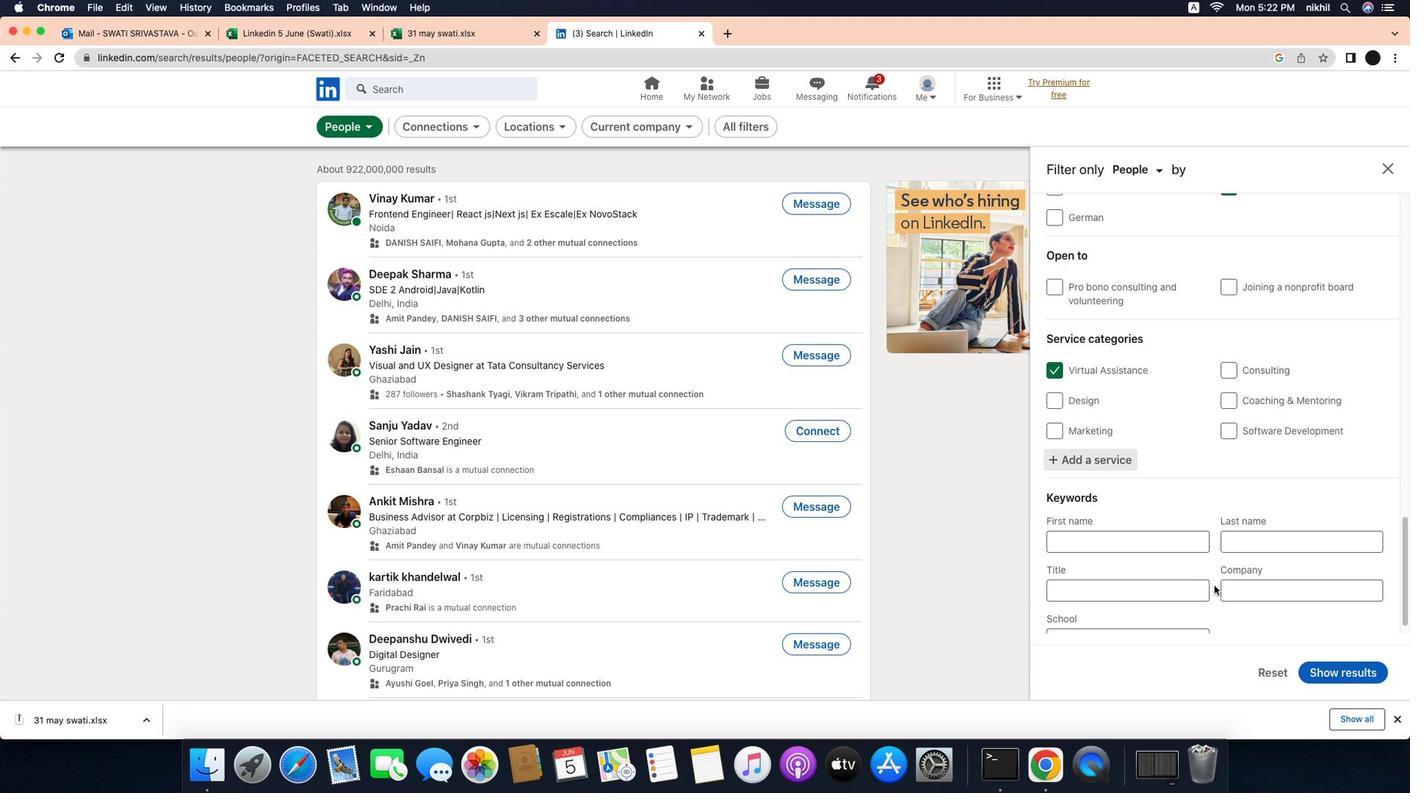 
Action: Mouse scrolled (1209, 557) with delta (-69, 174)
Screenshot: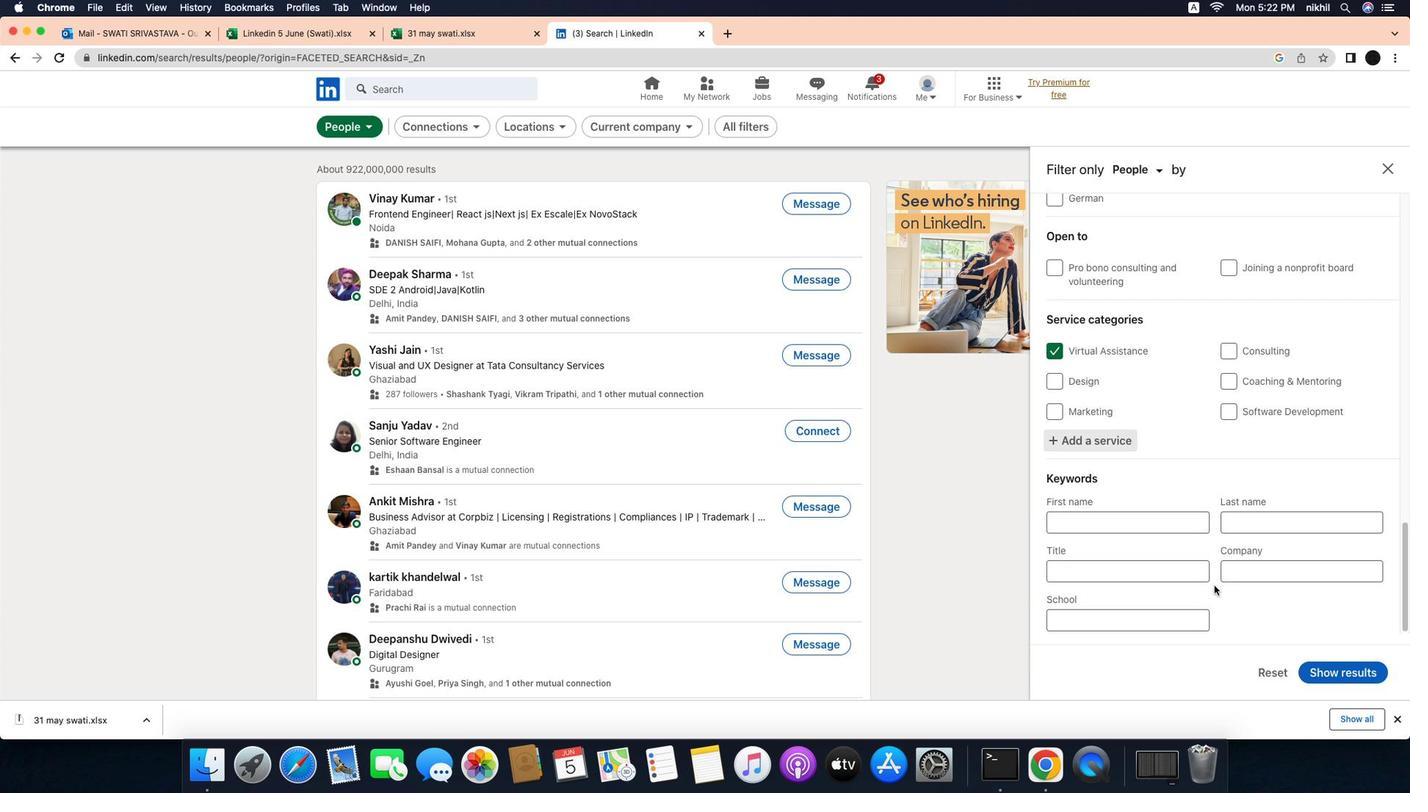 
Action: Mouse moved to (1126, 549)
Screenshot: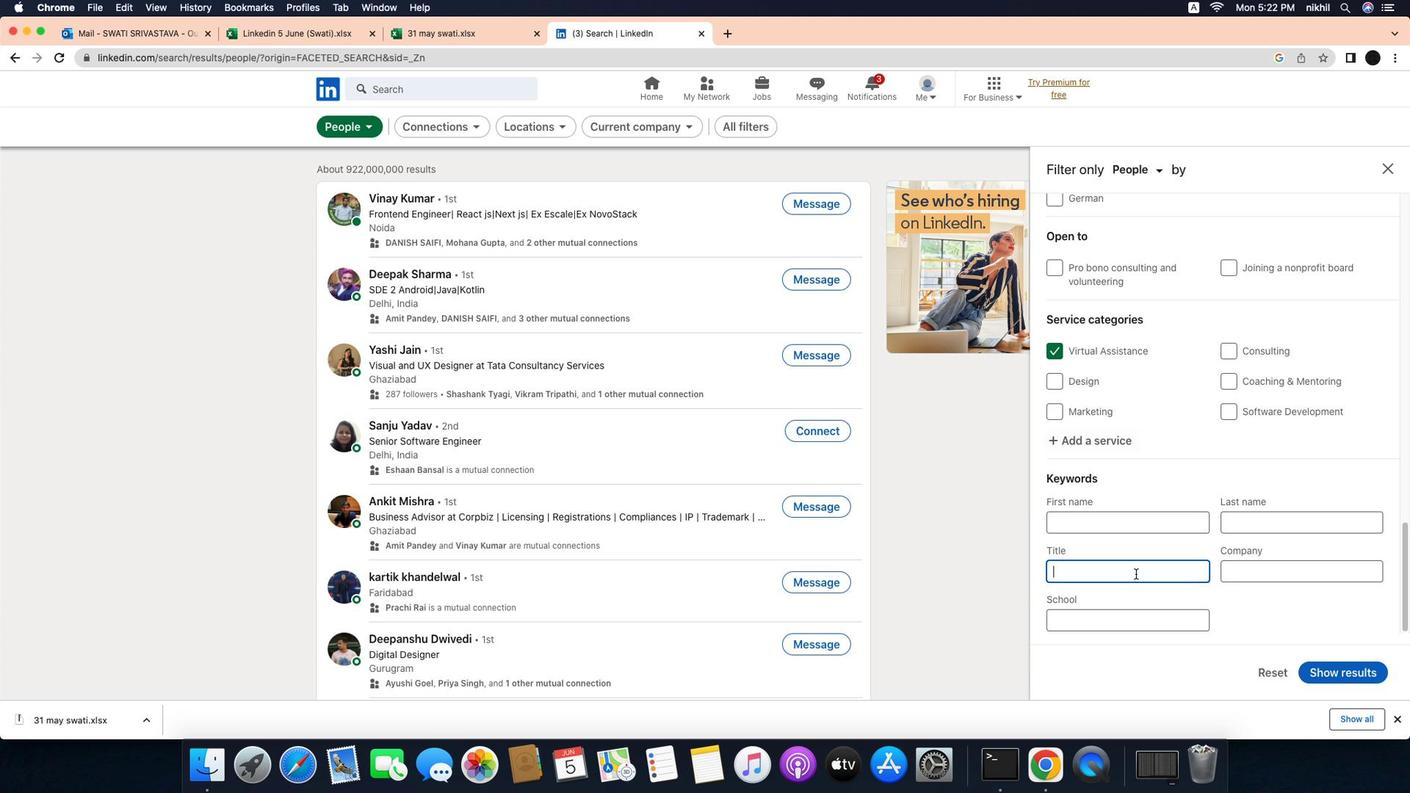 
Action: Mouse pressed left at (1126, 549)
Screenshot: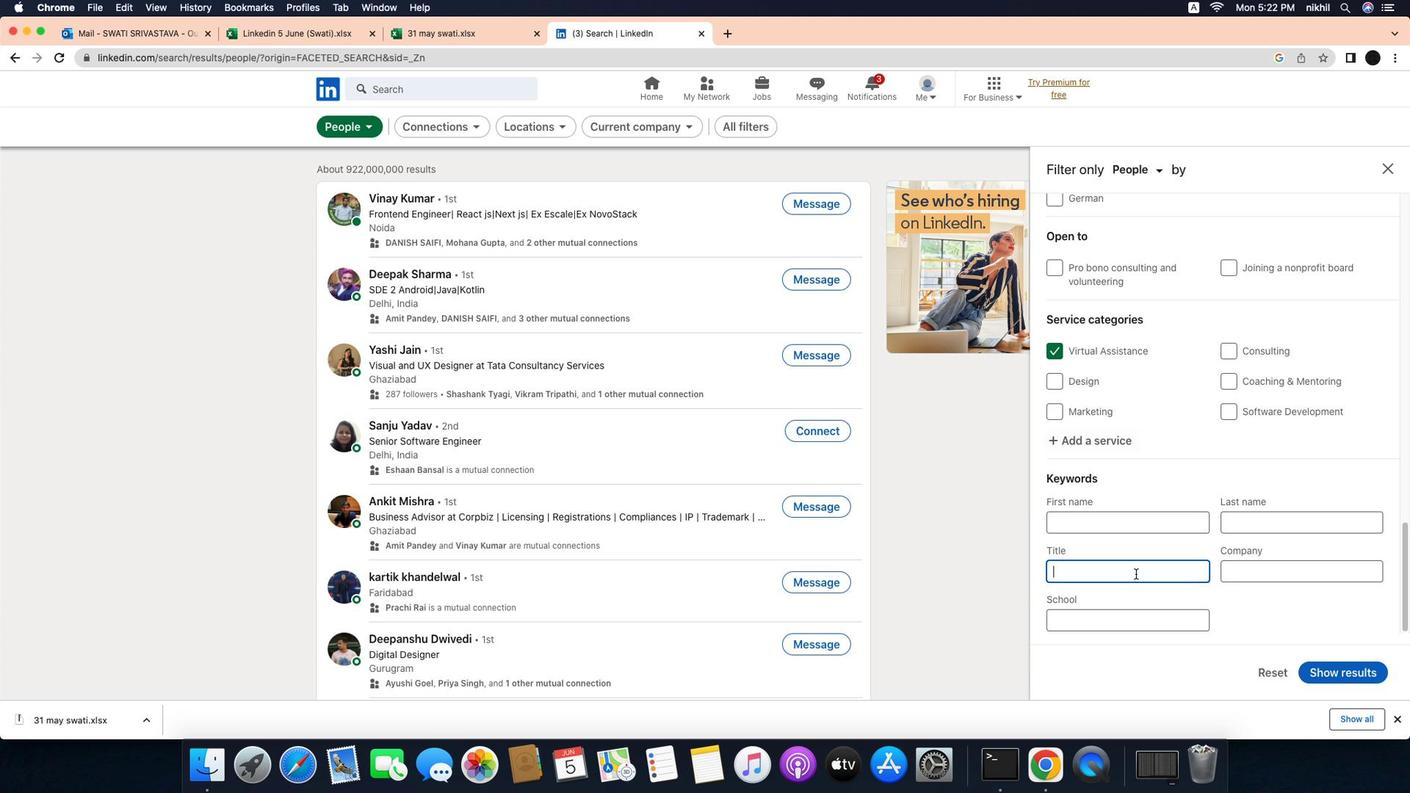 
Action: Mouse moved to (1125, 549)
Screenshot: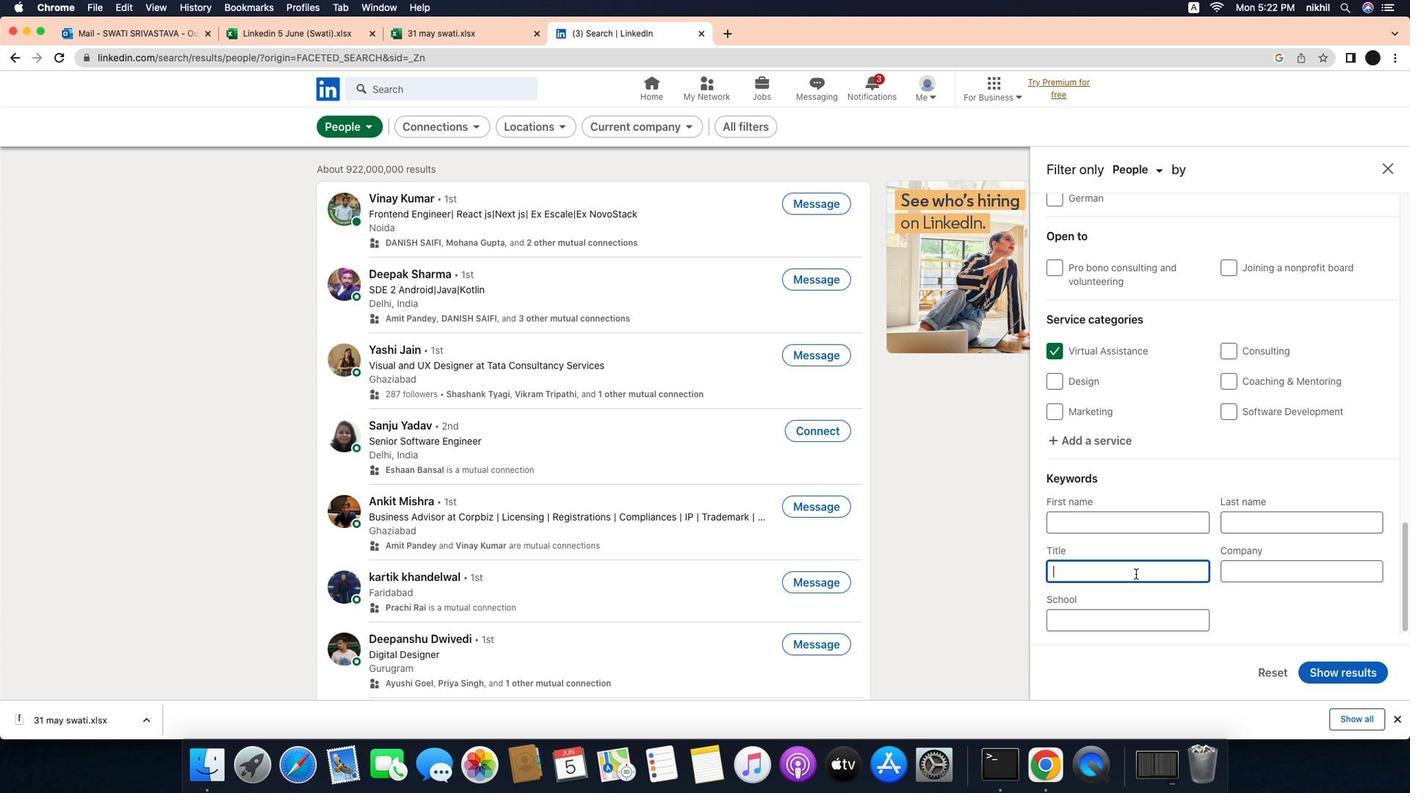
Action: Key pressed Key.caps_lock'A'Key.caps_lock'n''i''m''a''l'Key.spaceKey.caps_lock'B'Key.caps_lock'r''e''e''d''e''r'Key.enter
Screenshot: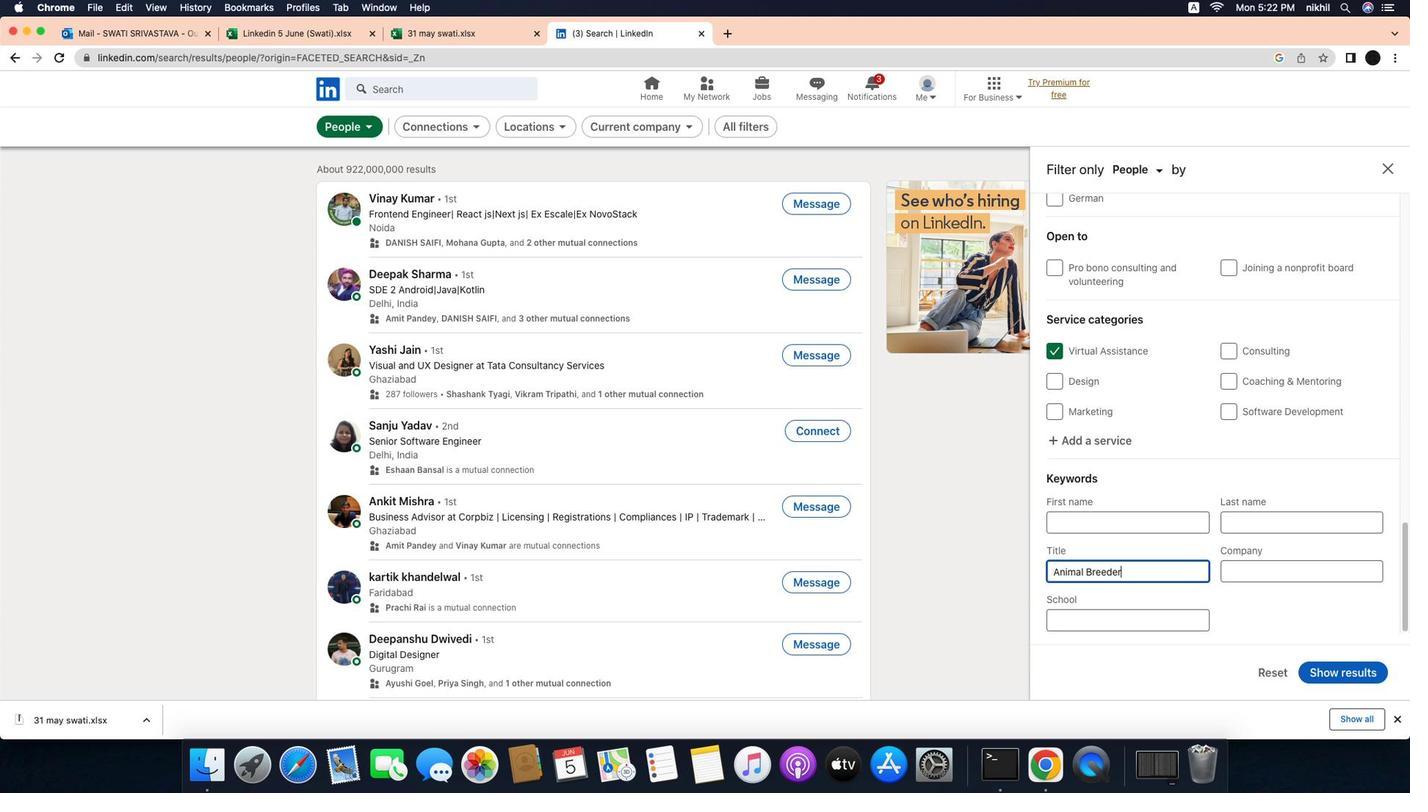 
Action: Mouse moved to (1344, 617)
Screenshot: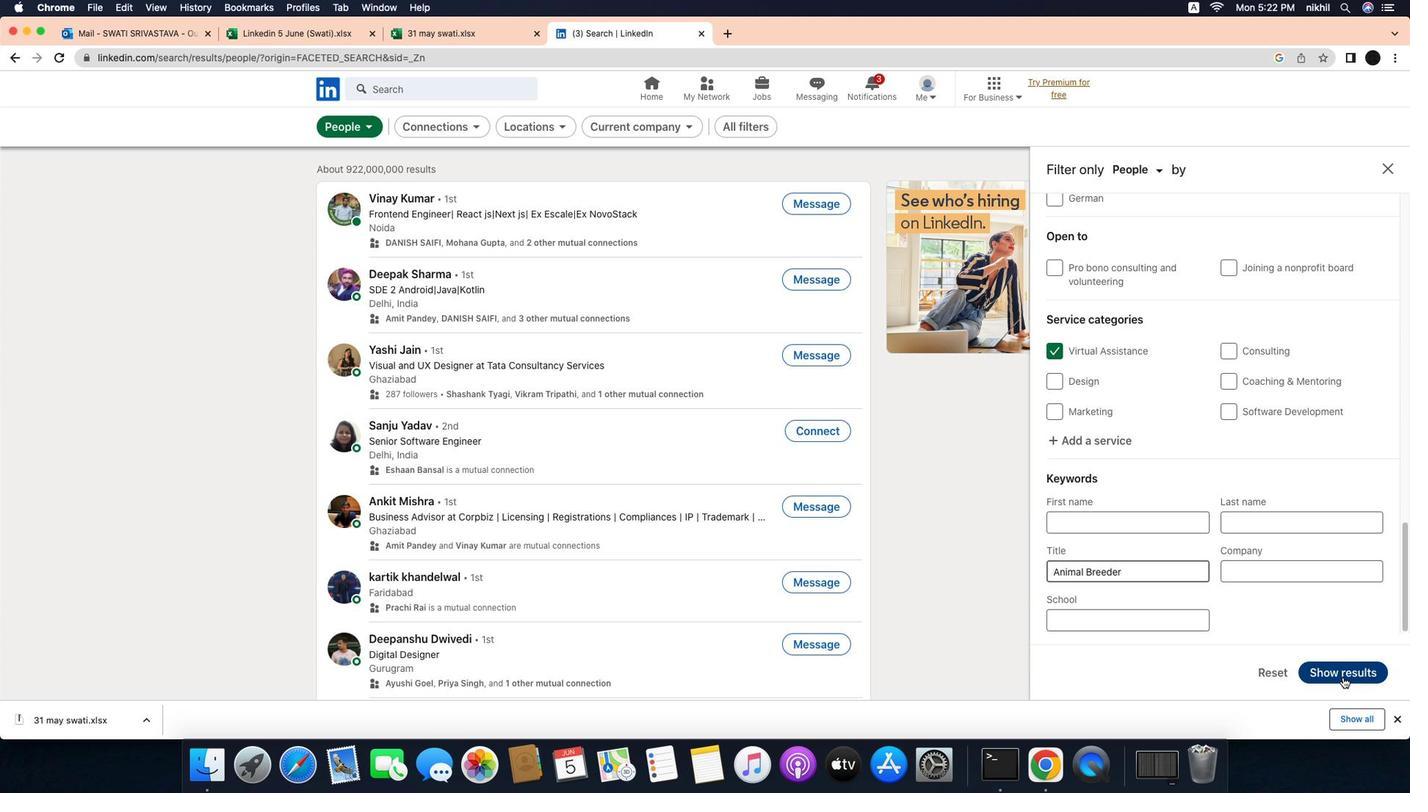 
Action: Mouse pressed left at (1344, 617)
Screenshot: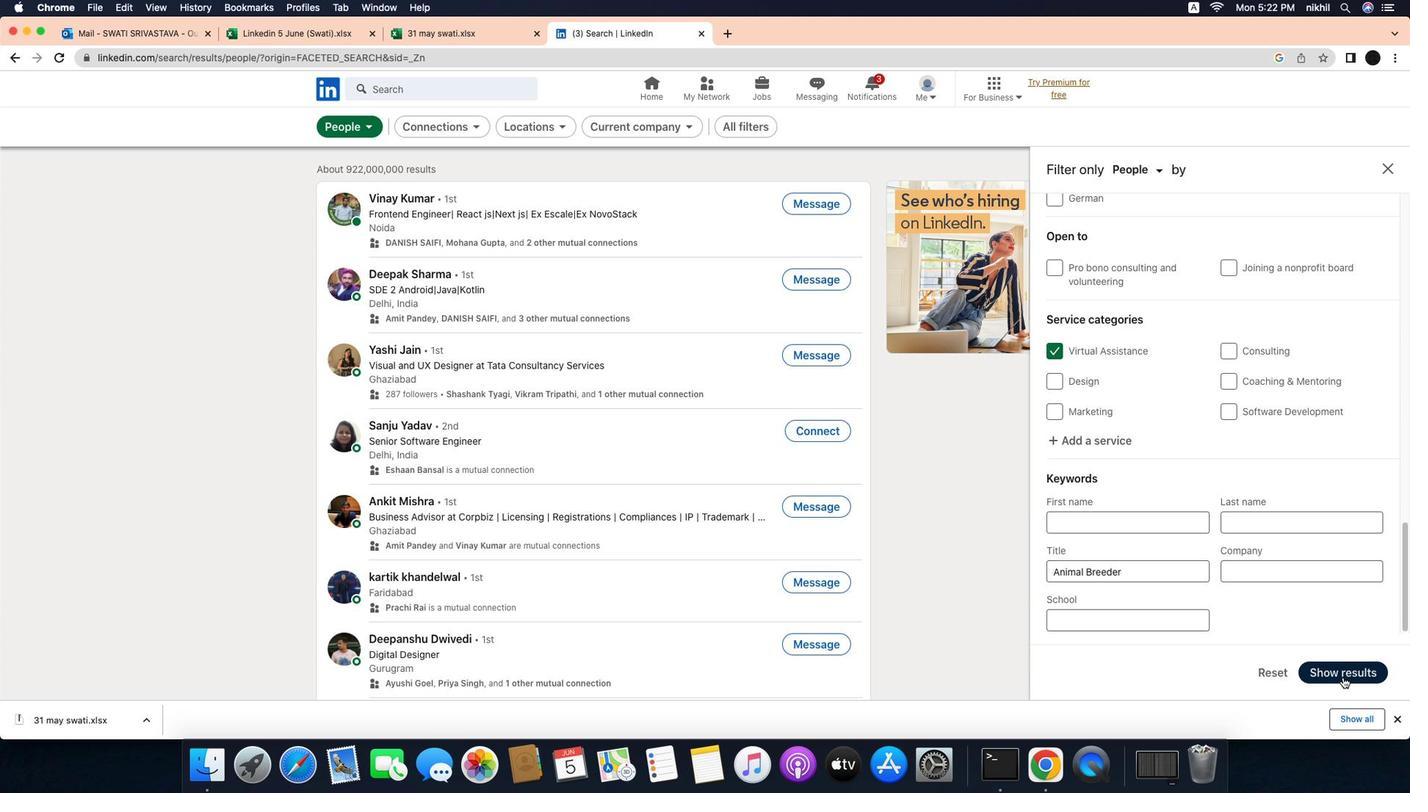 
Action: Mouse moved to (992, 450)
Screenshot: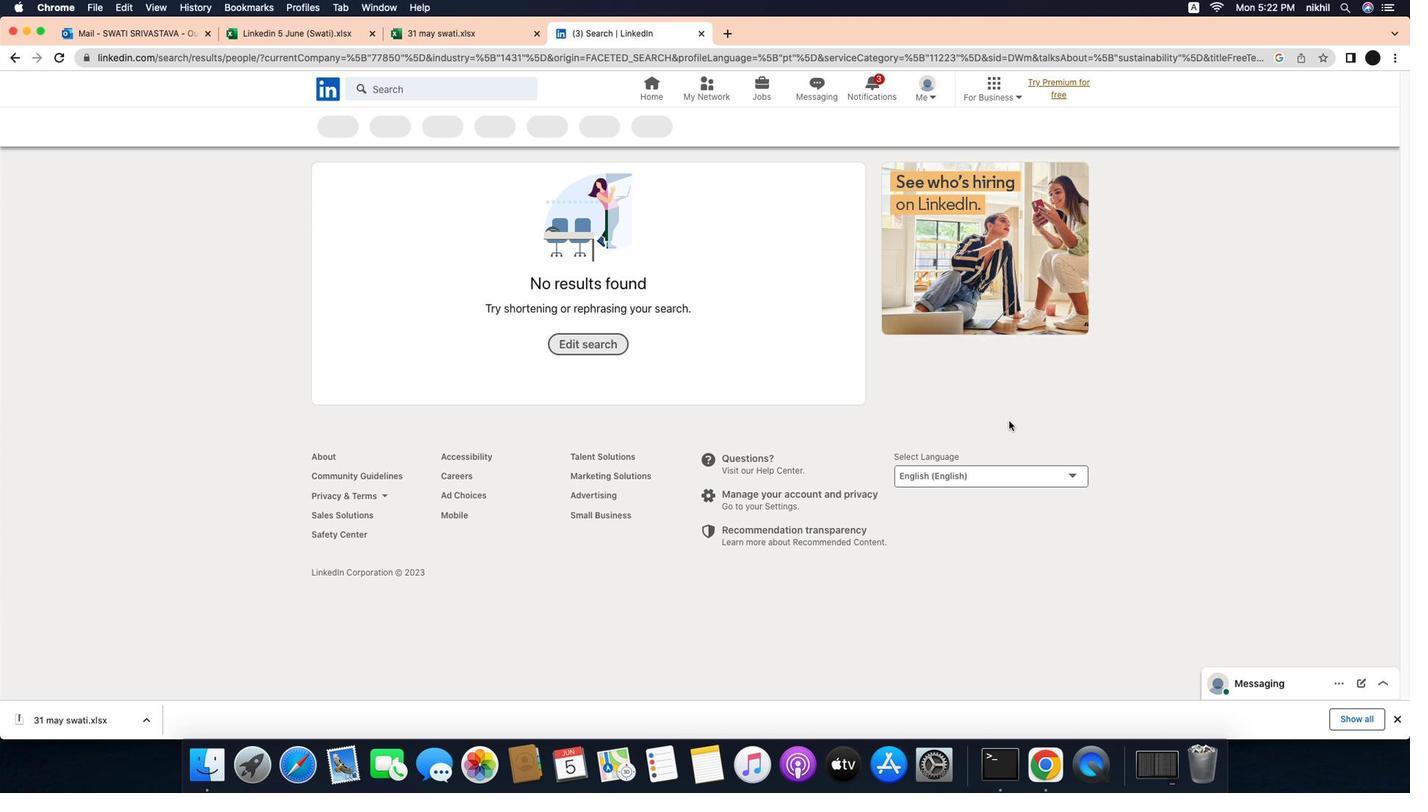 
